 Task: In the  document log. Add the mentioned hyperlink after third sentence in main content 'in.pinterest.com' Insert the picture of  'Robot' with name   Robot.png  Change shape height to 2.4
Action: Mouse moved to (119, 369)
Screenshot: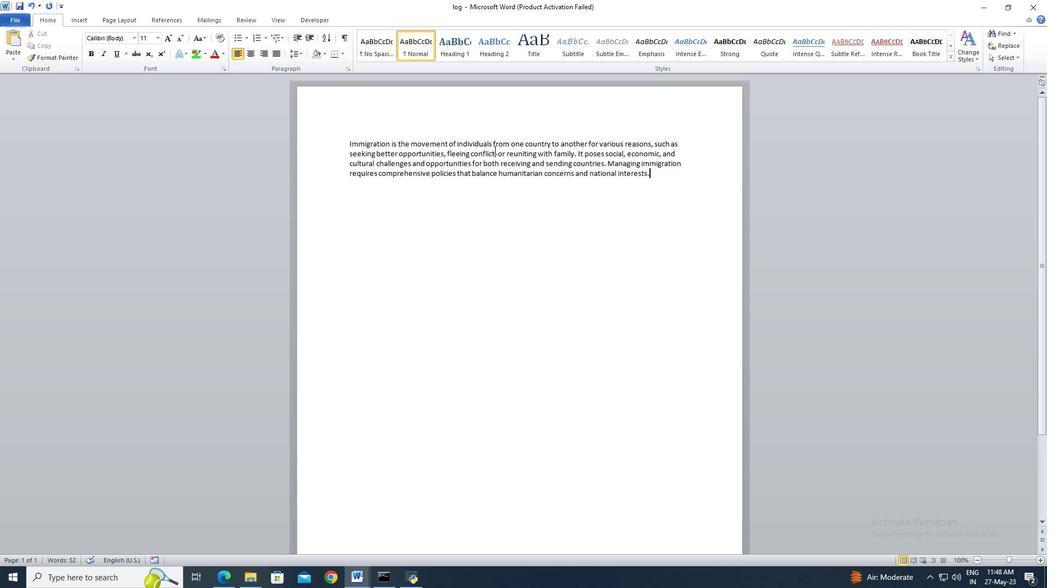 
Action: Mouse pressed left at (119, 369)
Screenshot: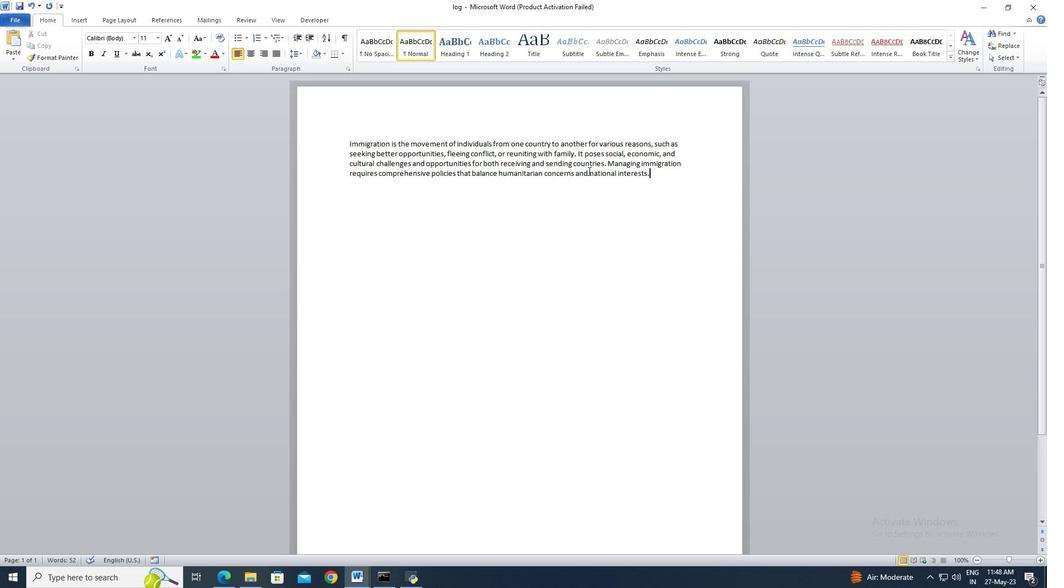 
Action: Mouse moved to (27, 89)
Screenshot: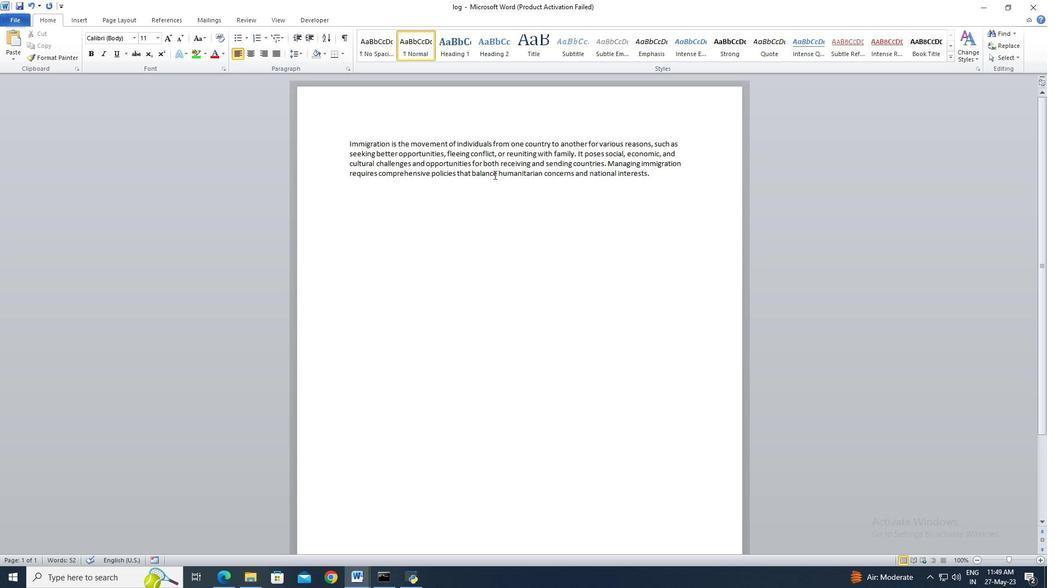 
Action: Mouse pressed left at (27, 89)
Screenshot: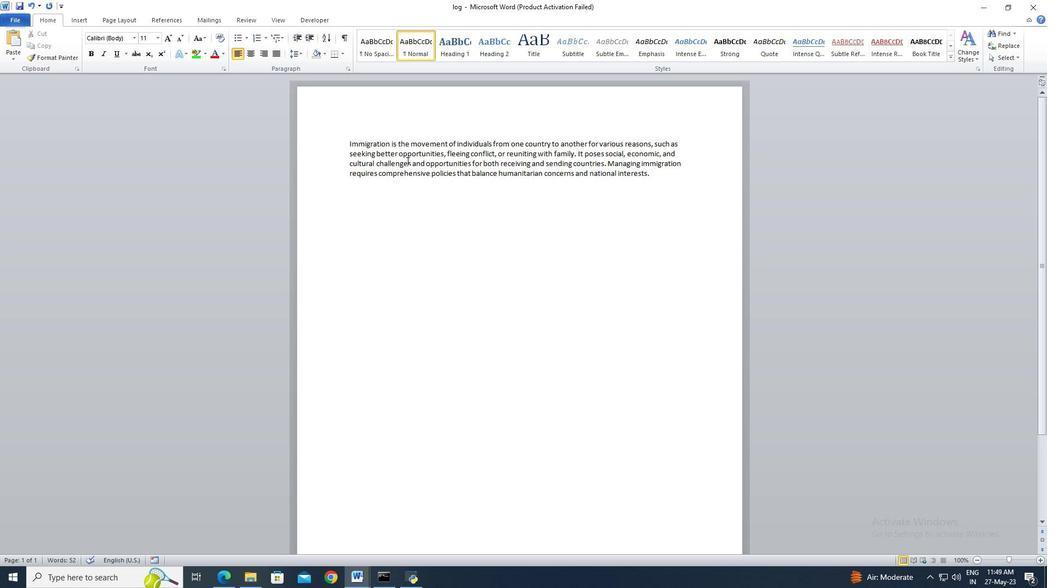 
Action: Mouse moved to (460, 227)
Screenshot: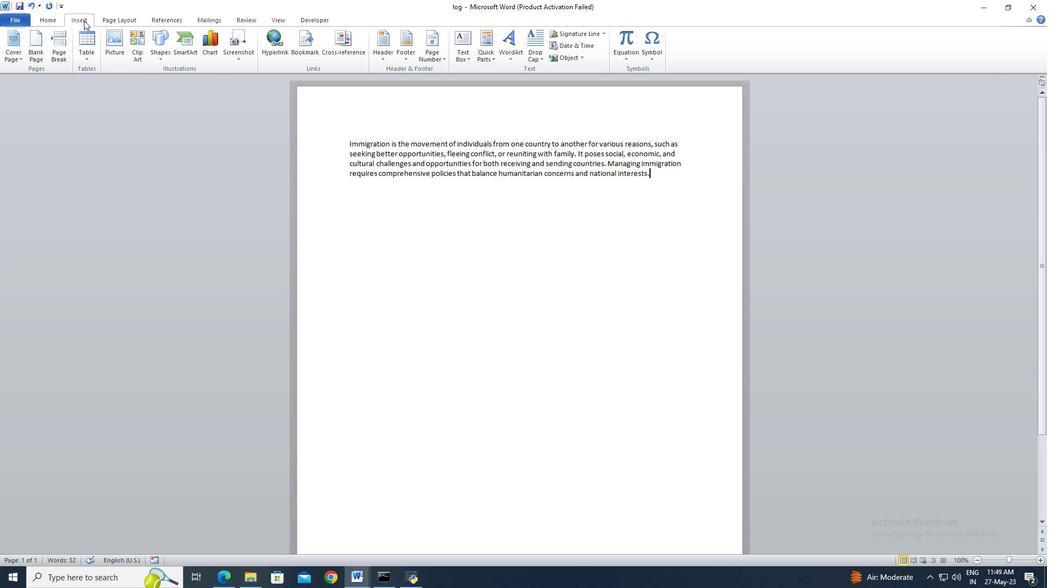 
Action: Mouse pressed left at (460, 227)
Screenshot: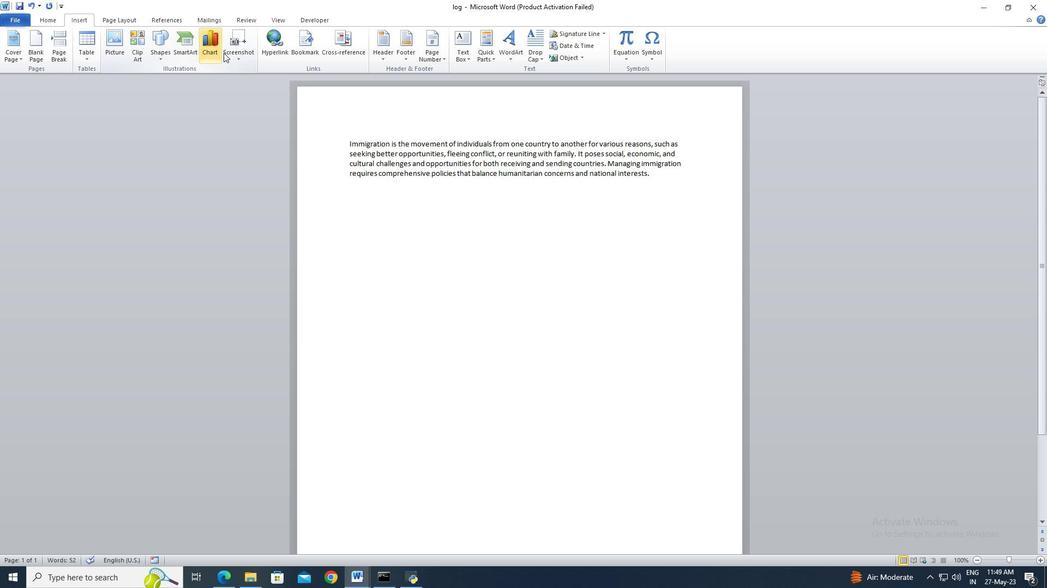 
Action: Mouse moved to (461, 229)
Screenshot: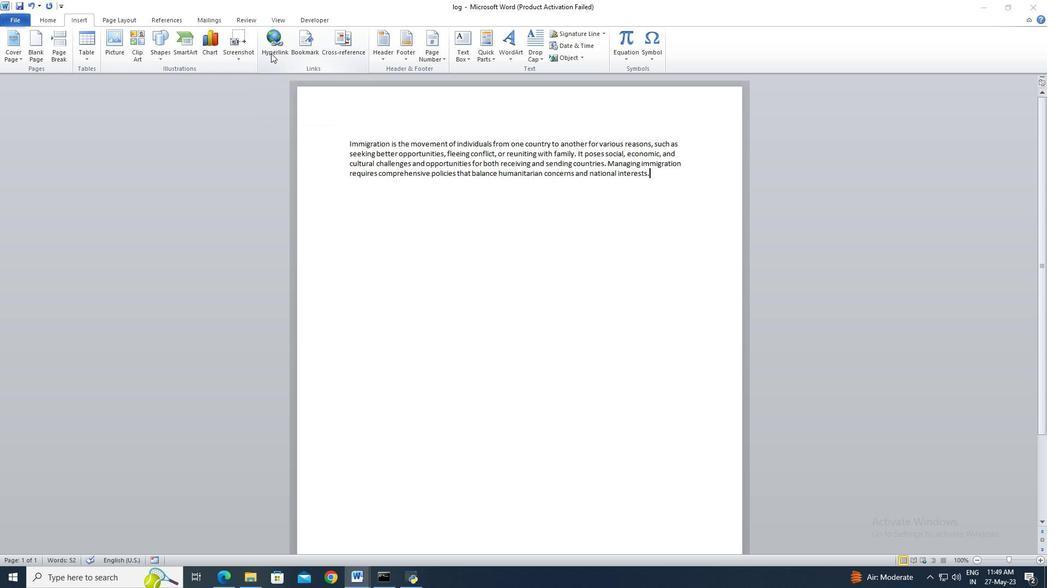 
Action: Key pressed ctrl+V
Screenshot: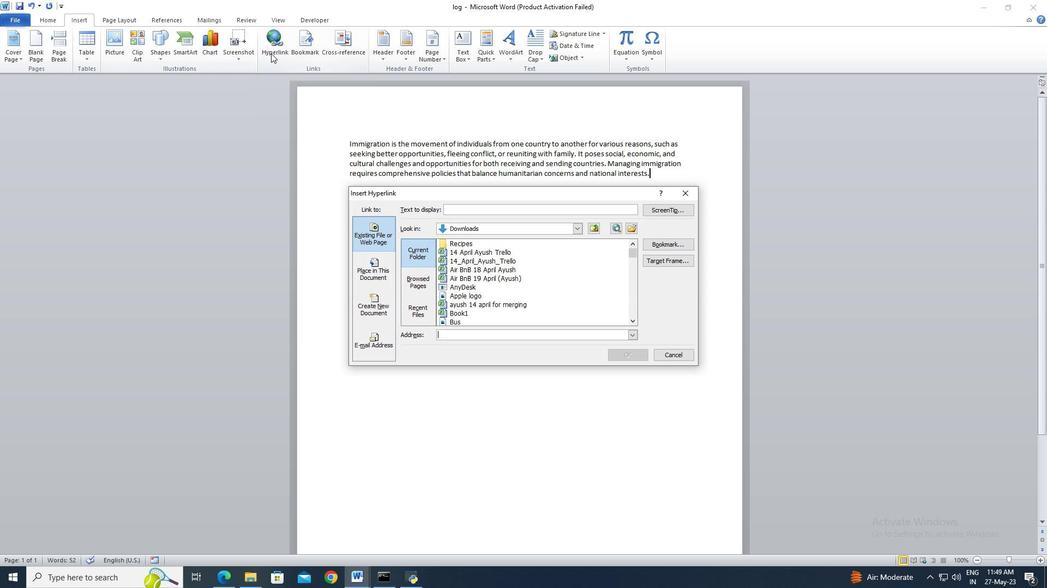 
Action: Mouse moved to (428, 149)
Screenshot: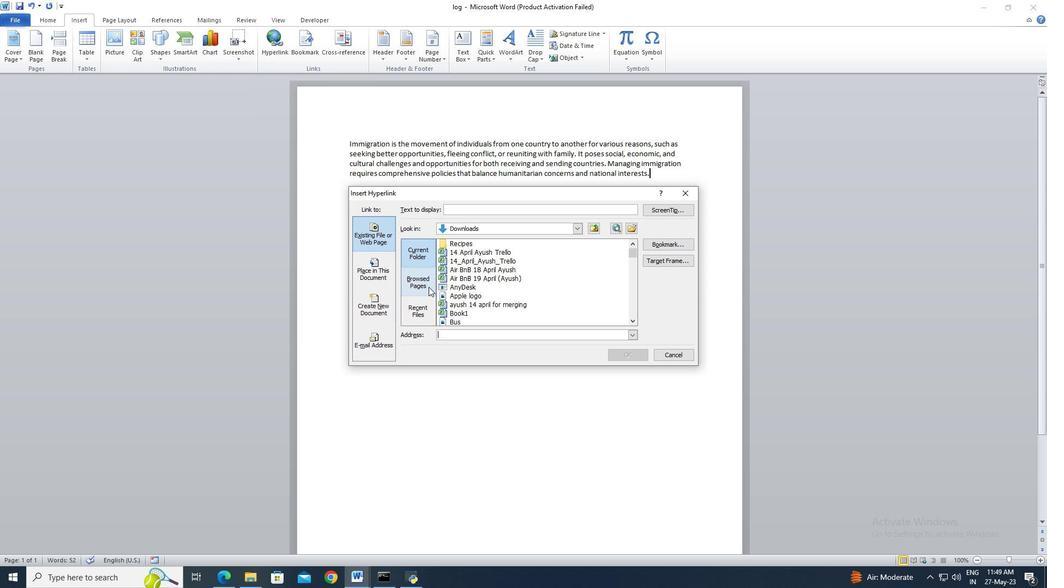 
Action: Mouse pressed left at (428, 149)
Screenshot: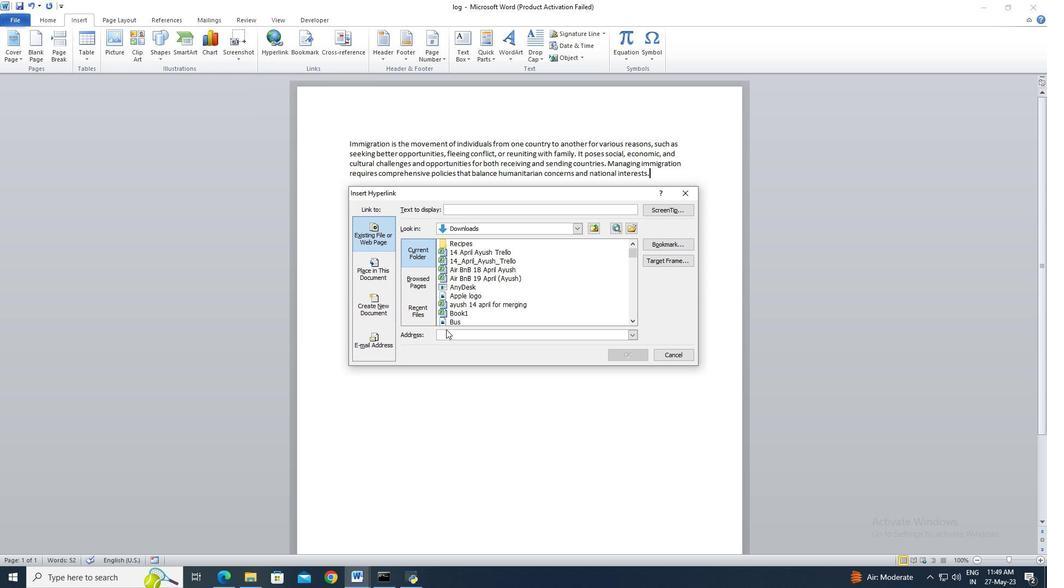 
Action: Mouse moved to (320, 57)
Screenshot: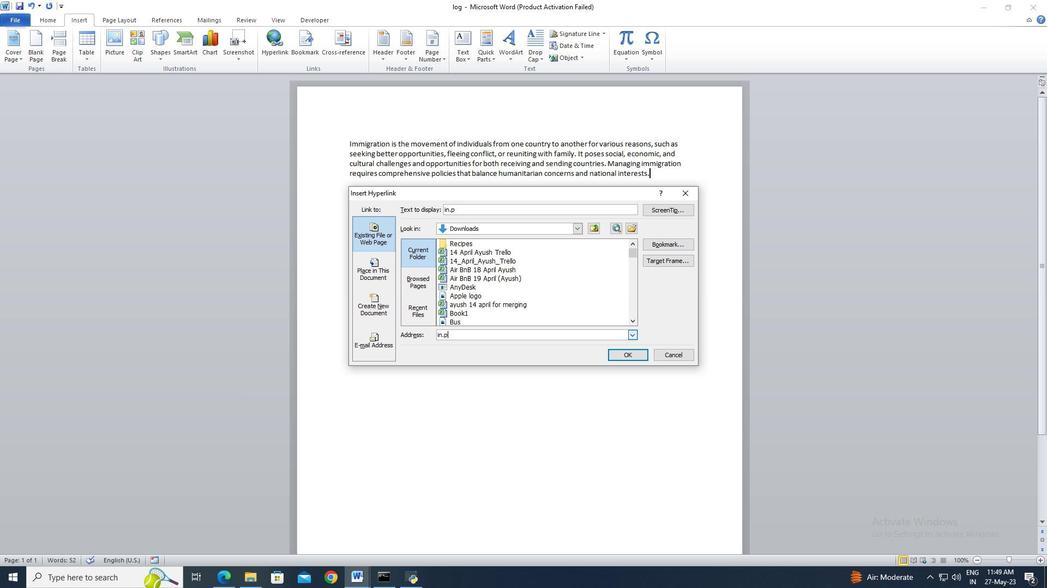 
Action: Mouse pressed left at (320, 57)
Screenshot: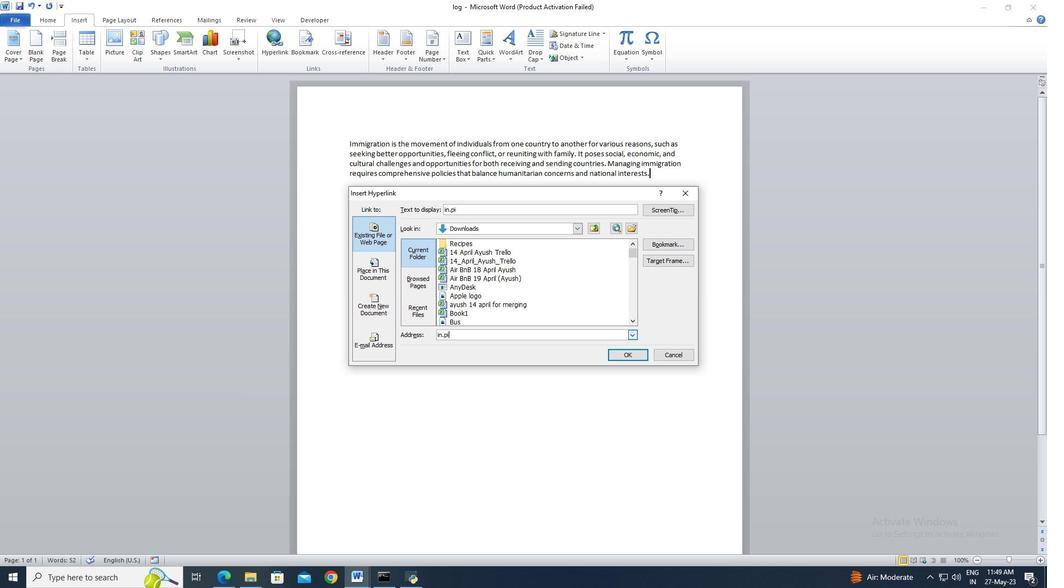 
Action: Mouse moved to (323, 81)
Screenshot: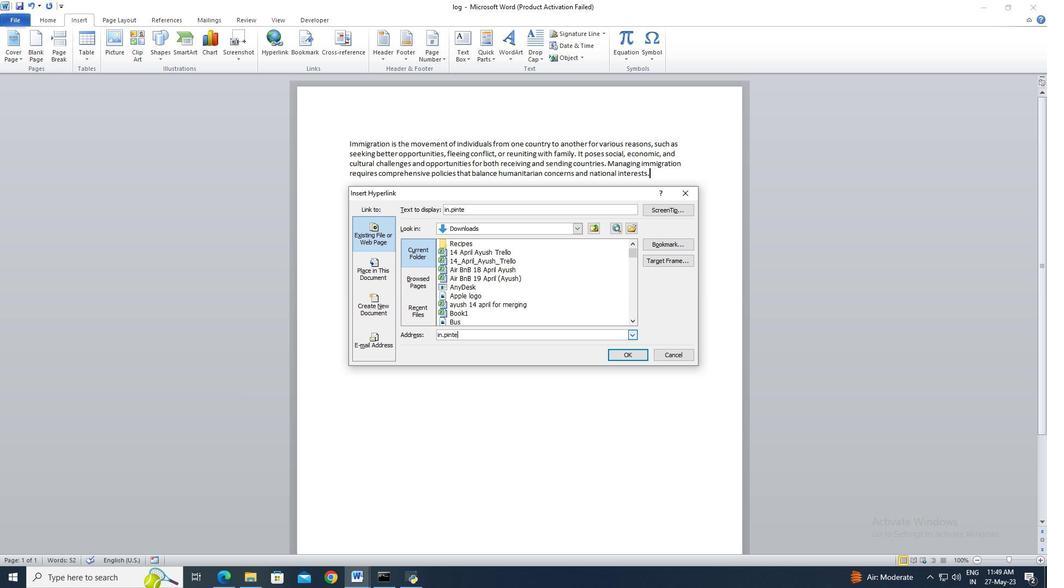 
Action: Mouse pressed left at (323, 81)
Screenshot: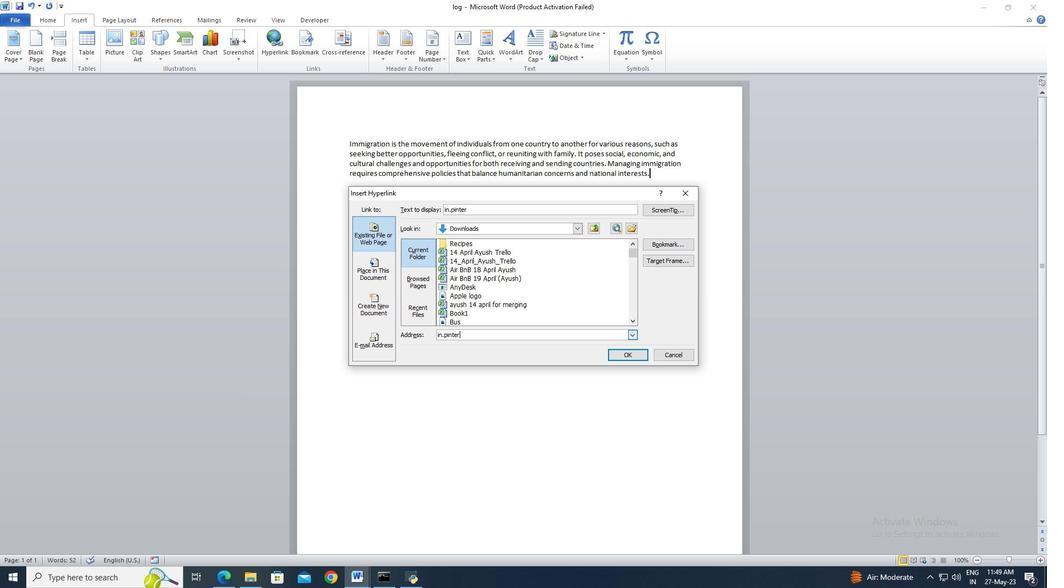 
Action: Mouse moved to (481, 280)
Screenshot: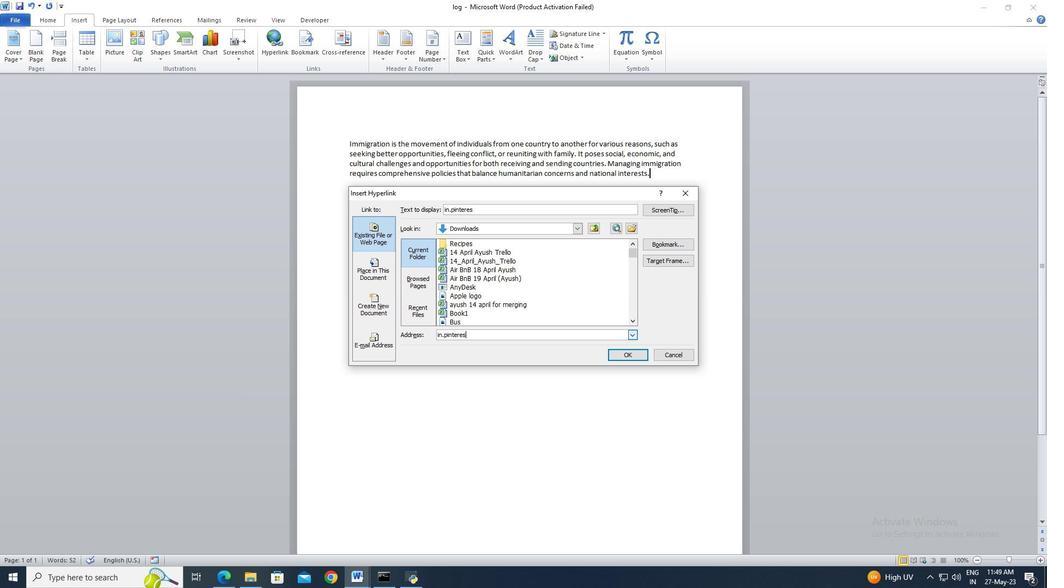 
Action: Mouse pressed left at (481, 280)
Screenshot: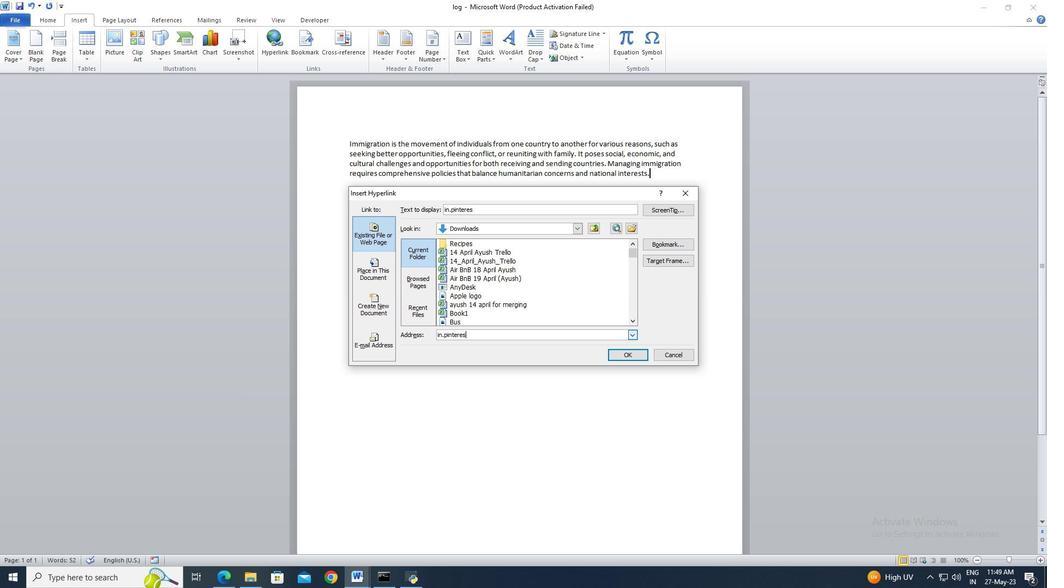 
Action: Mouse moved to (489, 323)
Screenshot: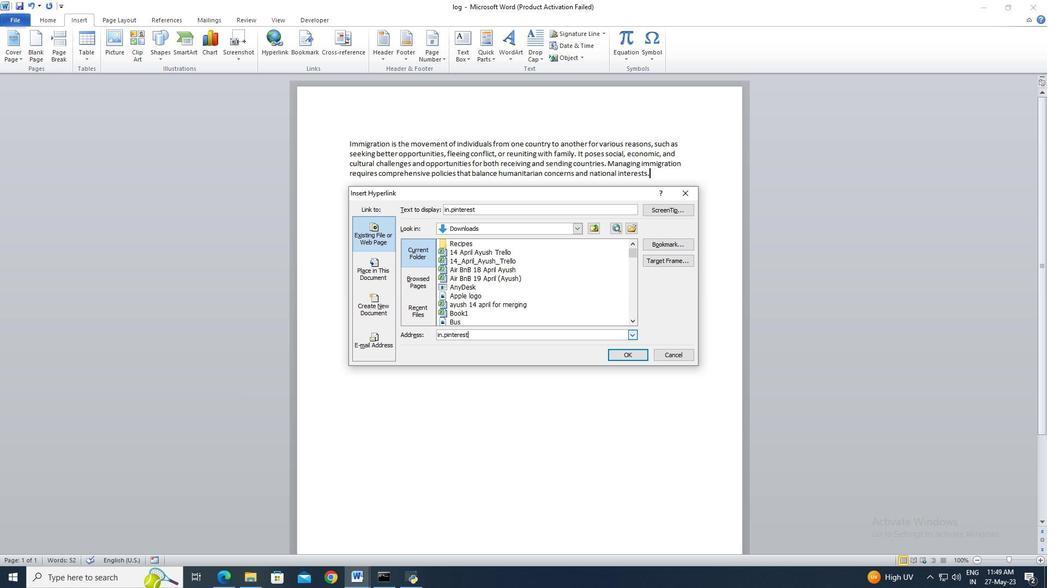 
Action: Mouse pressed left at (489, 323)
Screenshot: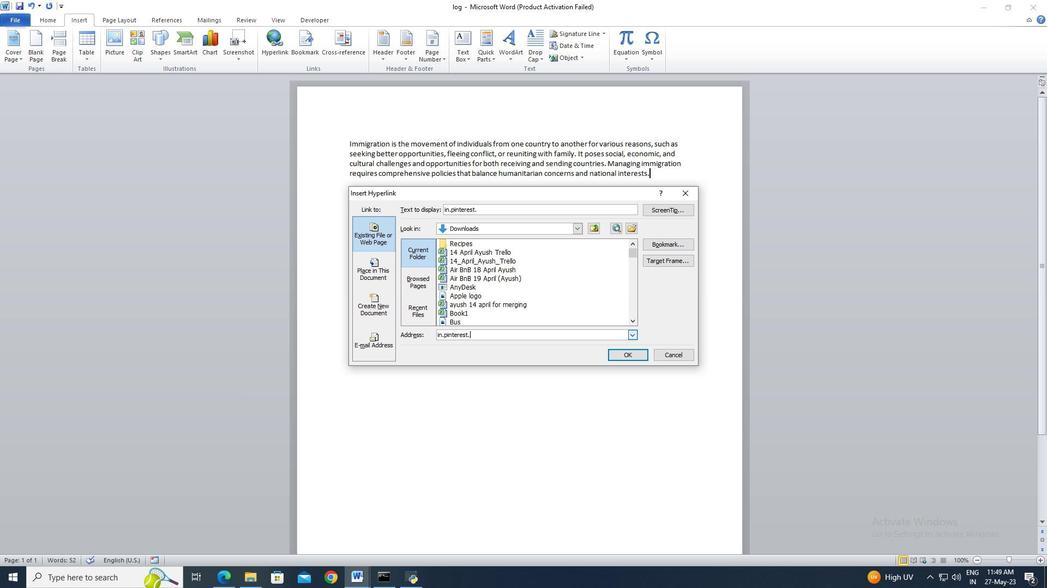 
Action: Mouse moved to (320, 57)
Screenshot: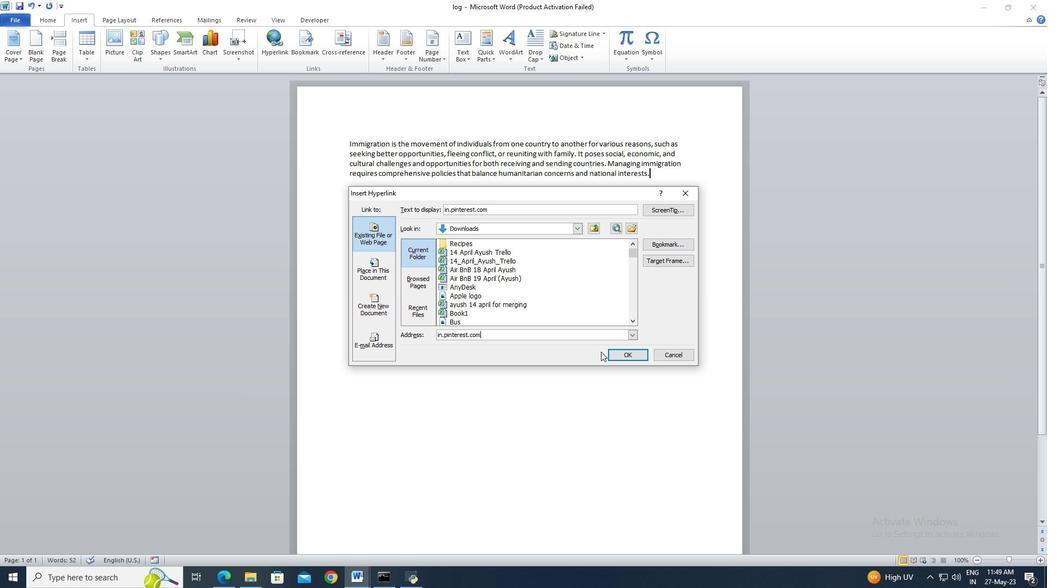 
Action: Mouse pressed left at (320, 57)
Screenshot: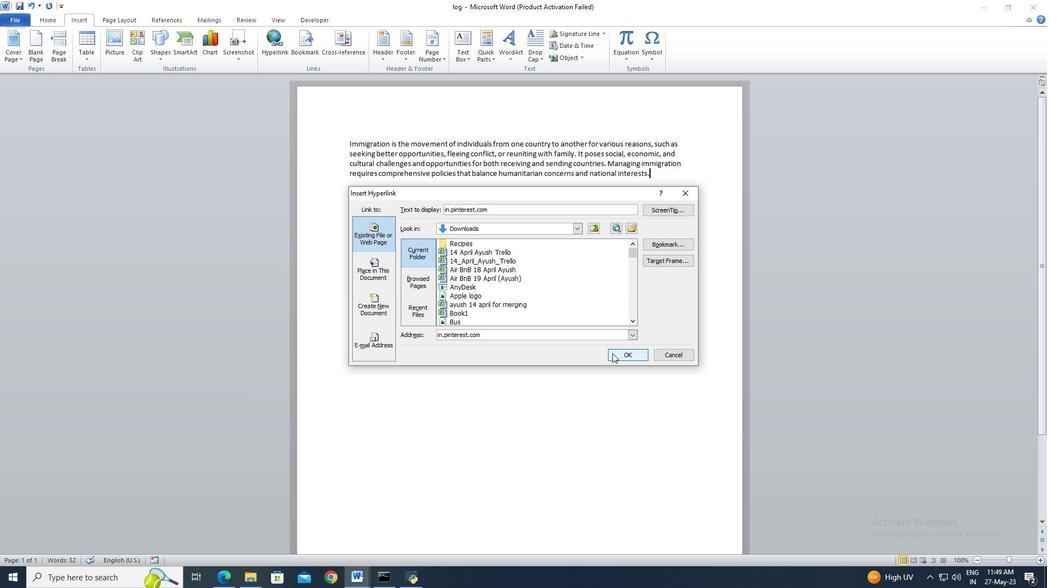 
Action: Mouse moved to (311, 82)
Screenshot: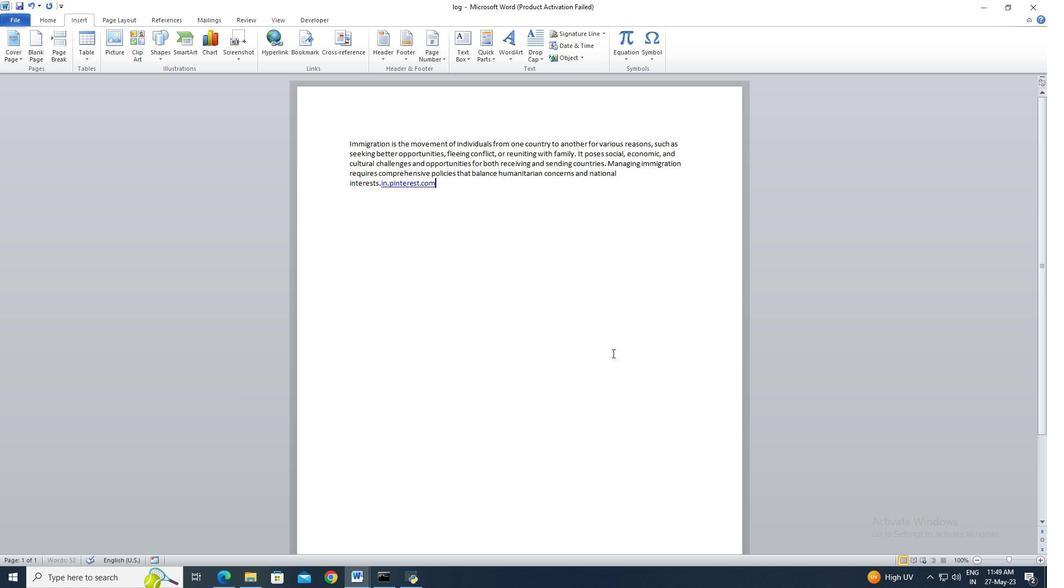 
Action: Mouse pressed left at (311, 82)
Screenshot: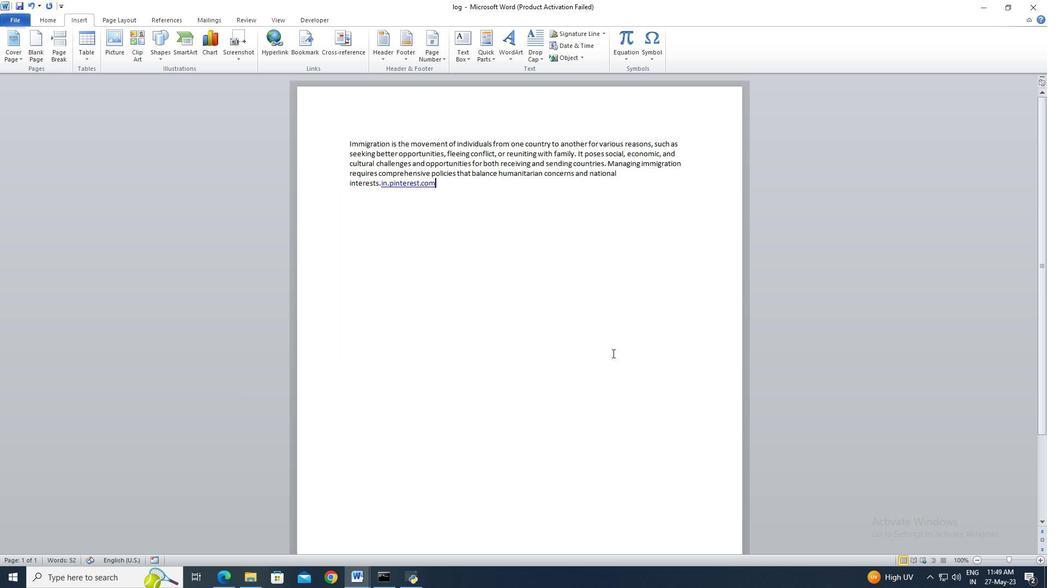 
Action: Mouse moved to (471, 319)
Screenshot: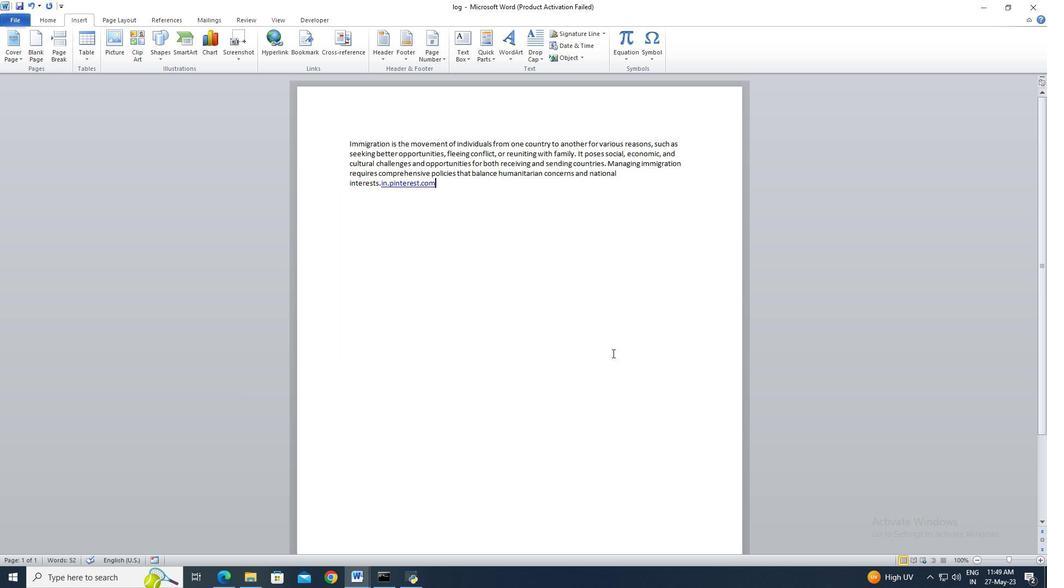
Action: Mouse pressed left at (471, 319)
Screenshot: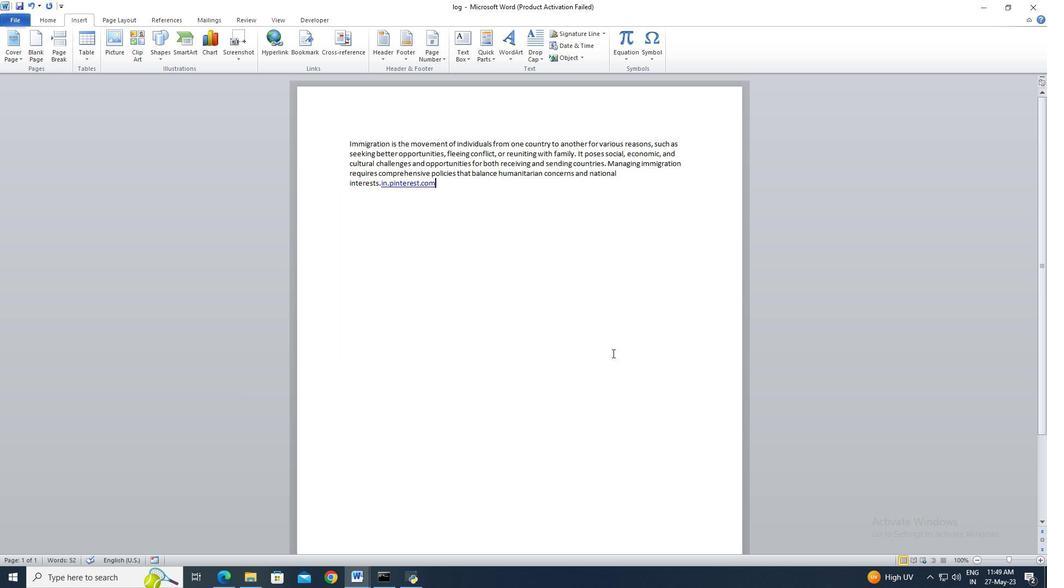 
Action: Mouse pressed left at (471, 319)
Screenshot: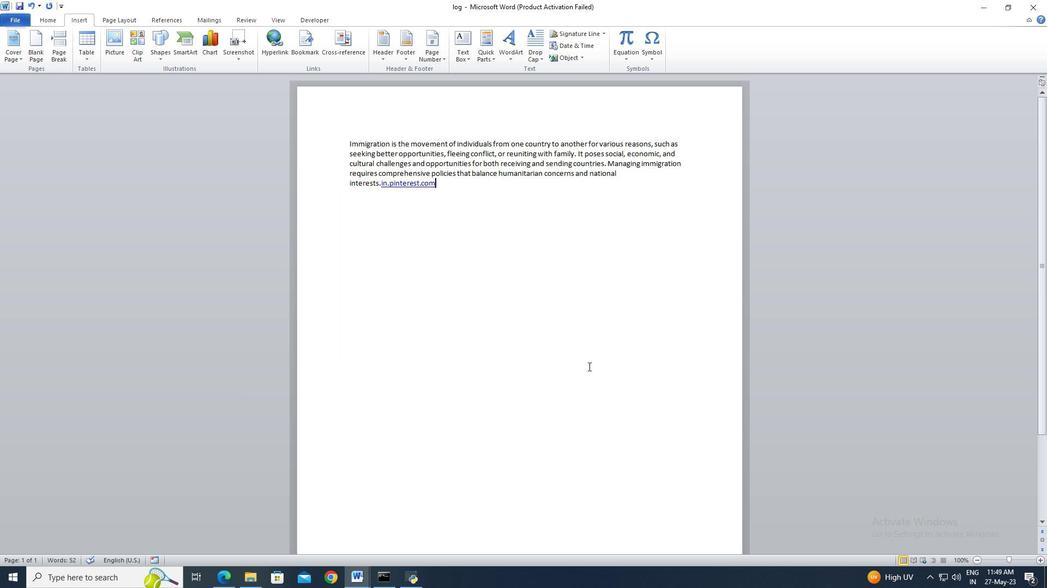 
Action: Mouse pressed left at (471, 319)
Screenshot: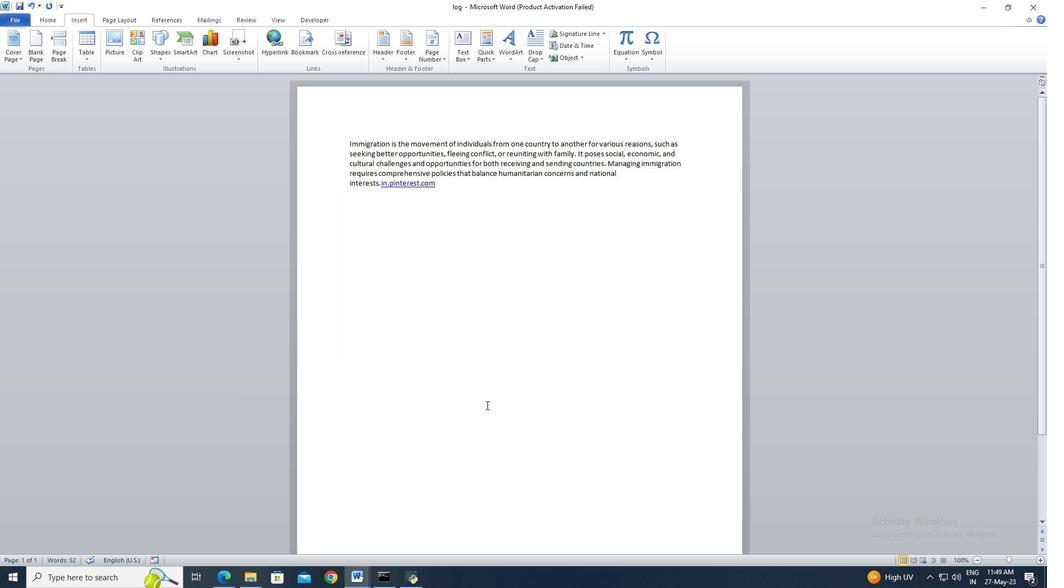 
Action: Mouse pressed left at (471, 319)
Screenshot: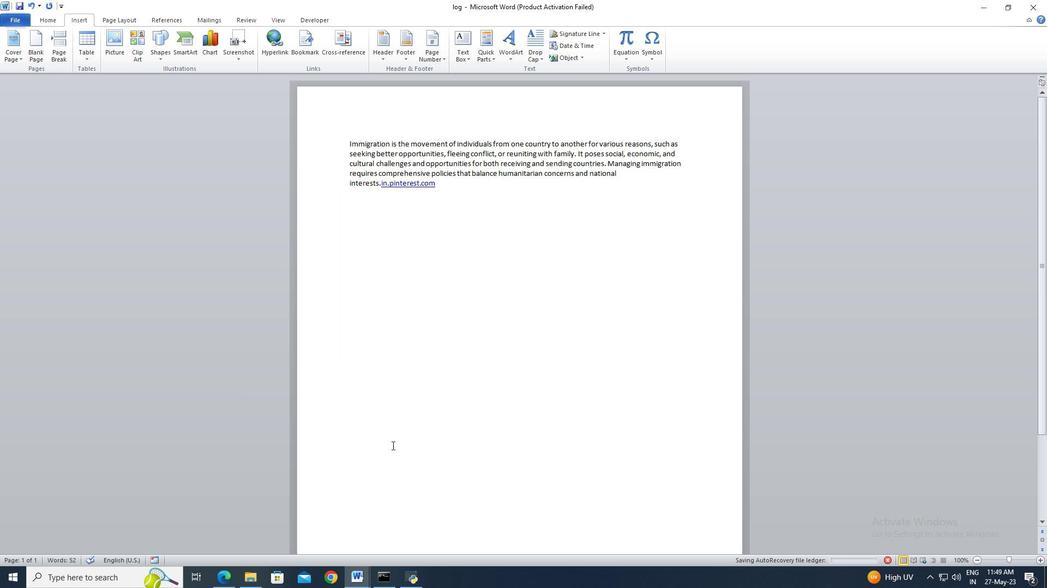 
Action: Mouse moved to (457, 297)
Screenshot: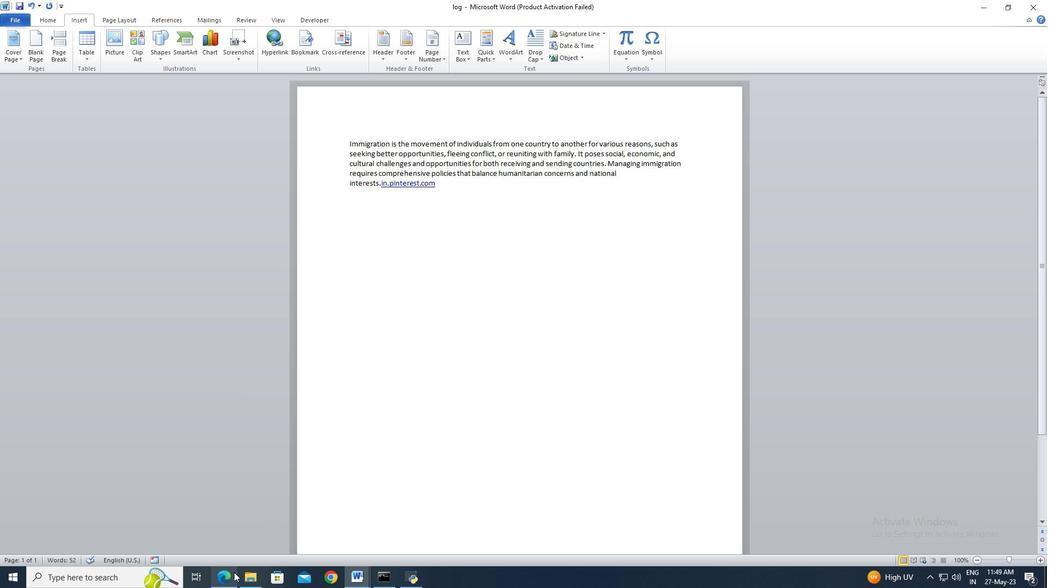 
Action: Key pressed ctrl+Z<'\x1a'>
Screenshot: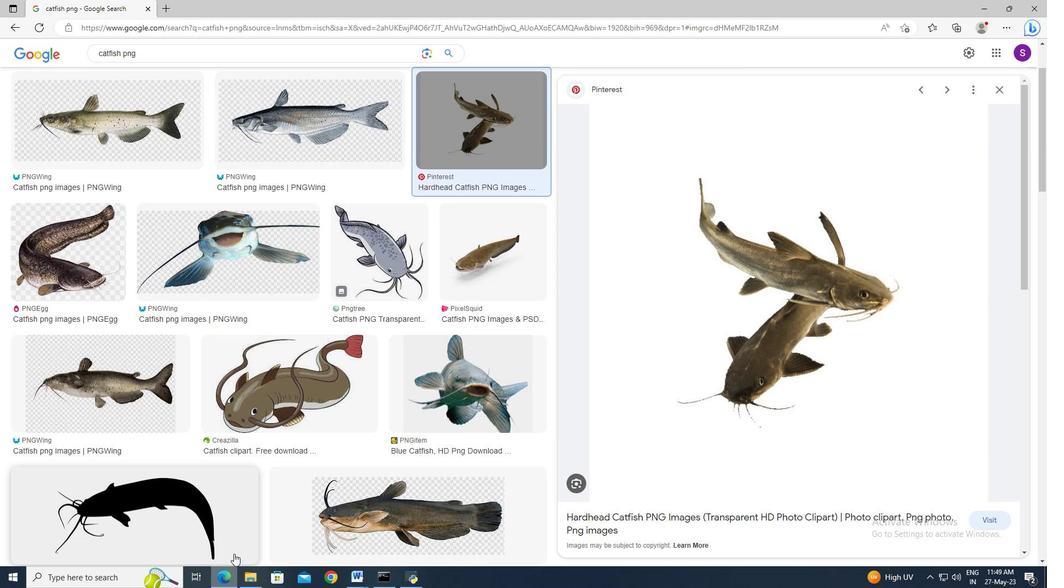 
Action: Mouse moved to (457, 296)
Screenshot: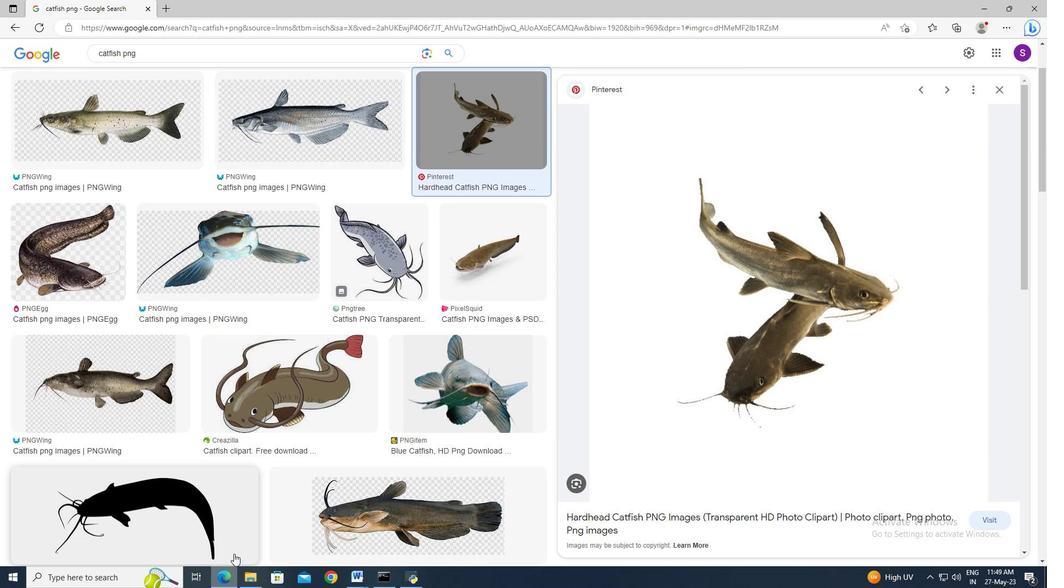 
Action: Key pressed <'\x1a'><'\x1a'>ctrl+V
Screenshot: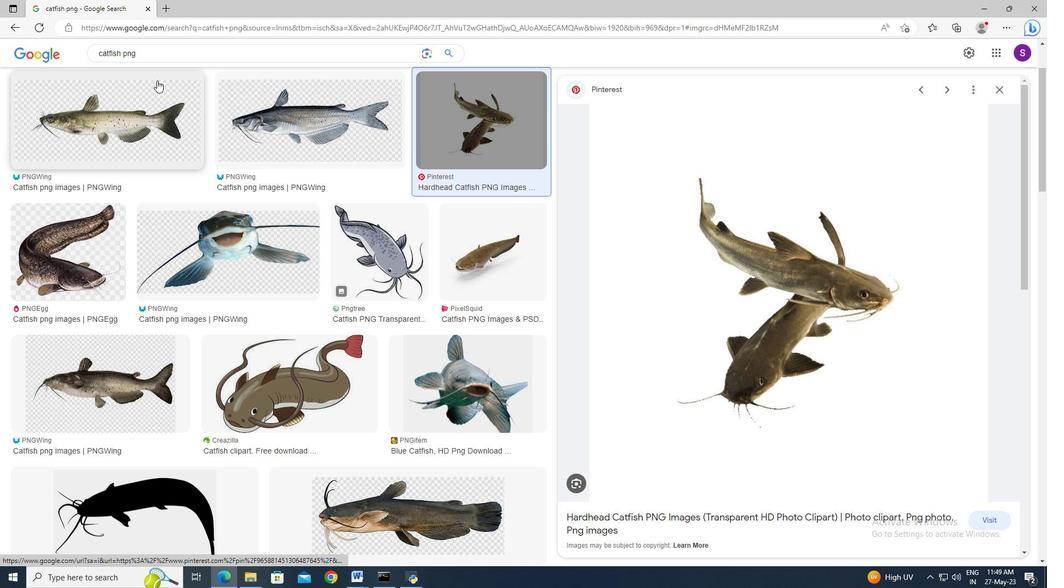 
Action: Mouse moved to (428, 147)
Screenshot: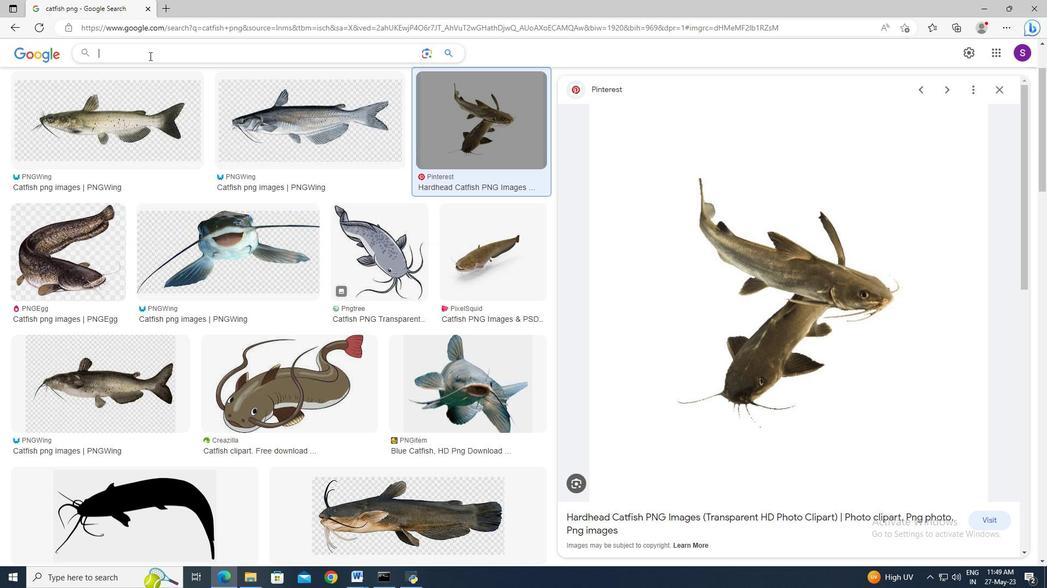 
Action: Mouse pressed left at (428, 147)
Screenshot: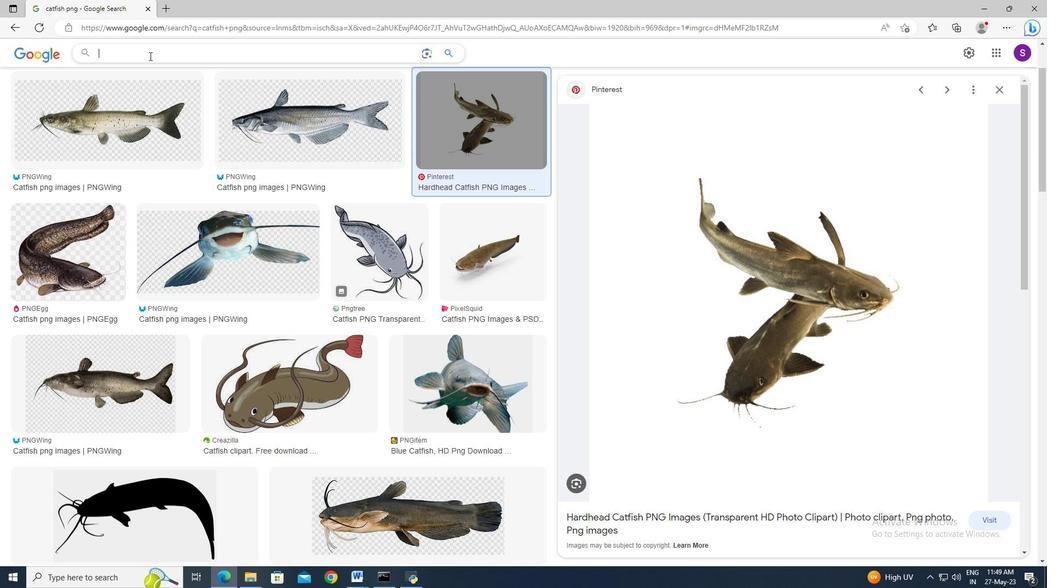 
Action: Mouse moved to (224, 60)
Screenshot: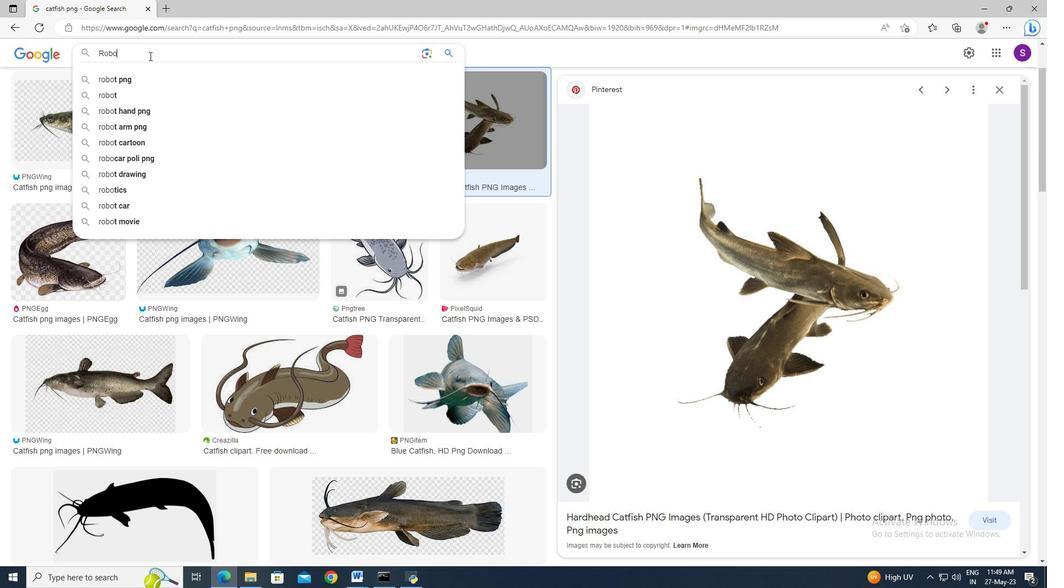
Action: Mouse pressed left at (224, 60)
Screenshot: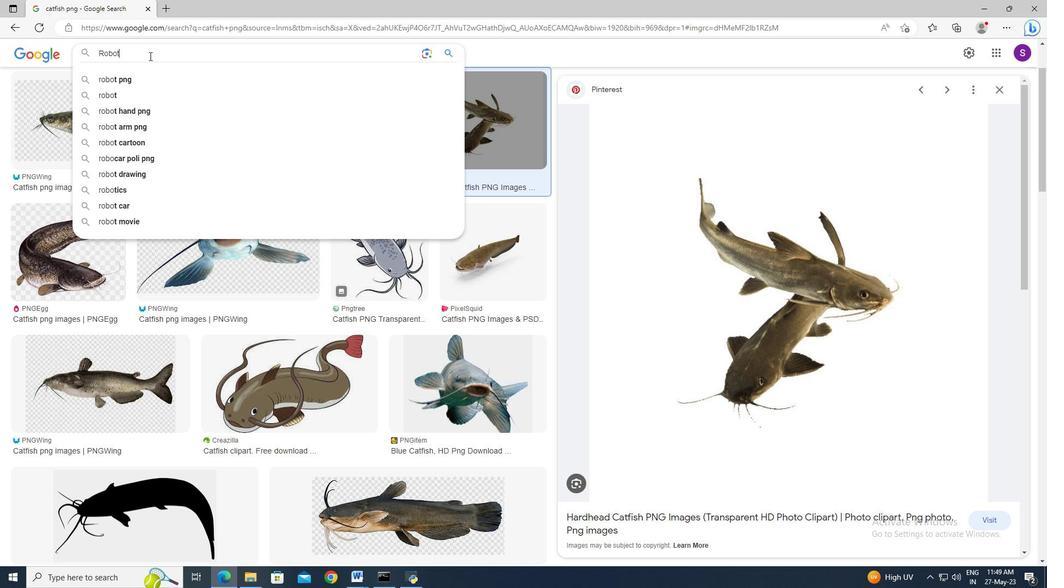 
Action: Mouse moved to (223, 94)
Screenshot: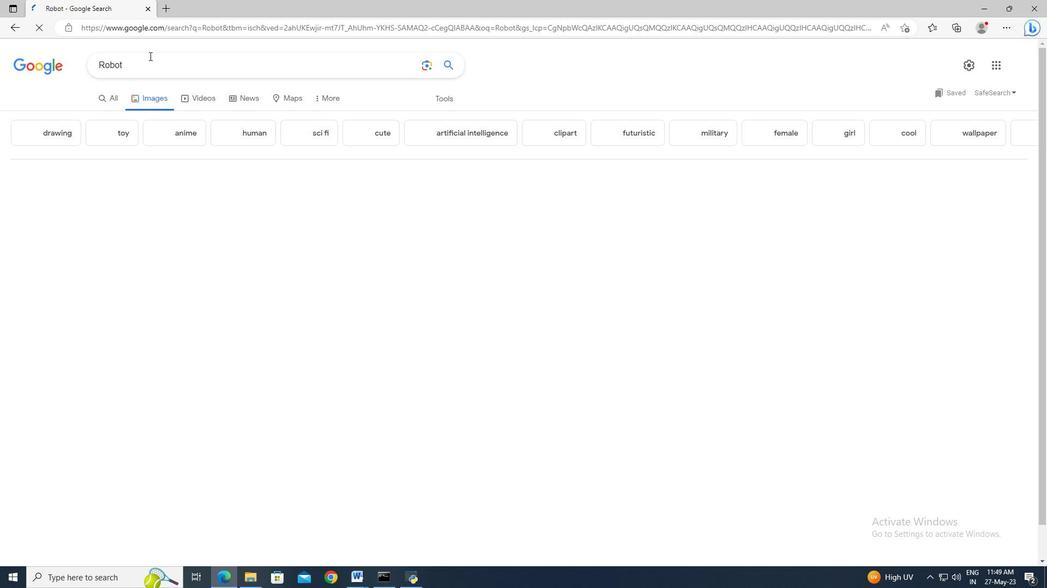 
Action: Mouse pressed left at (223, 94)
Screenshot: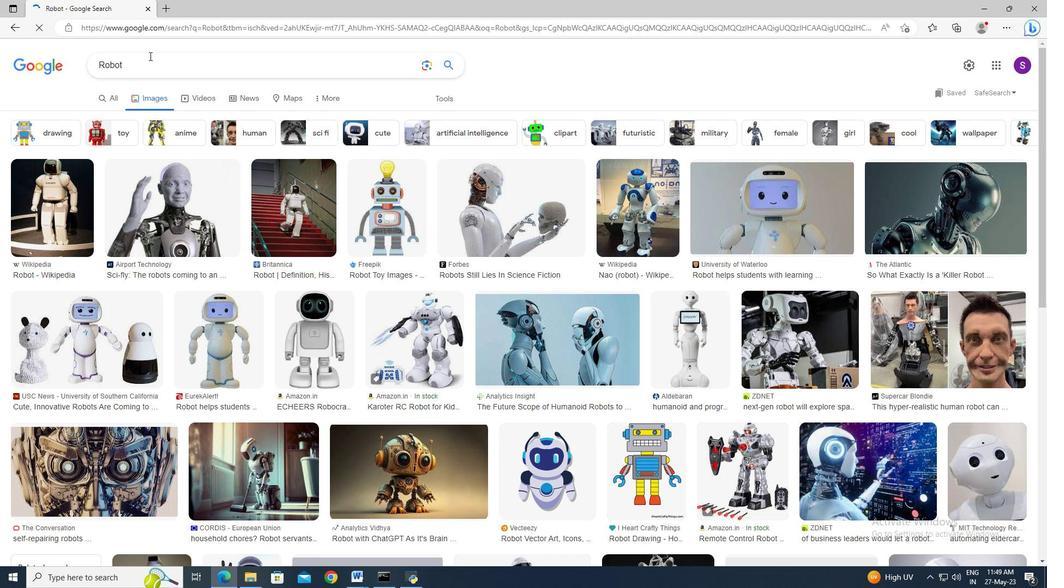 
Action: Mouse moved to (497, 314)
Screenshot: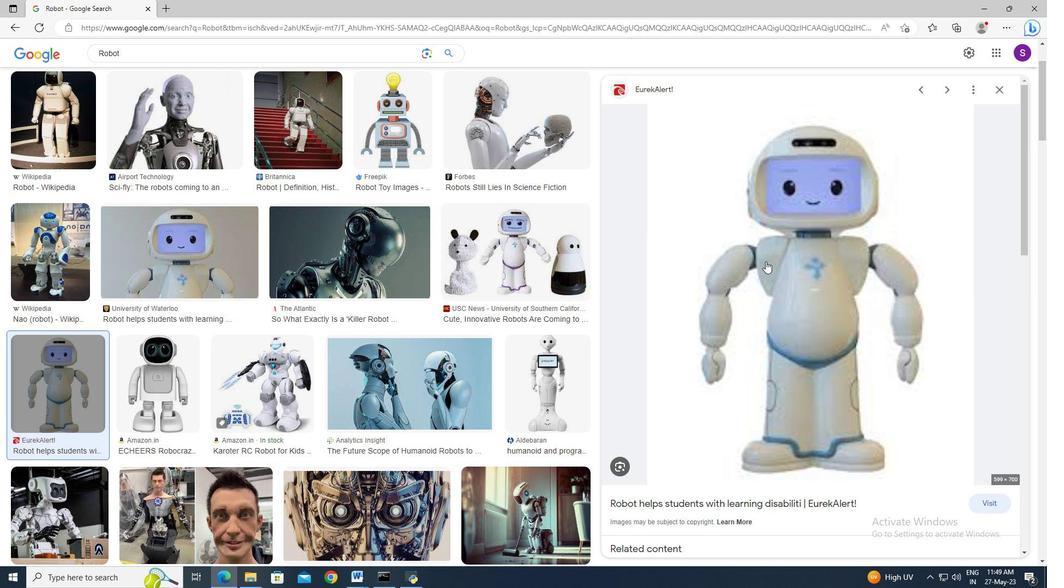 
Action: Mouse pressed left at (497, 314)
Screenshot: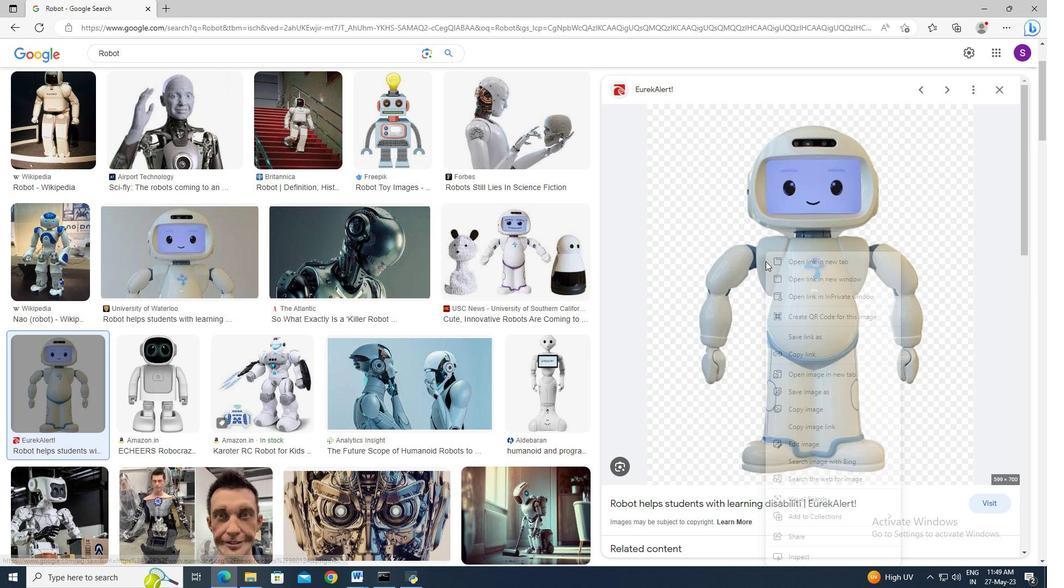 
Action: Mouse moved to (522, 206)
Screenshot: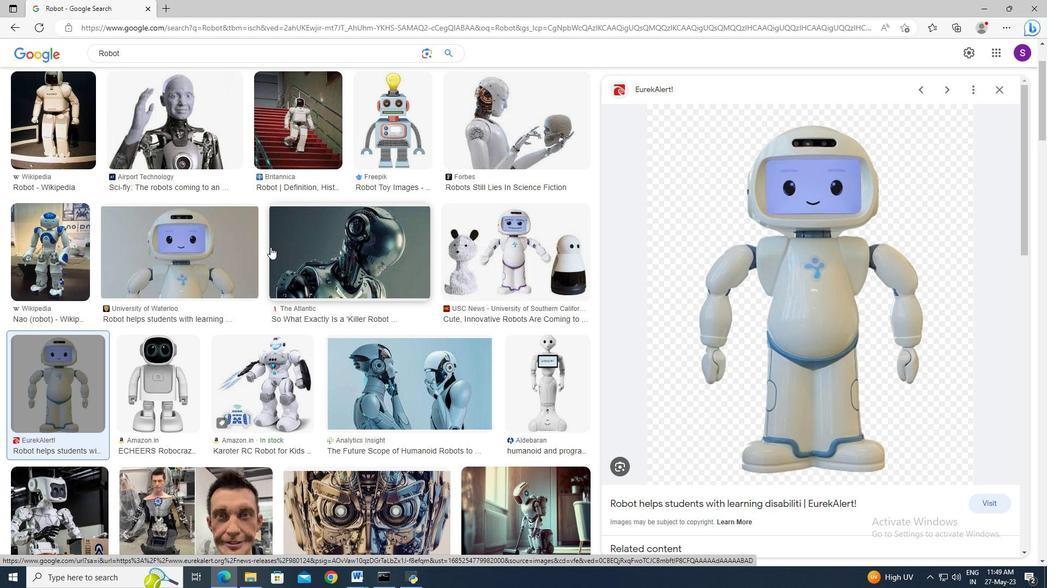 
Action: Mouse pressed right at (522, 206)
Screenshot: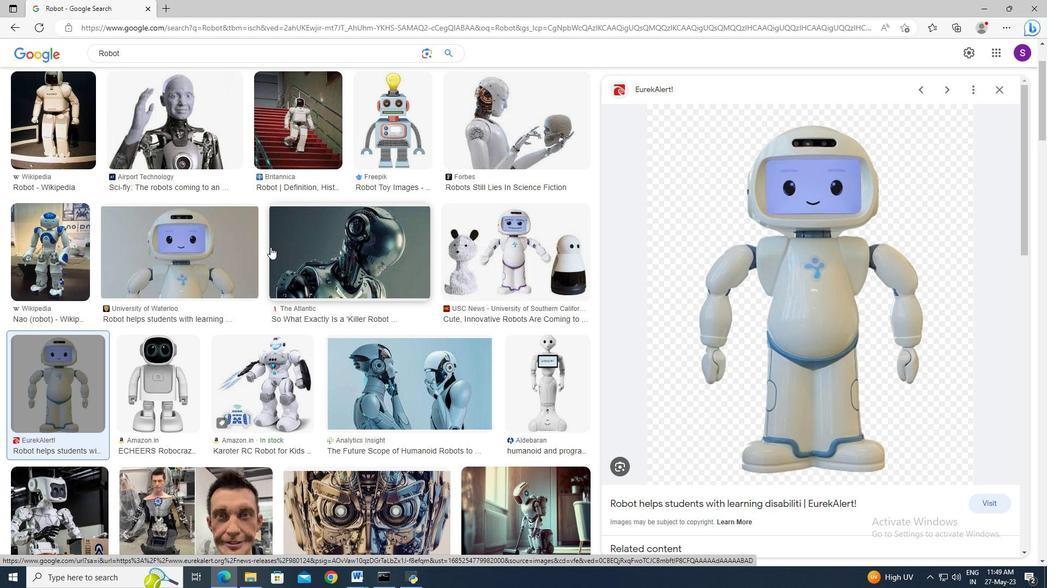 
Action: Mouse moved to (567, 229)
Screenshot: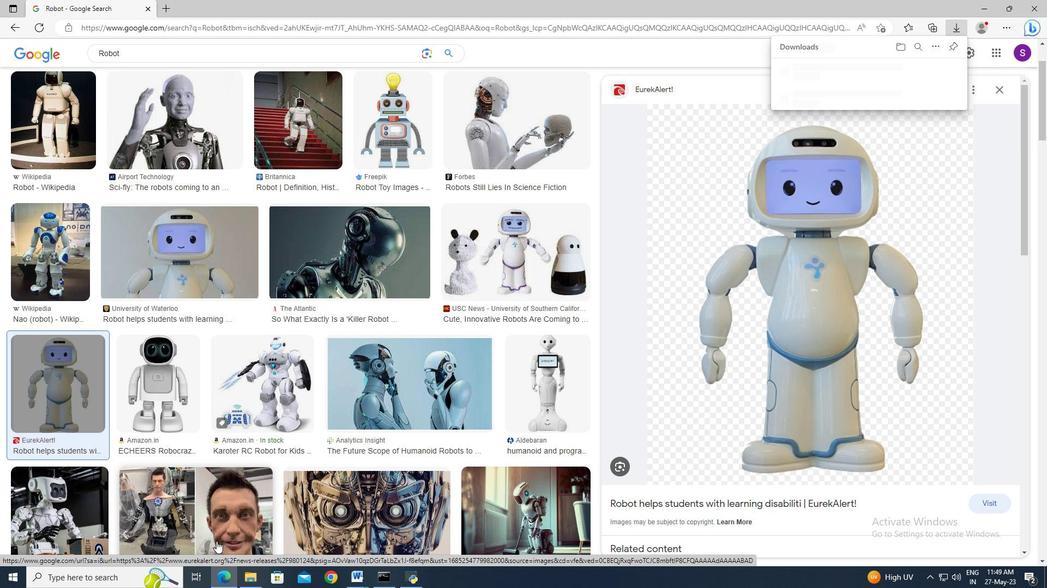 
Action: Mouse pressed left at (567, 229)
Screenshot: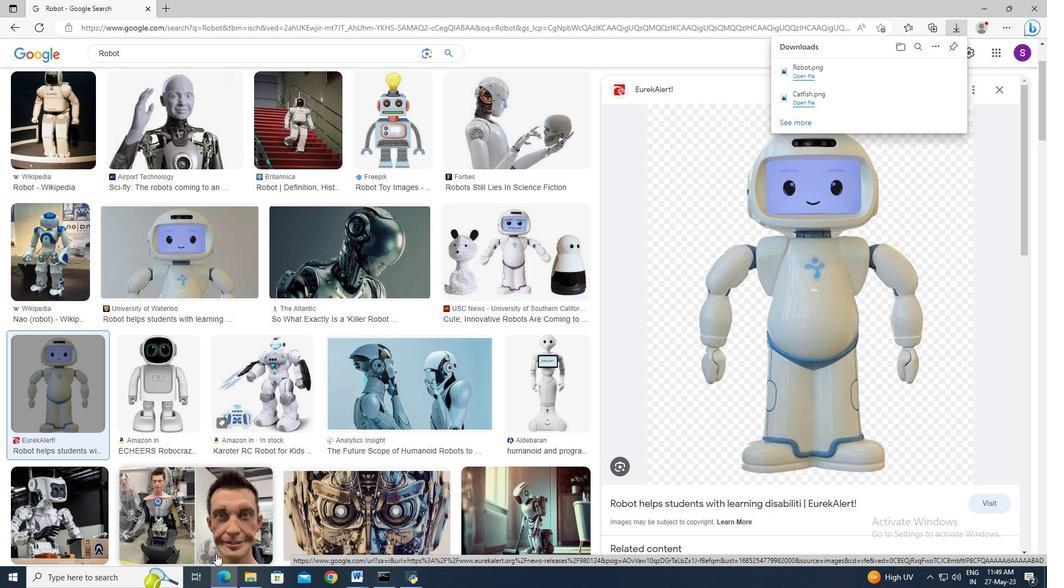 
Action: Mouse moved to (463, 232)
Screenshot: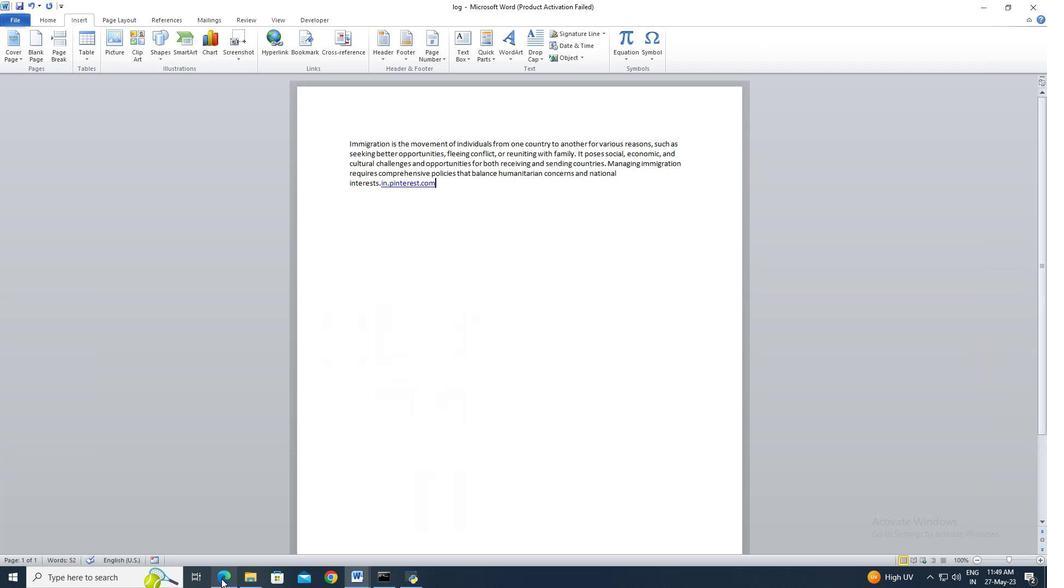 
Action: Mouse pressed right at (463, 232)
Screenshot: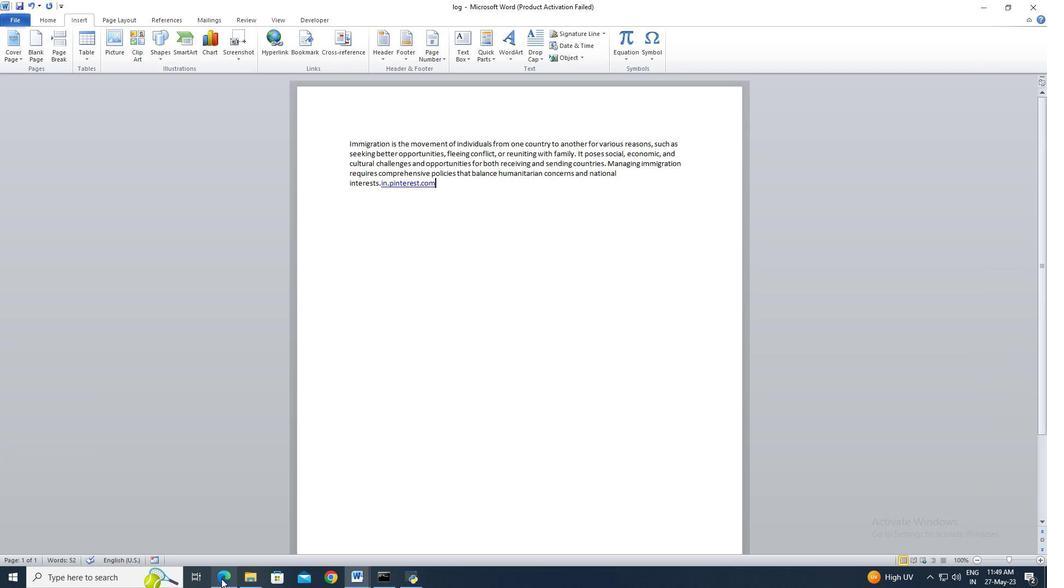 
Action: Mouse moved to (504, 256)
Screenshot: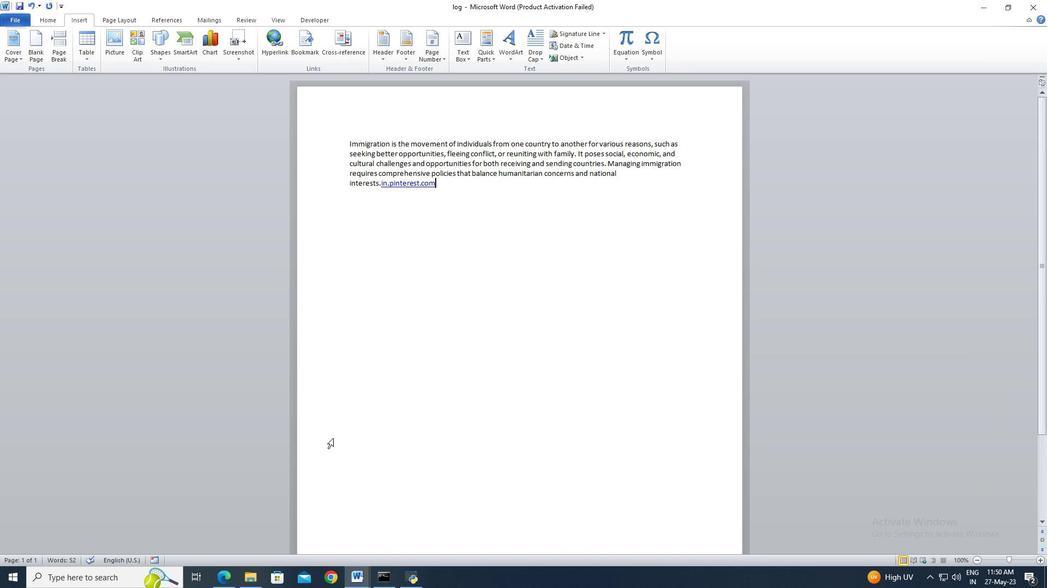 
Action: Mouse pressed left at (504, 256)
Screenshot: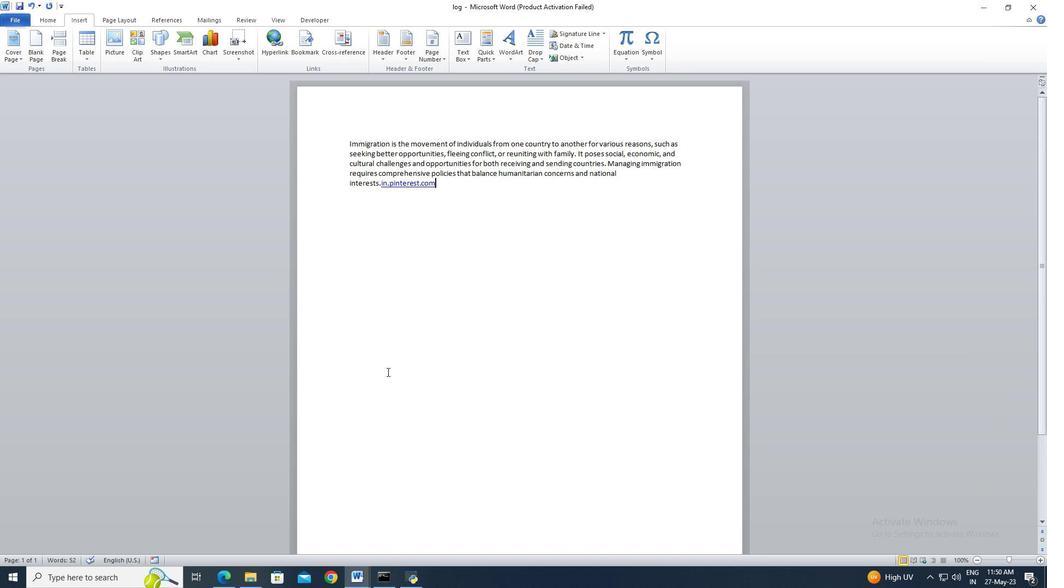
Action: Mouse moved to (635, 251)
Screenshot: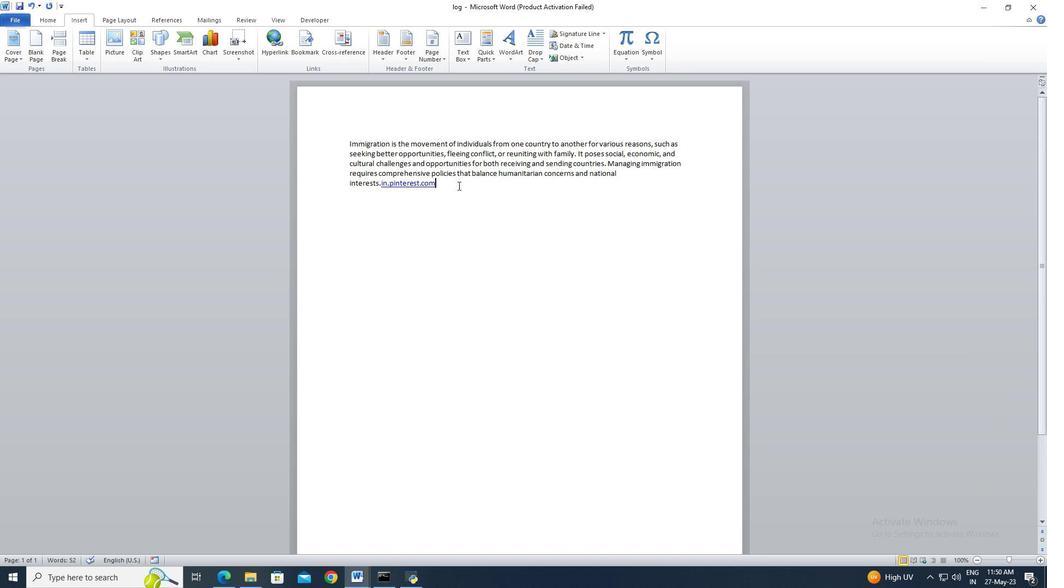 
Action: Mouse pressed right at (635, 251)
Screenshot: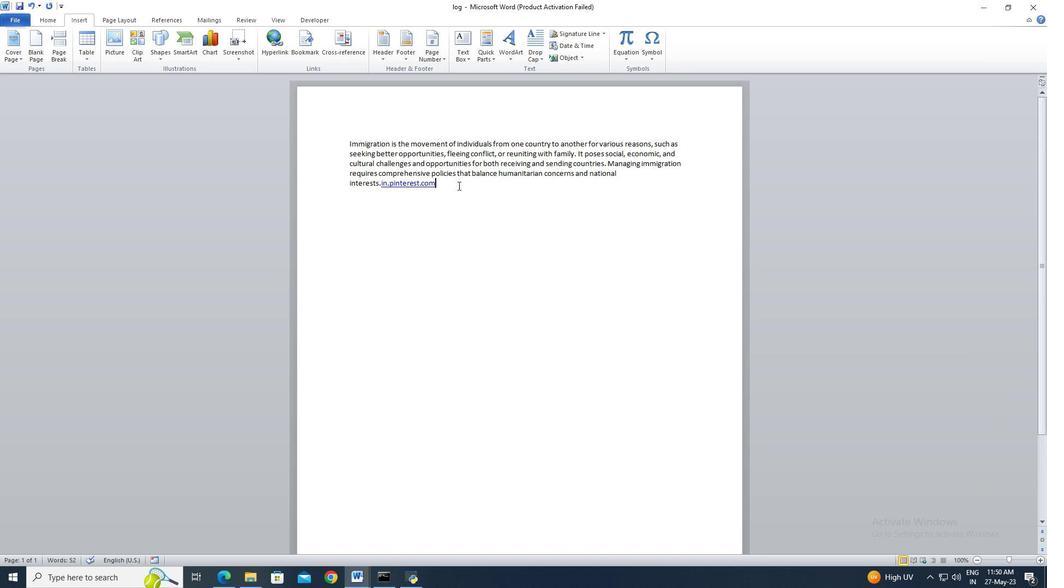 
Action: Mouse moved to (674, 277)
Screenshot: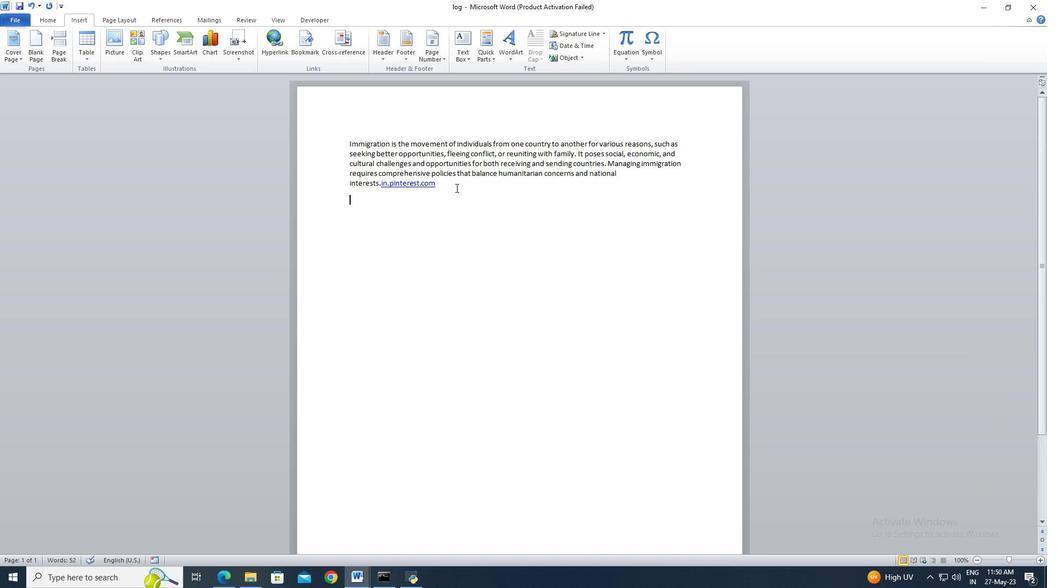
Action: Mouse pressed left at (674, 277)
Screenshot: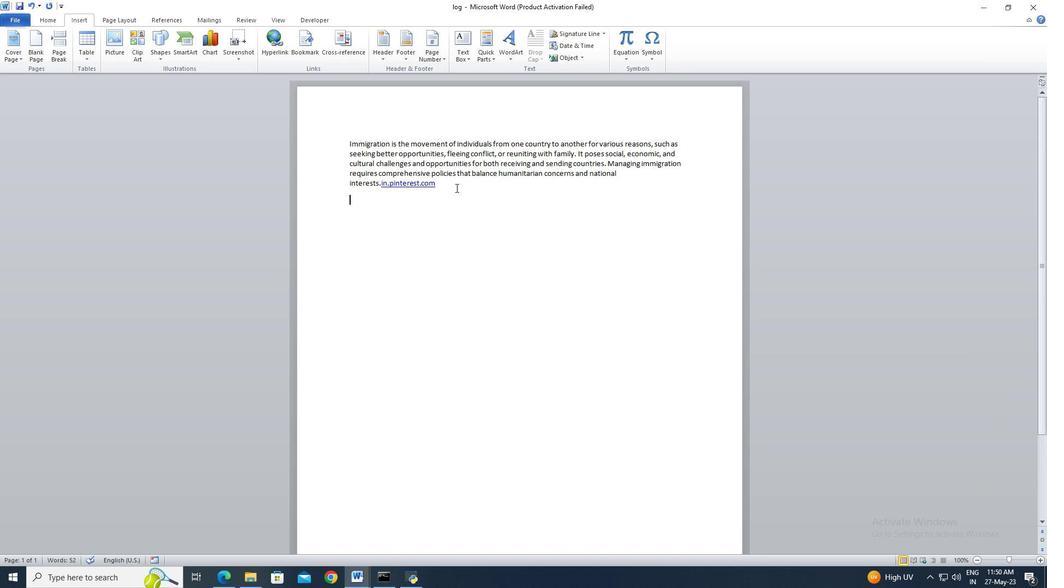 
Action: Mouse moved to (700, 223)
Screenshot: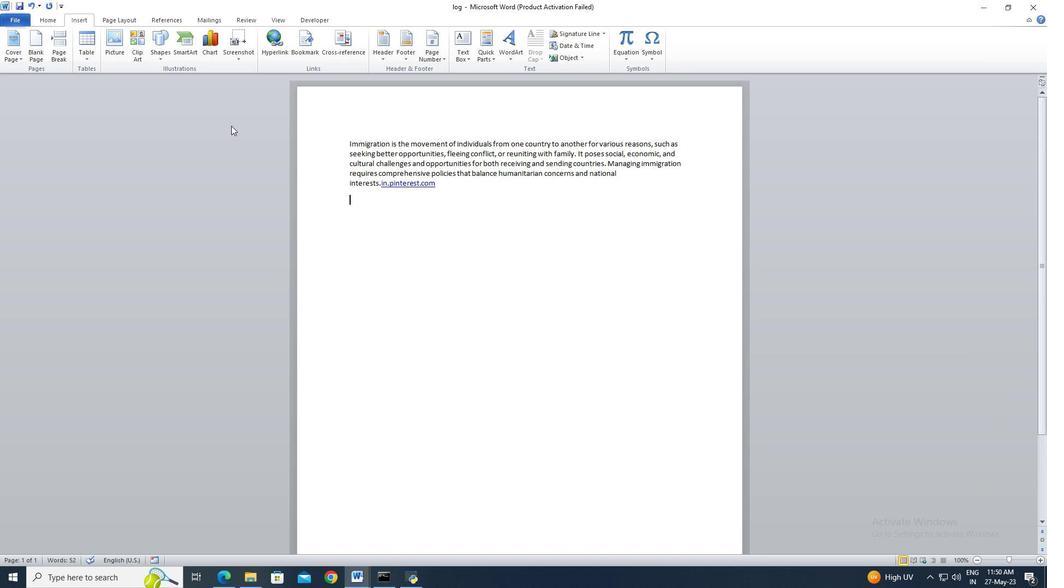 
Action: Mouse pressed right at (700, 223)
Screenshot: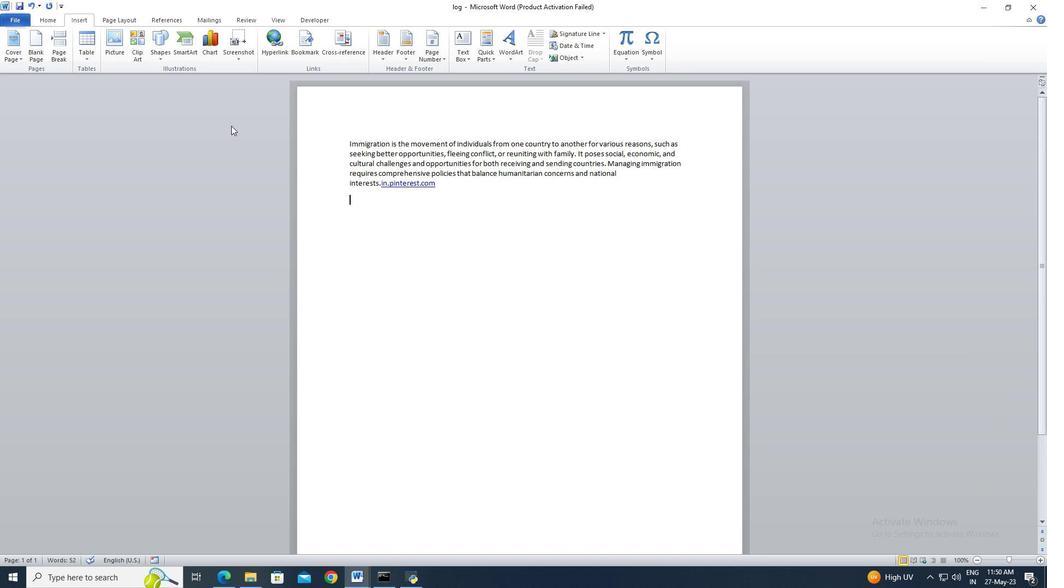
Action: Mouse moved to (725, 247)
Screenshot: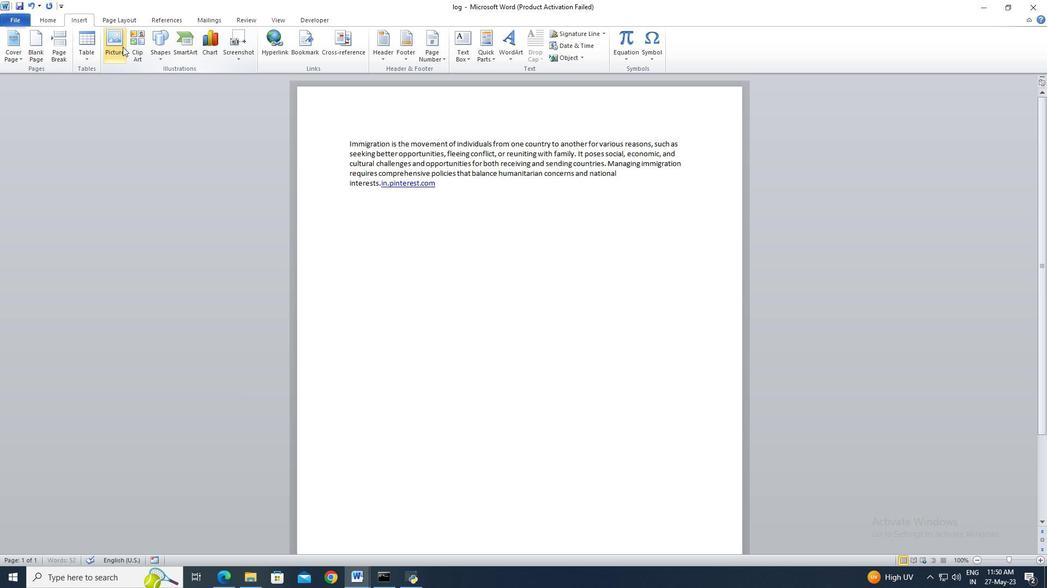 
Action: Mouse pressed left at (725, 247)
Screenshot: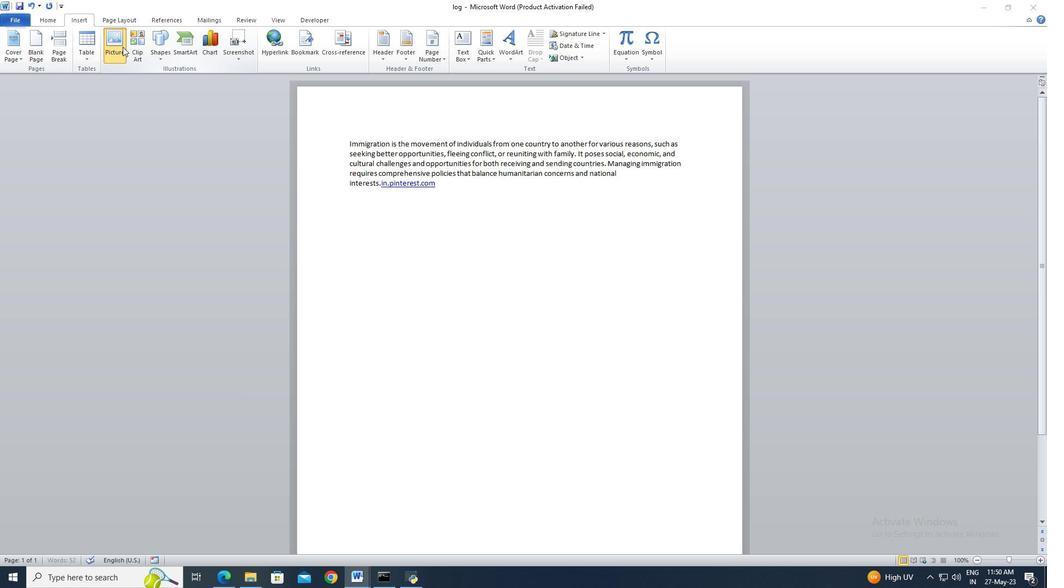
Action: Mouse moved to (564, 174)
Screenshot: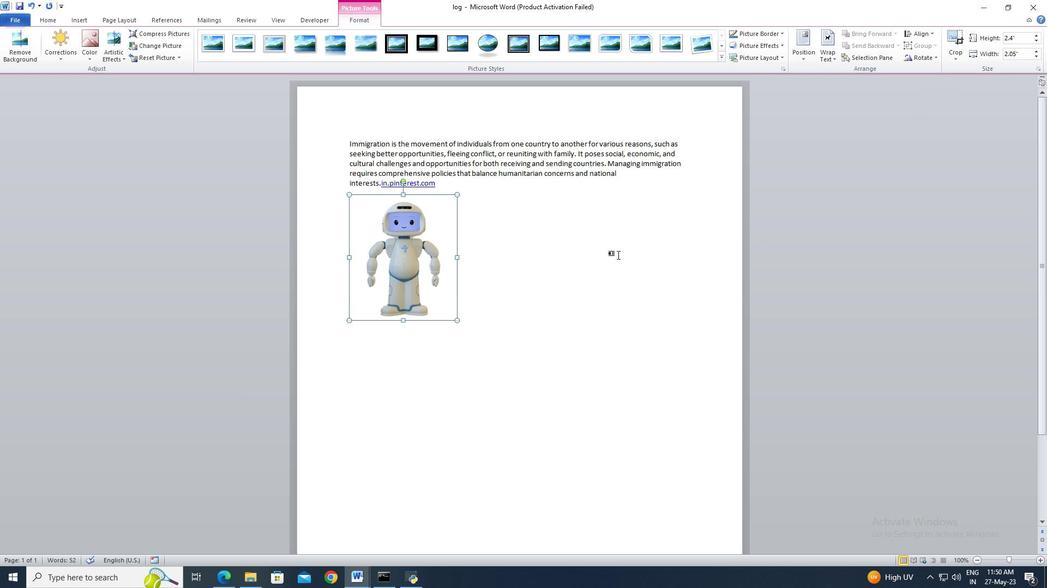 
Action: Mouse pressed left at (564, 174)
Screenshot: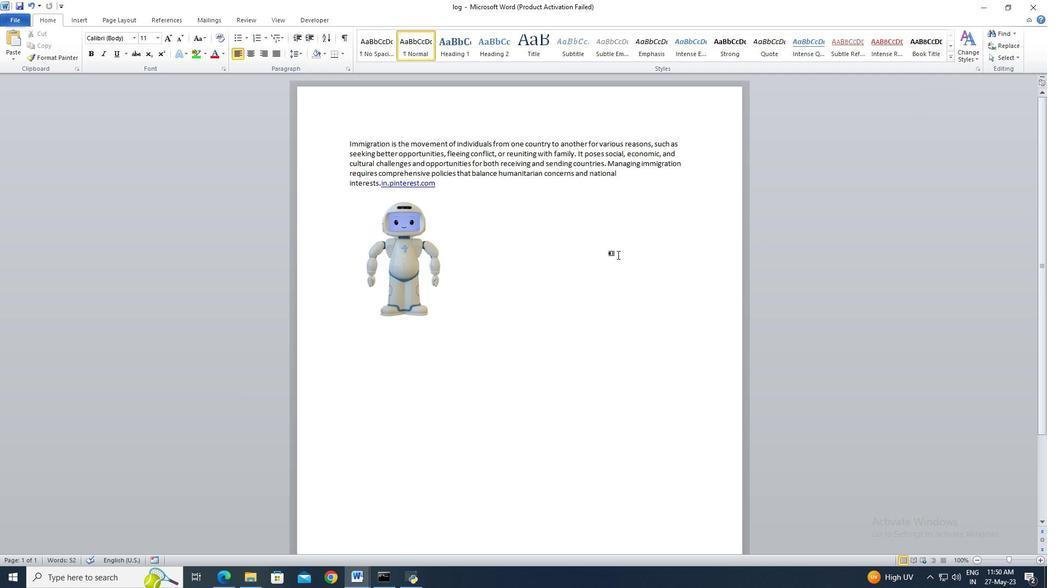 
Action: Mouse moved to (544, 184)
Screenshot: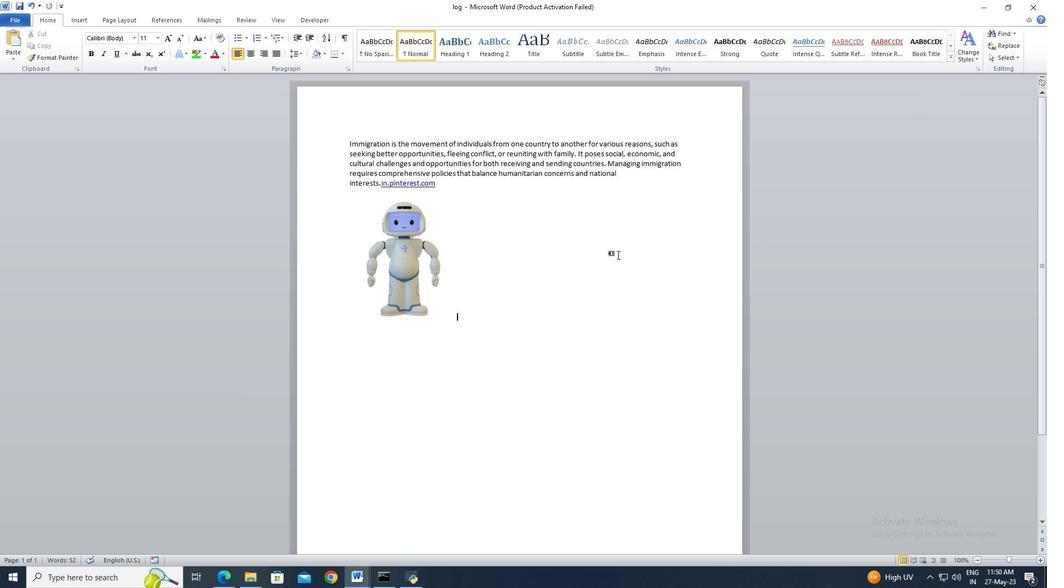 
Action: Mouse pressed left at (544, 184)
Screenshot: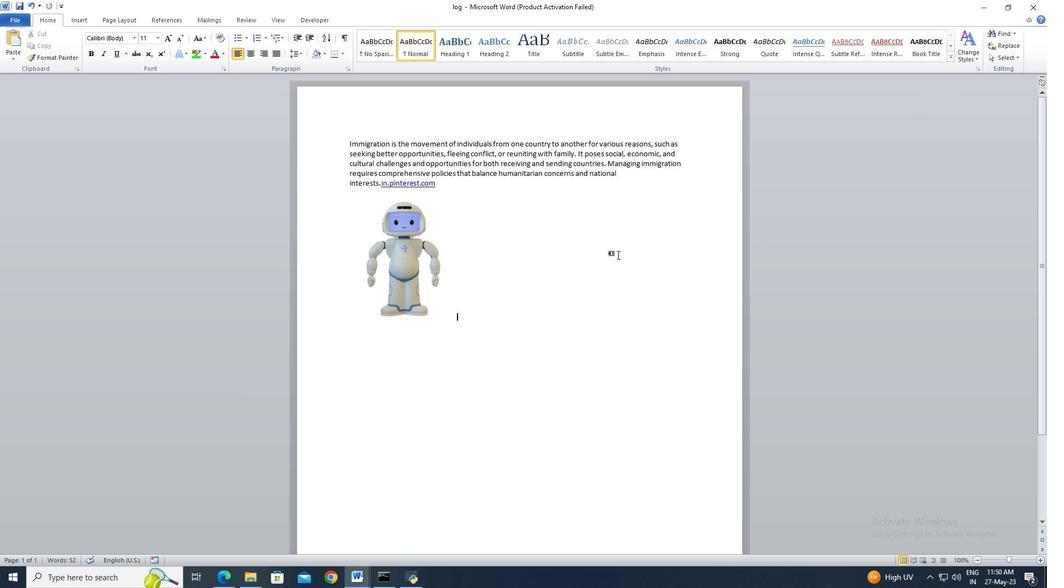 
Action: Mouse moved to (548, 183)
Screenshot: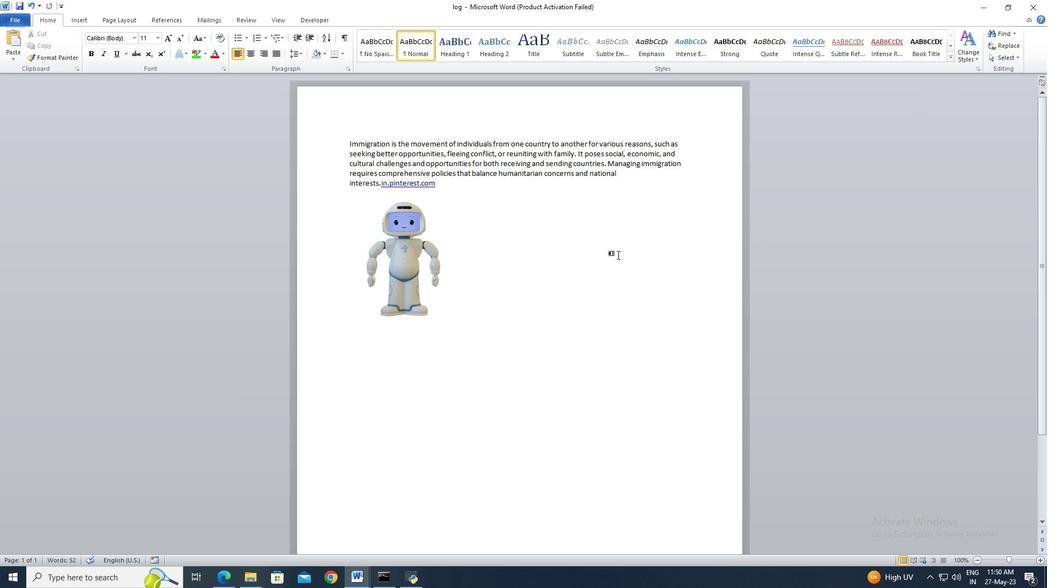 
Action: Key pressed <Key.backspace><Key.backspace><Key.backspace><Key.backspace>
Screenshot: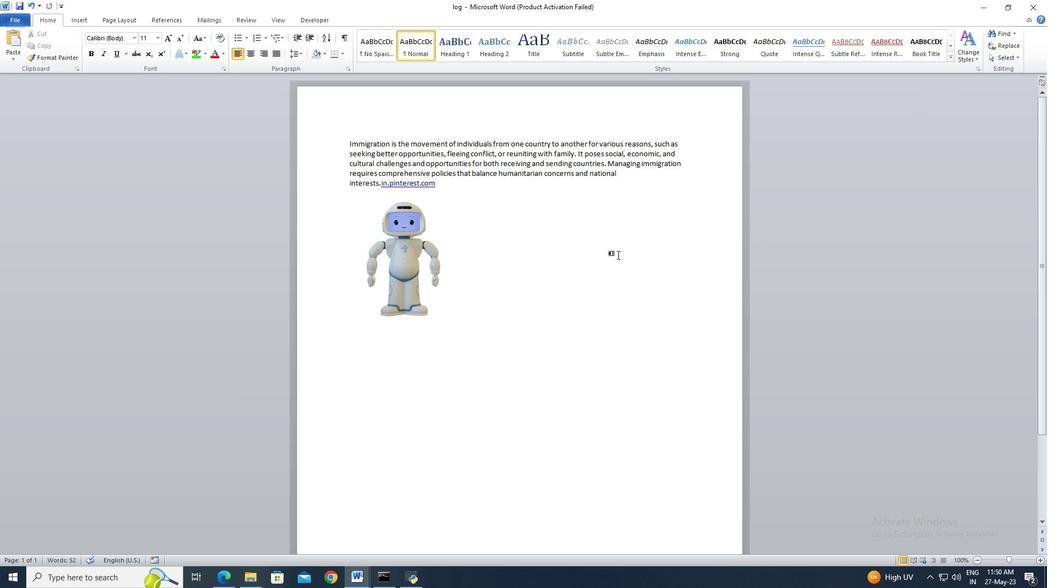 
Action: Mouse moved to (548, 184)
Screenshot: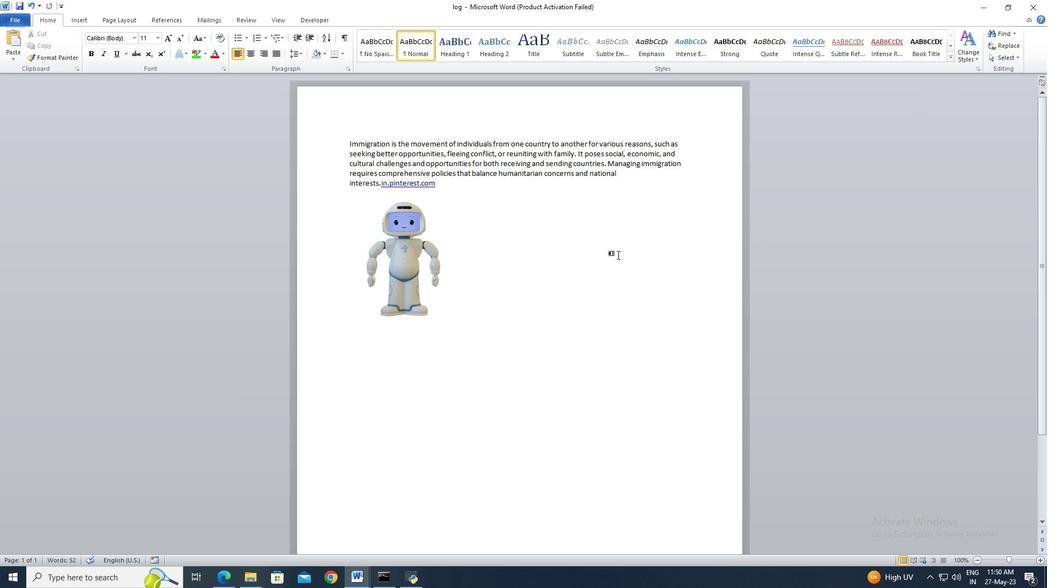 
Action: Key pressed <Key.backspace>
Screenshot: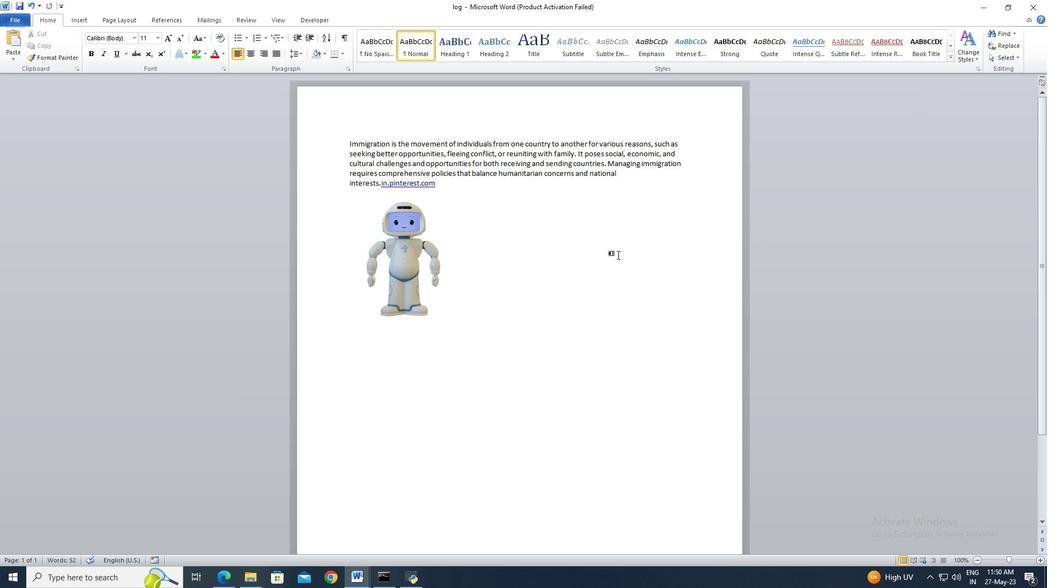 
Action: Mouse moved to (550, 185)
Screenshot: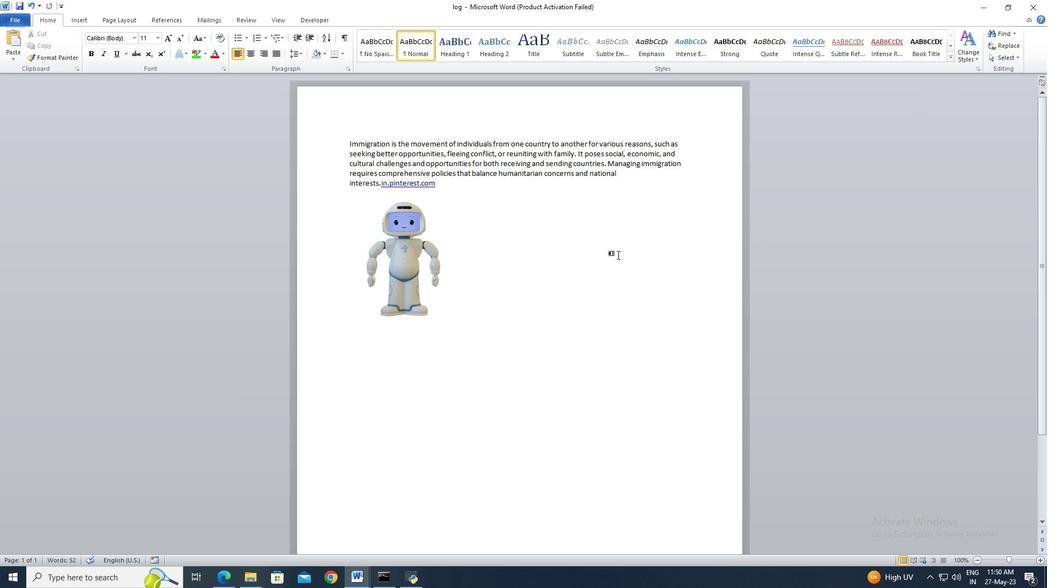 
Action: Key pressed .ctrl+S
Screenshot: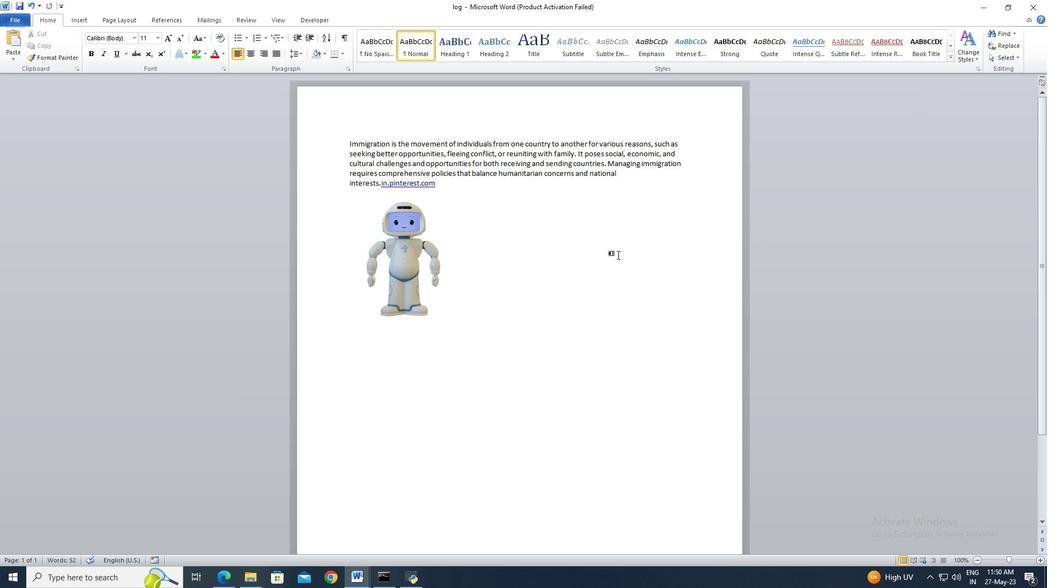 
Action: Mouse moved to (88, 21)
Screenshot: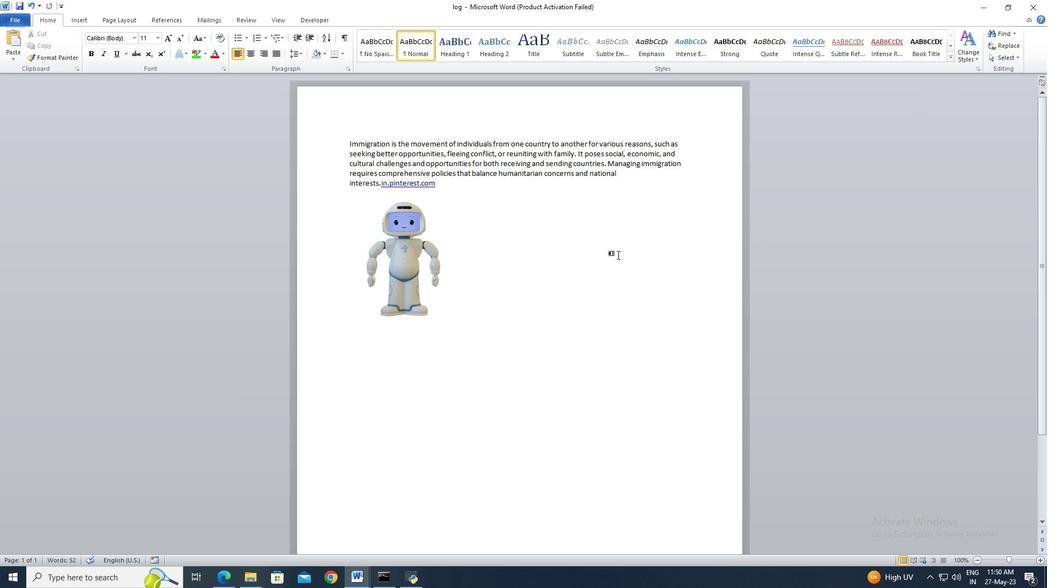 
Action: Mouse pressed left at (88, 21)
Screenshot: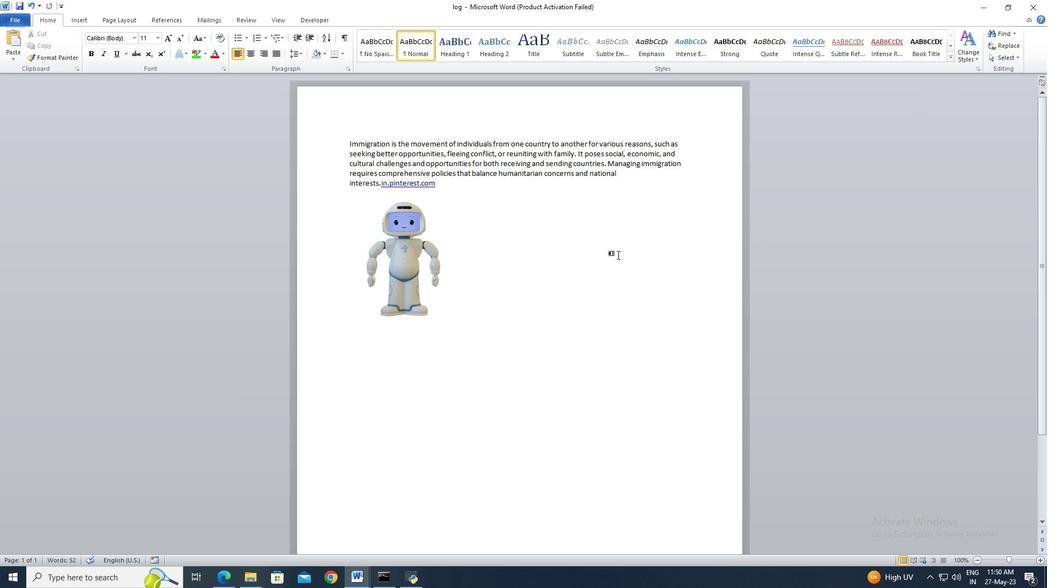 
Action: Mouse moved to (338, 49)
Screenshot: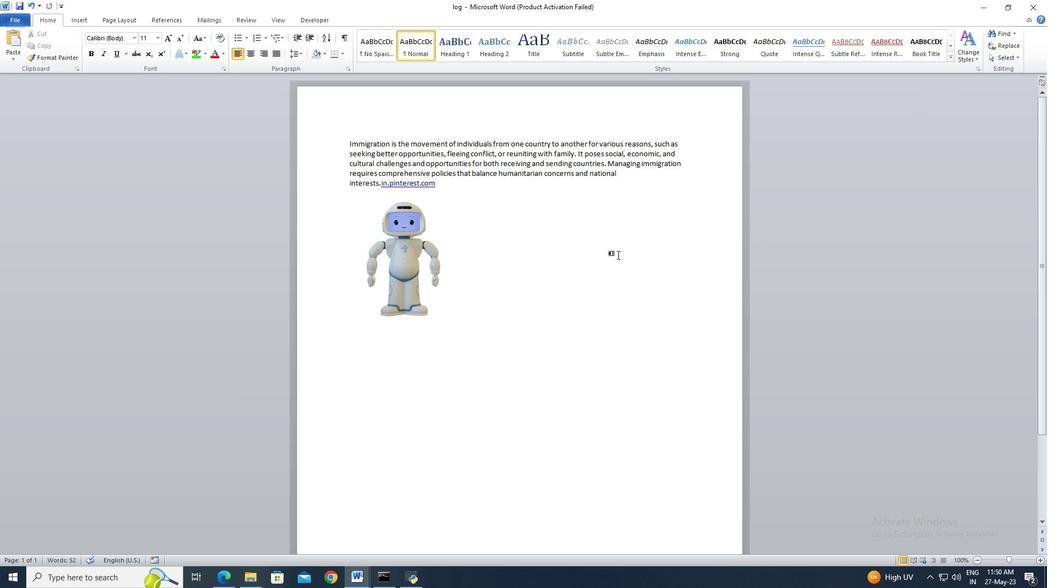 
Action: Mouse pressed left at (338, 49)
Screenshot: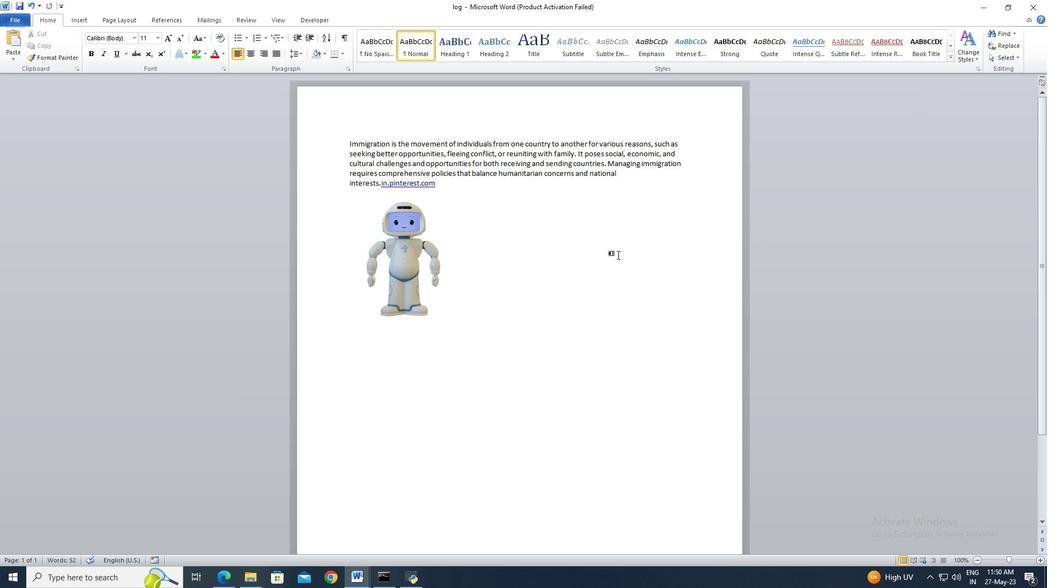 
Action: Mouse moved to (480, 204)
Screenshot: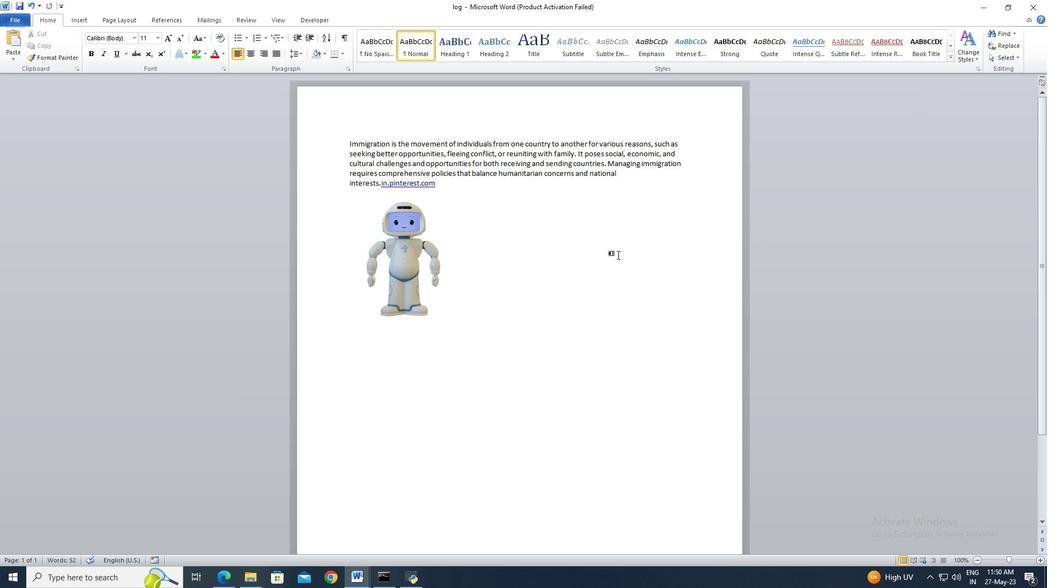 
Action: Mouse pressed left at (480, 204)
Screenshot: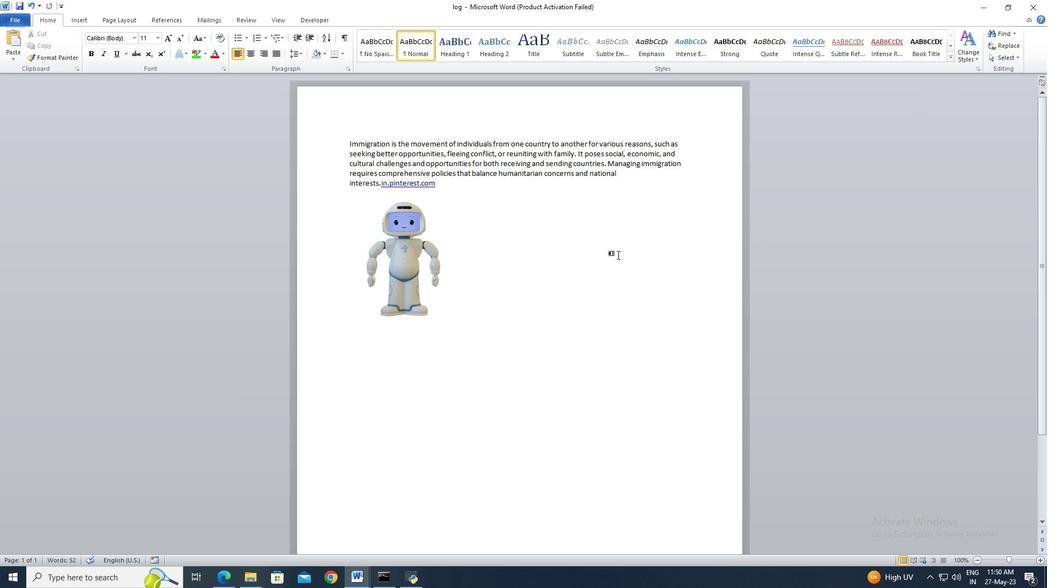 
Action: Mouse moved to (480, 211)
Screenshot: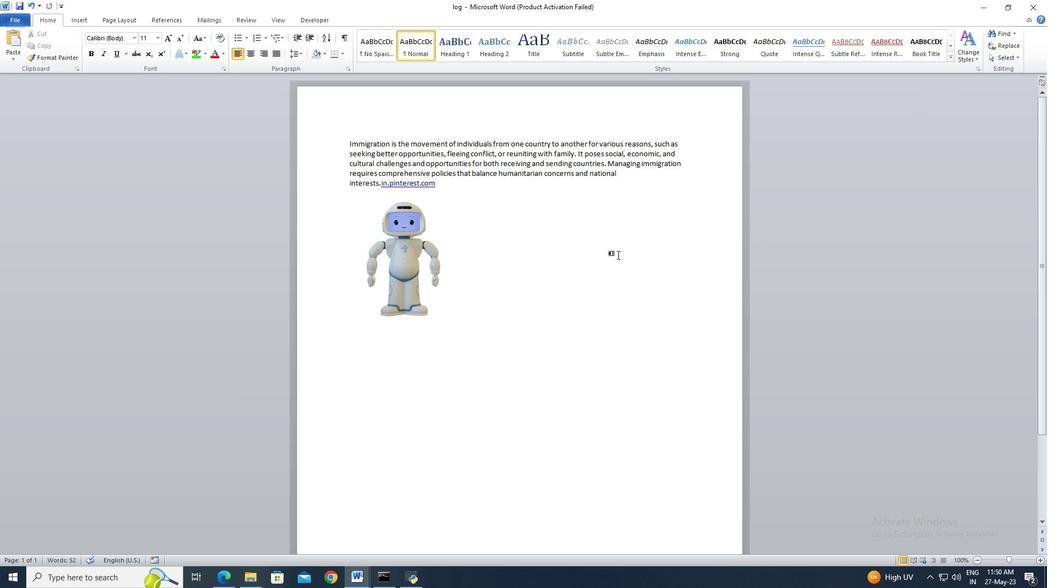 
Action: Mouse pressed left at (480, 211)
Screenshot: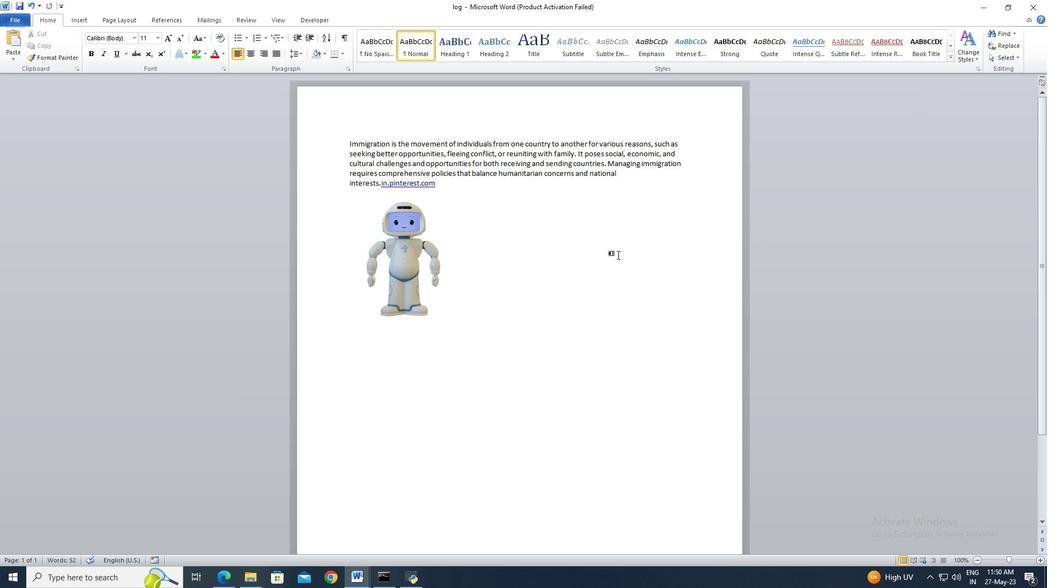 
Action: Key pressed in.pinterest.com
Screenshot: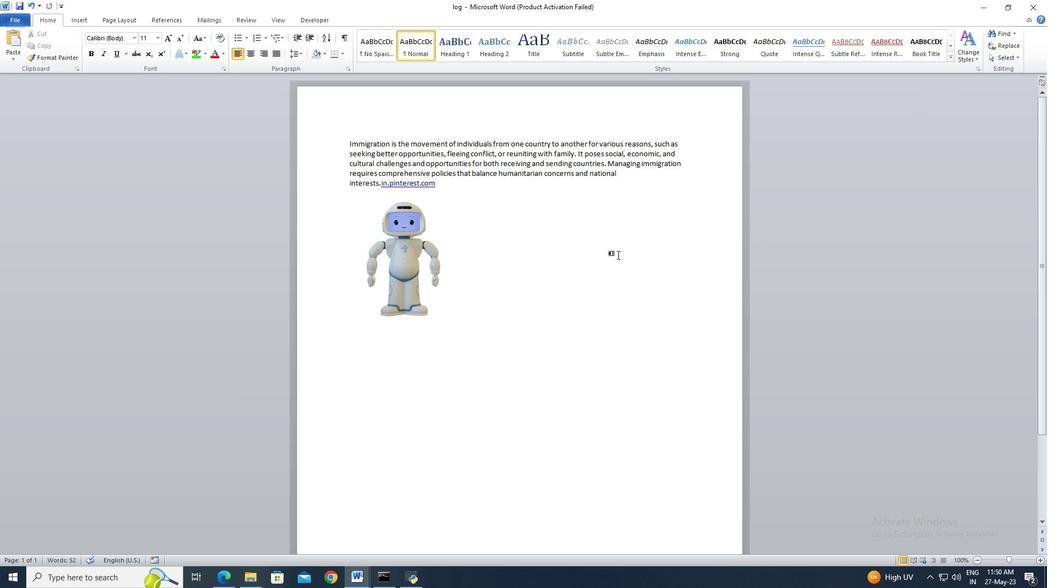 
Action: Mouse moved to (659, 212)
Screenshot: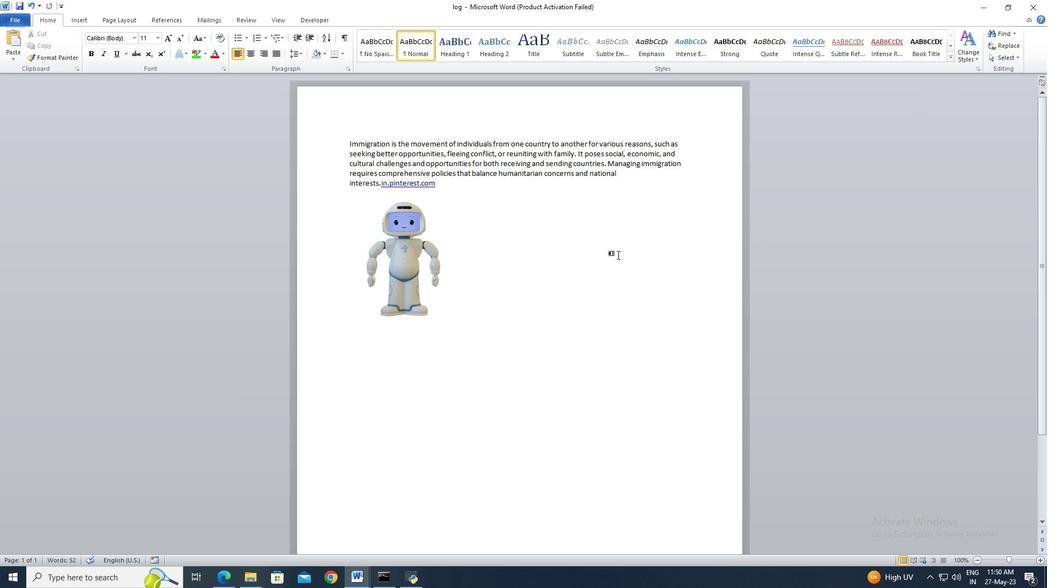 
Action: Mouse pressed left at (659, 212)
Screenshot: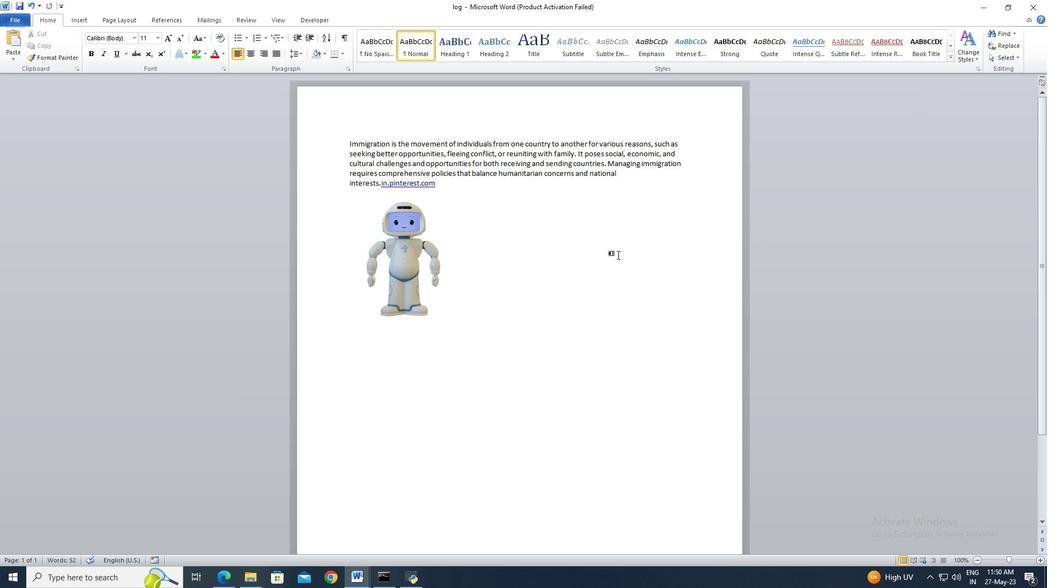 
Action: Mouse moved to (509, 273)
Screenshot: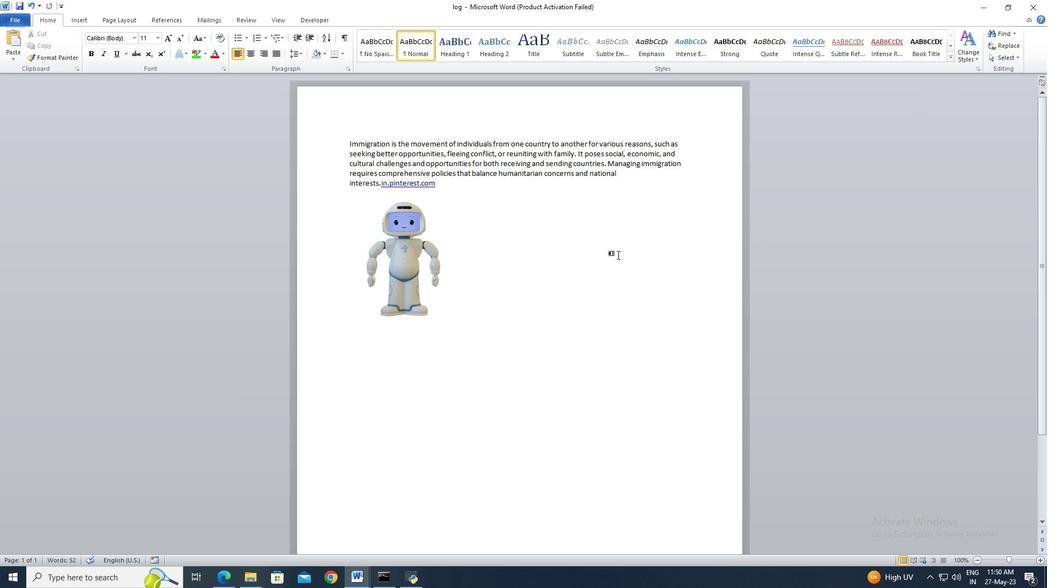 
Action: Key pressed s
Screenshot: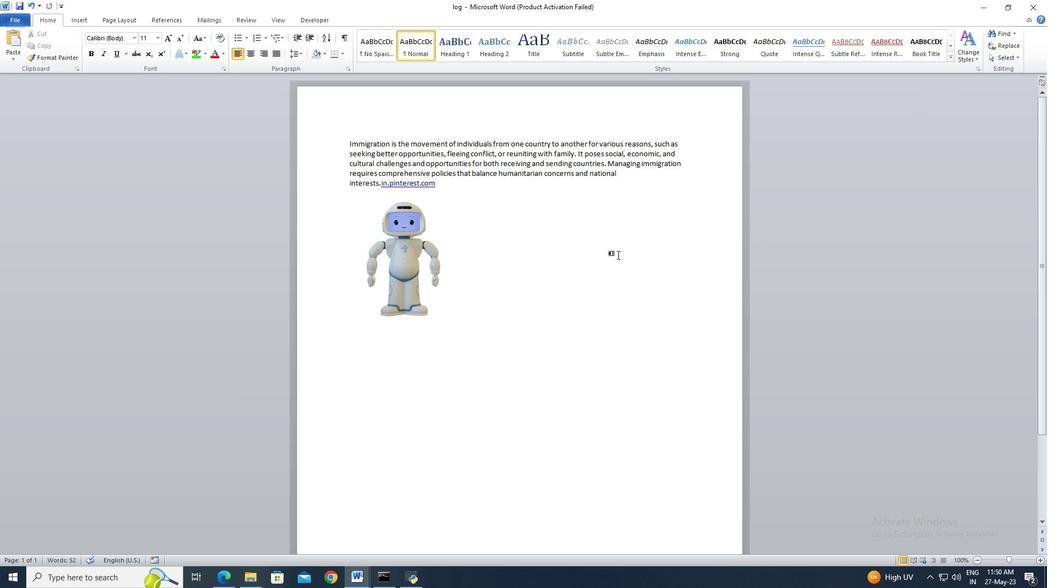 
Action: Mouse moved to (509, 272)
Screenshot: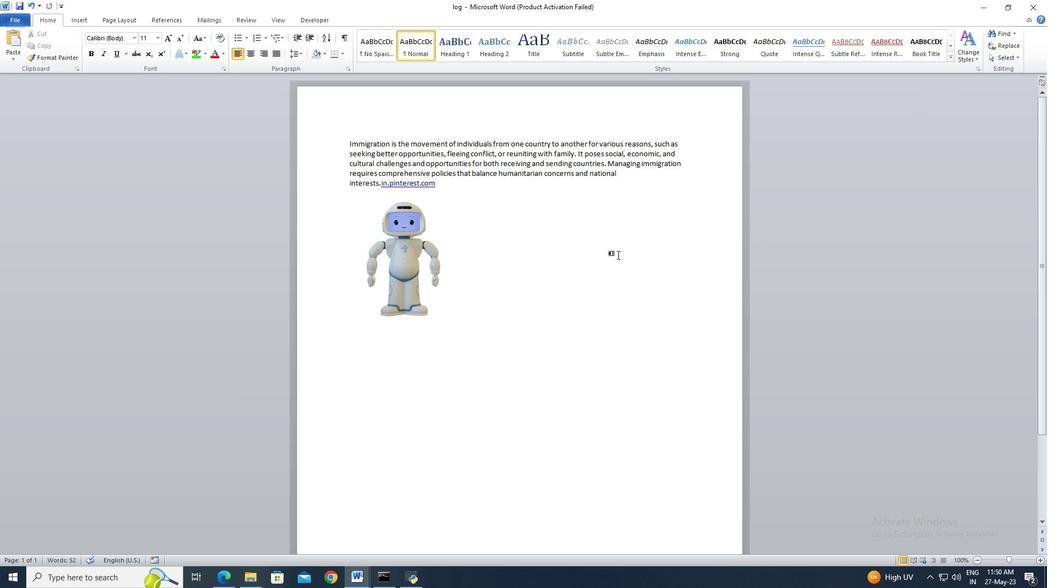 
Action: Key pressed f
Screenshot: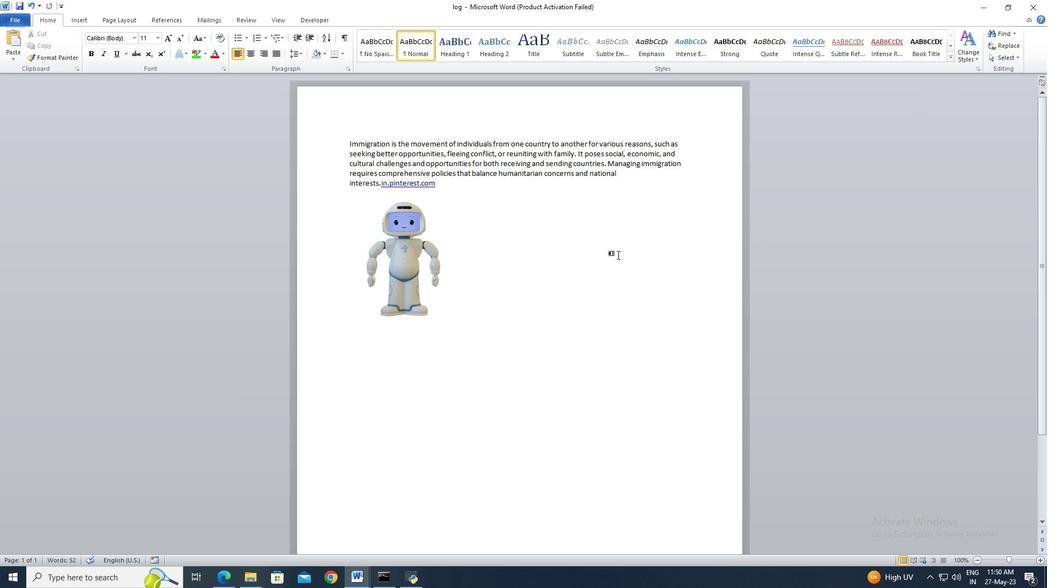 
Action: Mouse moved to (508, 271)
Screenshot: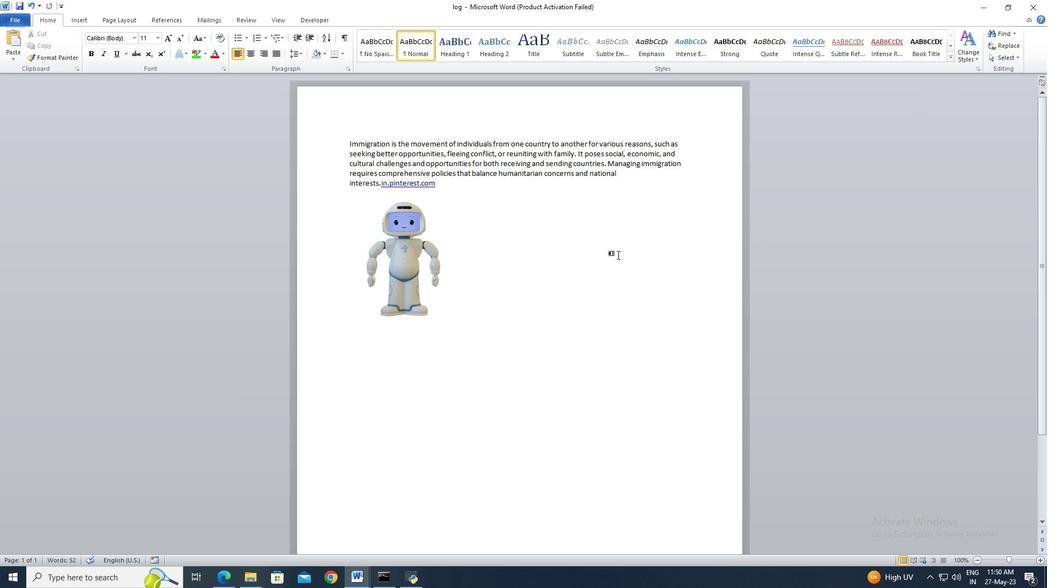 
Action: Key pressed dfhgh
Screenshot: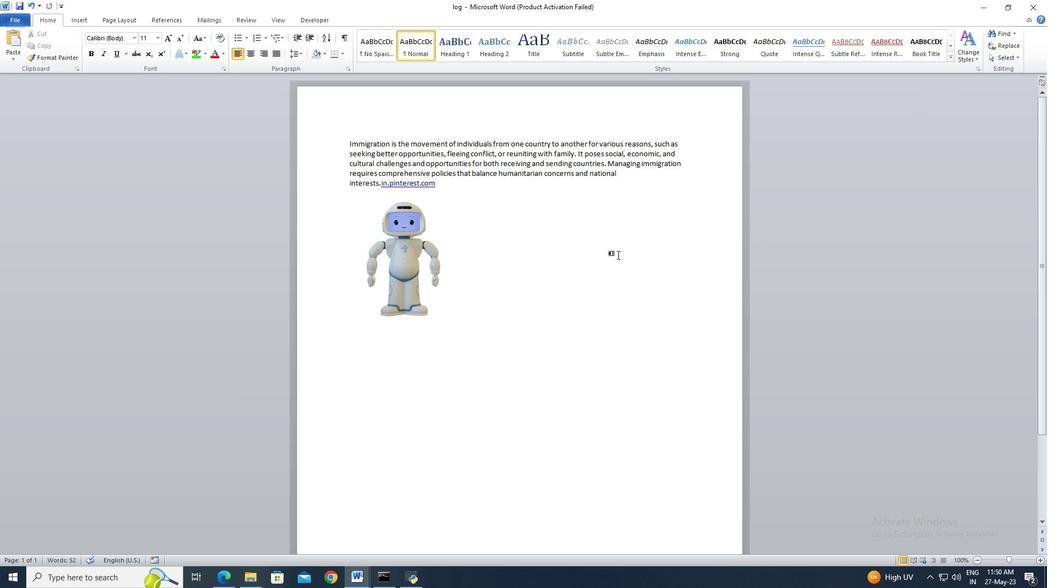 
Action: Mouse moved to (545, 296)
Screenshot: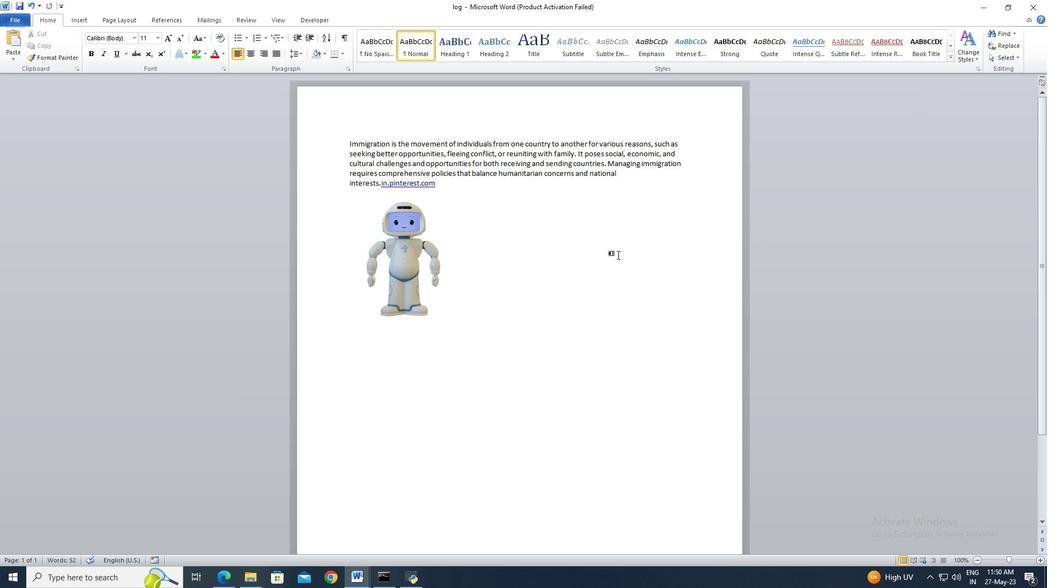 
Action: Mouse pressed left at (545, 296)
Screenshot: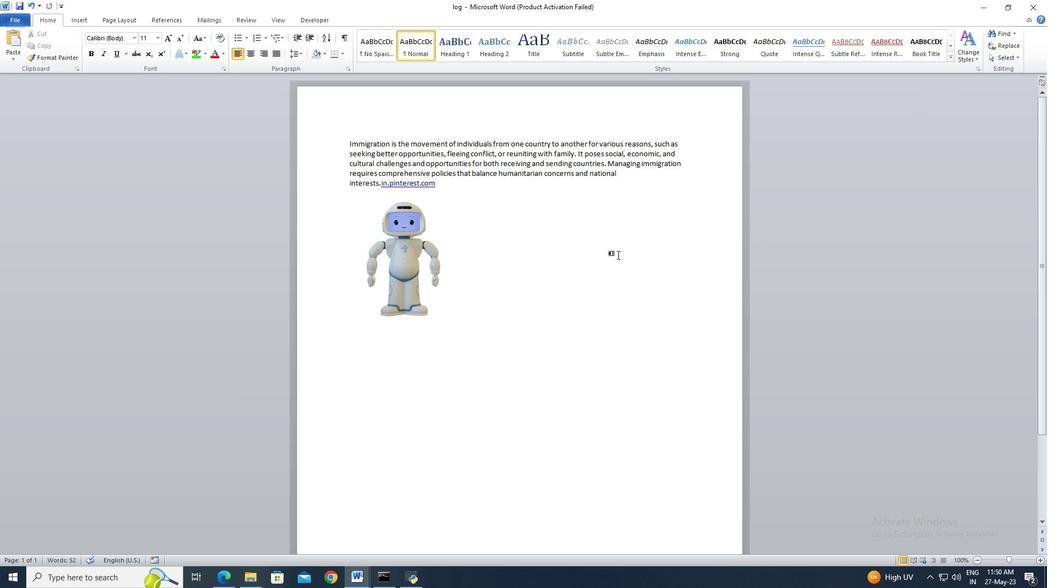 
Action: Mouse moved to (542, 338)
Screenshot: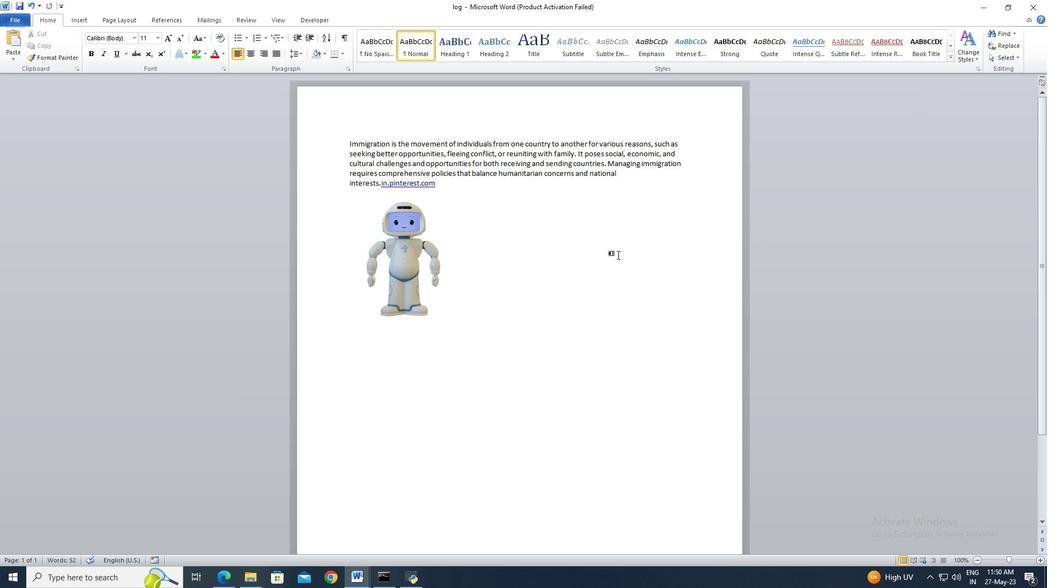 
Action: Key pressed pinterest
Screenshot: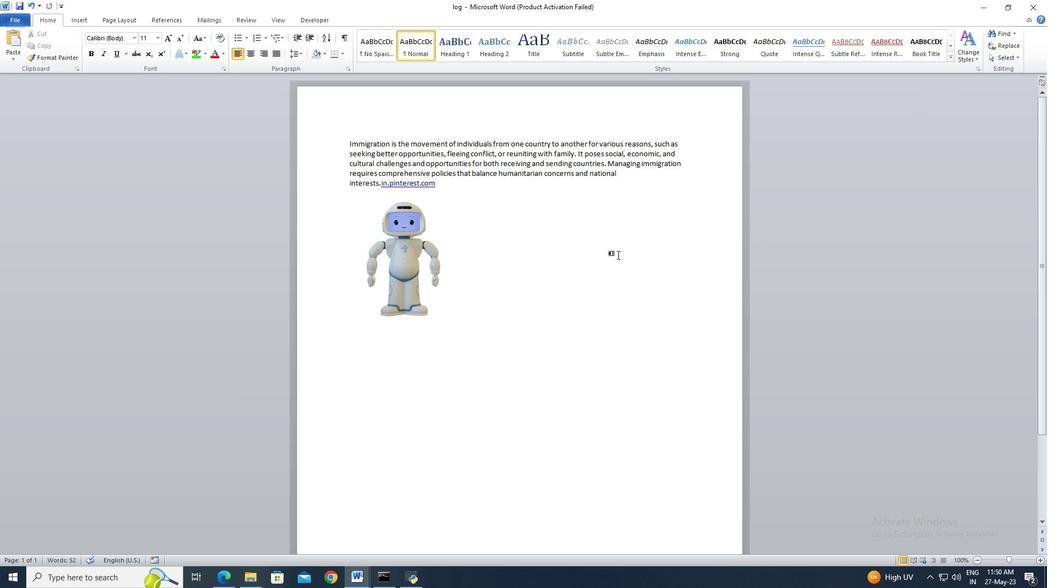 
Action: Mouse moved to (628, 356)
Screenshot: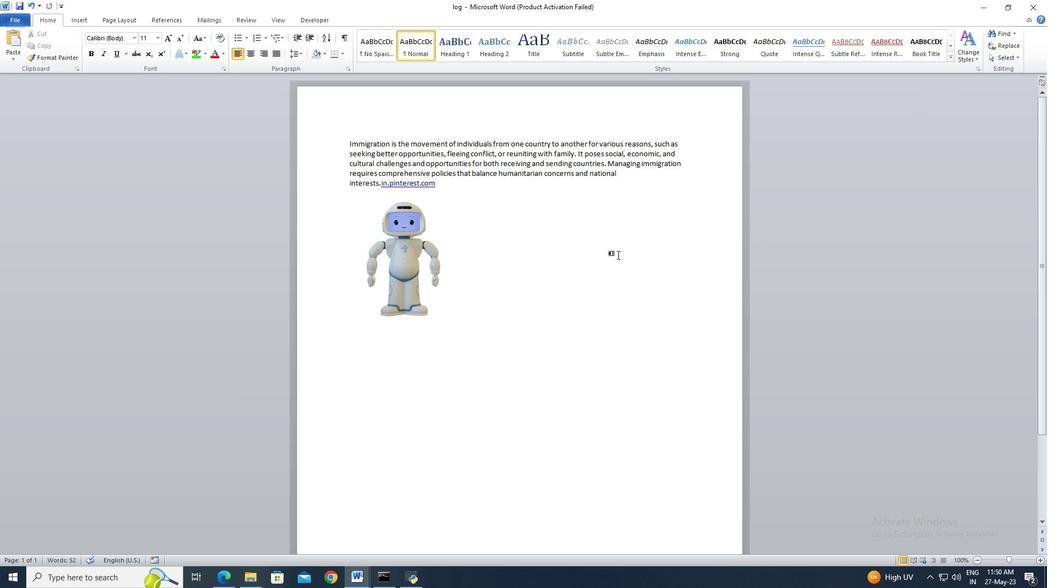 
Action: Mouse pressed left at (628, 356)
Screenshot: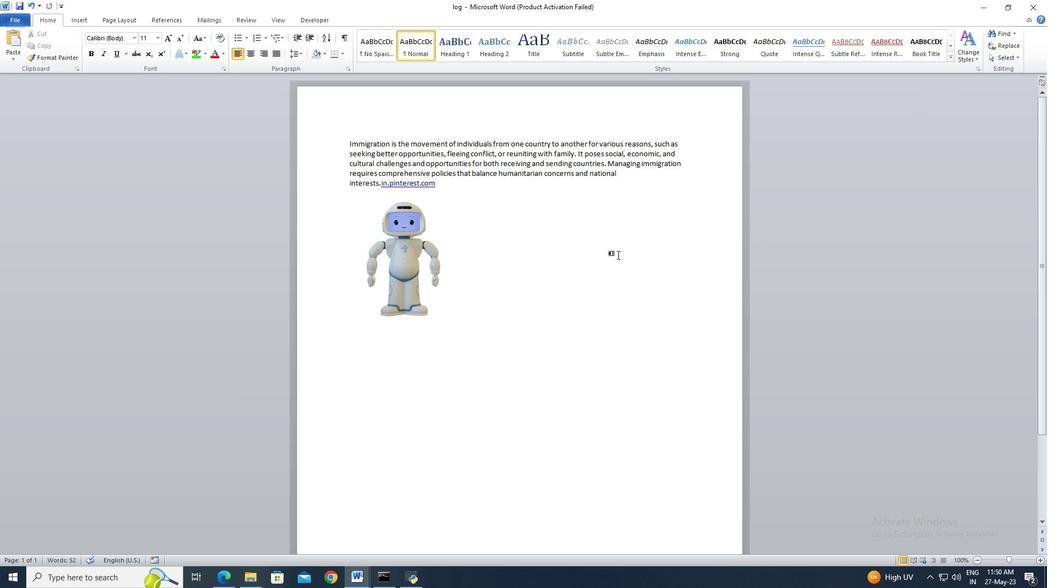 
Action: Mouse moved to (1012, 4)
Screenshot: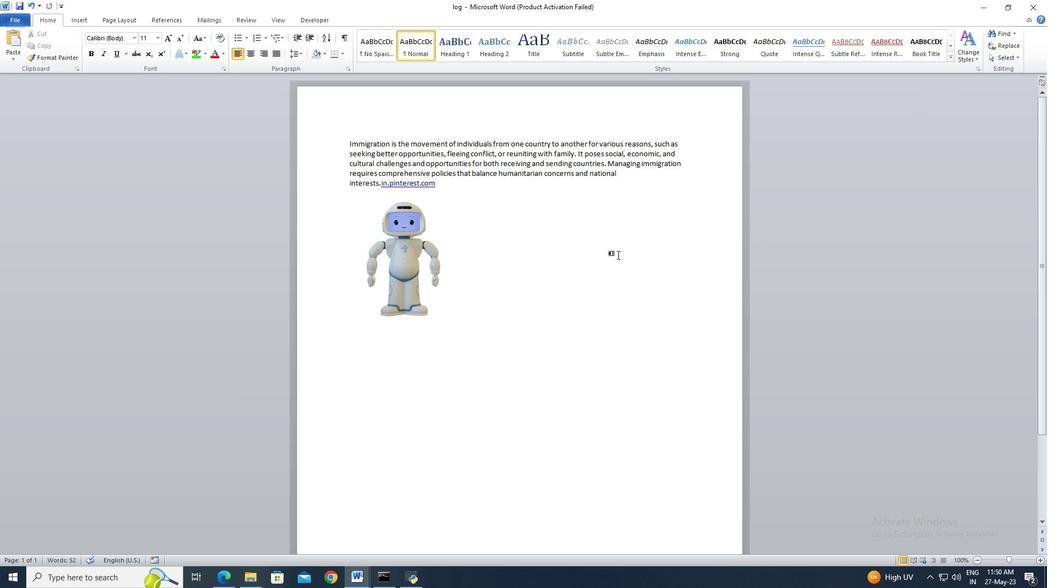 
Action: Mouse pressed left at (1012, 4)
Screenshot: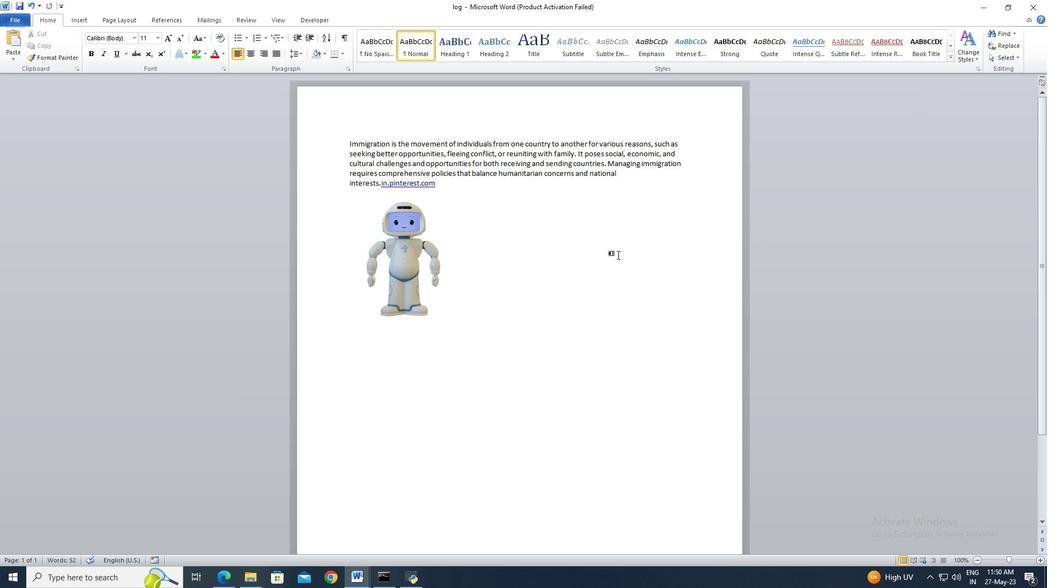 
Action: Mouse moved to (351, 579)
Screenshot: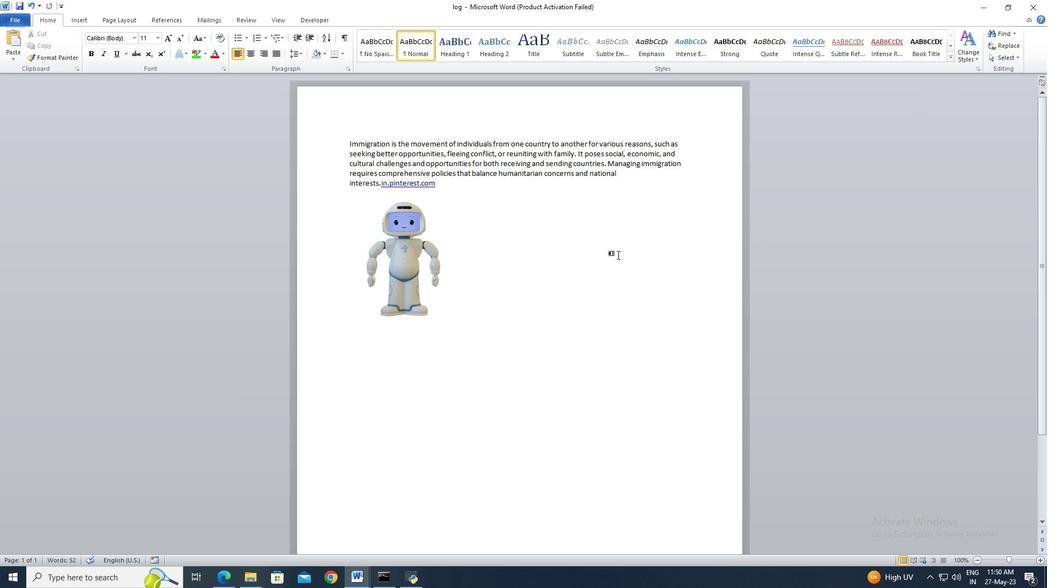 
Action: Mouse pressed left at (351, 579)
Screenshot: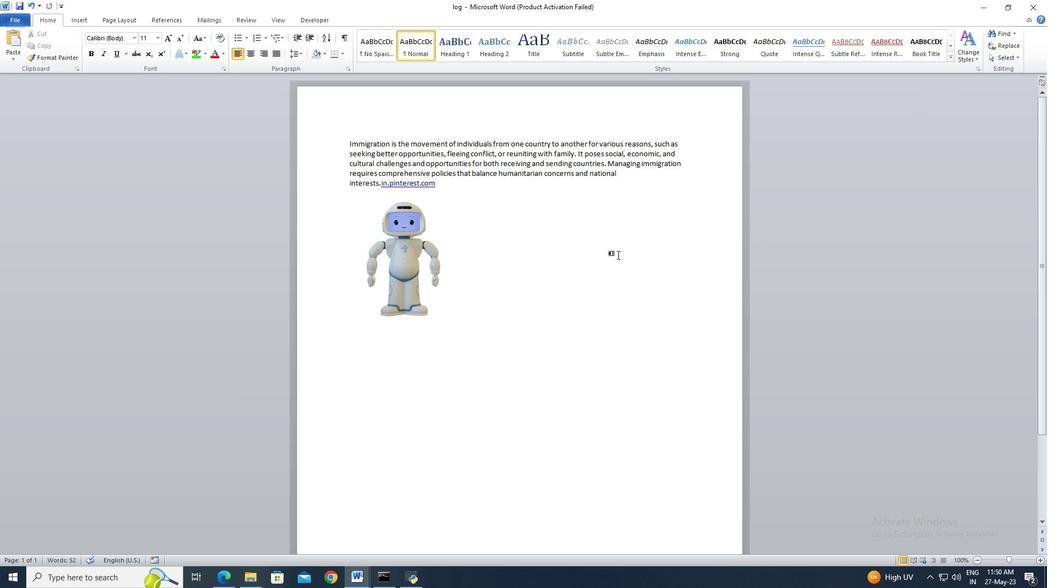 
Action: Mouse moved to (382, 334)
Screenshot: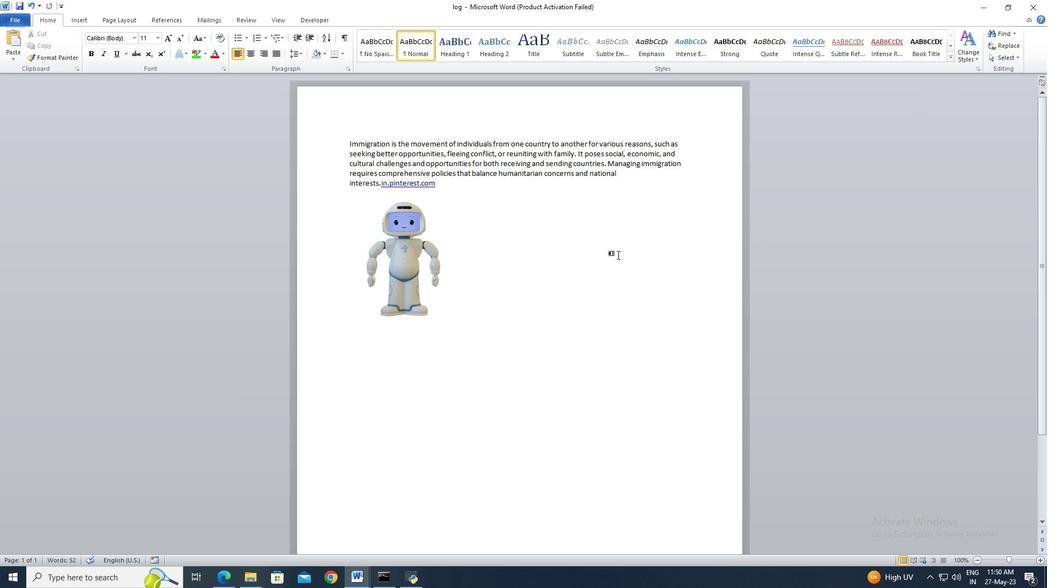 
Action: Mouse pressed left at (382, 334)
Screenshot: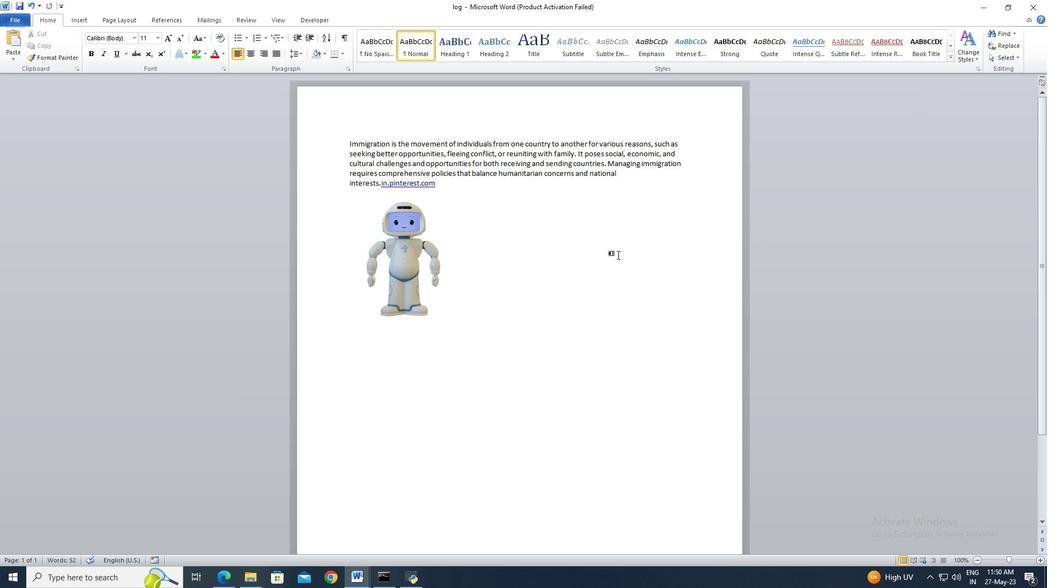 
Action: Mouse moved to (137, 22)
Screenshot: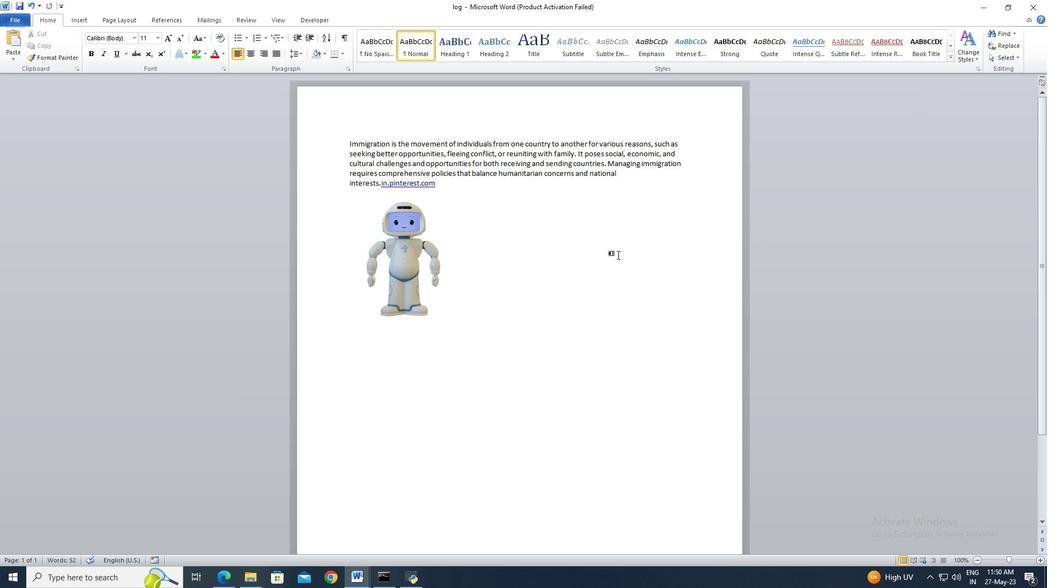 
Action: Mouse pressed left at (137, 22)
Screenshot: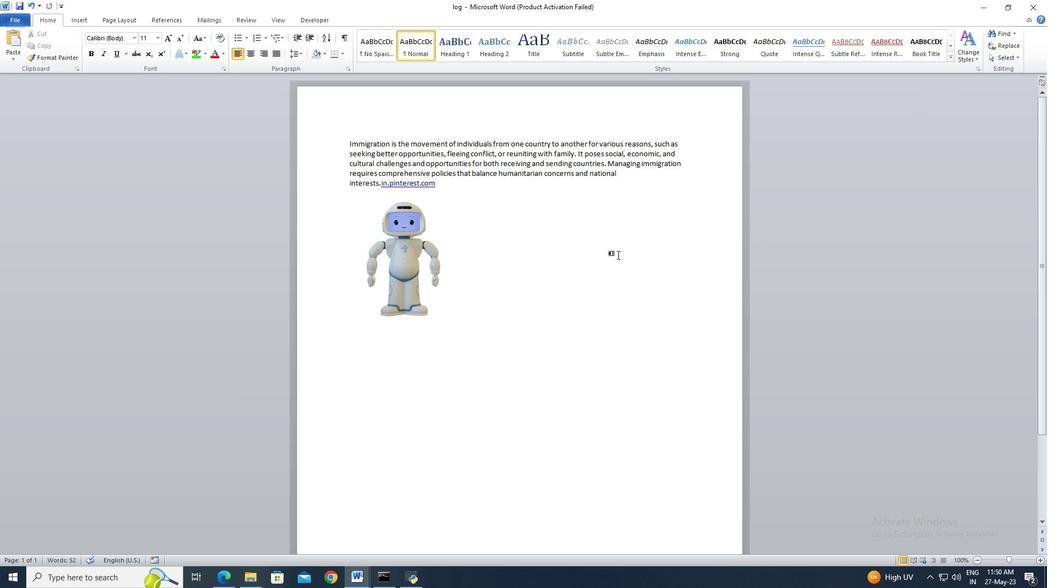 
Action: Mouse moved to (413, 325)
Screenshot: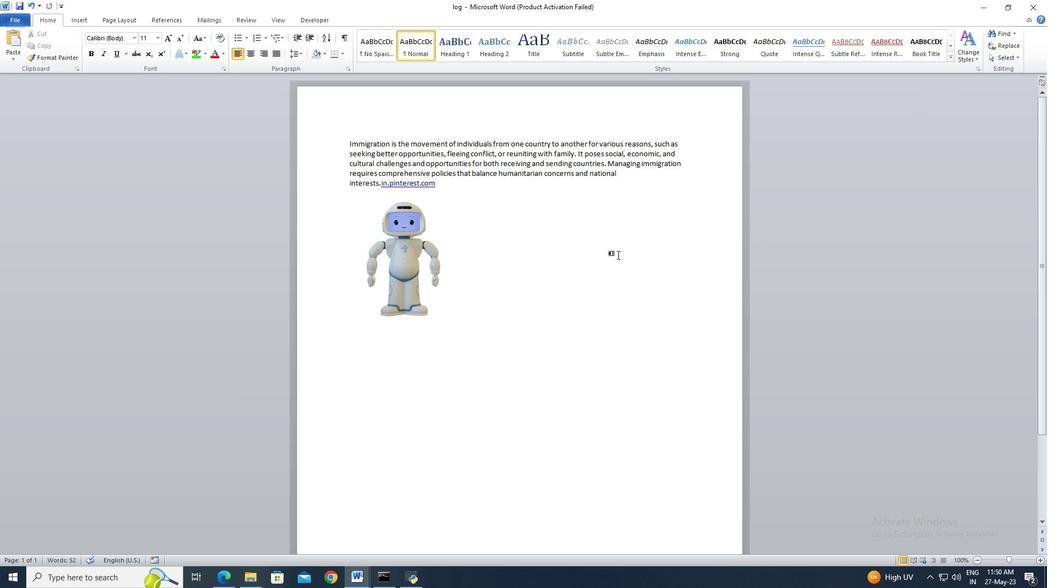 
Action: Key pressed <Key.shift>Robot<Key.enter>
Screenshot: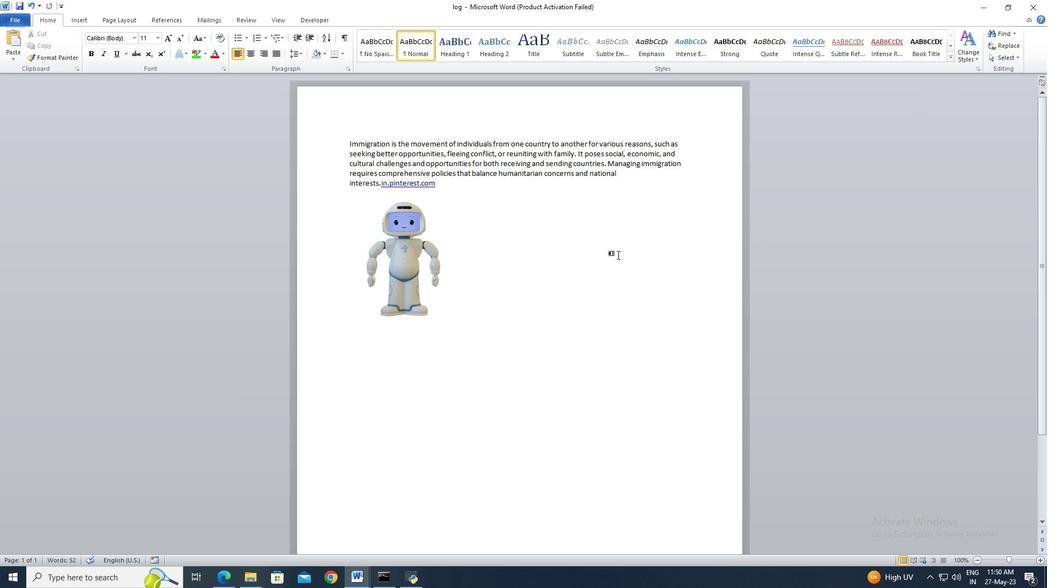 
Action: Mouse moved to (181, 95)
Screenshot: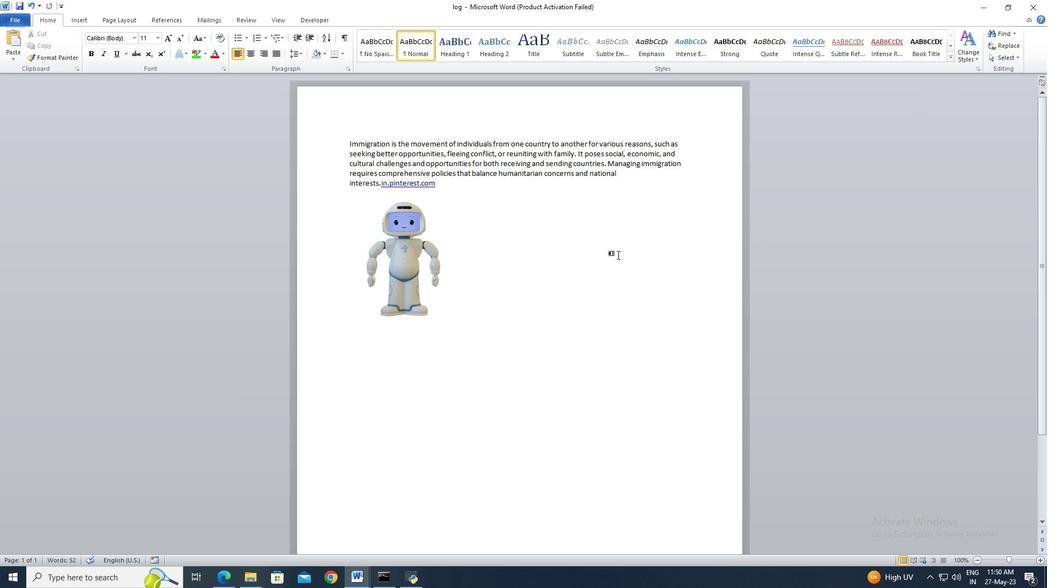 
Action: Mouse pressed left at (181, 95)
Screenshot: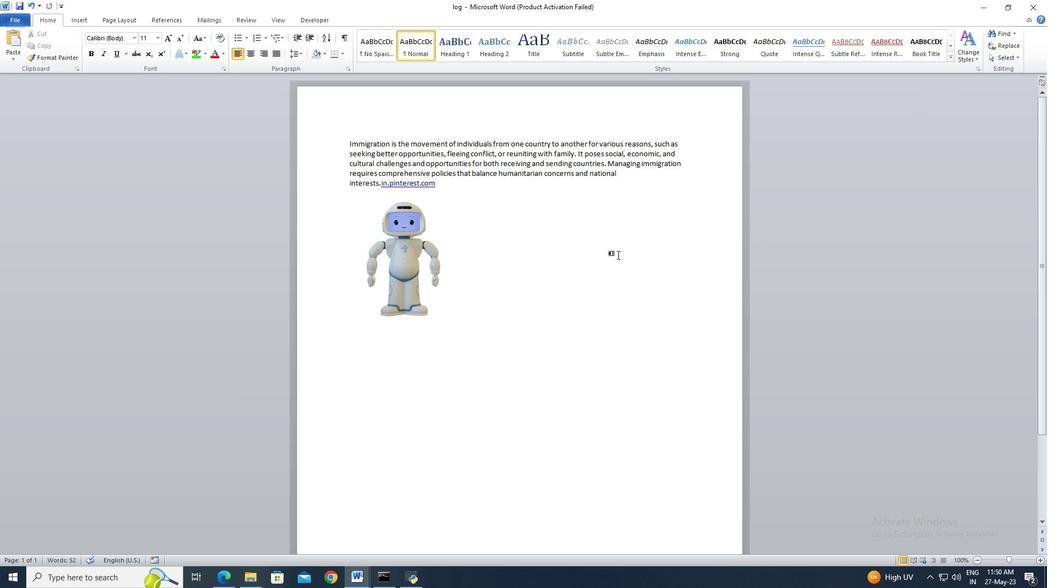 
Action: Mouse moved to (522, 240)
Screenshot: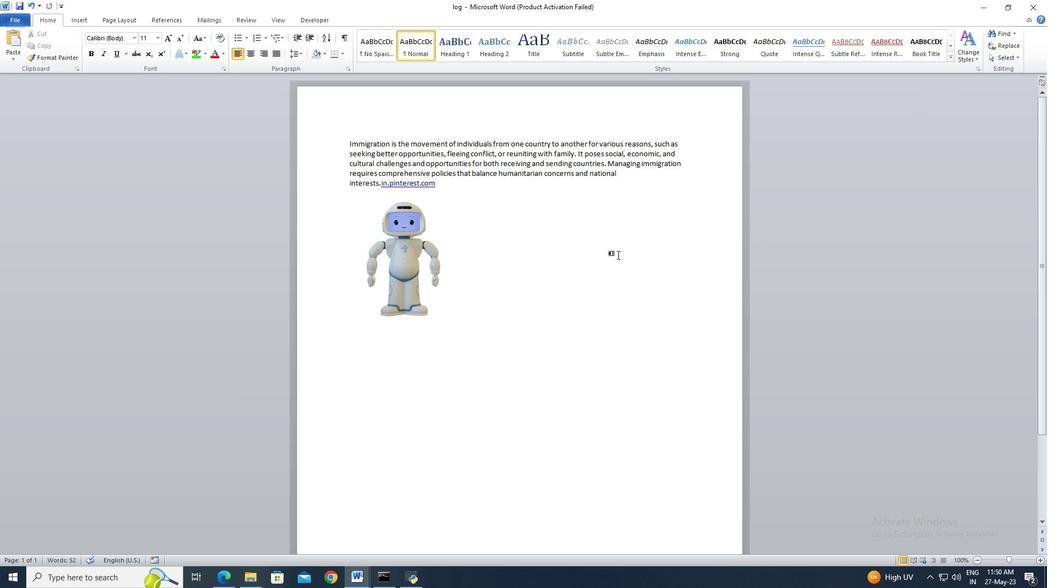 
Action: Mouse scrolled (522, 239) with delta (0, 0)
Screenshot: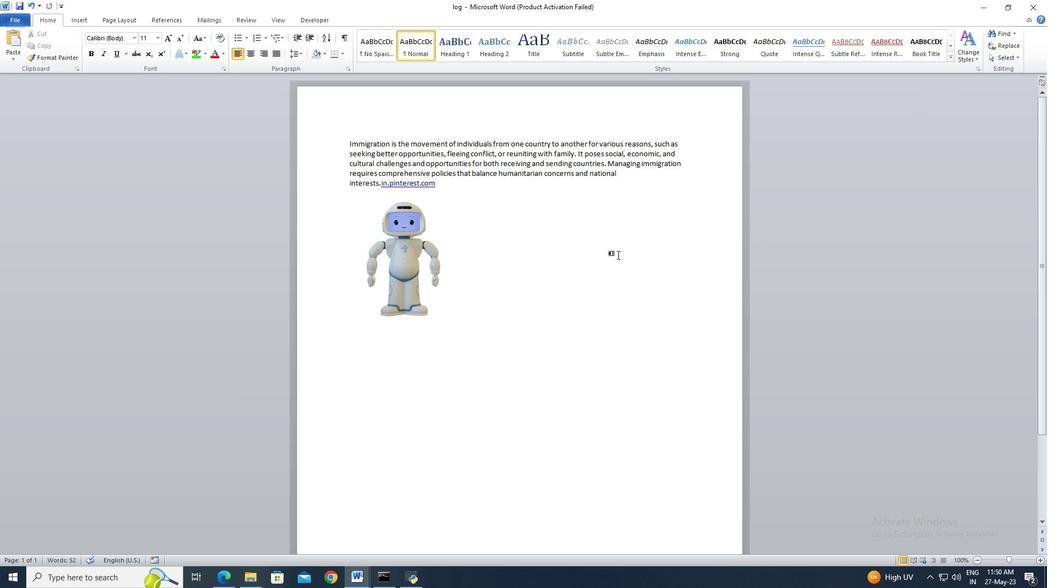 
Action: Mouse scrolled (522, 239) with delta (0, 0)
Screenshot: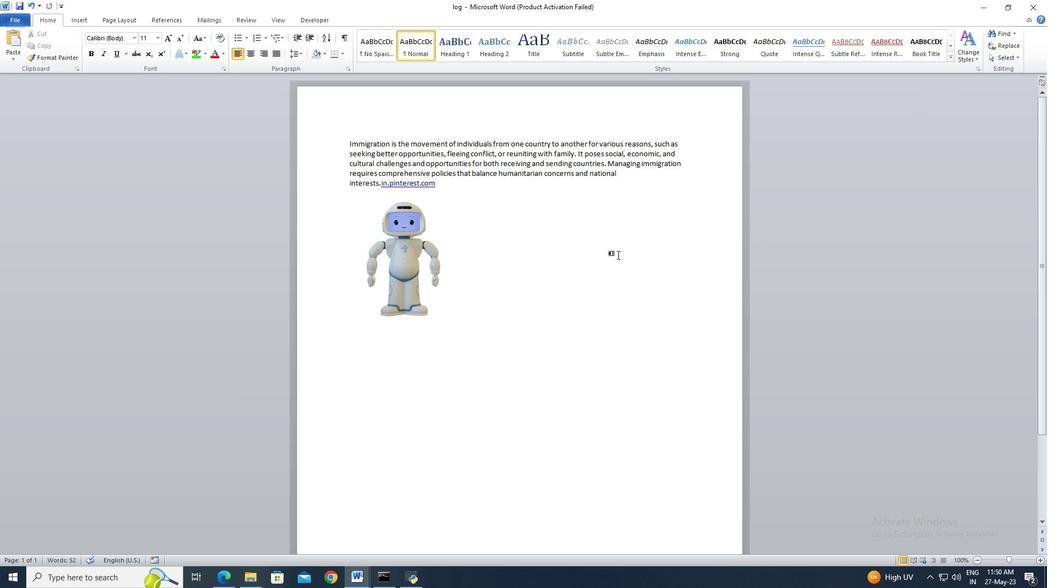 
Action: Mouse scrolled (522, 239) with delta (0, 0)
Screenshot: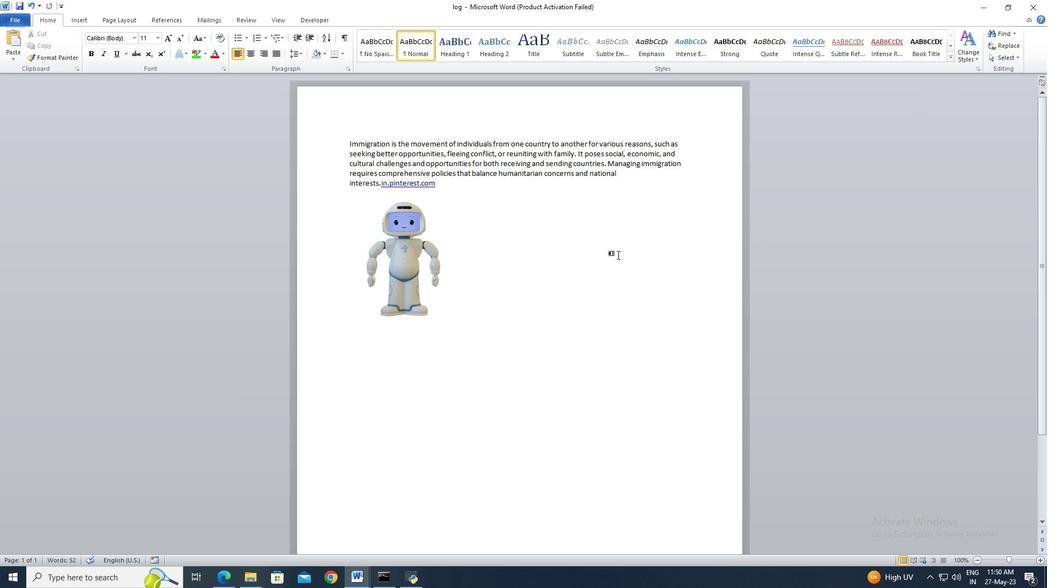 
Action: Mouse moved to (522, 240)
Screenshot: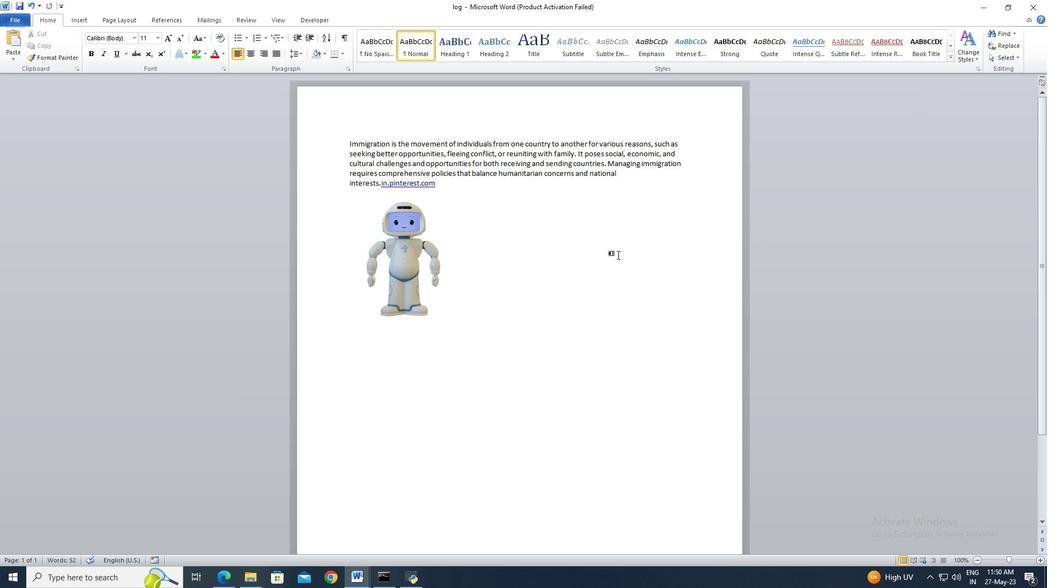 
Action: Mouse scrolled (522, 239) with delta (0, 0)
Screenshot: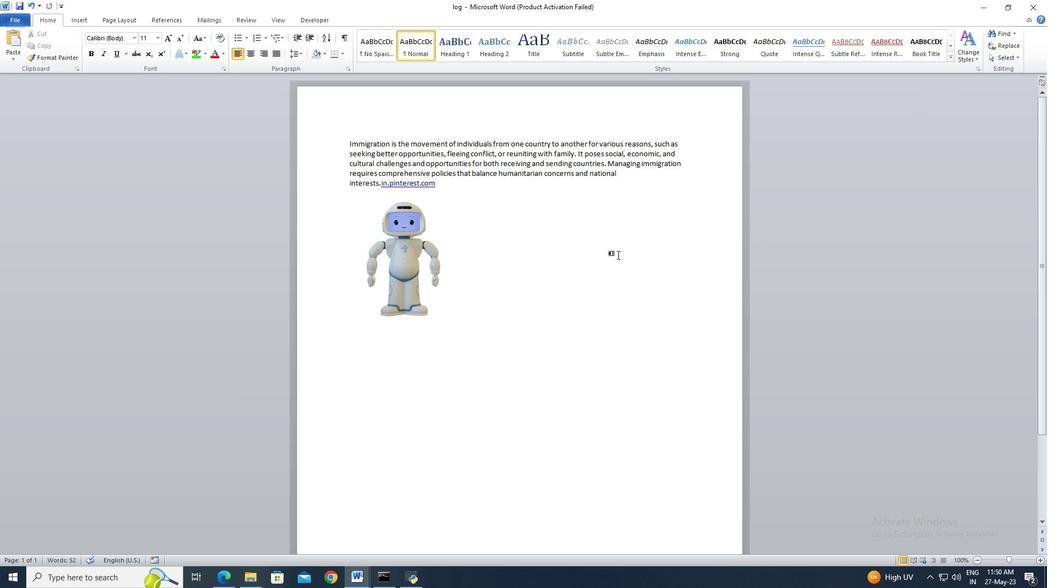 
Action: Mouse moved to (523, 240)
Screenshot: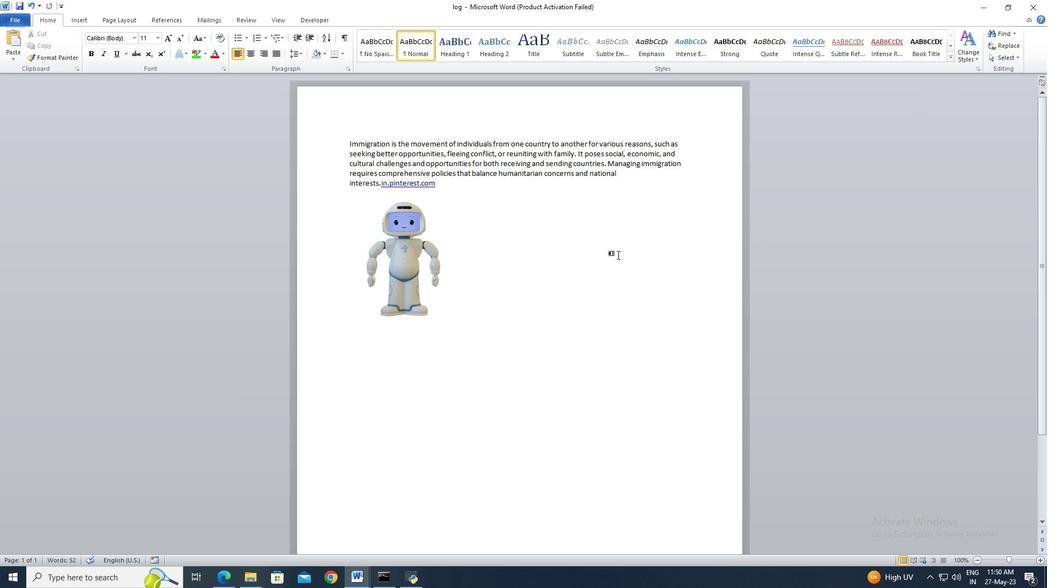 
Action: Mouse scrolled (523, 239) with delta (0, 0)
Screenshot: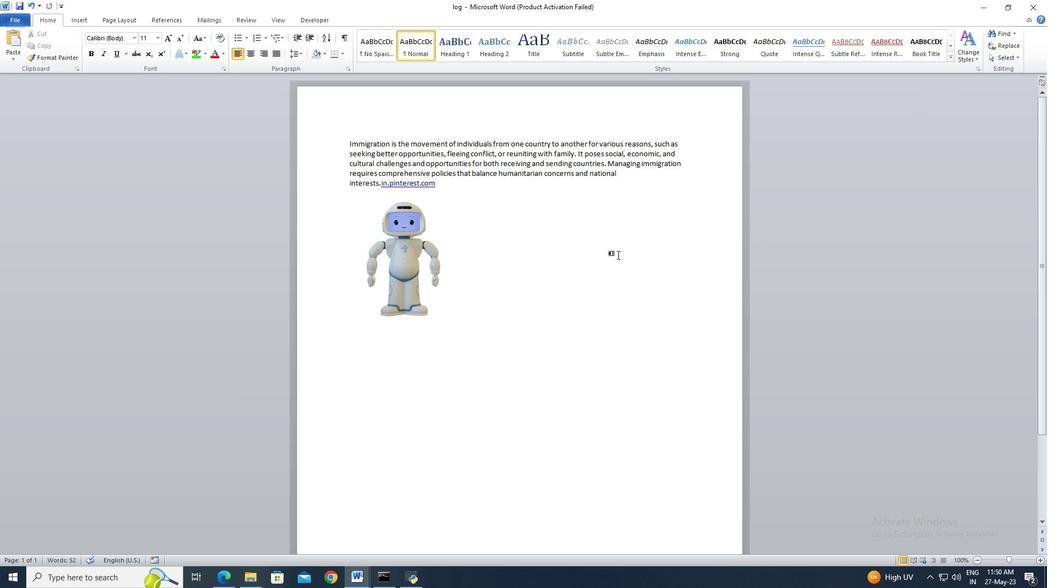 
Action: Mouse moved to (523, 239)
Screenshot: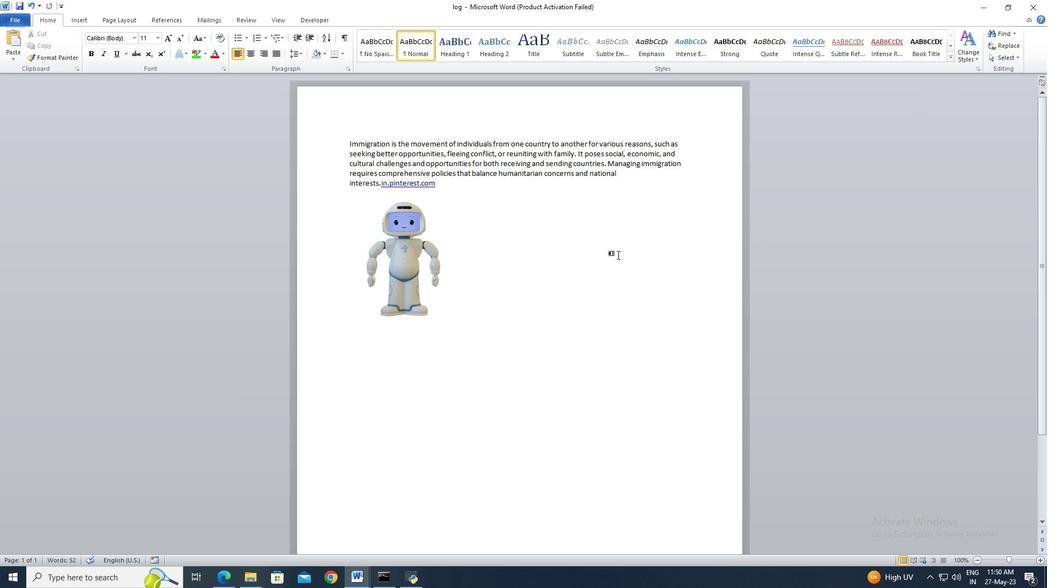 
Action: Mouse scrolled (523, 238) with delta (0, 0)
Screenshot: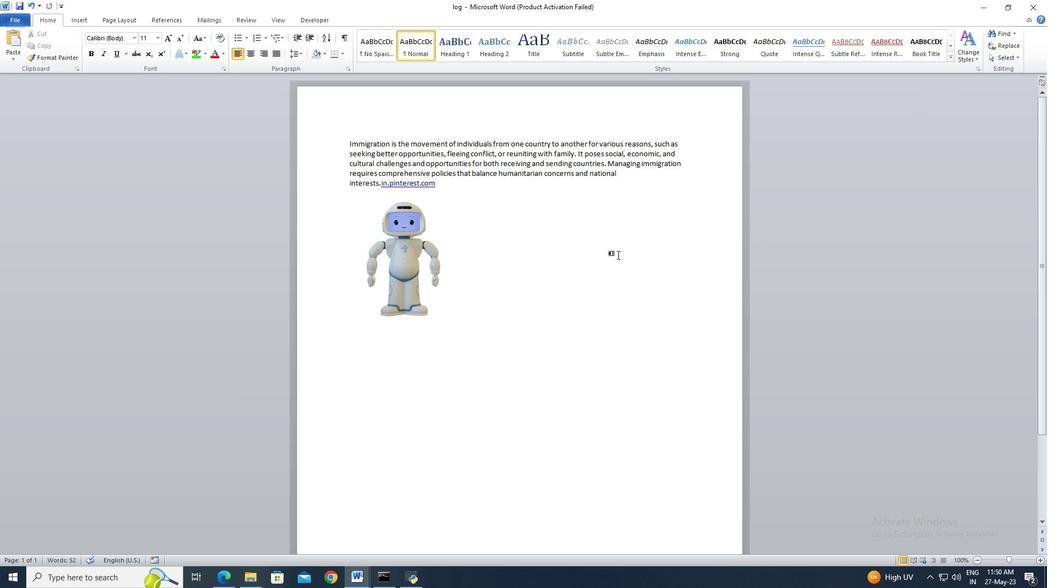 
Action: Mouse scrolled (523, 238) with delta (0, 0)
Screenshot: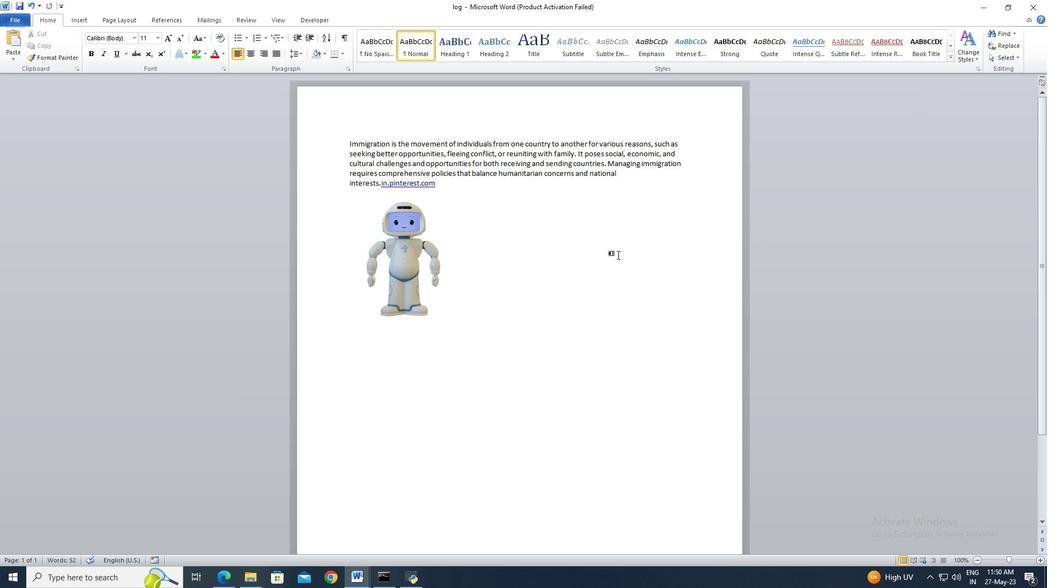 
Action: Mouse scrolled (523, 238) with delta (0, 0)
Screenshot: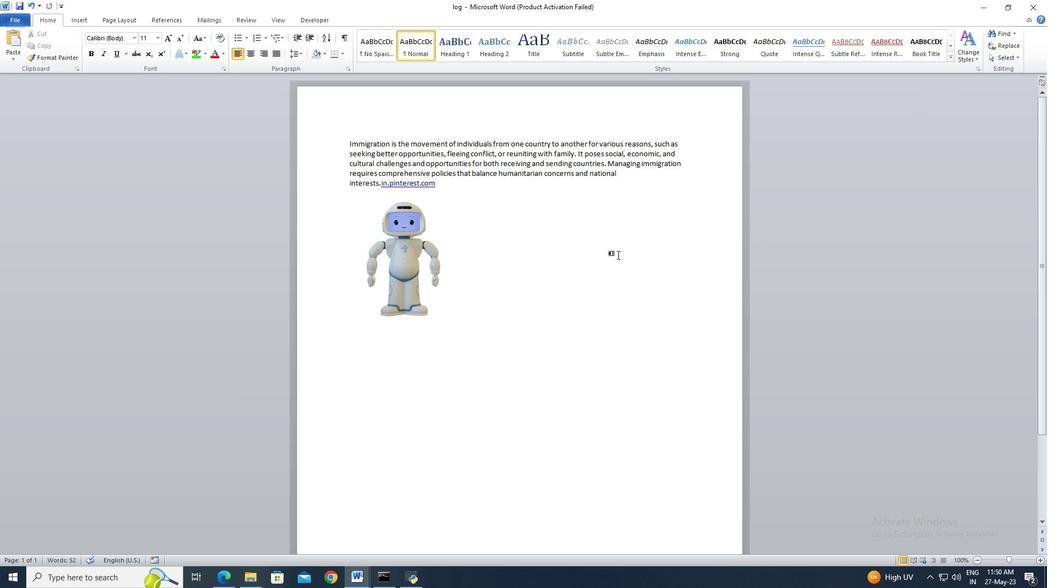 
Action: Mouse scrolled (523, 238) with delta (0, 0)
Screenshot: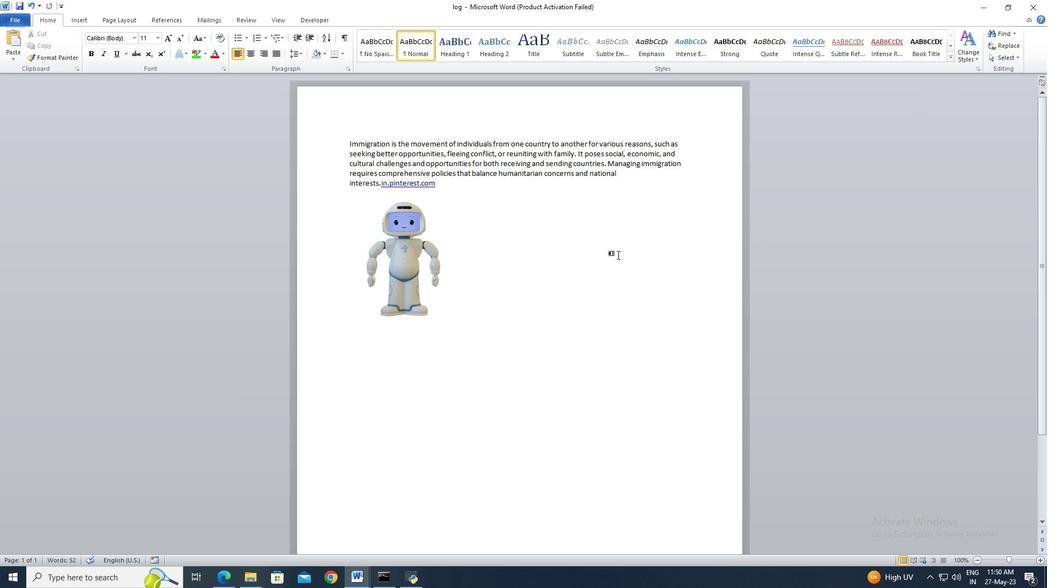 
Action: Mouse scrolled (523, 238) with delta (0, 0)
Screenshot: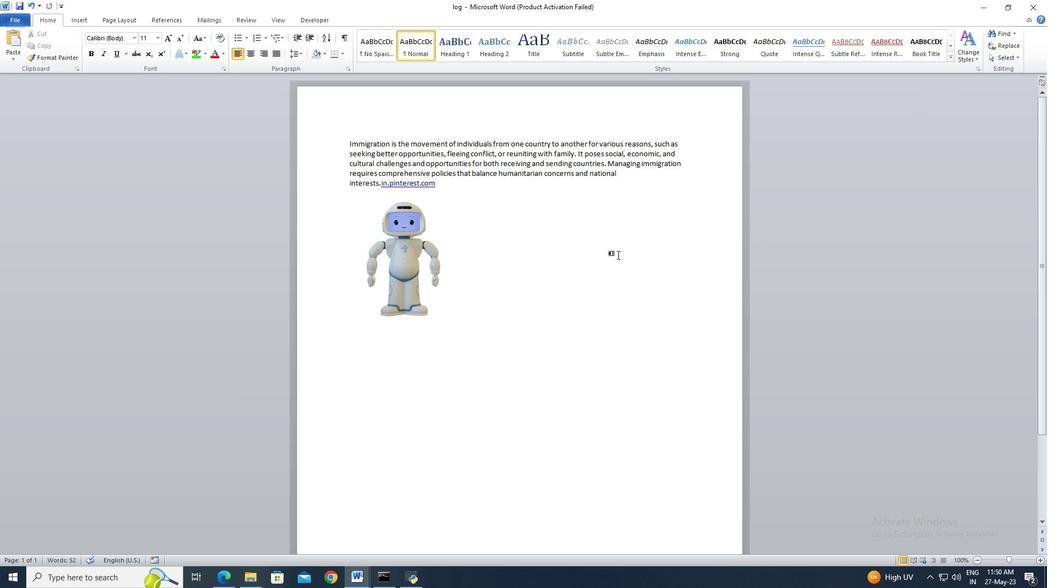 
Action: Mouse scrolled (523, 238) with delta (0, 0)
Screenshot: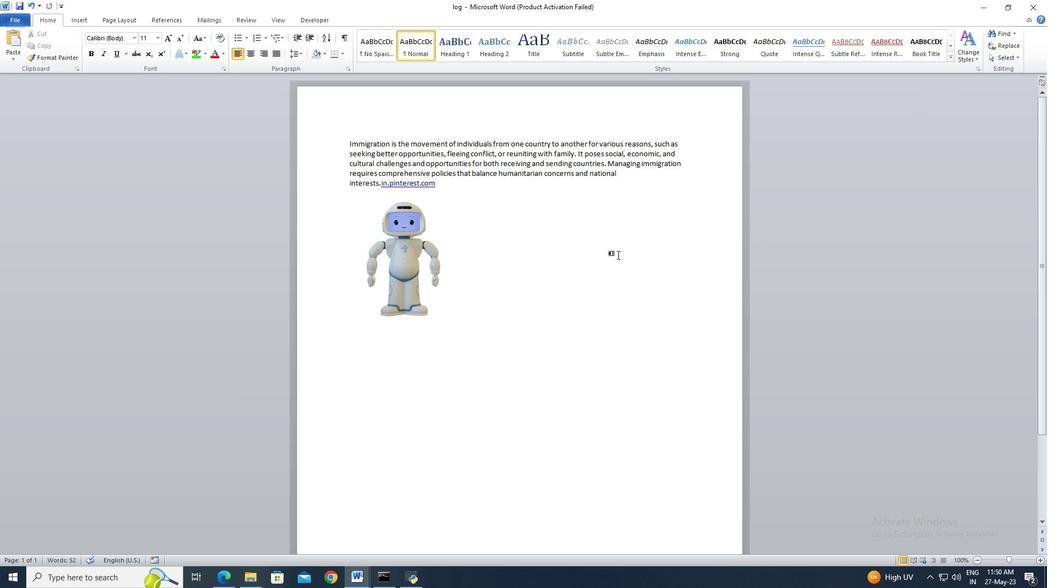 
Action: Mouse scrolled (523, 238) with delta (0, 0)
Screenshot: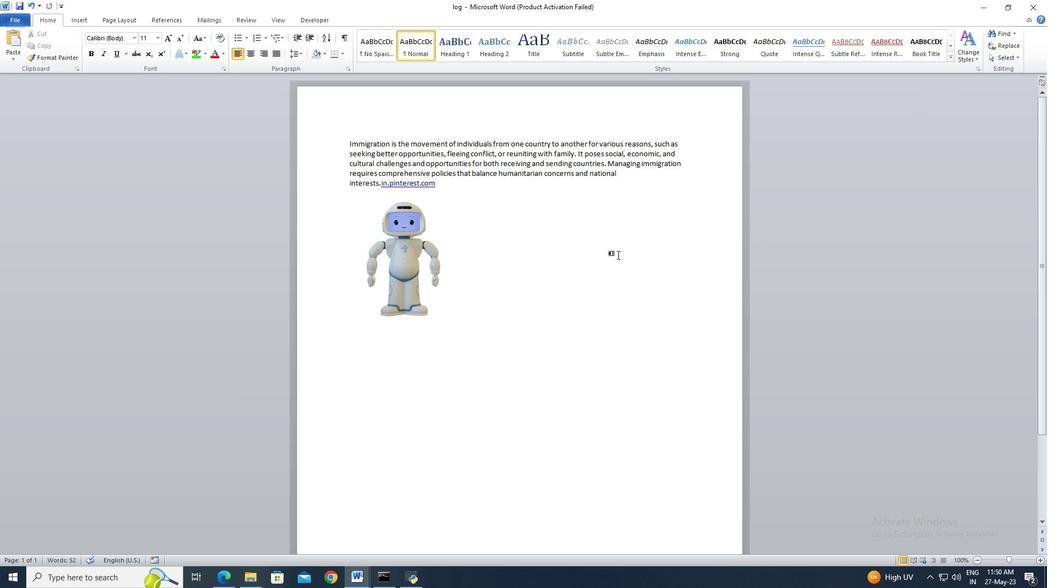 
Action: Mouse scrolled (523, 238) with delta (0, 0)
Screenshot: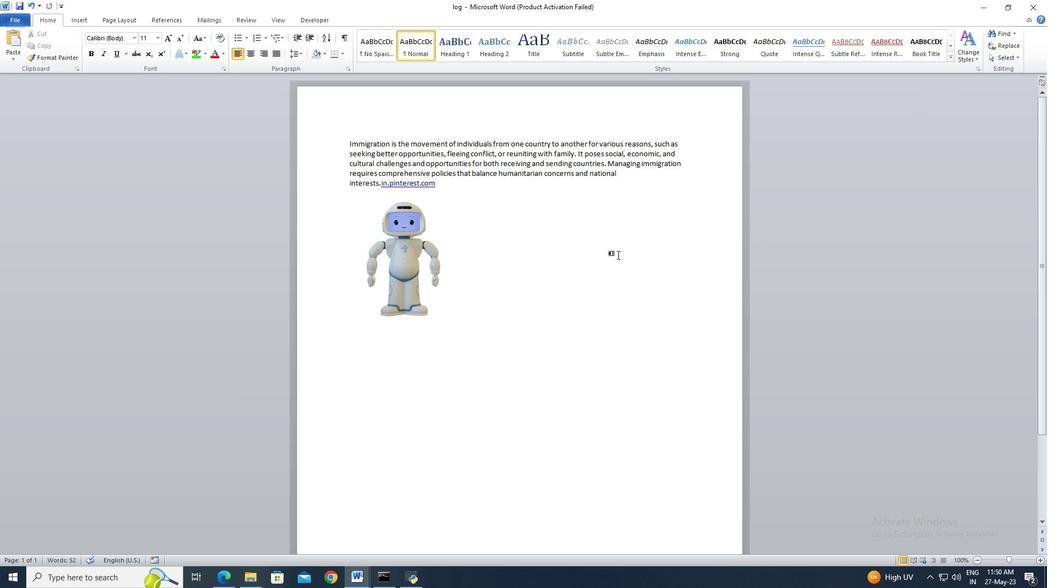 
Action: Mouse moved to (522, 236)
Screenshot: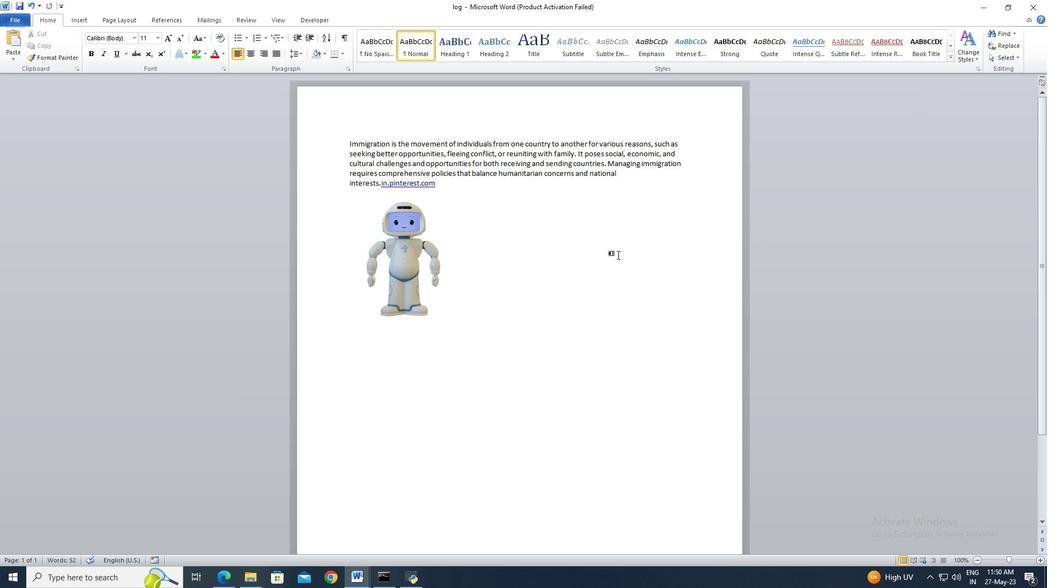 
Action: Mouse scrolled (522, 236) with delta (0, 0)
Screenshot: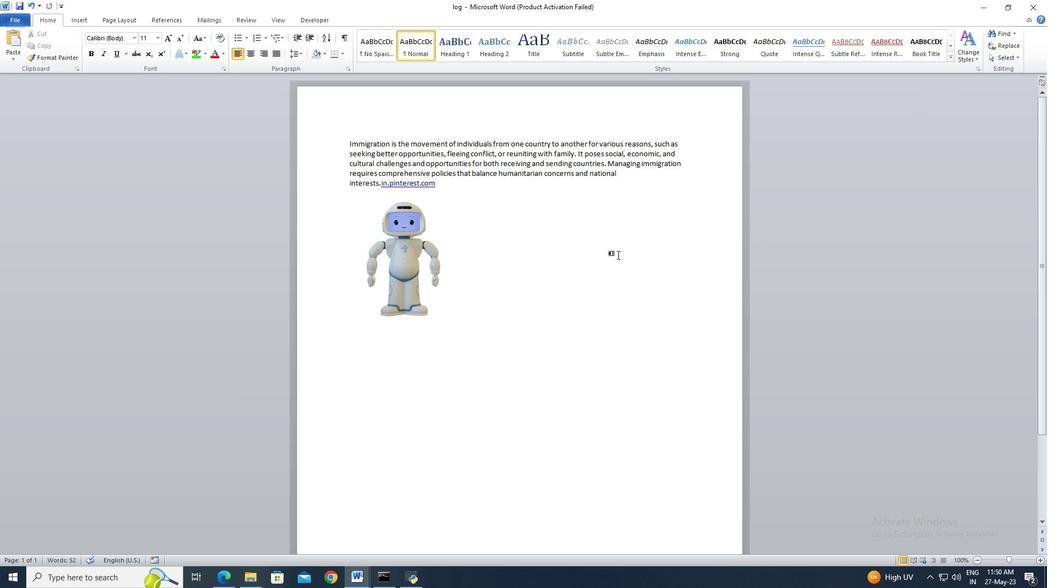 
Action: Mouse moved to (520, 233)
Screenshot: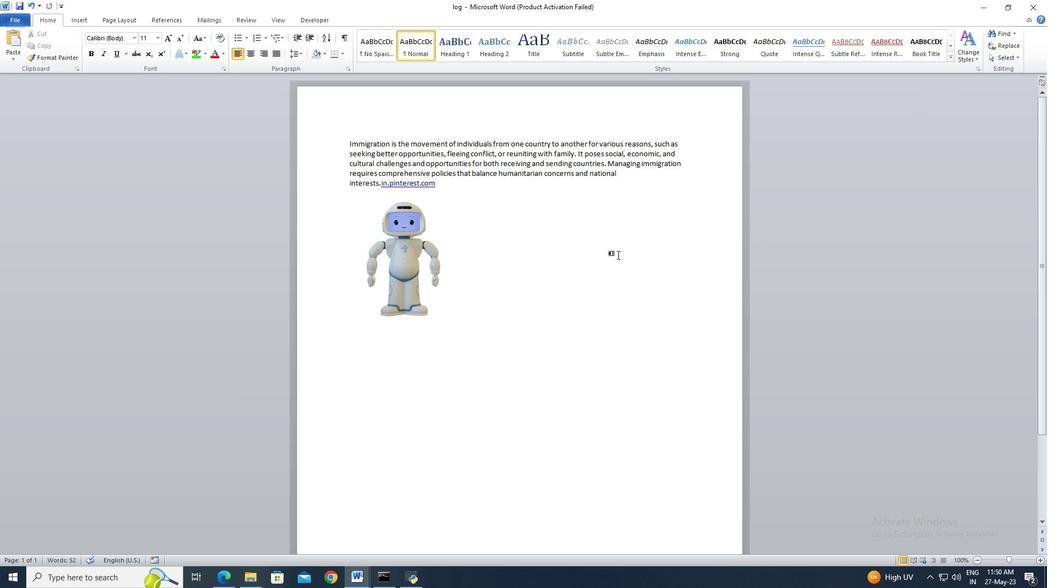 
Action: Mouse scrolled (520, 232) with delta (0, 0)
Screenshot: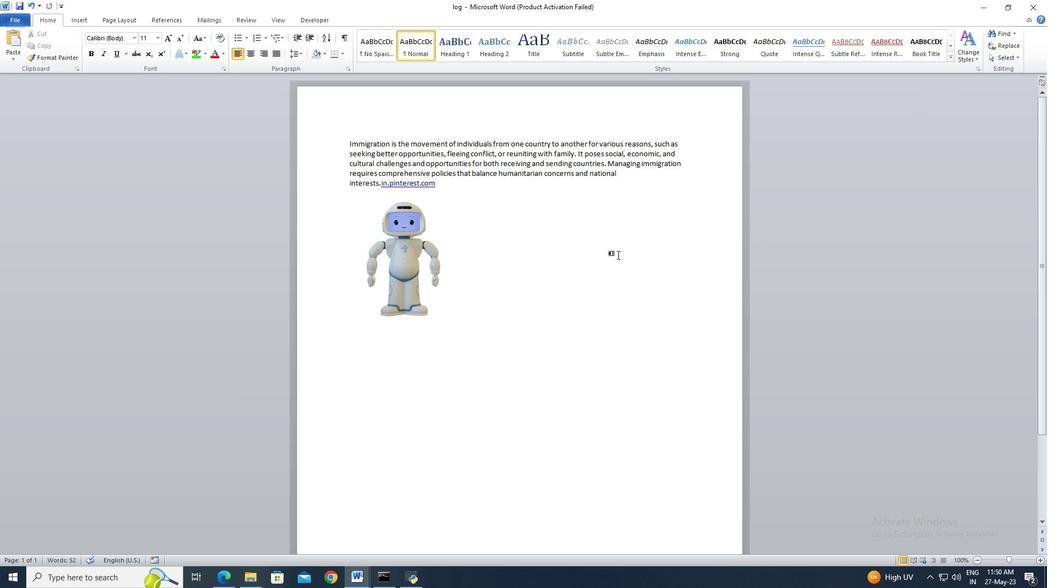 
Action: Mouse moved to (519, 232)
Screenshot: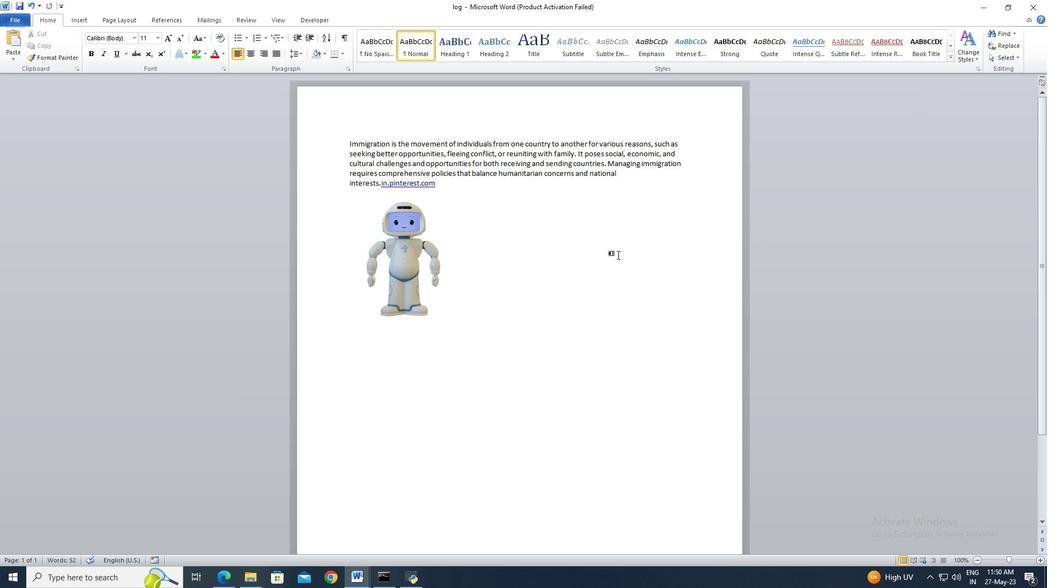 
Action: Mouse scrolled (519, 231) with delta (0, 0)
Screenshot: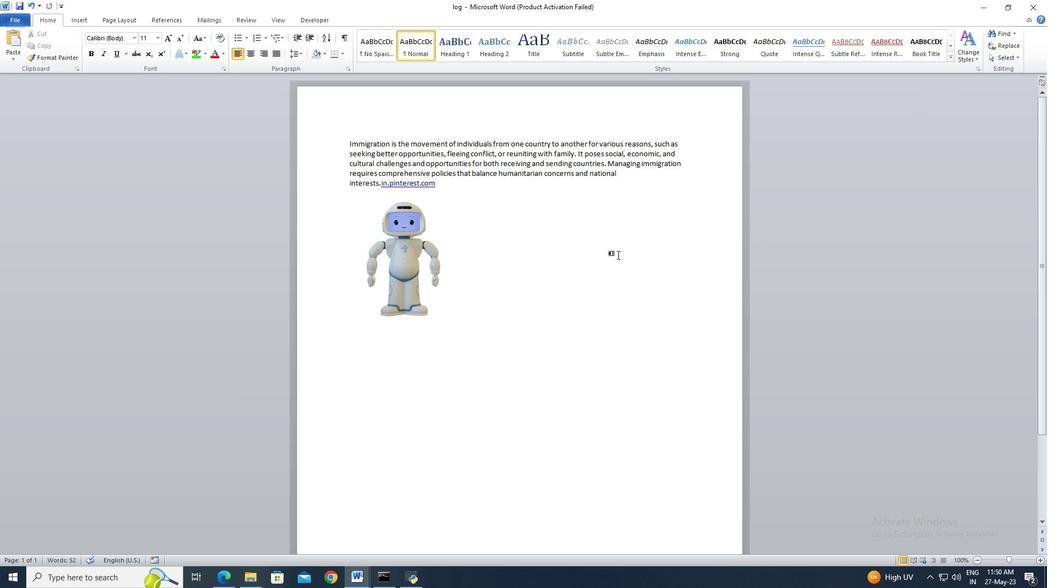 
Action: Mouse scrolled (519, 231) with delta (0, 0)
Screenshot: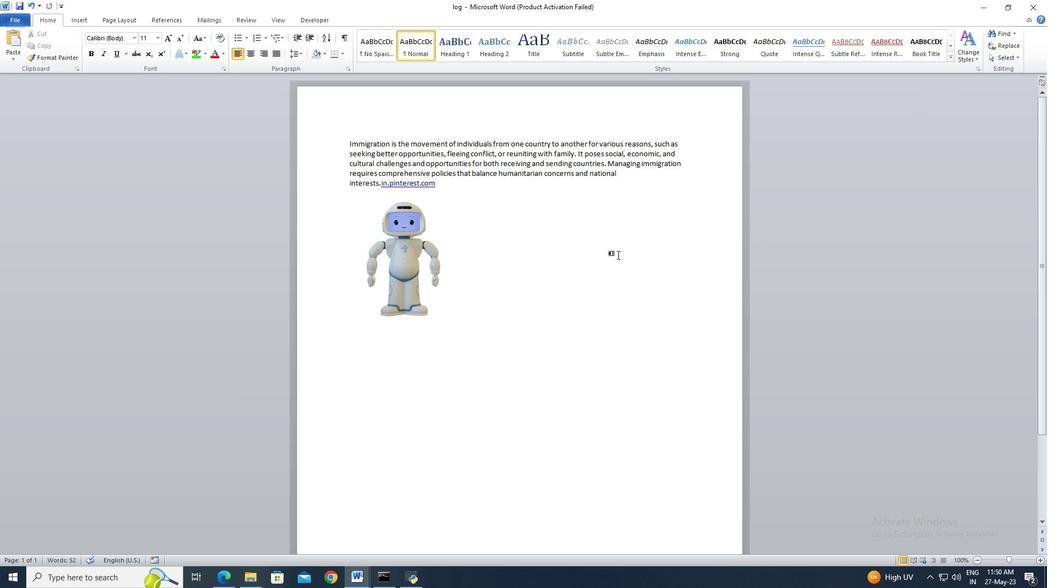 
Action: Mouse scrolled (519, 231) with delta (0, 0)
Screenshot: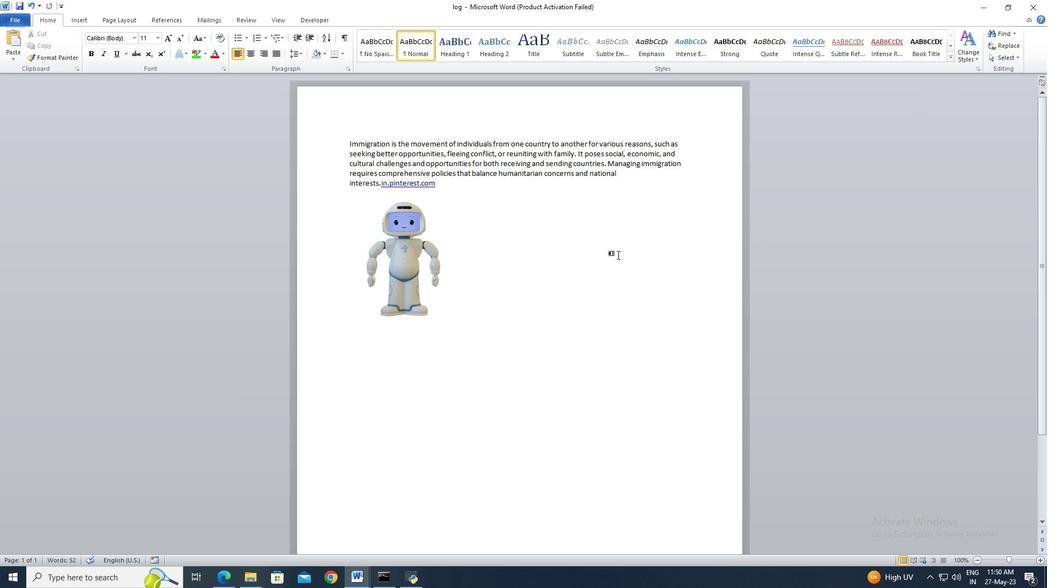 
Action: Mouse moved to (511, 226)
Screenshot: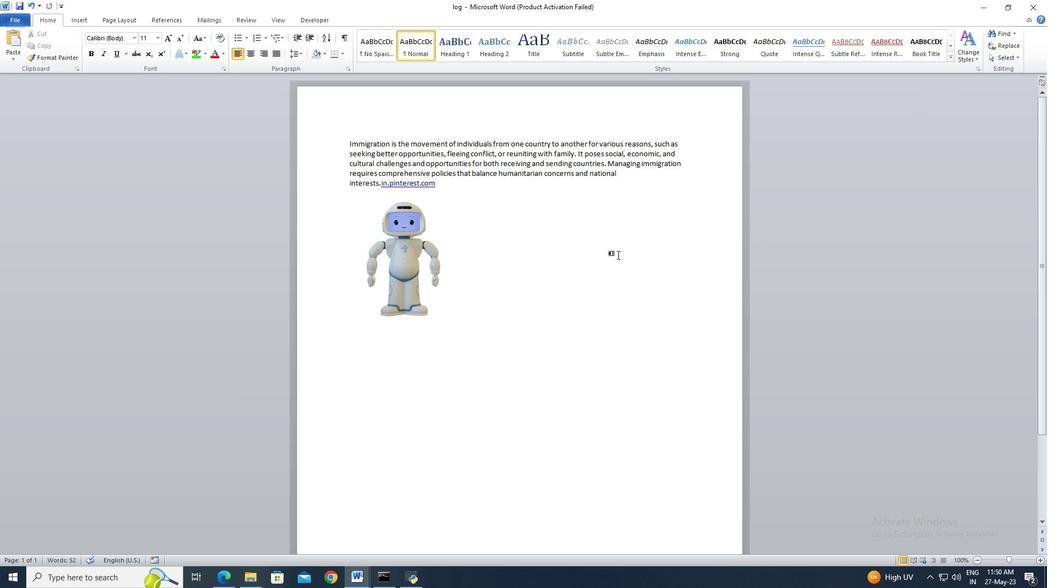 
Action: Mouse scrolled (511, 226) with delta (0, 0)
Screenshot: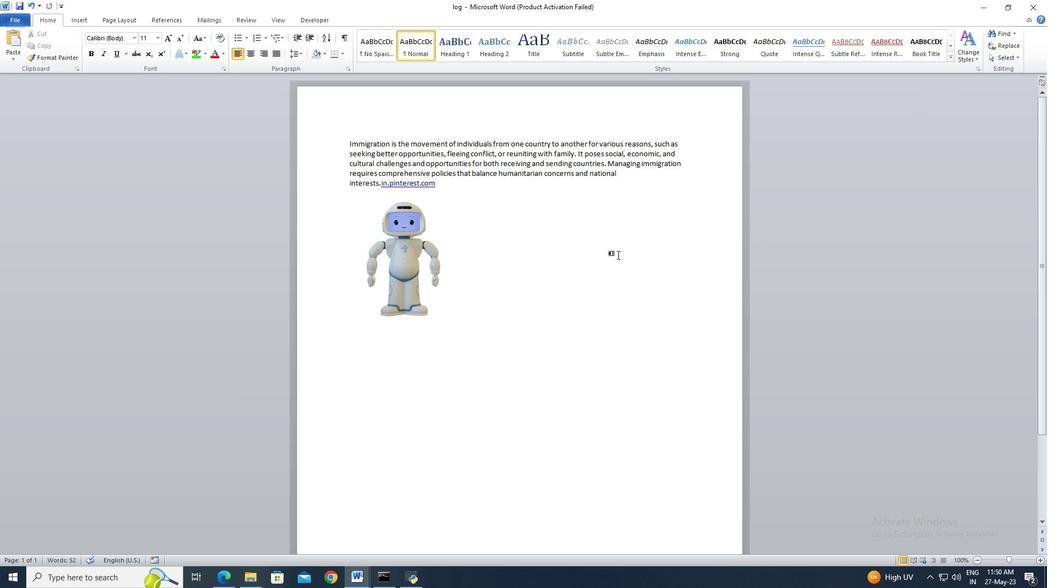 
Action: Mouse moved to (507, 228)
Screenshot: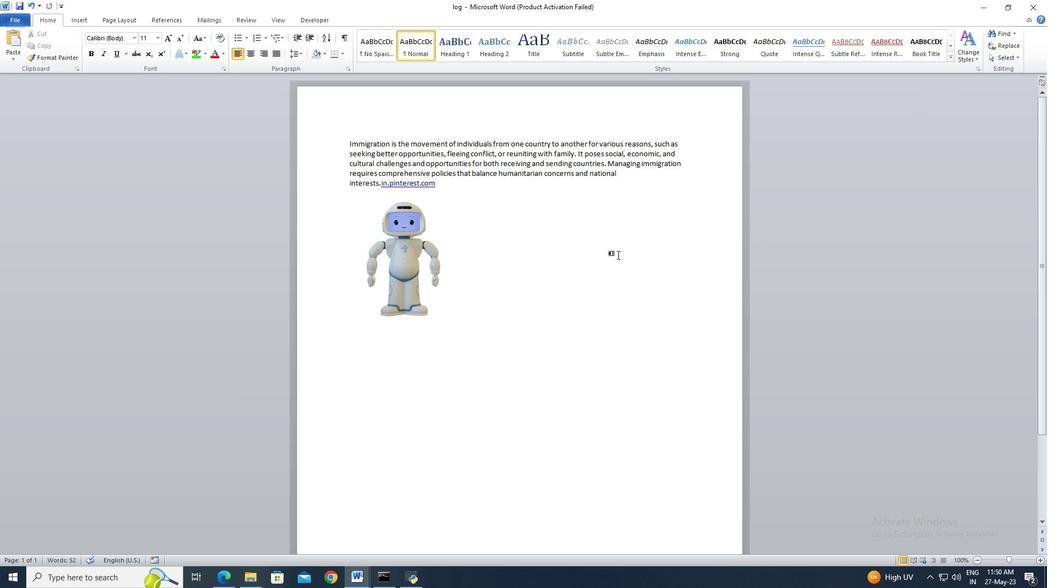 
Action: Mouse scrolled (507, 227) with delta (0, 0)
Screenshot: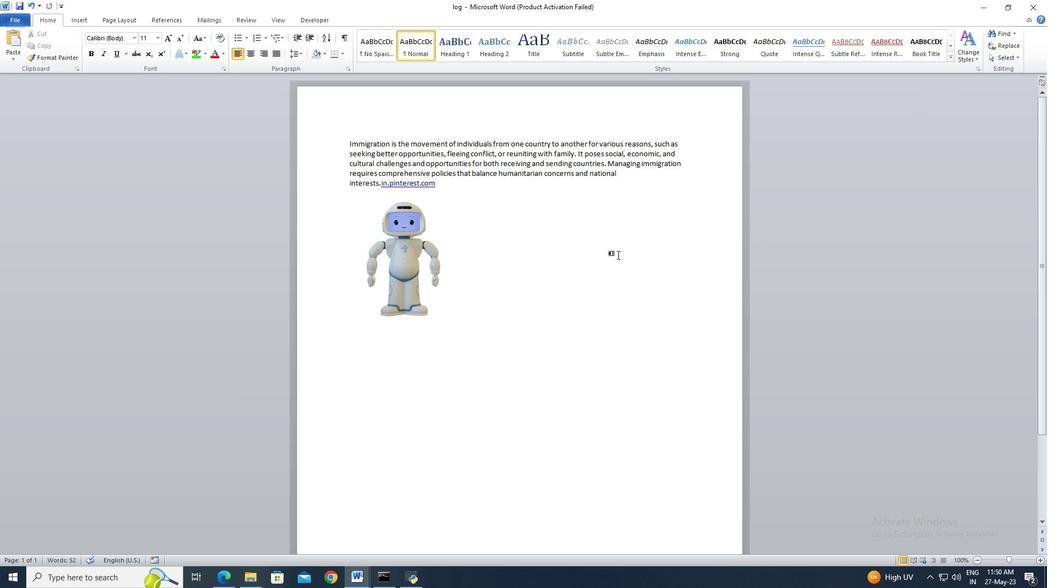 
Action: Mouse moved to (479, 237)
Screenshot: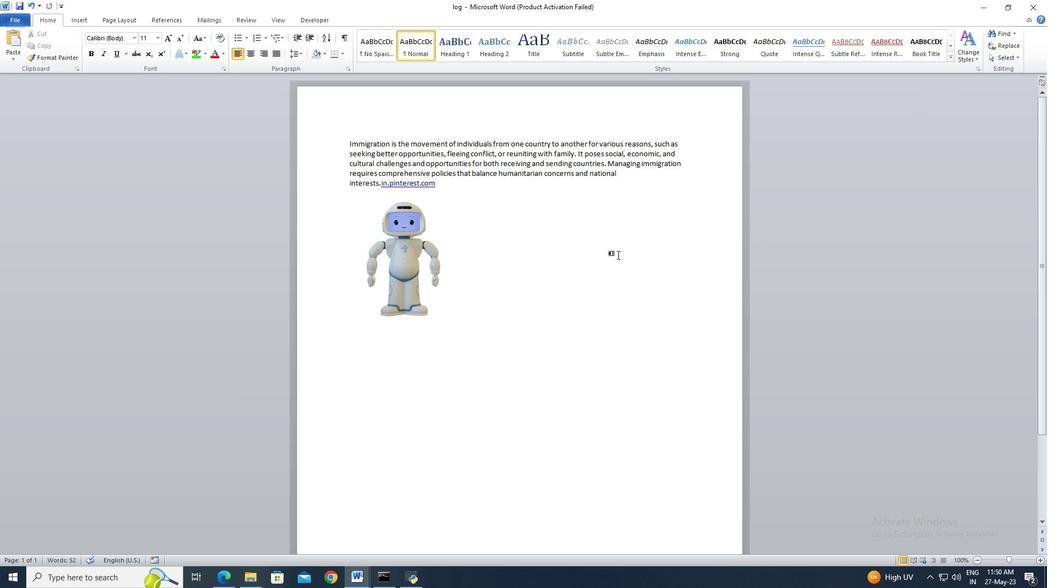 
Action: Mouse scrolled (479, 236) with delta (0, 0)
Screenshot: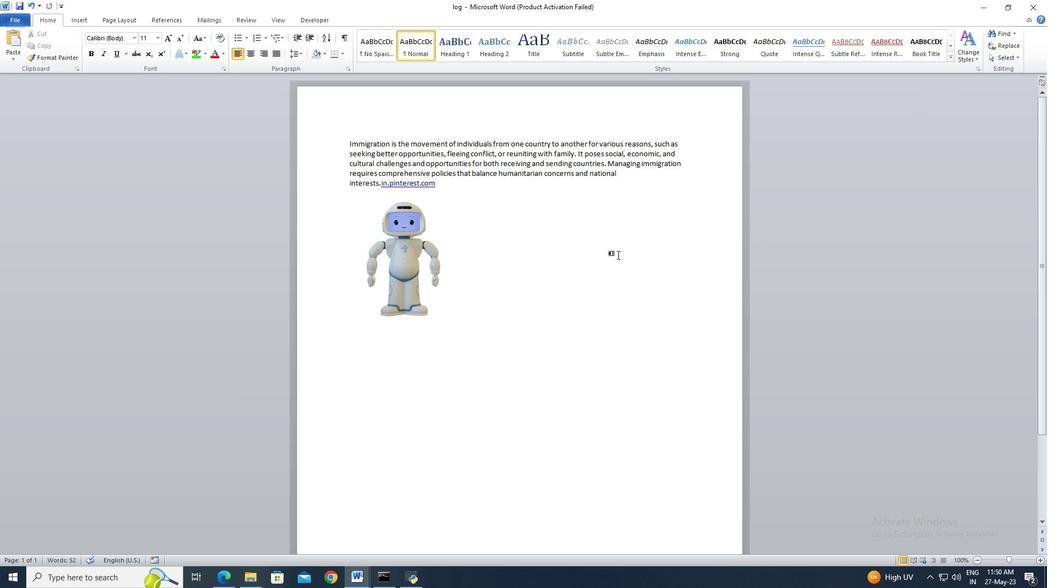 
Action: Mouse moved to (471, 228)
Screenshot: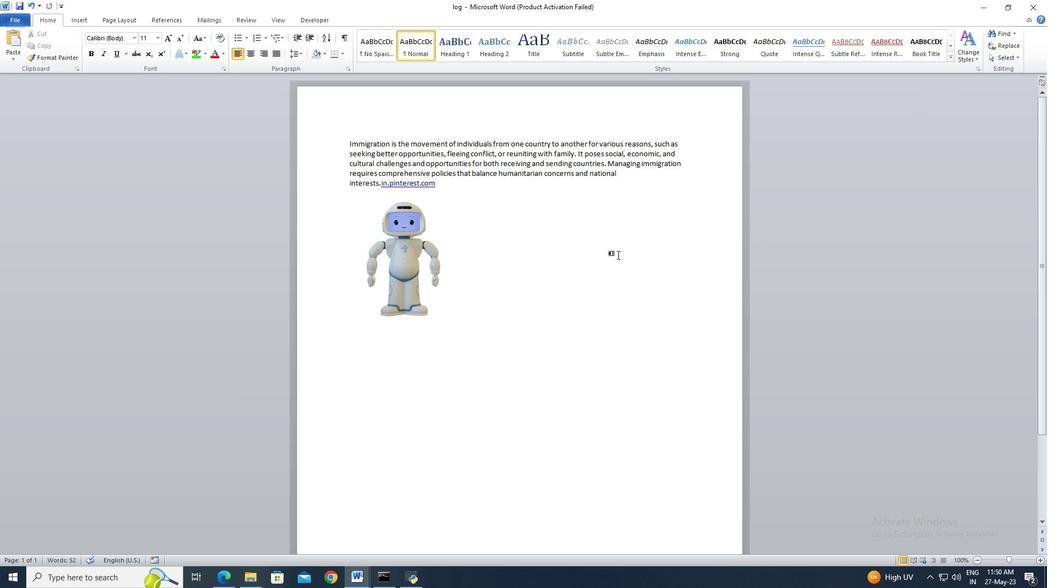 
Action: Mouse scrolled (471, 227) with delta (0, 0)
Screenshot: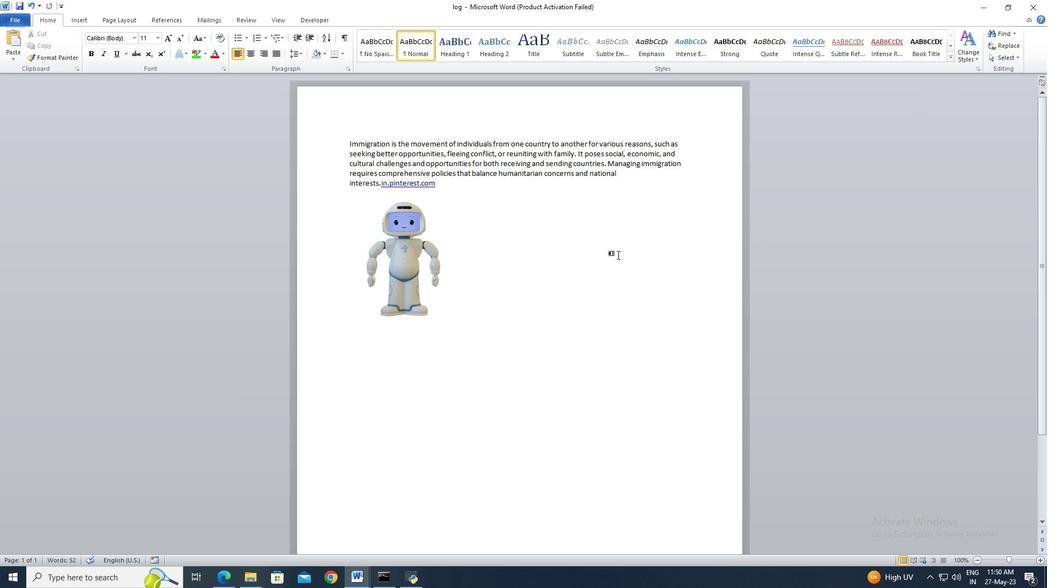 
Action: Mouse scrolled (471, 227) with delta (0, 0)
Screenshot: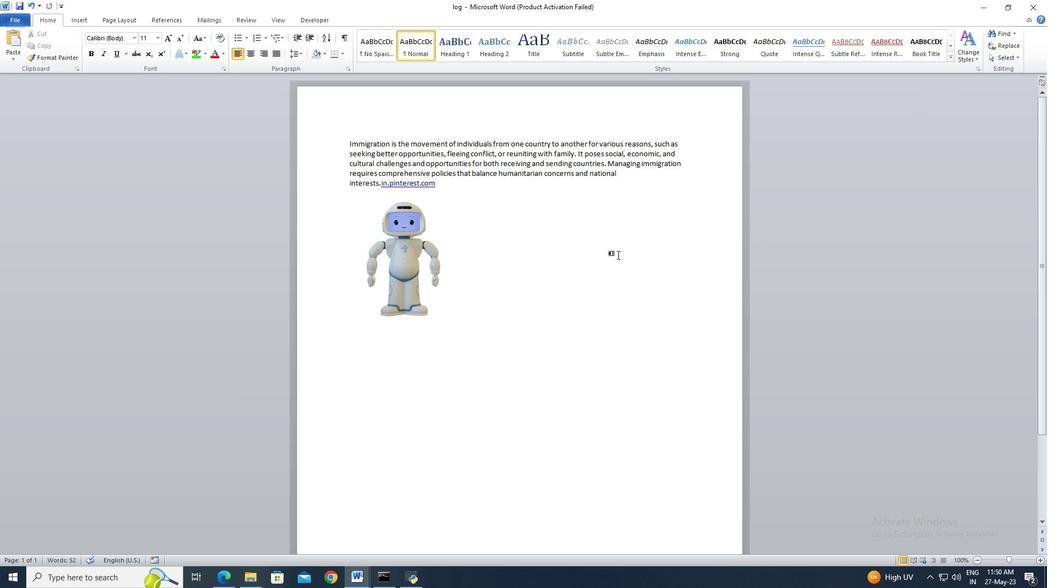 
Action: Mouse scrolled (471, 227) with delta (0, 0)
Screenshot: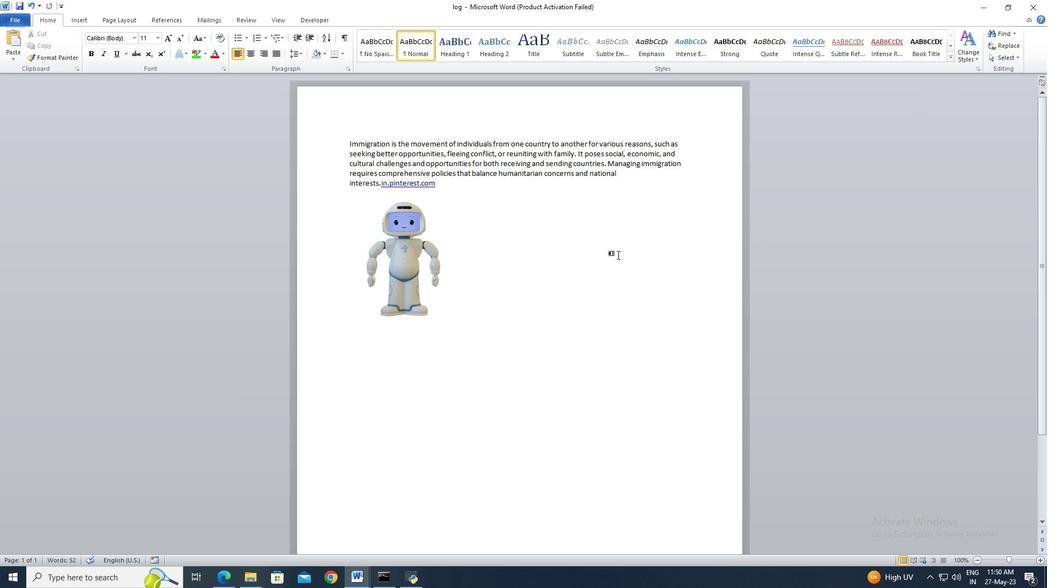 
Action: Mouse moved to (470, 226)
Screenshot: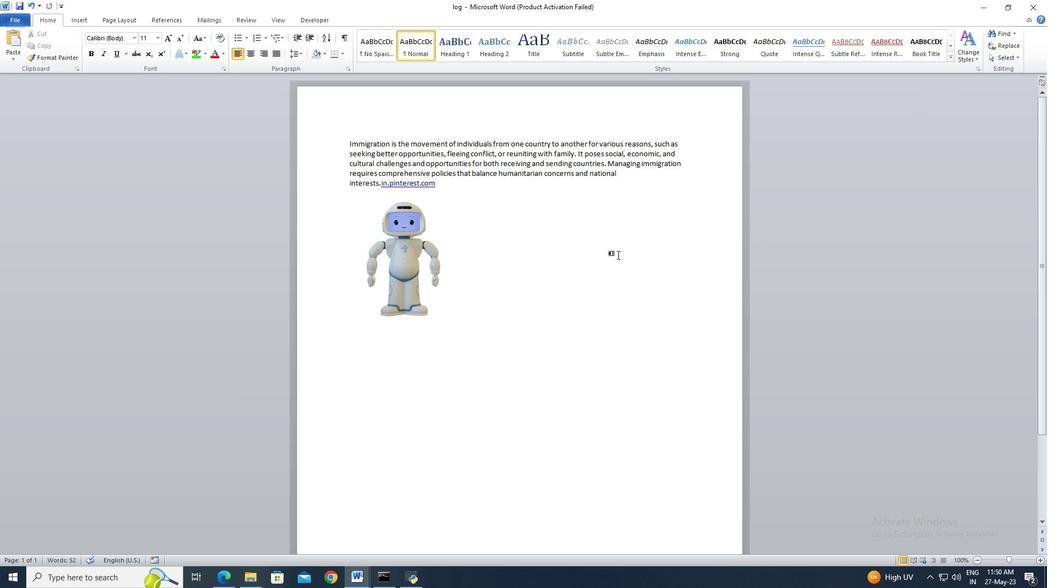
Action: Mouse scrolled (470, 225) with delta (0, 0)
Screenshot: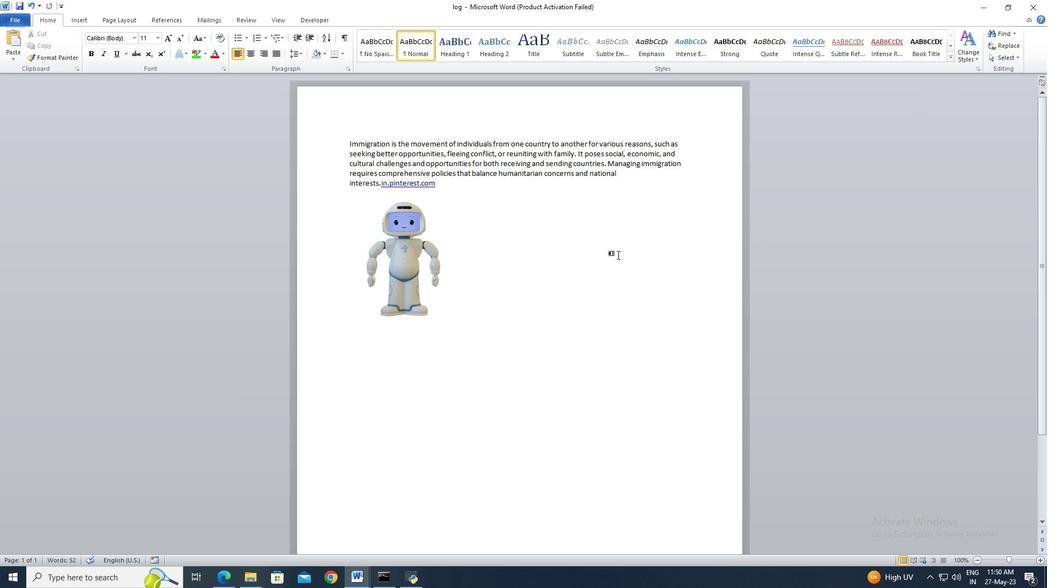 
Action: Mouse scrolled (470, 225) with delta (0, 0)
Screenshot: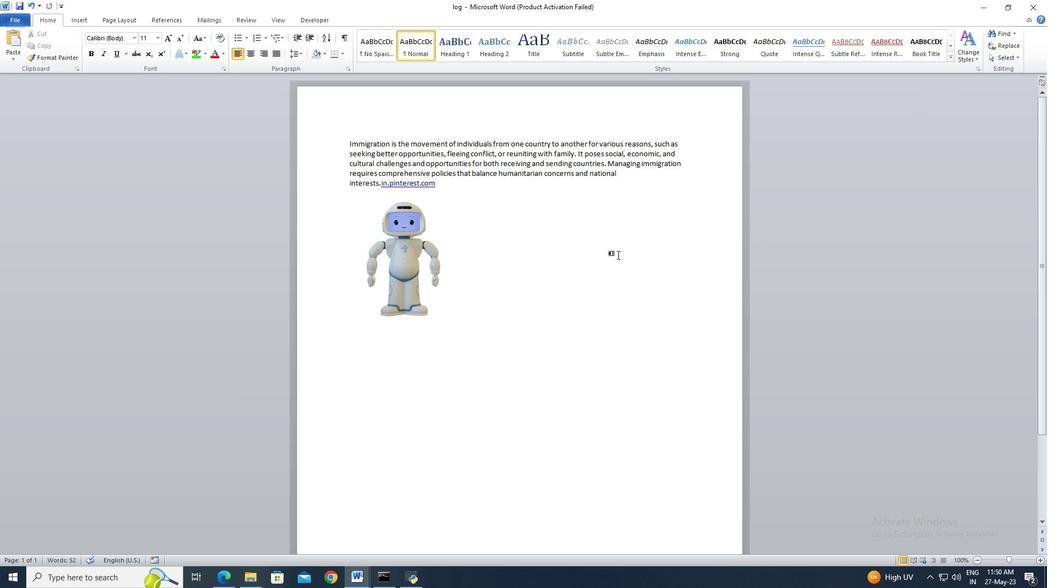 
Action: Mouse scrolled (470, 225) with delta (0, 0)
Screenshot: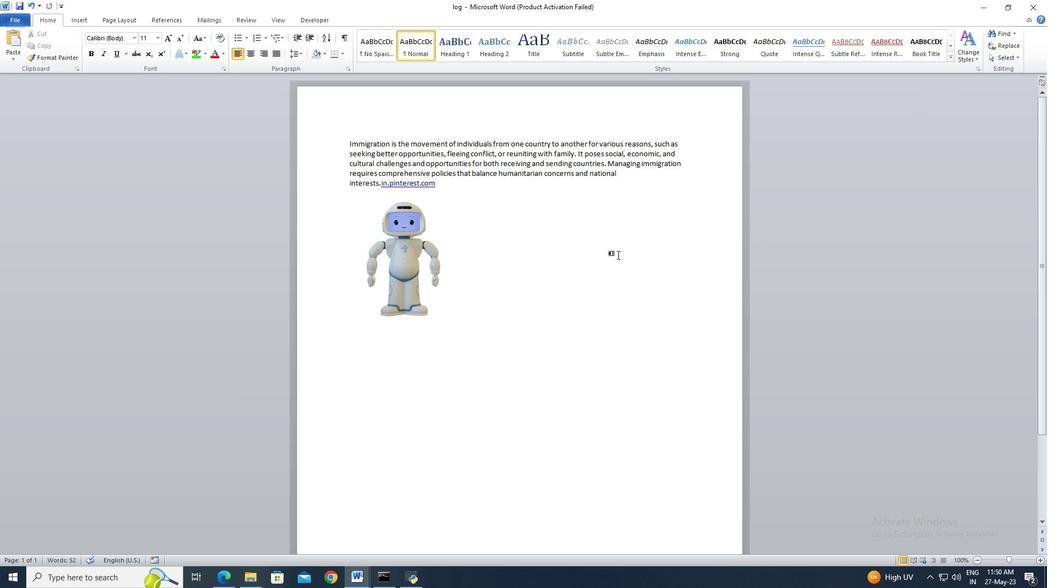 
Action: Mouse scrolled (470, 225) with delta (0, 0)
Screenshot: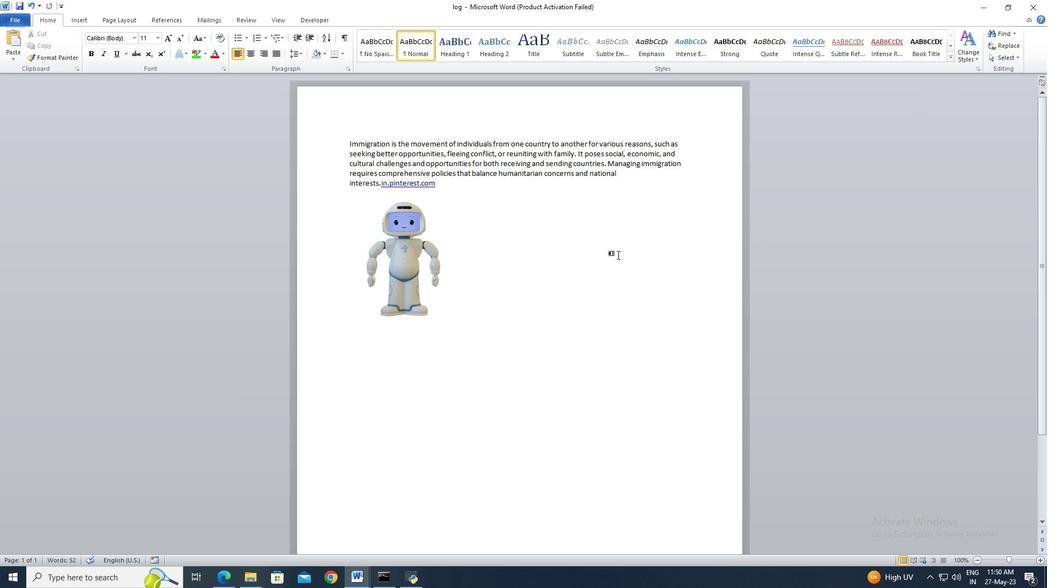 
Action: Mouse scrolled (470, 225) with delta (0, 0)
Screenshot: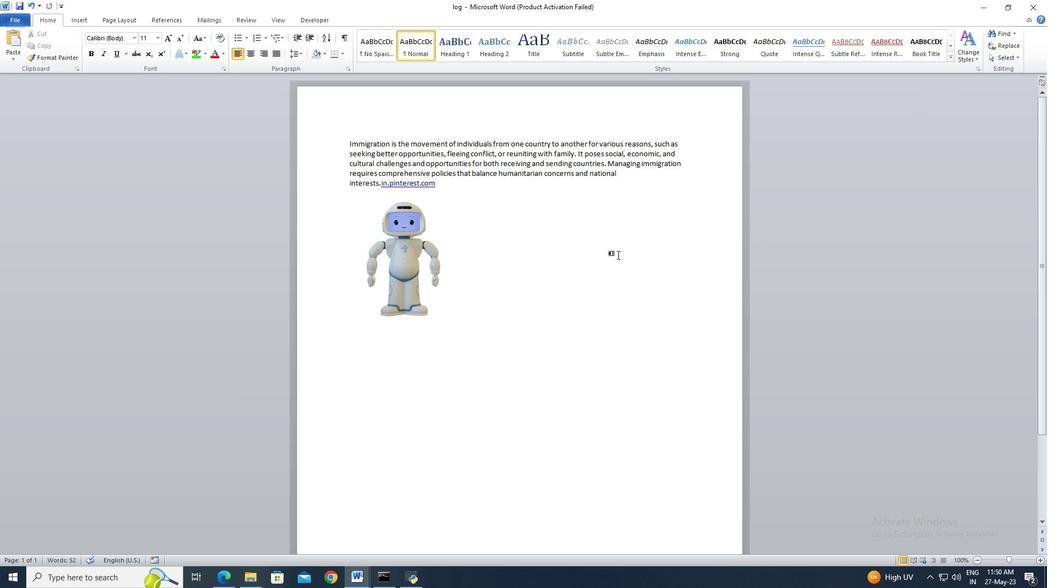 
Action: Mouse scrolled (470, 225) with delta (0, 0)
Screenshot: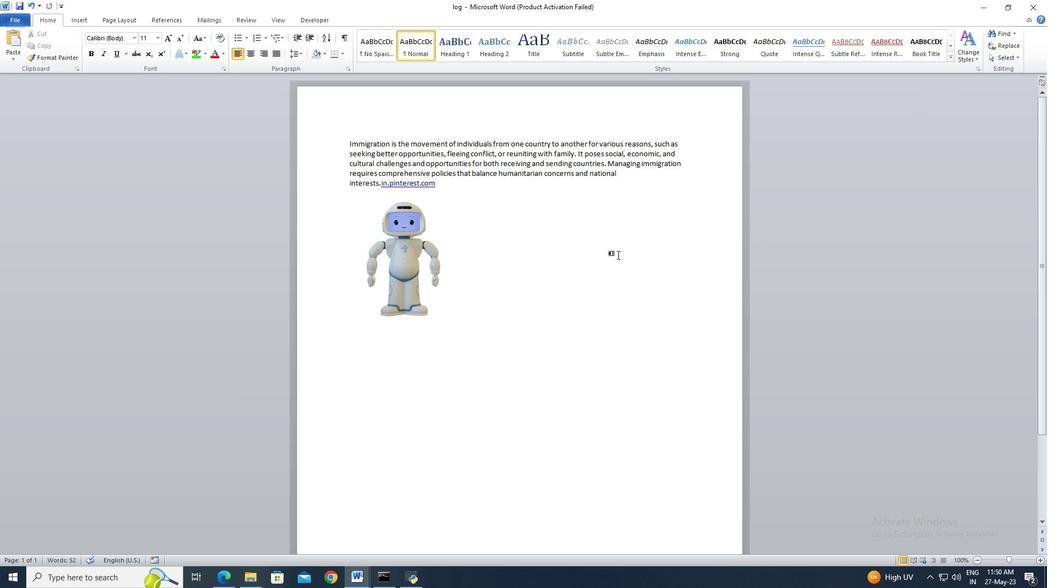 
Action: Mouse moved to (470, 226)
Screenshot: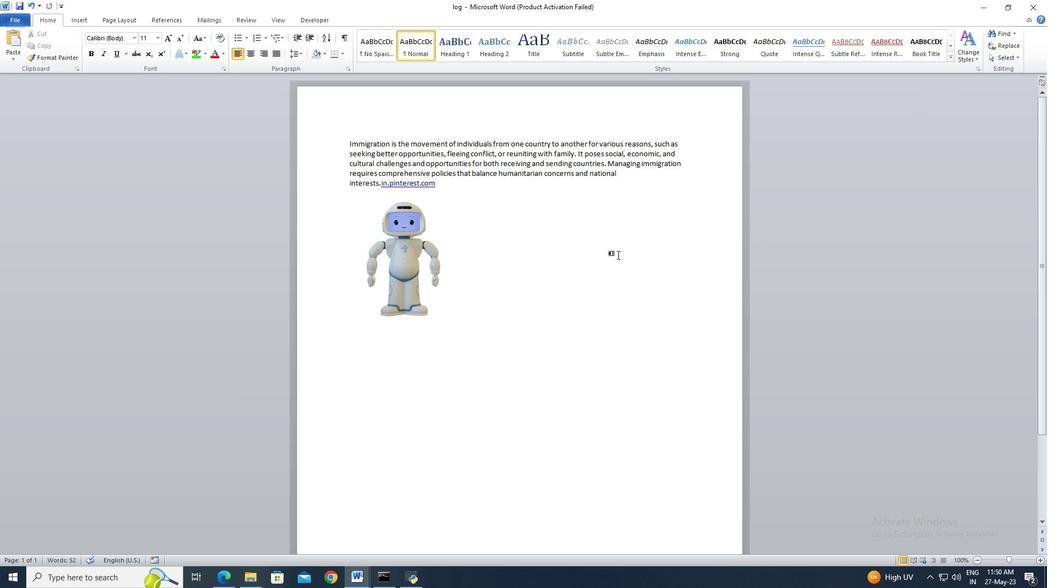 
Action: Mouse scrolled (470, 225) with delta (0, 0)
Screenshot: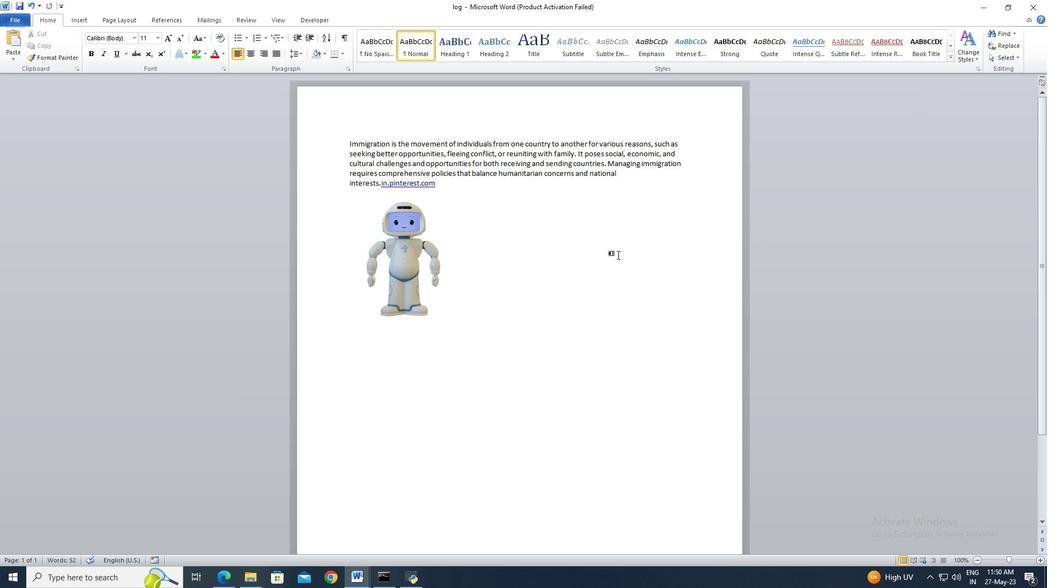 
Action: Mouse scrolled (470, 225) with delta (0, 0)
Screenshot: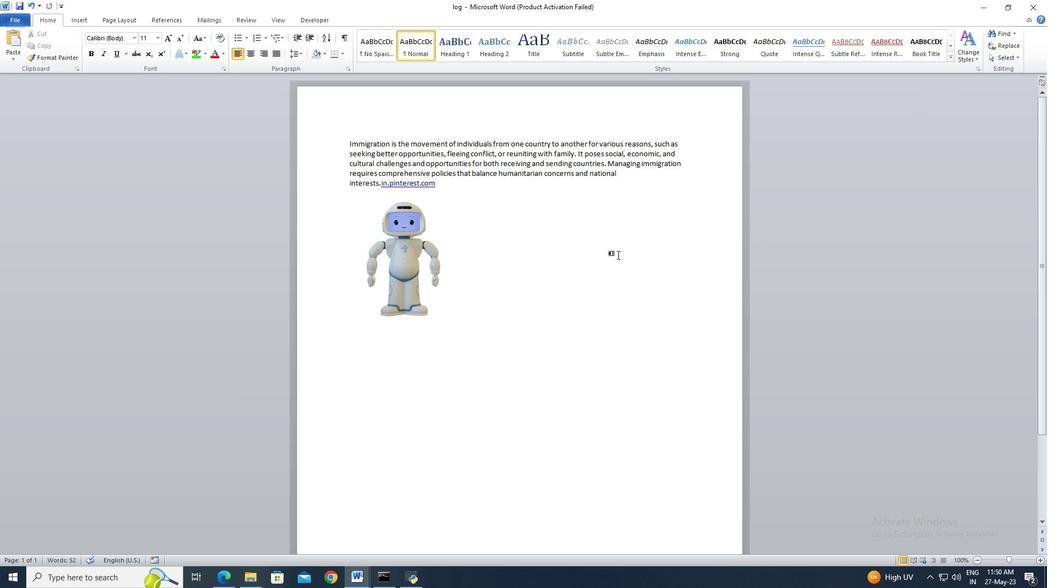 
Action: Mouse moved to (470, 225)
Screenshot: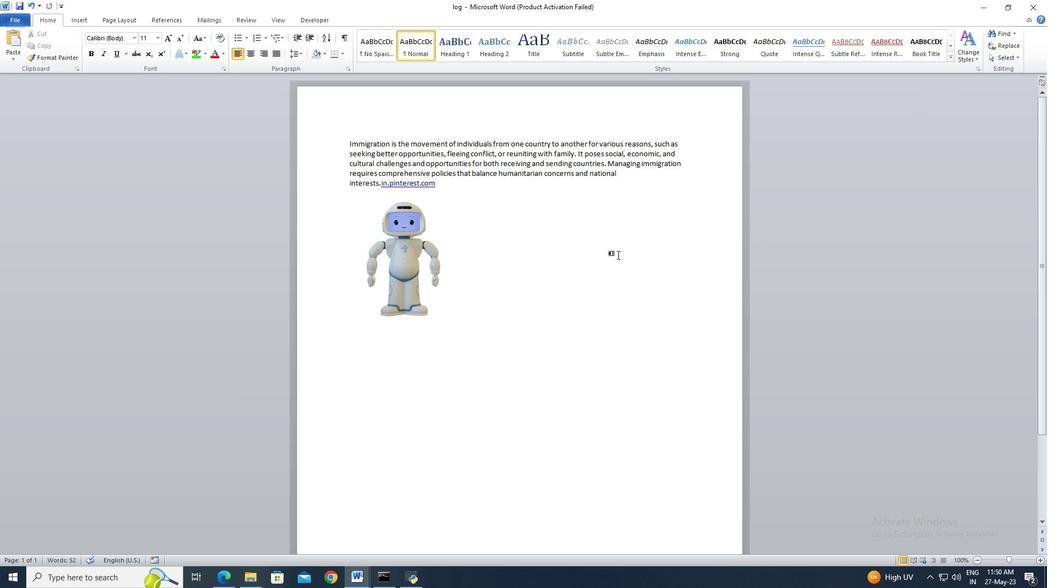 
Action: Mouse scrolled (470, 225) with delta (0, 0)
Screenshot: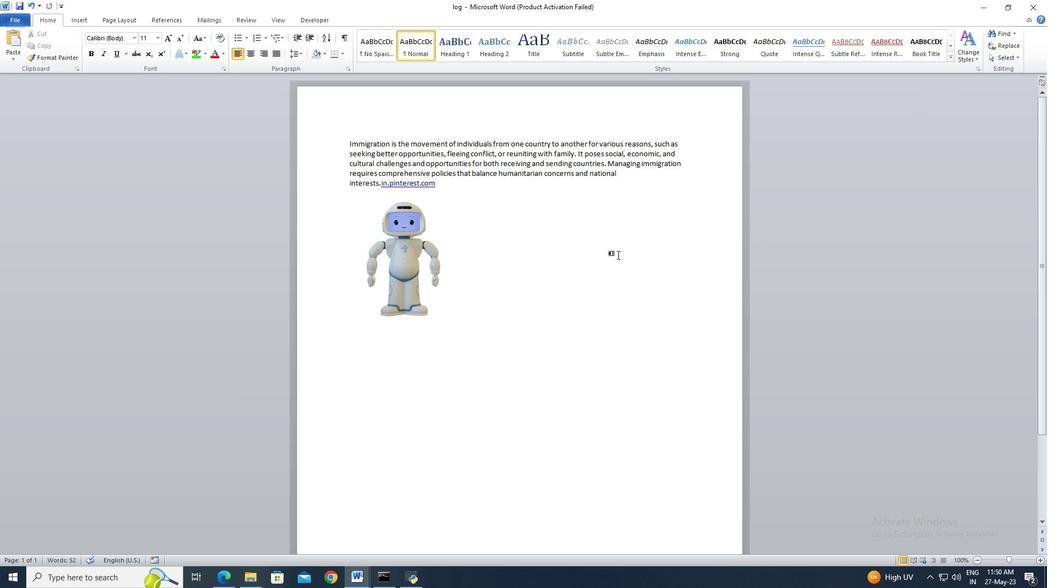 
Action: Mouse moved to (469, 225)
Screenshot: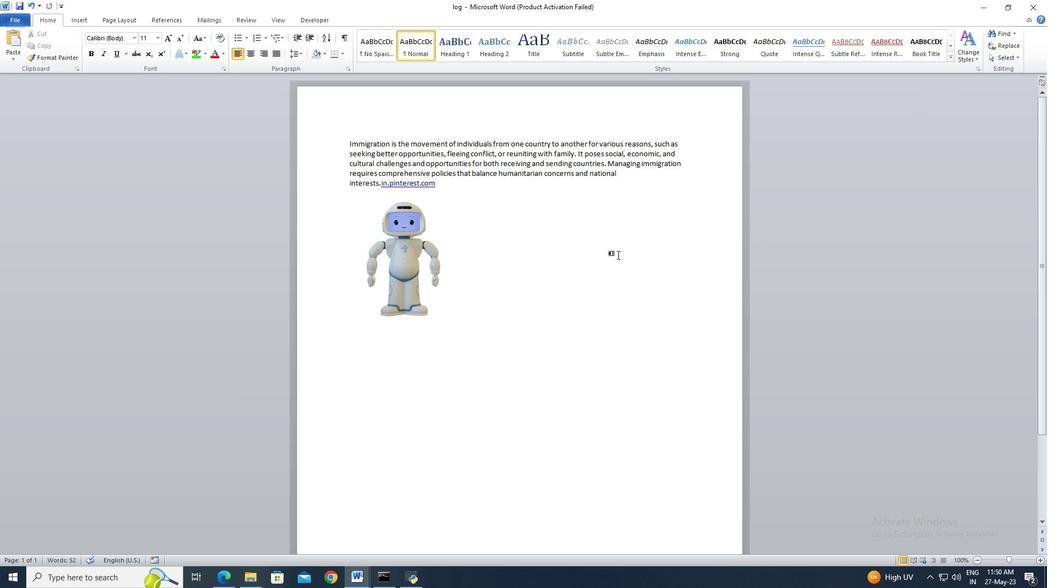 
Action: Mouse scrolled (469, 225) with delta (0, 0)
Screenshot: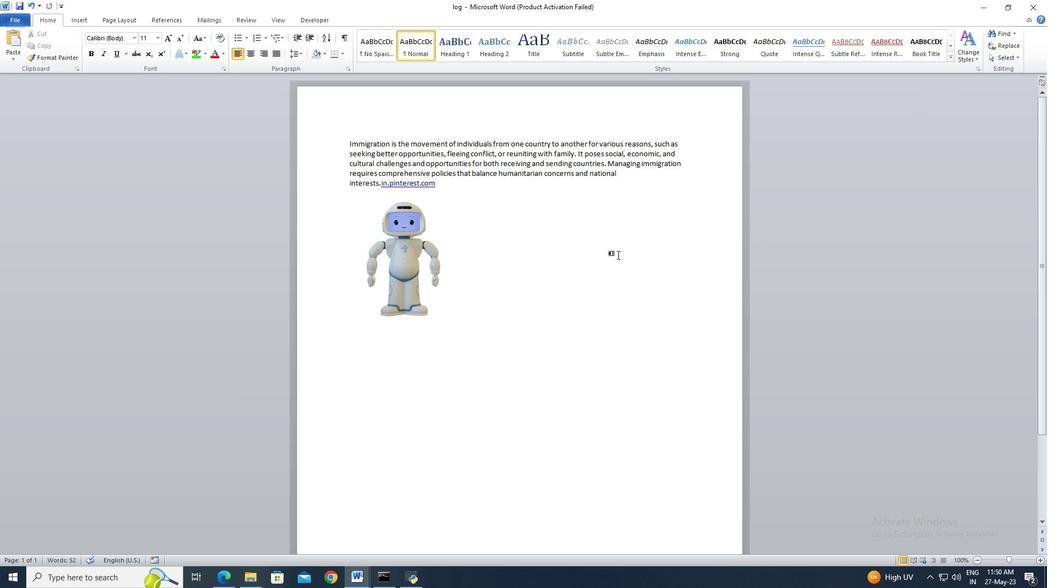 
Action: Mouse scrolled (469, 225) with delta (0, 0)
Screenshot: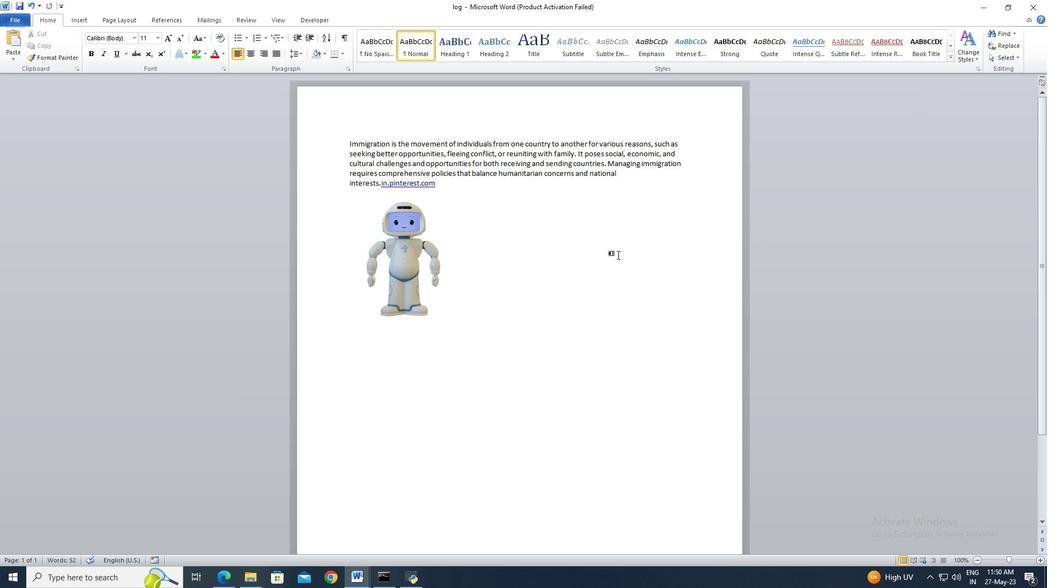 
Action: Mouse scrolled (469, 225) with delta (0, 0)
Screenshot: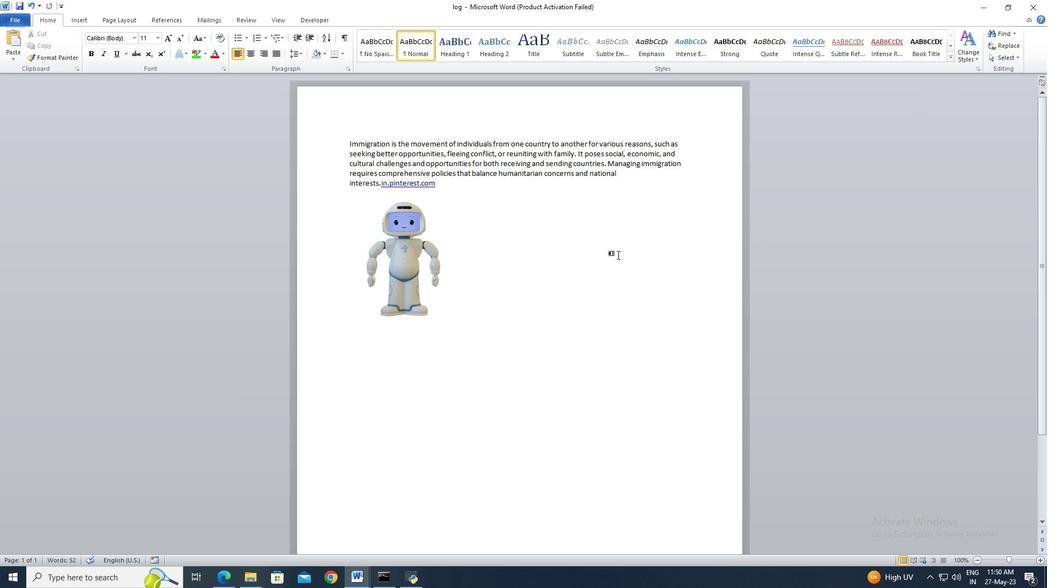 
Action: Mouse moved to (468, 225)
Screenshot: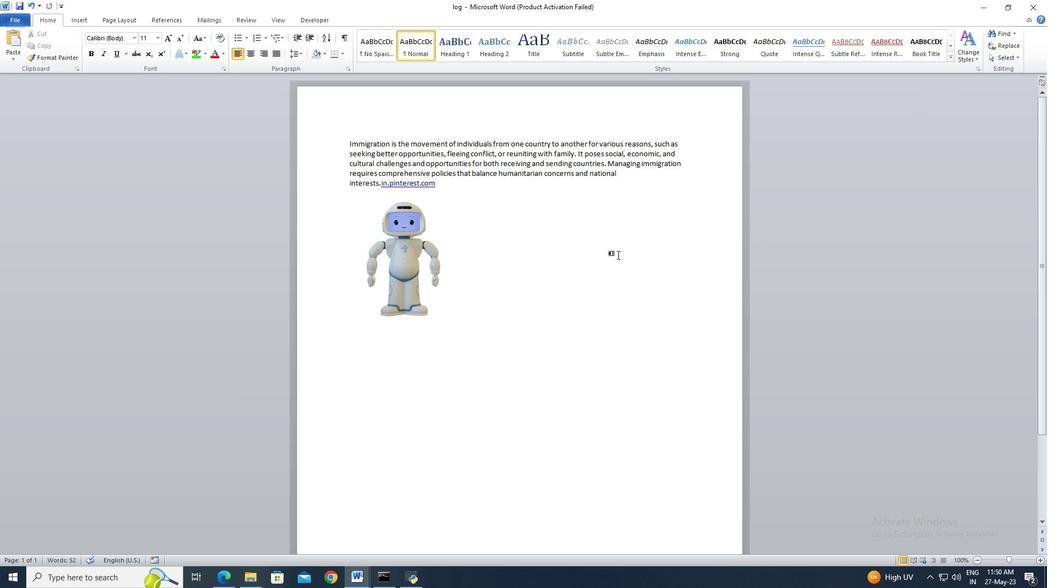 
Action: Mouse scrolled (468, 225) with delta (0, 0)
Screenshot: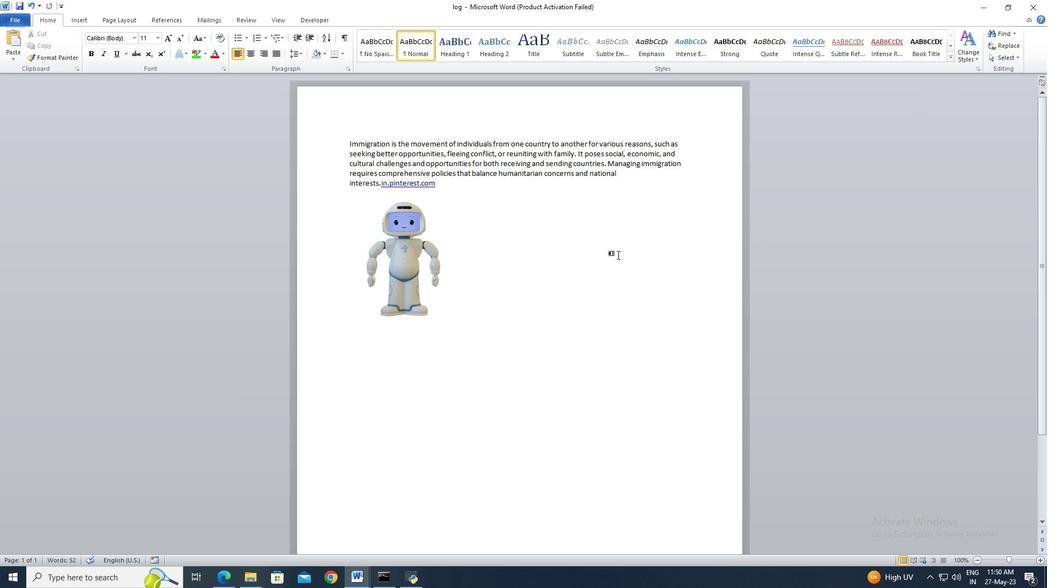 
Action: Mouse scrolled (468, 225) with delta (0, 0)
Screenshot: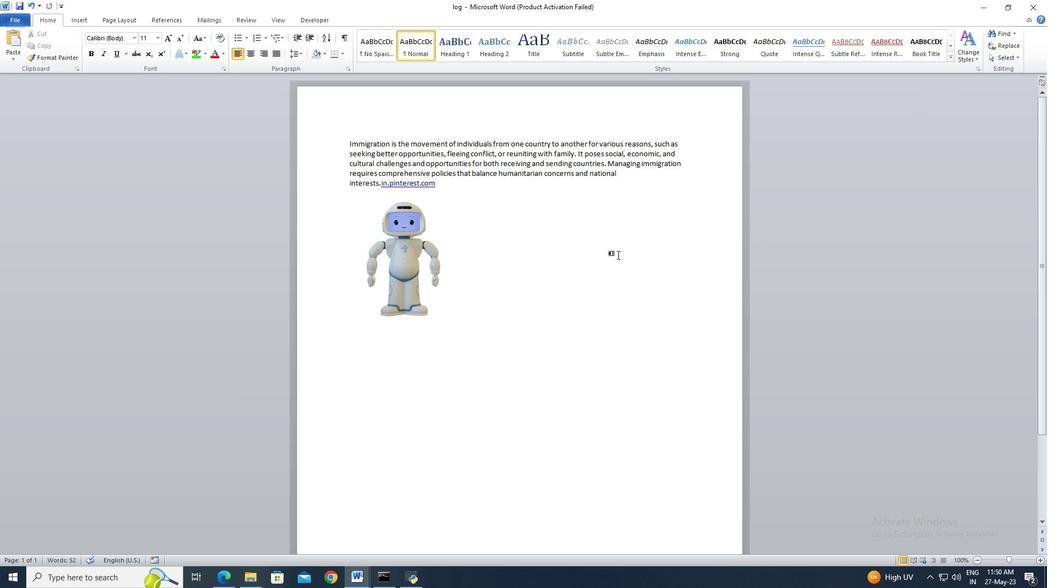 
Action: Mouse moved to (467, 226)
Screenshot: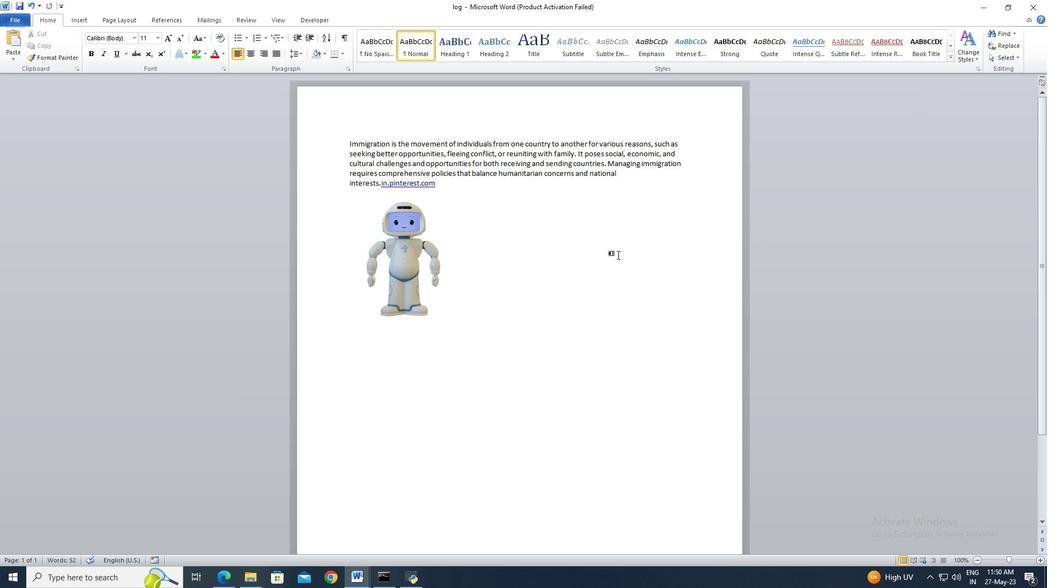 
Action: Mouse scrolled (467, 226) with delta (0, 0)
Screenshot: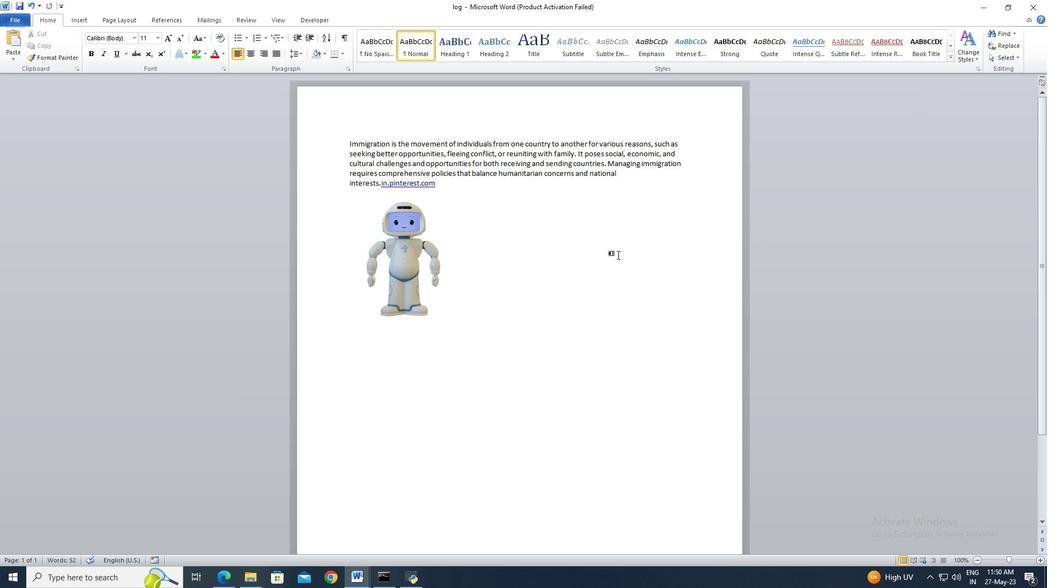 
Action: Mouse scrolled (467, 226) with delta (0, 0)
Screenshot: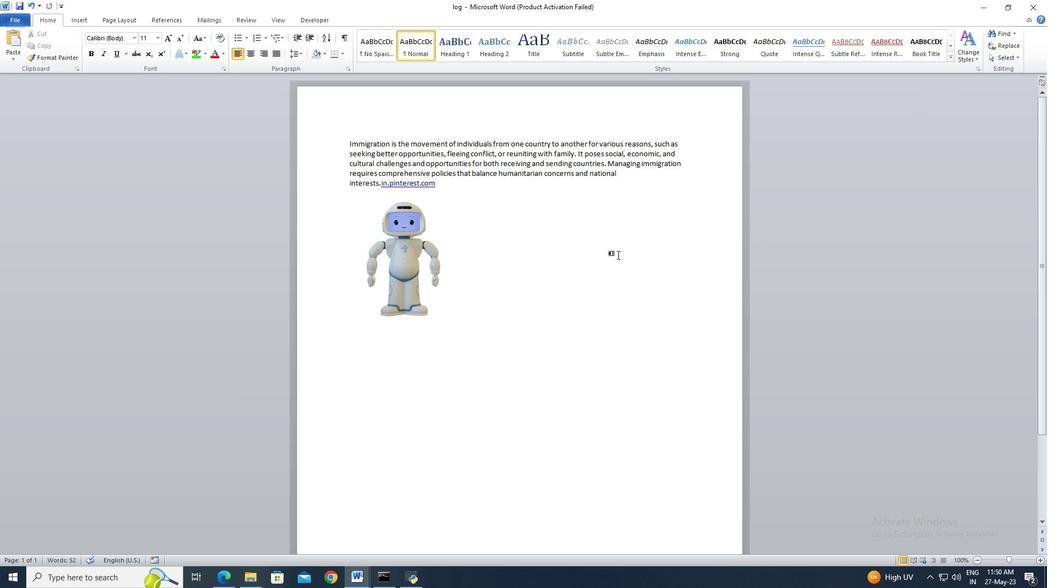 
Action: Mouse scrolled (467, 226) with delta (0, 0)
Screenshot: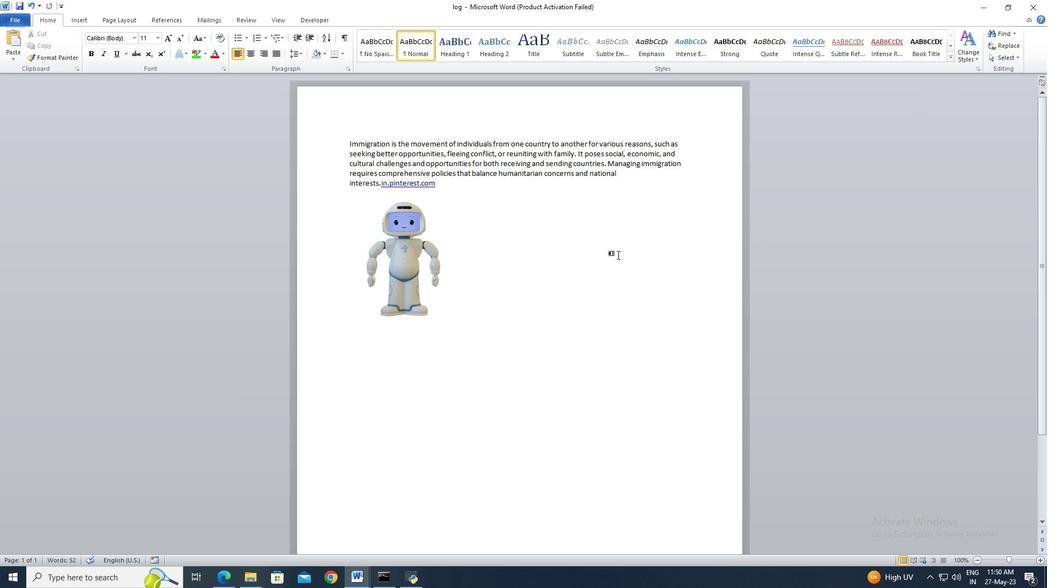 
Action: Mouse scrolled (467, 226) with delta (0, 0)
Screenshot: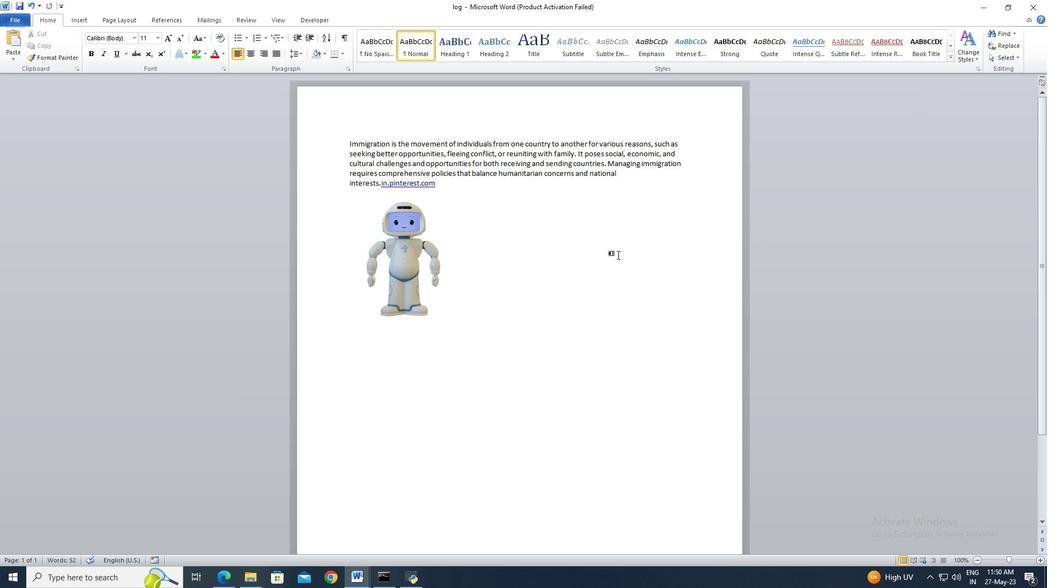 
Action: Mouse scrolled (467, 226) with delta (0, 0)
Screenshot: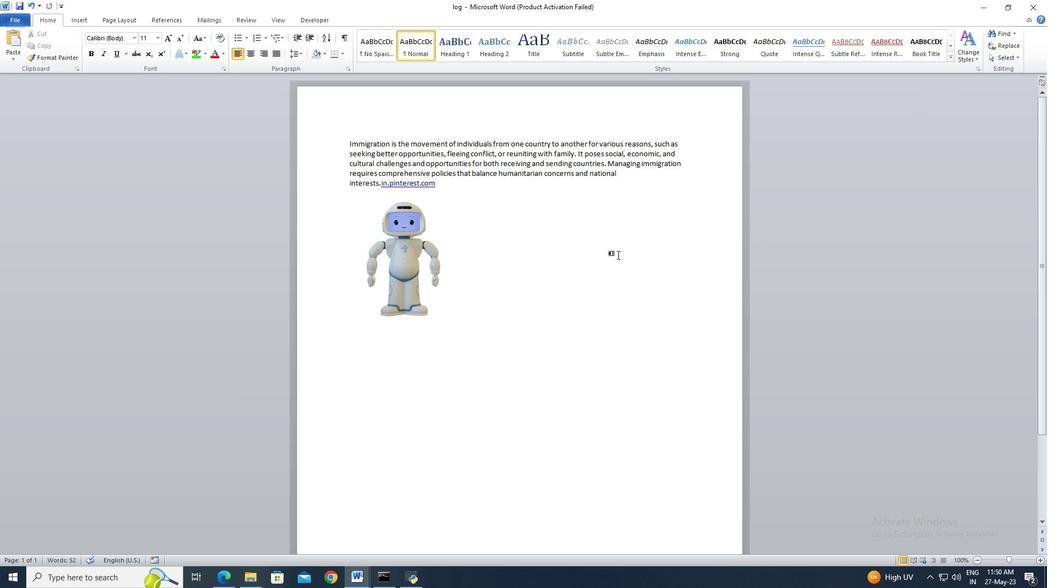 
Action: Mouse scrolled (467, 226) with delta (0, 0)
Screenshot: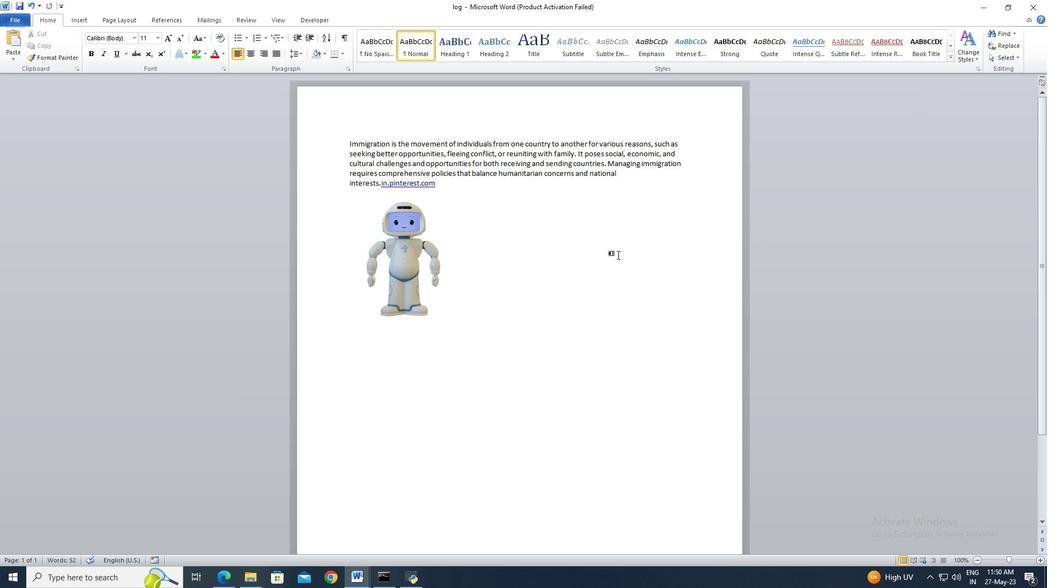 
Action: Mouse scrolled (467, 226) with delta (0, 0)
Screenshot: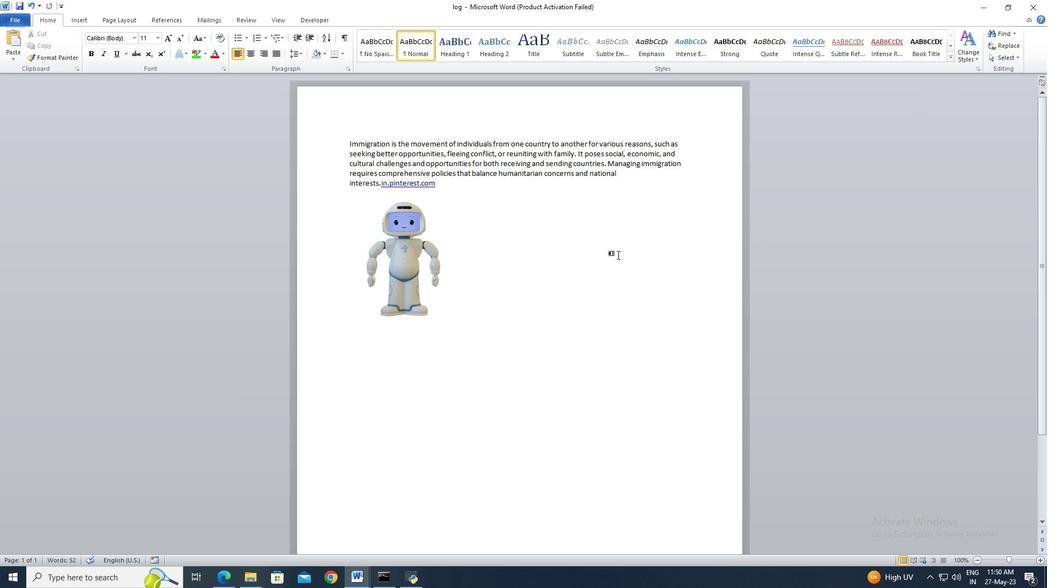 
Action: Mouse scrolled (467, 226) with delta (0, 0)
Screenshot: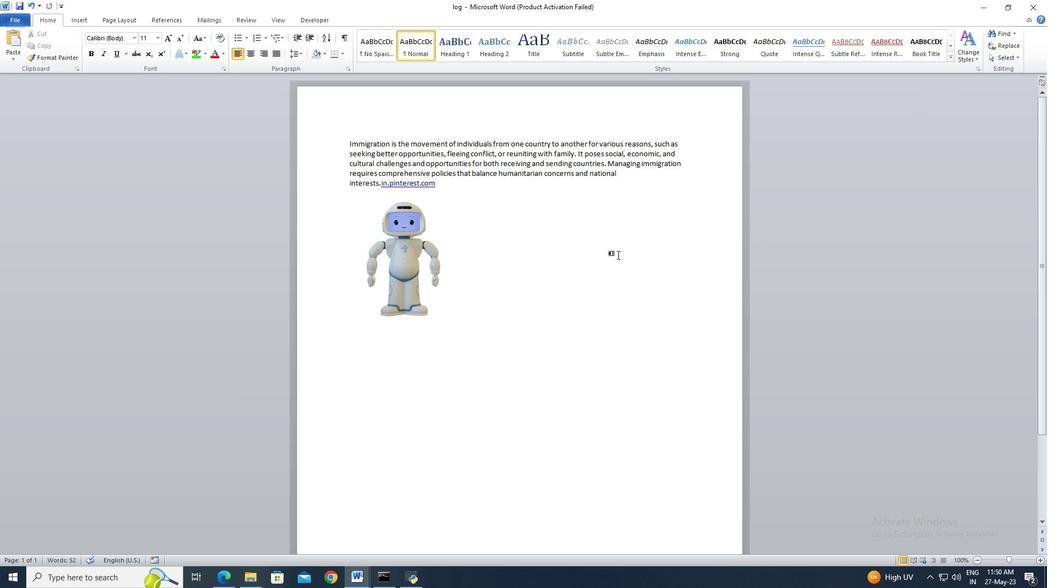 
Action: Mouse scrolled (467, 226) with delta (0, 0)
Screenshot: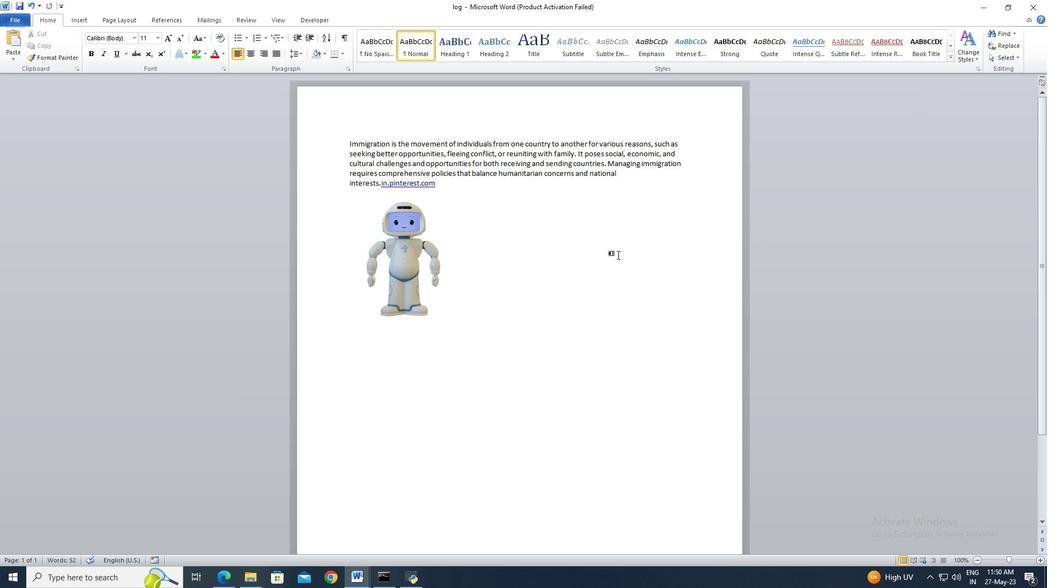 
Action: Mouse scrolled (467, 226) with delta (0, 0)
Screenshot: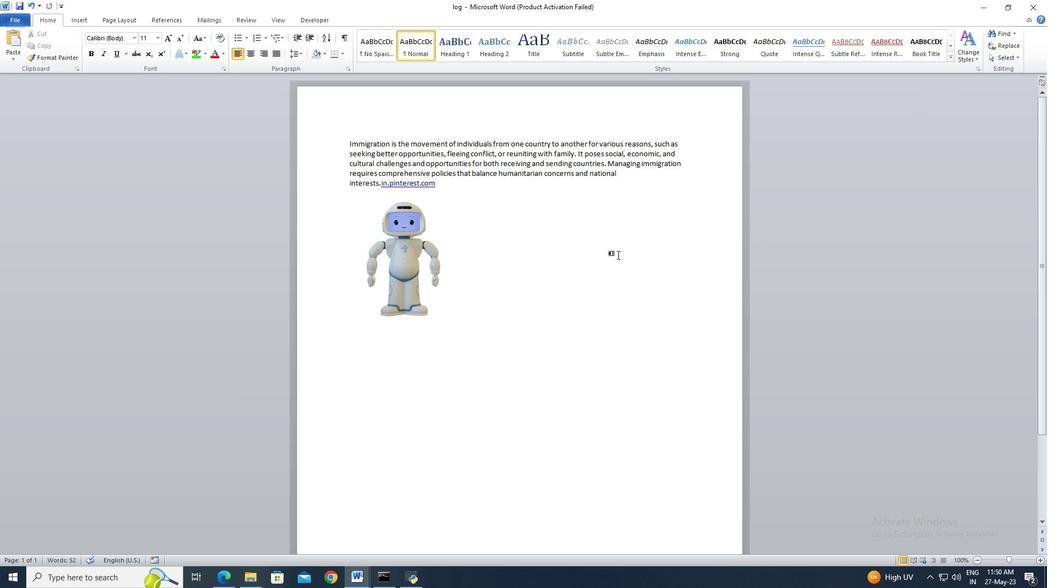 
Action: Mouse scrolled (467, 226) with delta (0, 0)
Screenshot: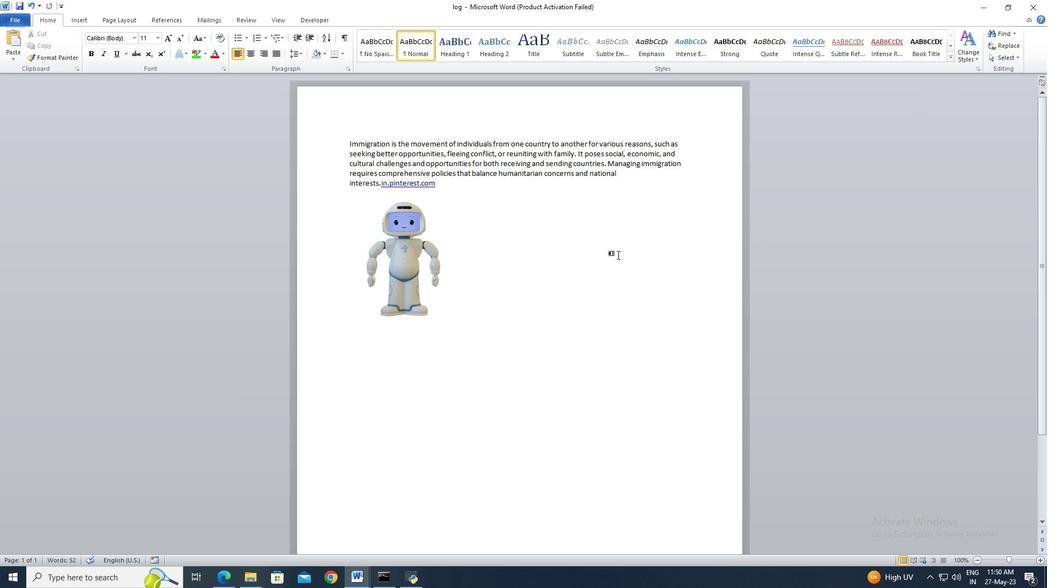 
Action: Mouse scrolled (467, 226) with delta (0, 0)
Screenshot: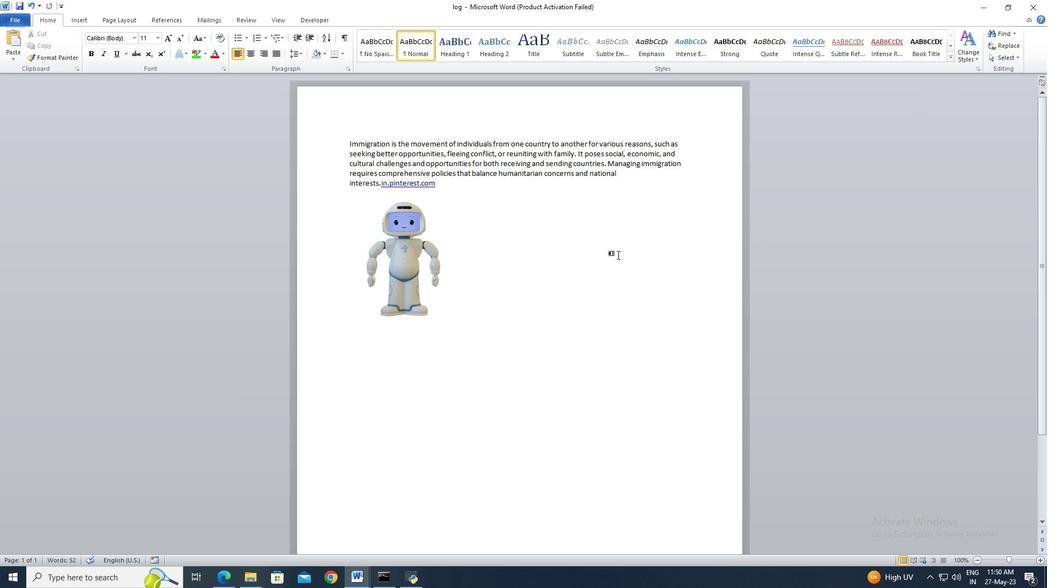 
Action: Mouse scrolled (467, 226) with delta (0, 0)
Screenshot: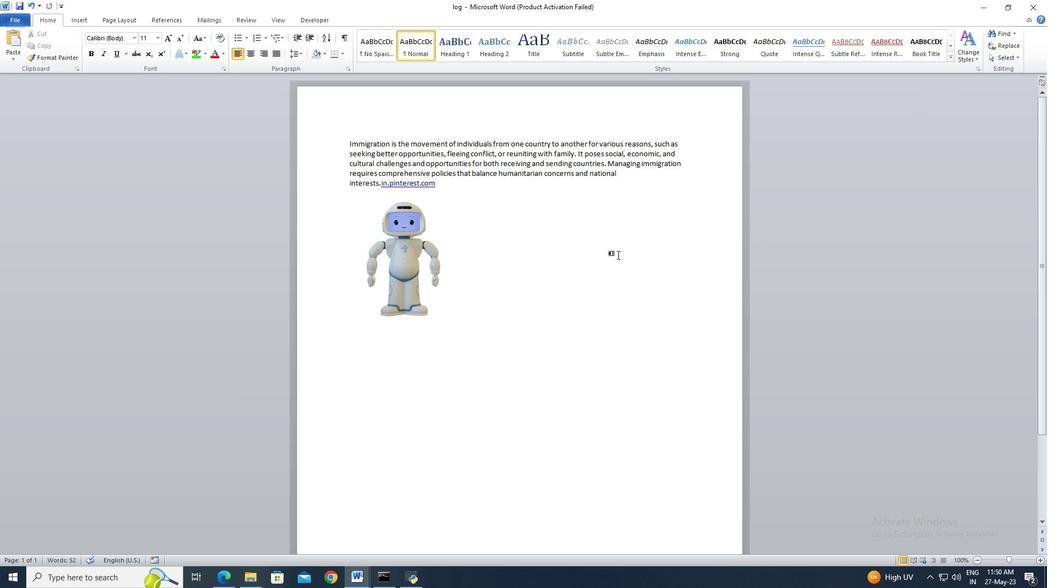 
Action: Mouse scrolled (467, 226) with delta (0, 0)
Screenshot: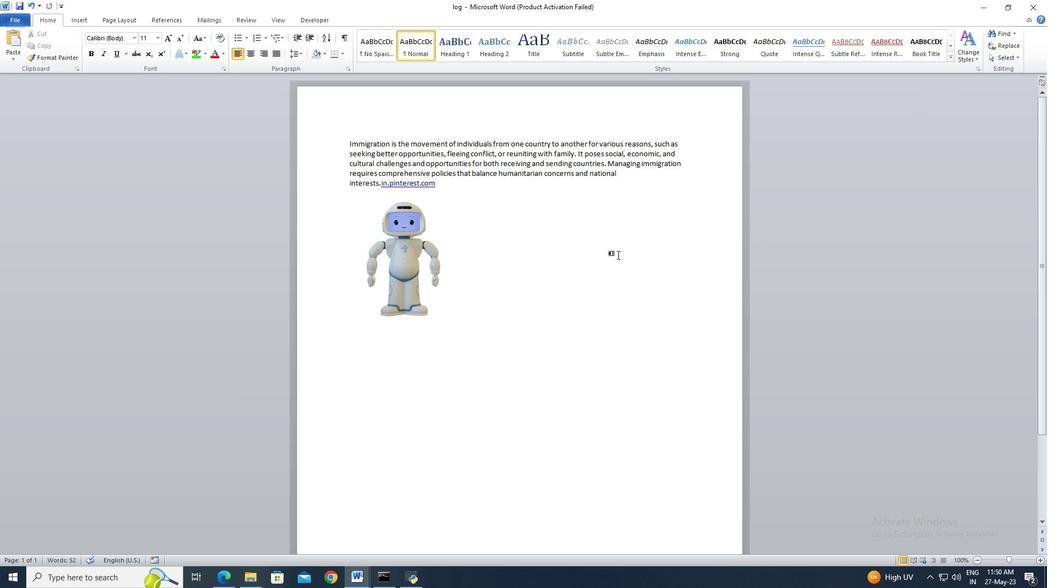 
Action: Mouse scrolled (467, 226) with delta (0, 0)
Screenshot: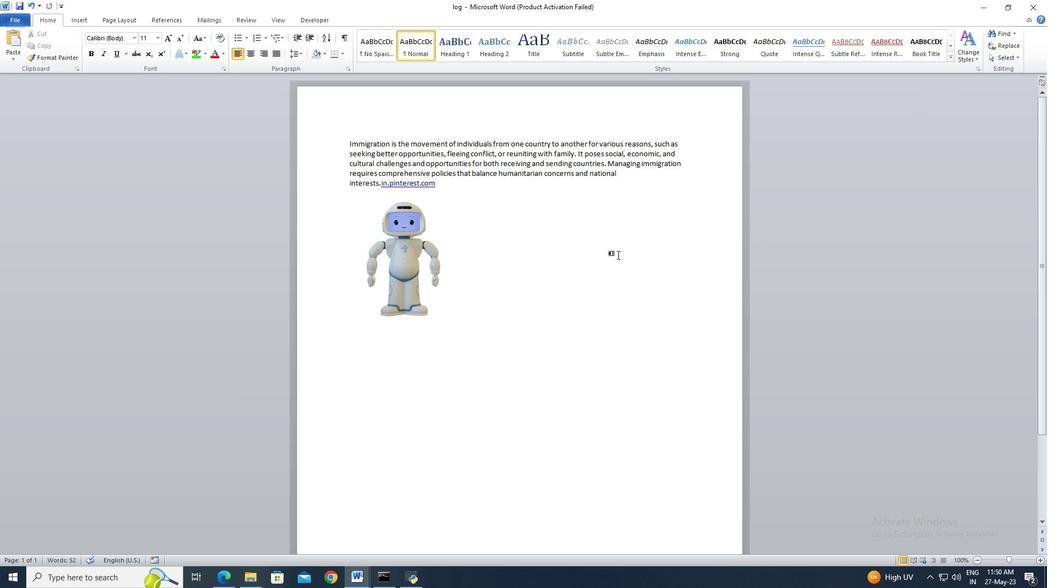 
Action: Mouse scrolled (467, 226) with delta (0, 0)
Screenshot: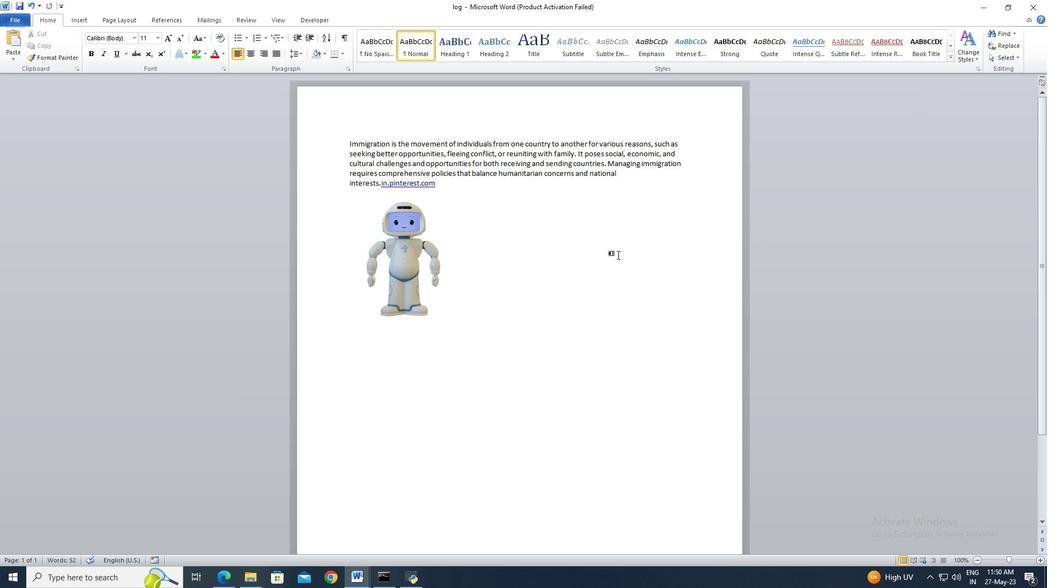 
Action: Mouse scrolled (467, 226) with delta (0, 0)
Screenshot: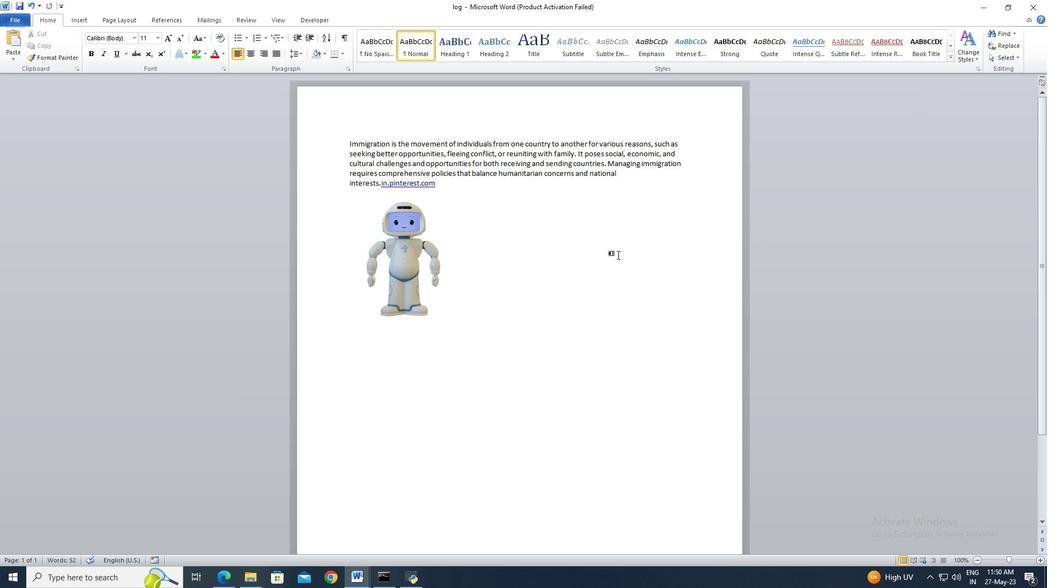 
Action: Mouse scrolled (467, 226) with delta (0, 0)
Screenshot: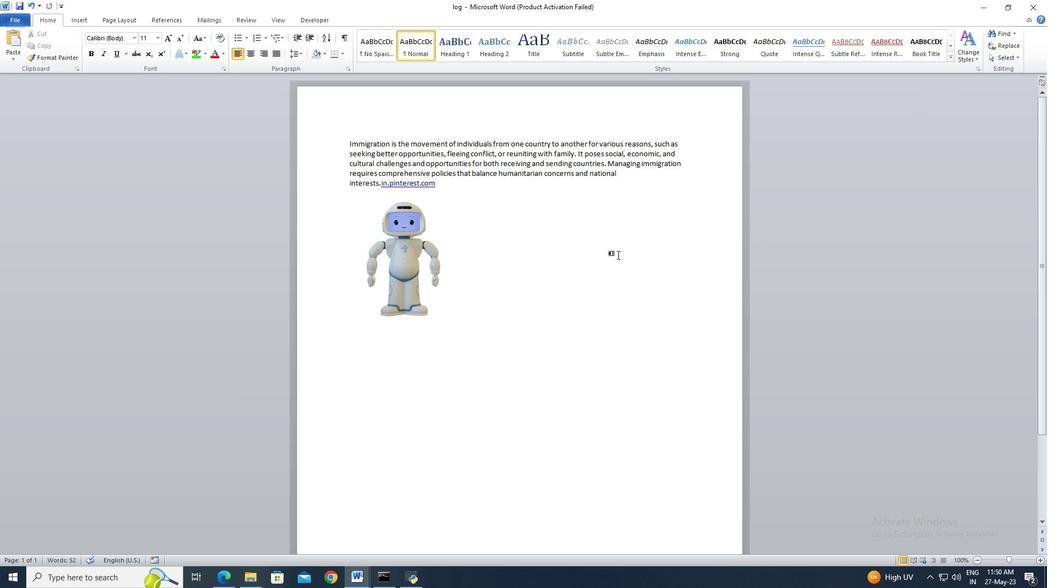
Action: Mouse moved to (469, 225)
Screenshot: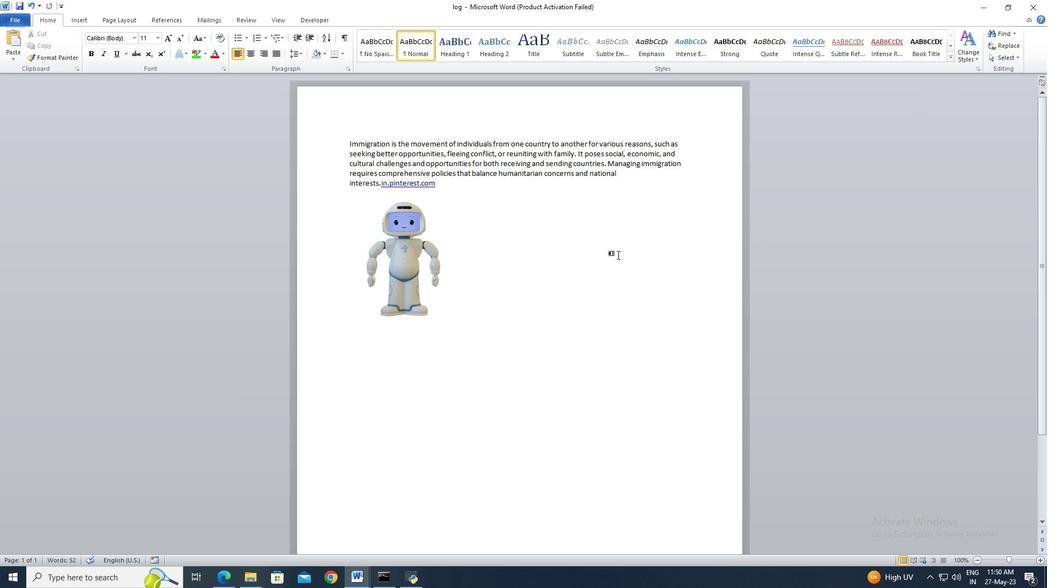 
Action: Mouse scrolled (469, 225) with delta (0, 0)
Screenshot: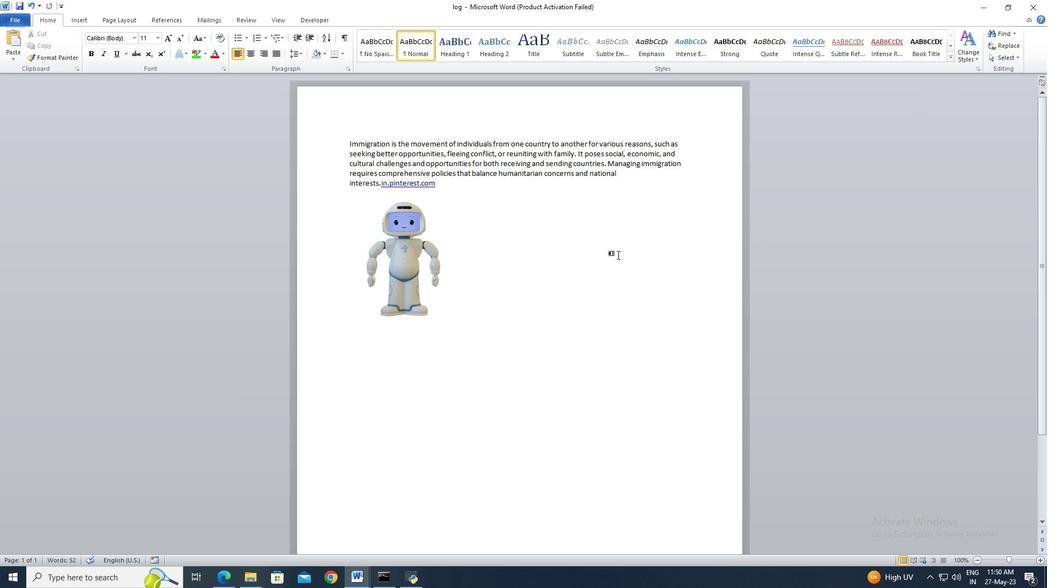 
Action: Mouse scrolled (469, 225) with delta (0, 0)
Screenshot: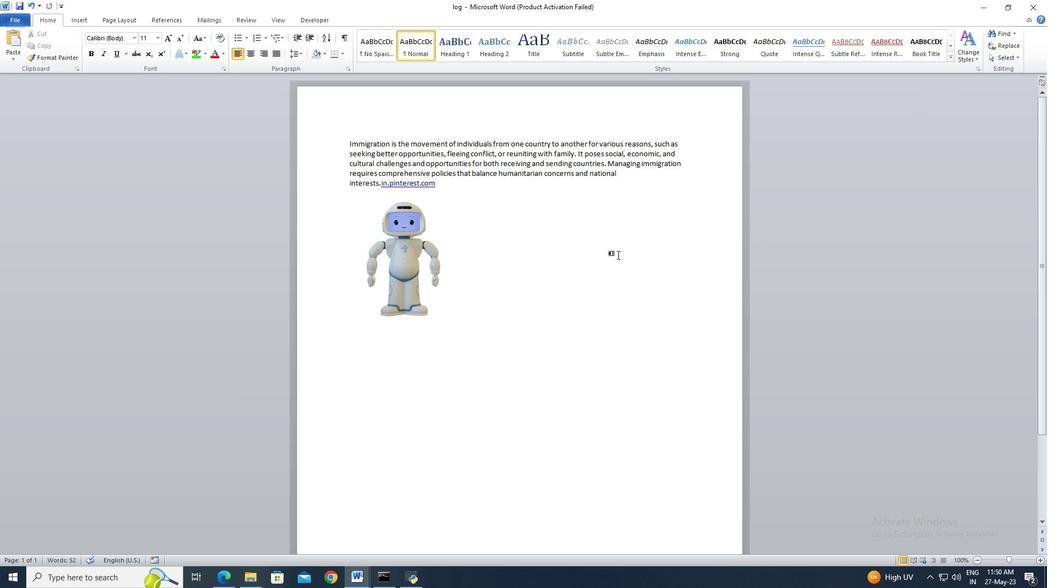 
Action: Mouse moved to (470, 224)
Screenshot: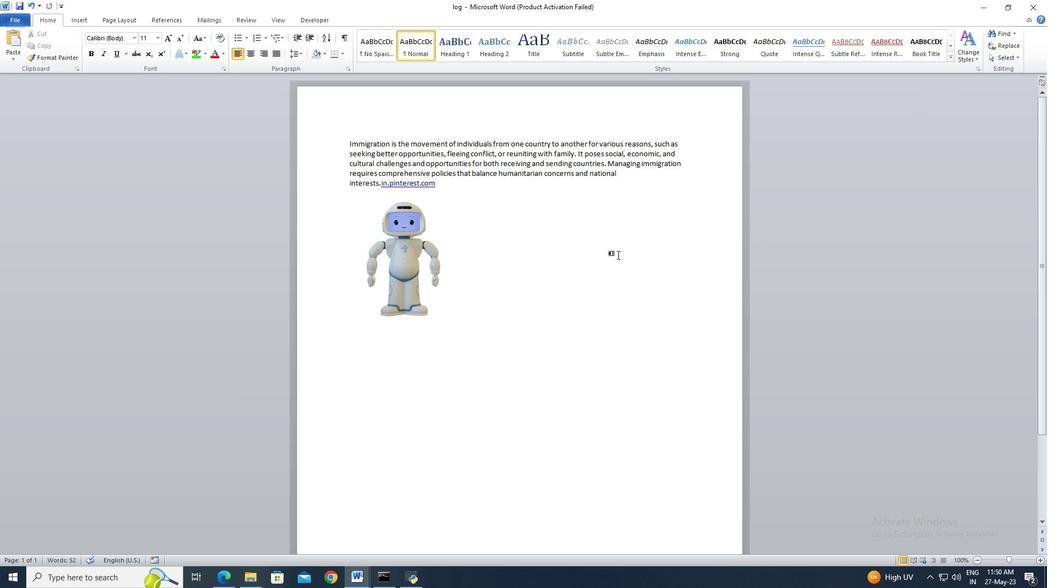
Action: Mouse scrolled (470, 224) with delta (0, 0)
Screenshot: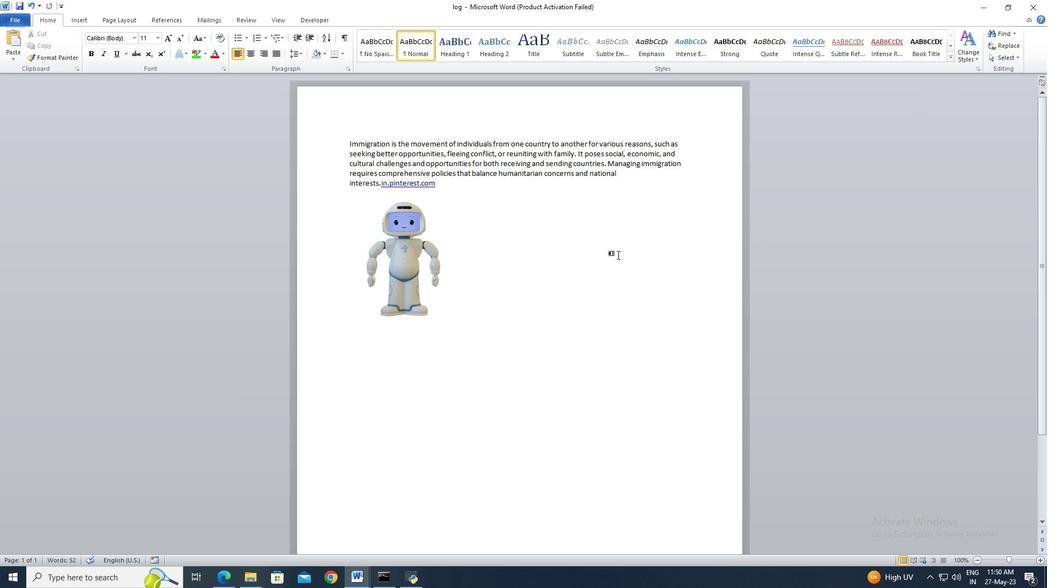 
Action: Mouse scrolled (470, 224) with delta (0, 0)
Screenshot: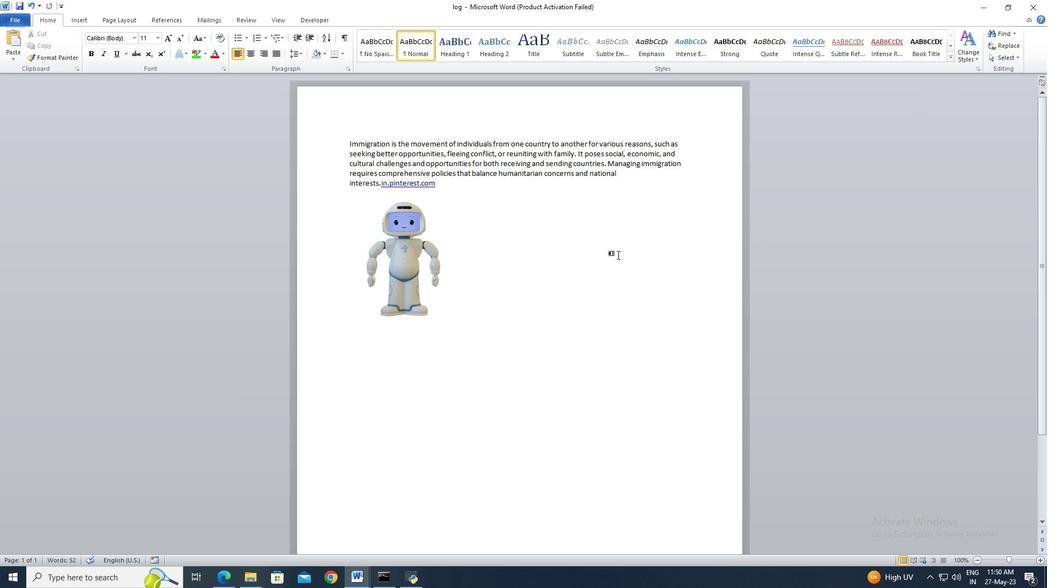 
Action: Mouse moved to (469, 224)
Screenshot: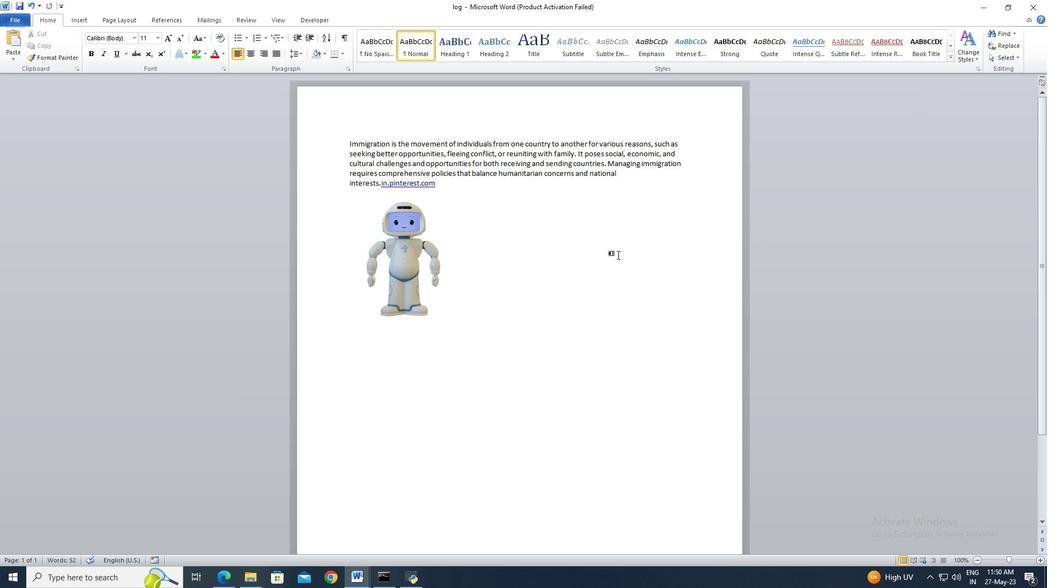 
Action: Mouse scrolled (469, 224) with delta (0, 0)
Screenshot: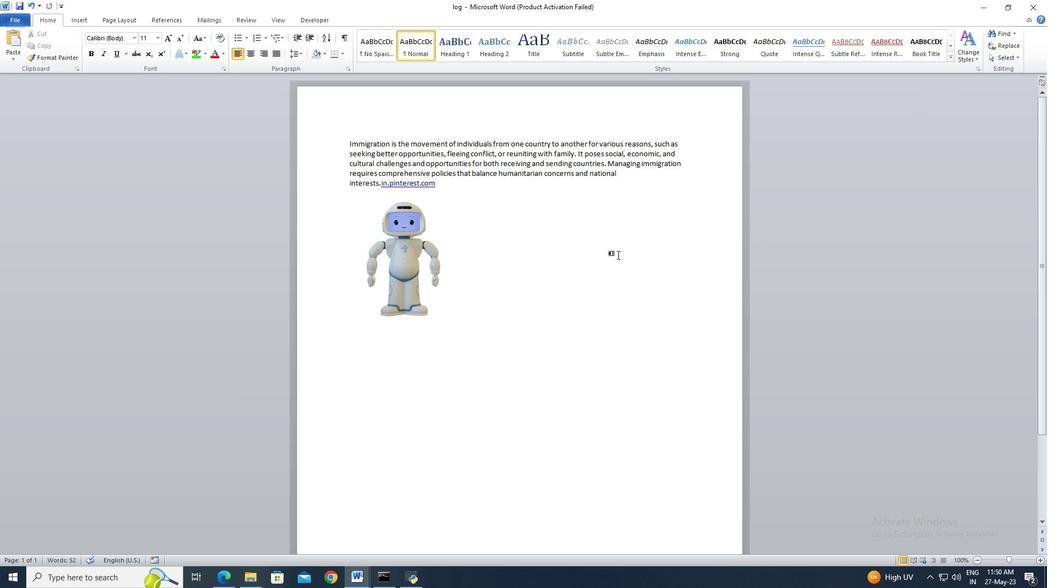
Action: Mouse scrolled (469, 224) with delta (0, 0)
Screenshot: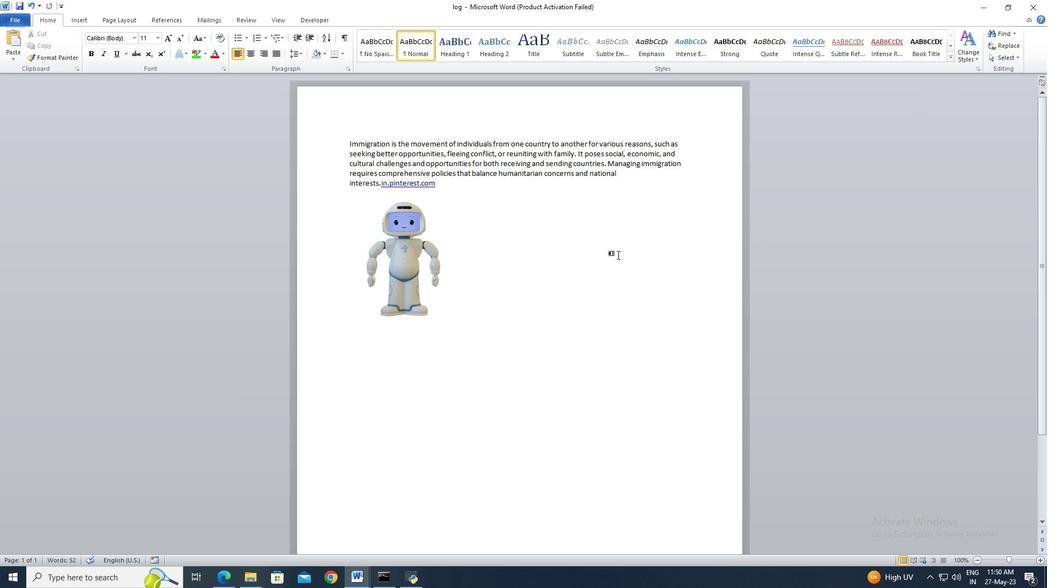 
Action: Mouse scrolled (469, 224) with delta (0, 0)
Screenshot: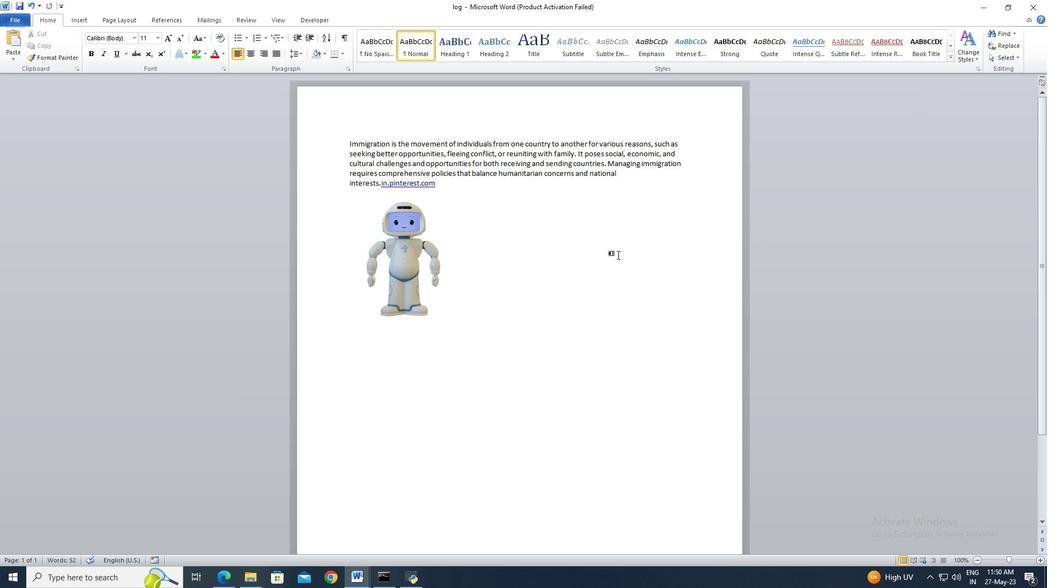 
Action: Mouse scrolled (469, 224) with delta (0, 0)
Screenshot: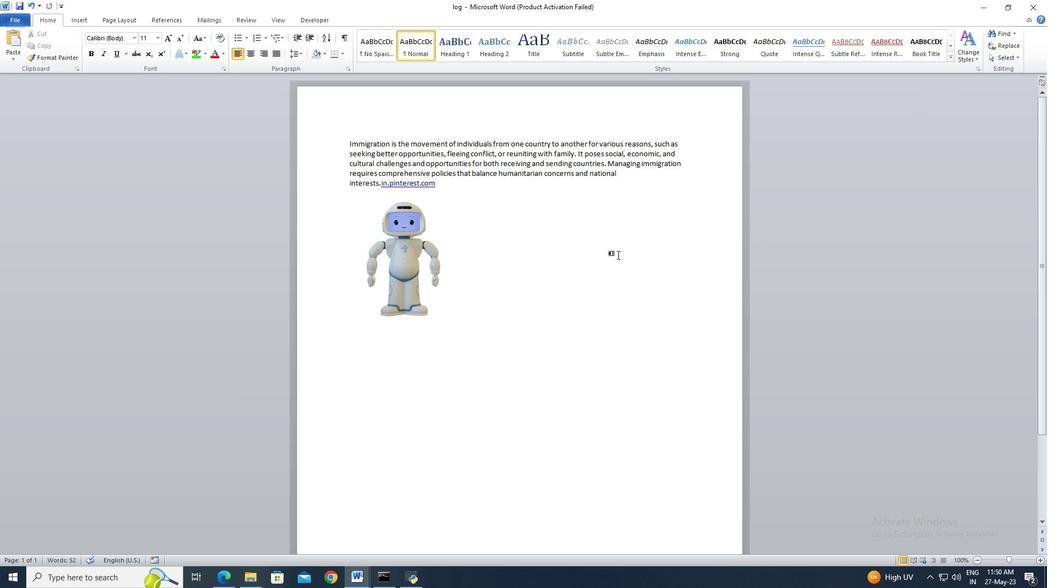 
Action: Mouse scrolled (469, 224) with delta (0, 0)
Screenshot: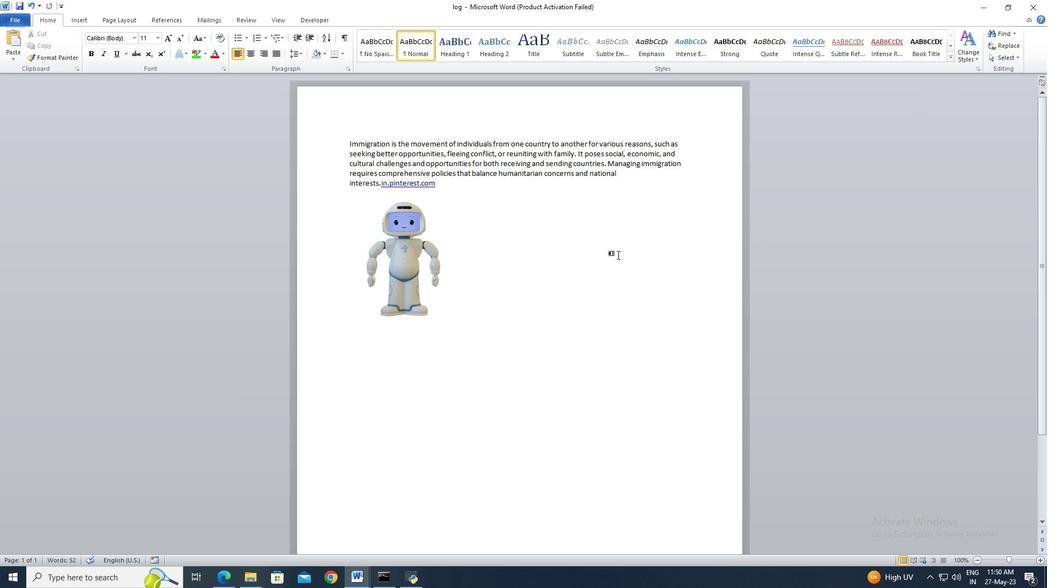
Action: Mouse scrolled (469, 224) with delta (0, 0)
Screenshot: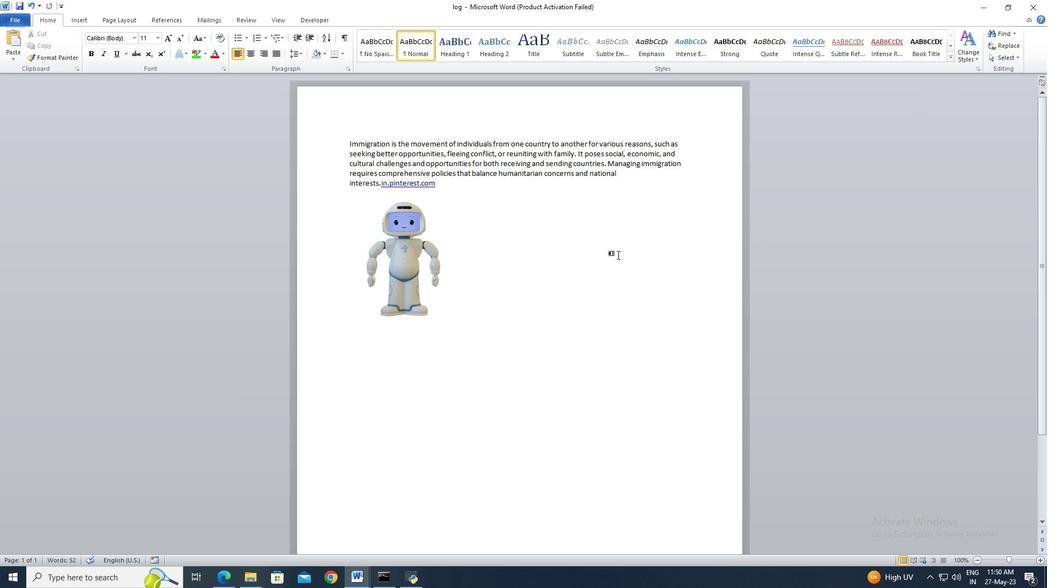 
Action: Mouse scrolled (469, 224) with delta (0, 0)
Screenshot: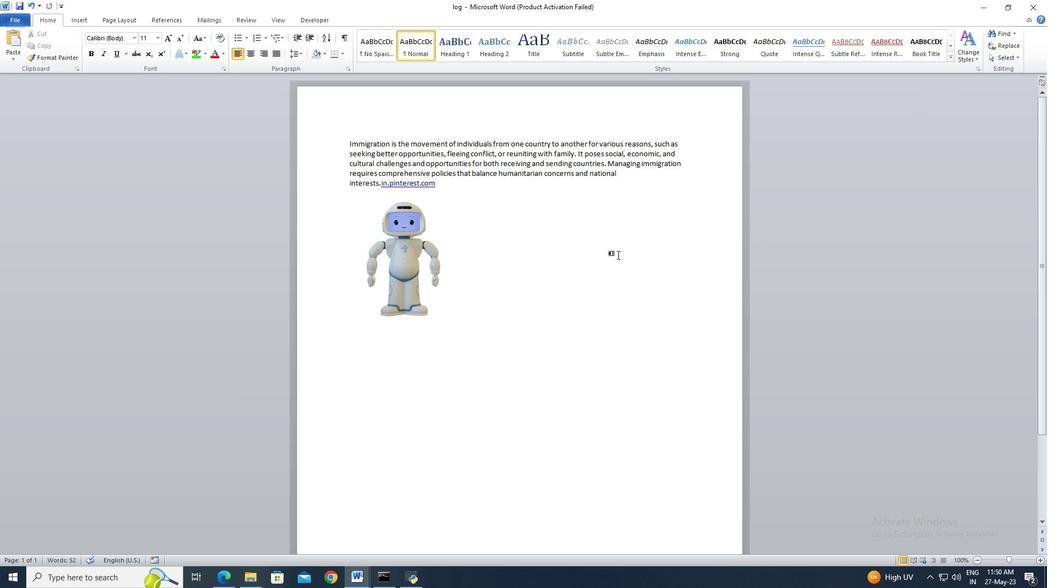 
Action: Mouse scrolled (469, 224) with delta (0, 0)
Screenshot: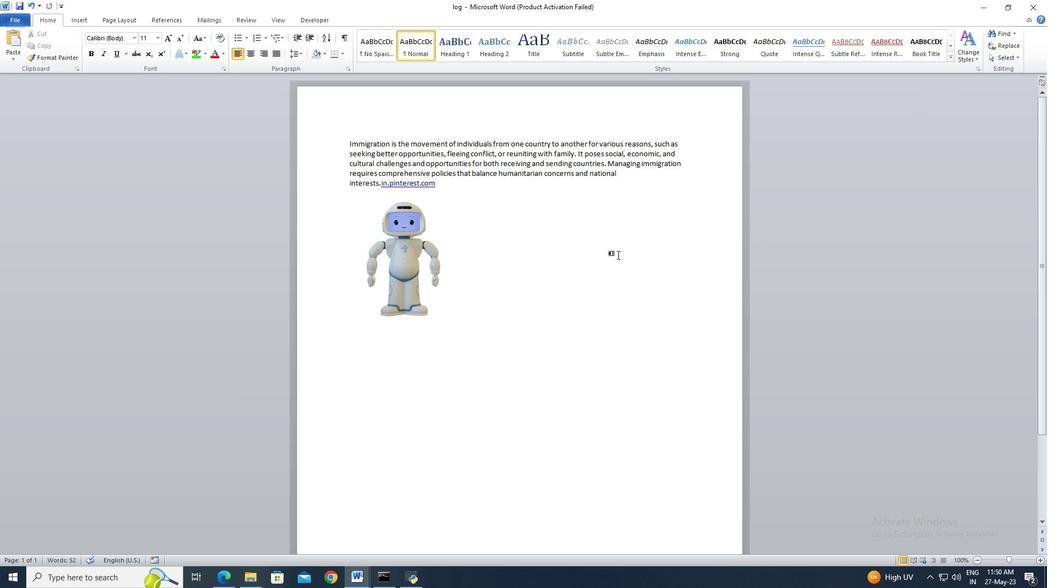 
Action: Mouse scrolled (469, 224) with delta (0, 0)
Screenshot: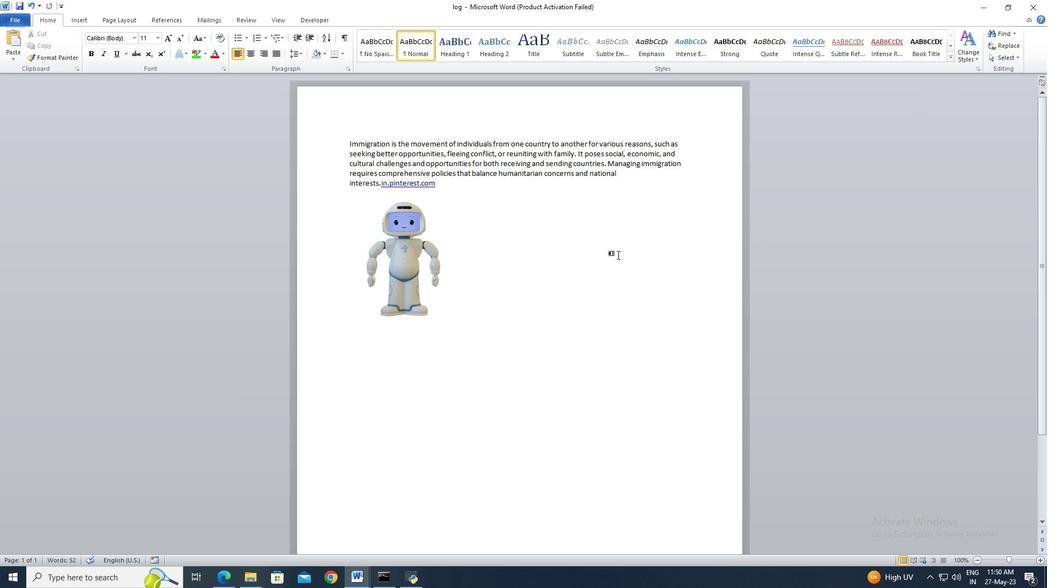
Action: Mouse scrolled (469, 224) with delta (0, 0)
Screenshot: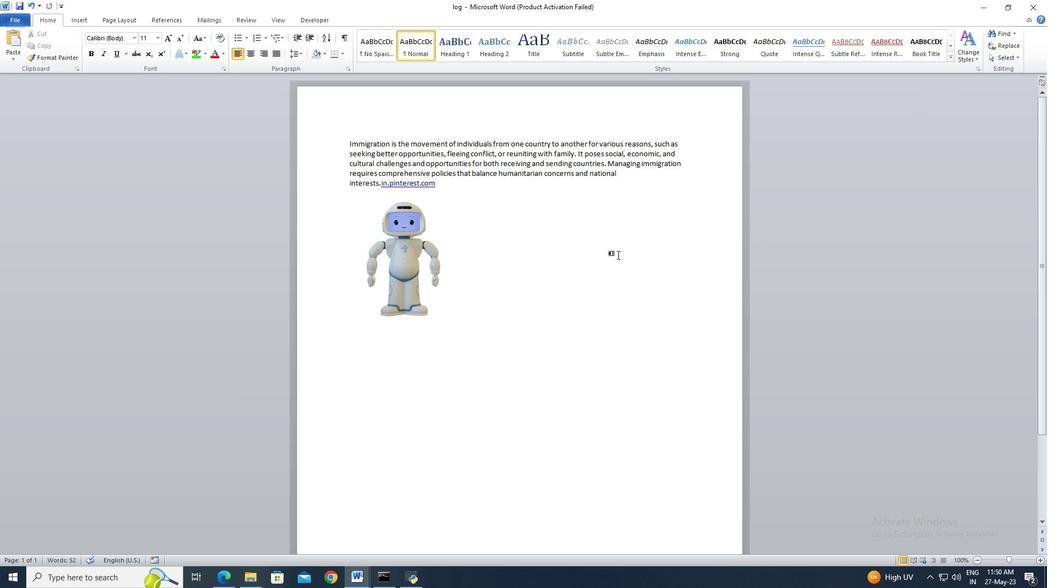 
Action: Mouse scrolled (469, 224) with delta (0, 0)
Screenshot: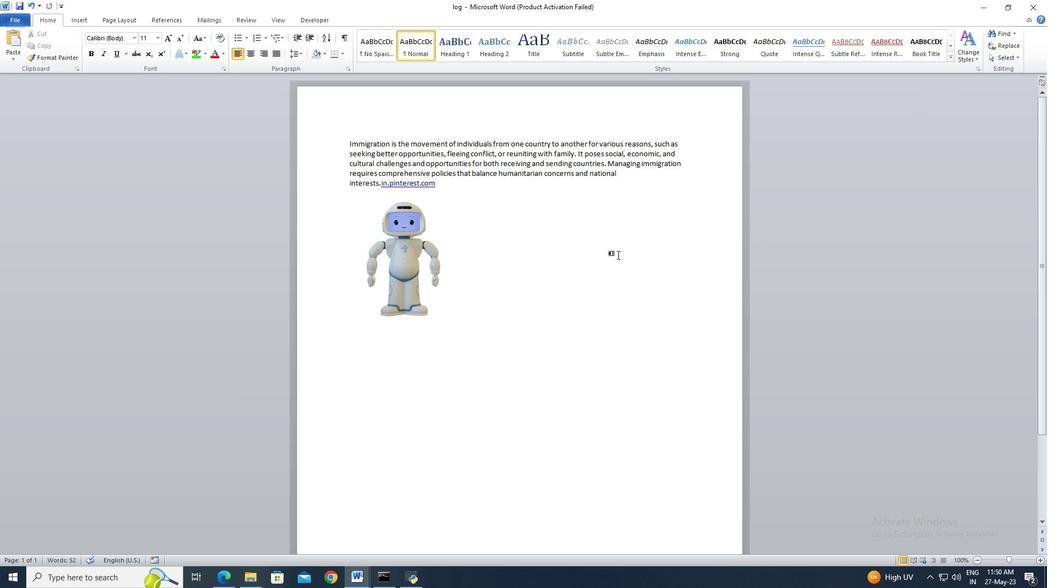 
Action: Mouse moved to (469, 225)
Screenshot: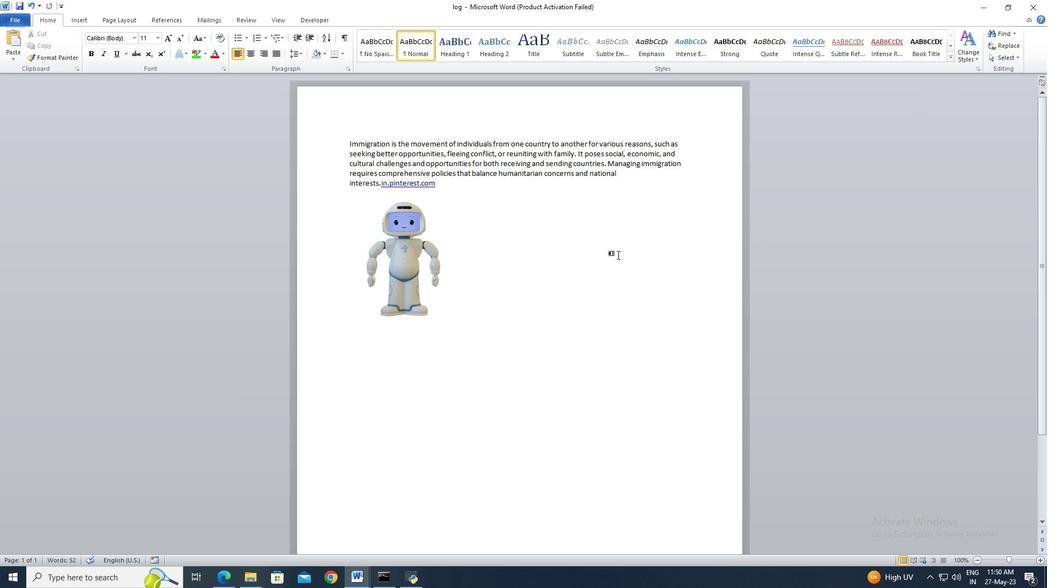 
Action: Mouse scrolled (469, 224) with delta (0, 0)
Screenshot: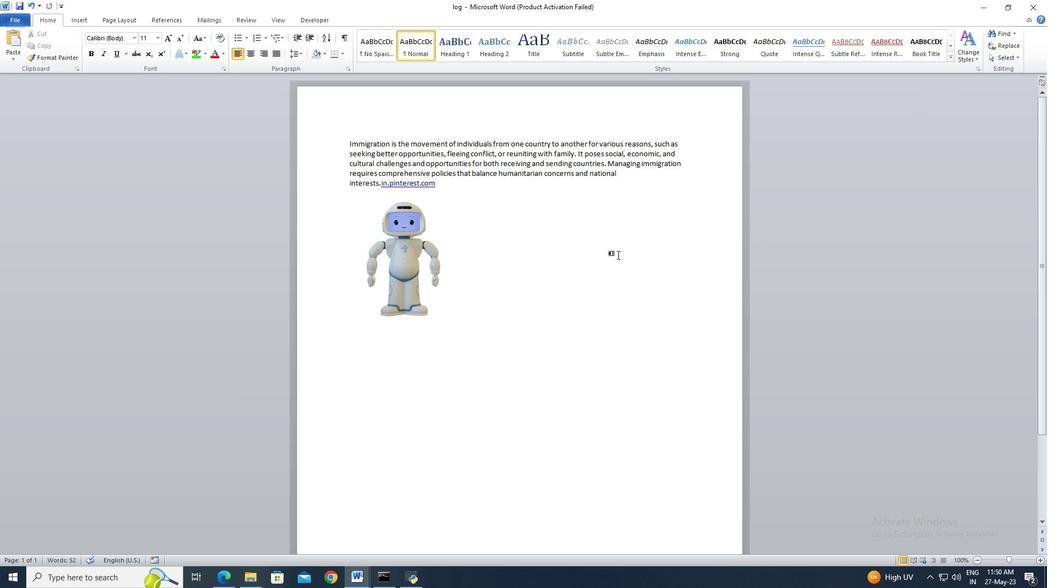 
Action: Mouse scrolled (469, 224) with delta (0, 0)
Screenshot: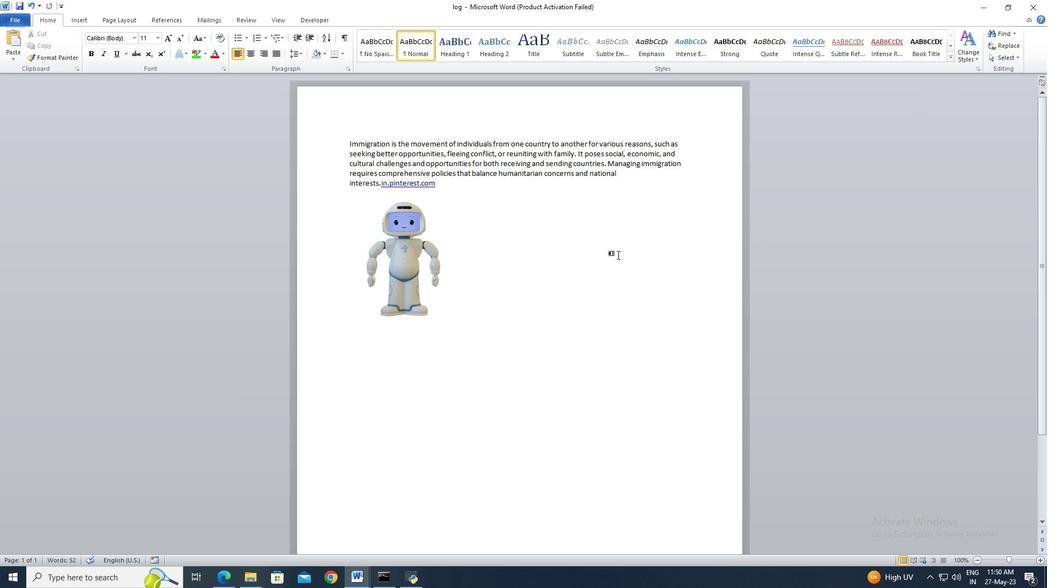 
Action: Mouse scrolled (469, 224) with delta (0, 0)
Screenshot: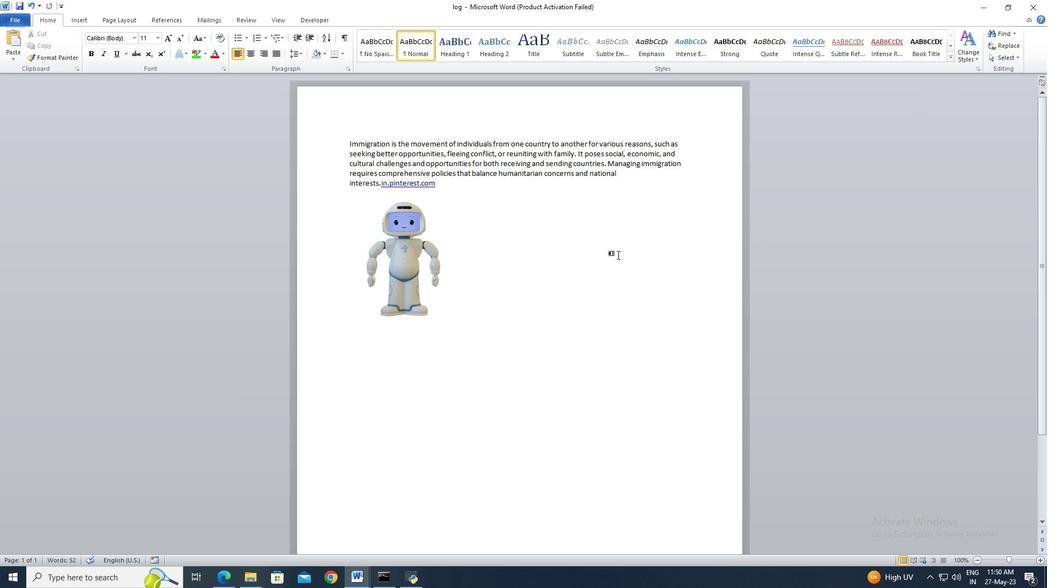 
Action: Mouse scrolled (469, 224) with delta (0, 0)
Screenshot: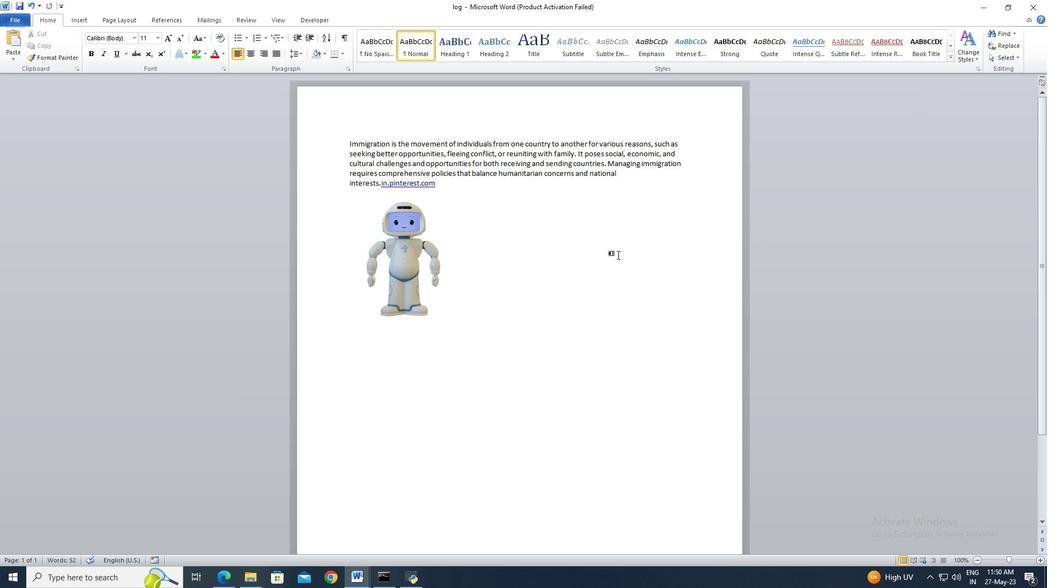 
Action: Mouse scrolled (469, 224) with delta (0, 0)
Screenshot: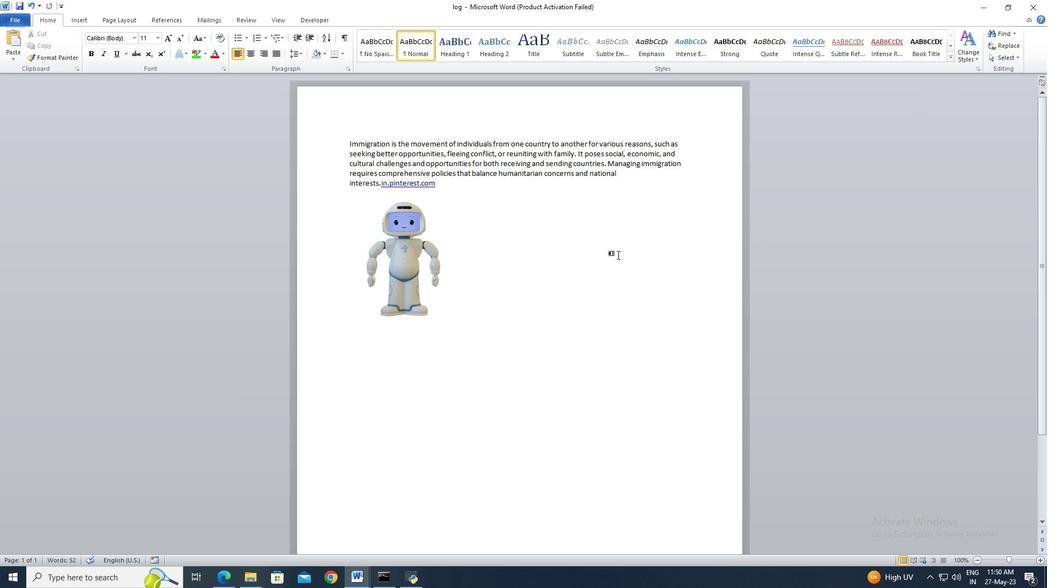 
Action: Mouse moved to (468, 225)
Screenshot: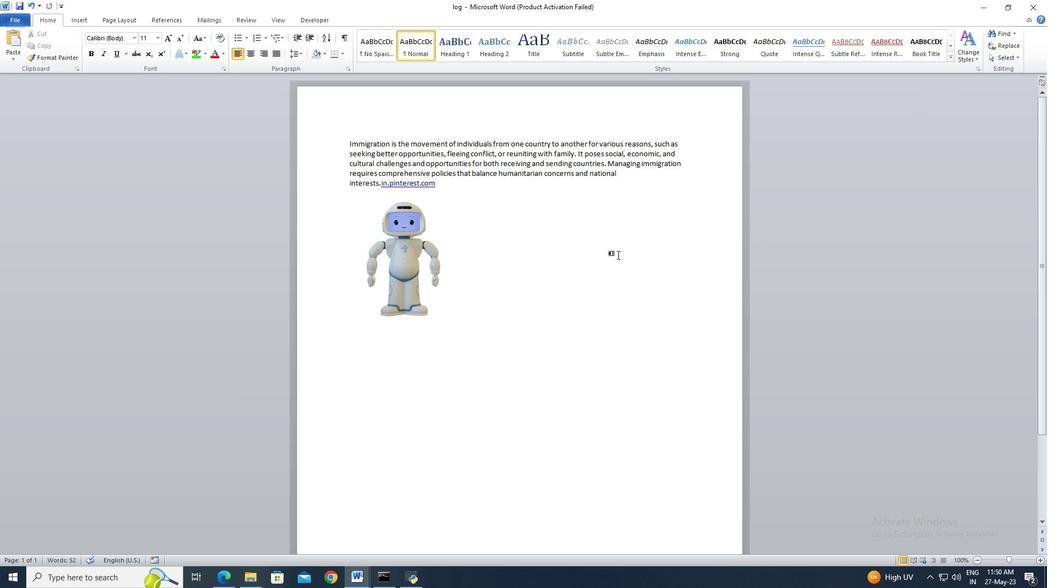 
Action: Mouse scrolled (468, 225) with delta (0, 0)
Screenshot: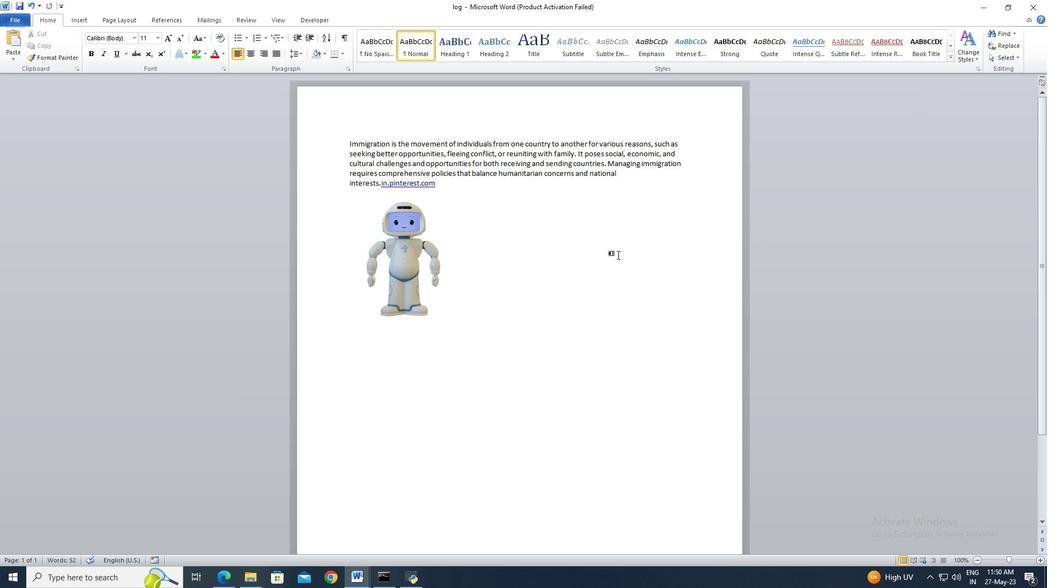 
Action: Mouse scrolled (468, 225) with delta (0, 0)
Screenshot: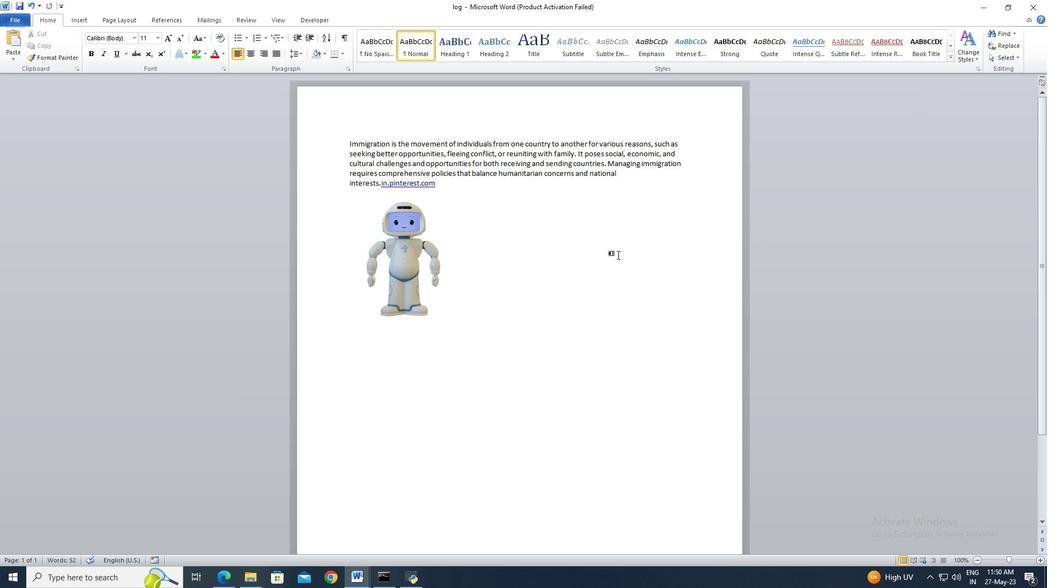 
Action: Mouse moved to (467, 226)
Screenshot: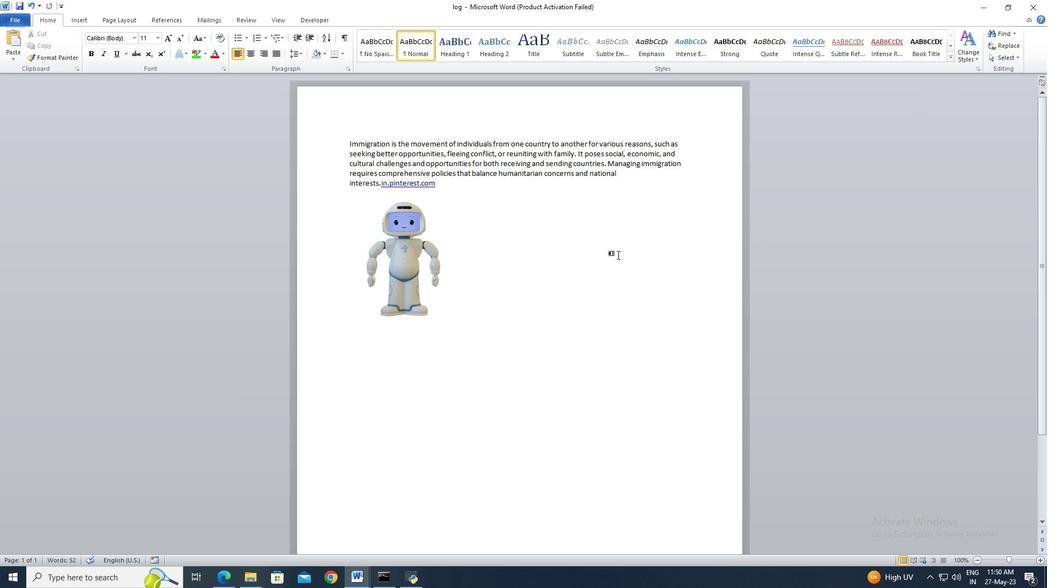 
Action: Mouse scrolled (467, 225) with delta (0, 0)
Screenshot: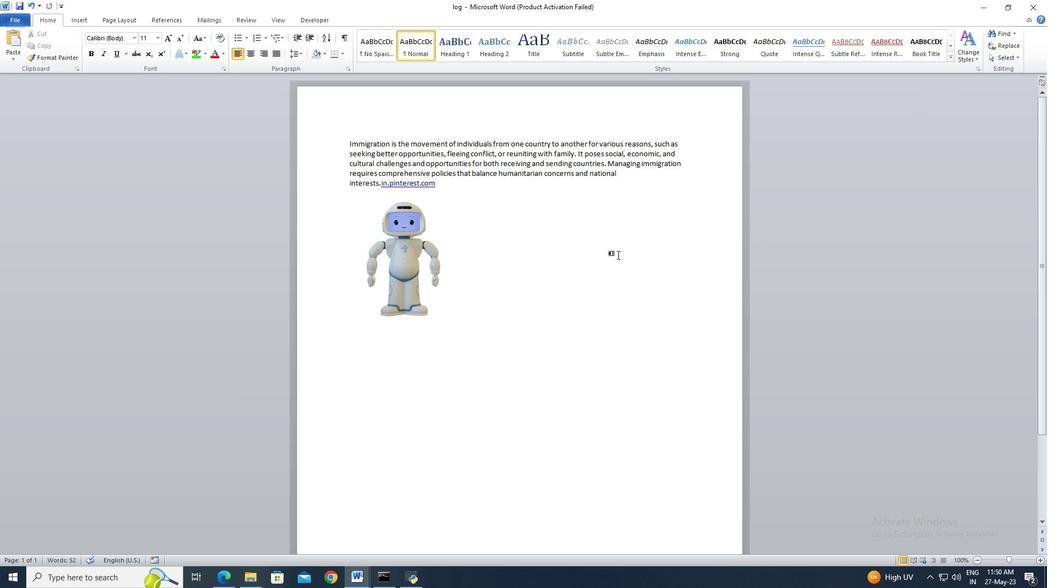 
Action: Mouse moved to (467, 226)
Screenshot: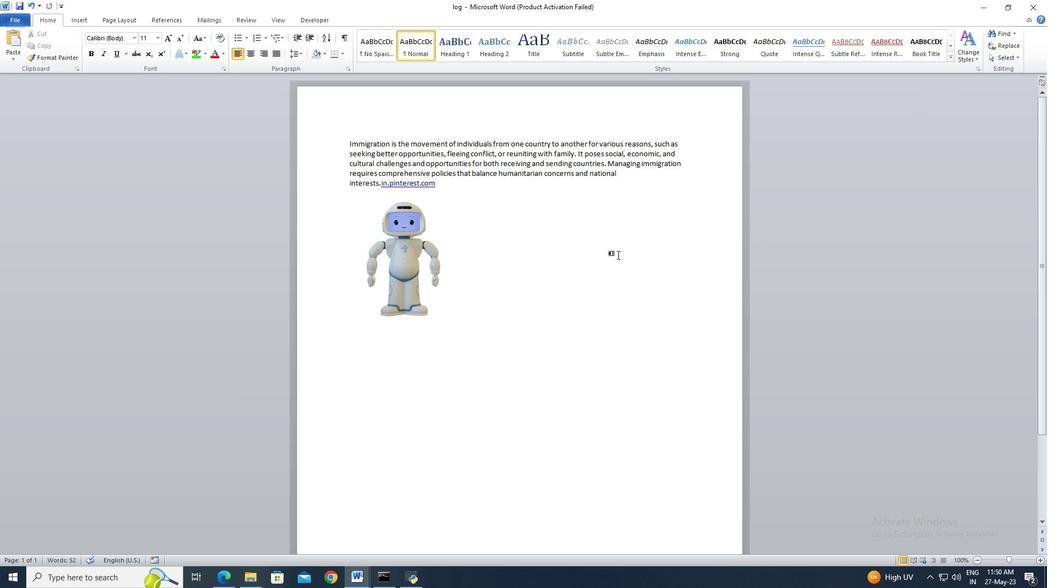 
Action: Mouse scrolled (467, 226) with delta (0, 0)
Screenshot: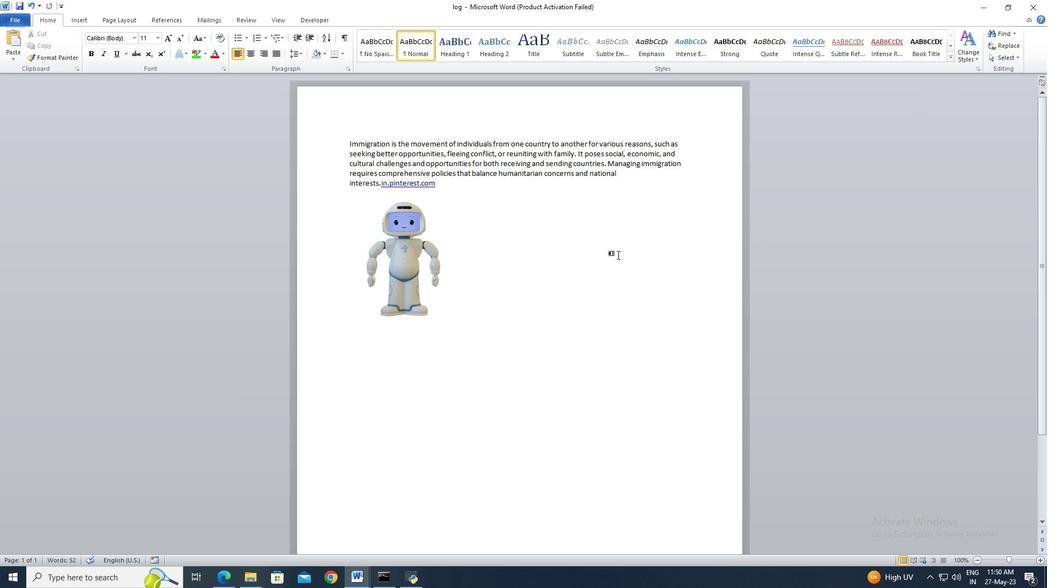 
Action: Mouse scrolled (467, 226) with delta (0, 0)
Screenshot: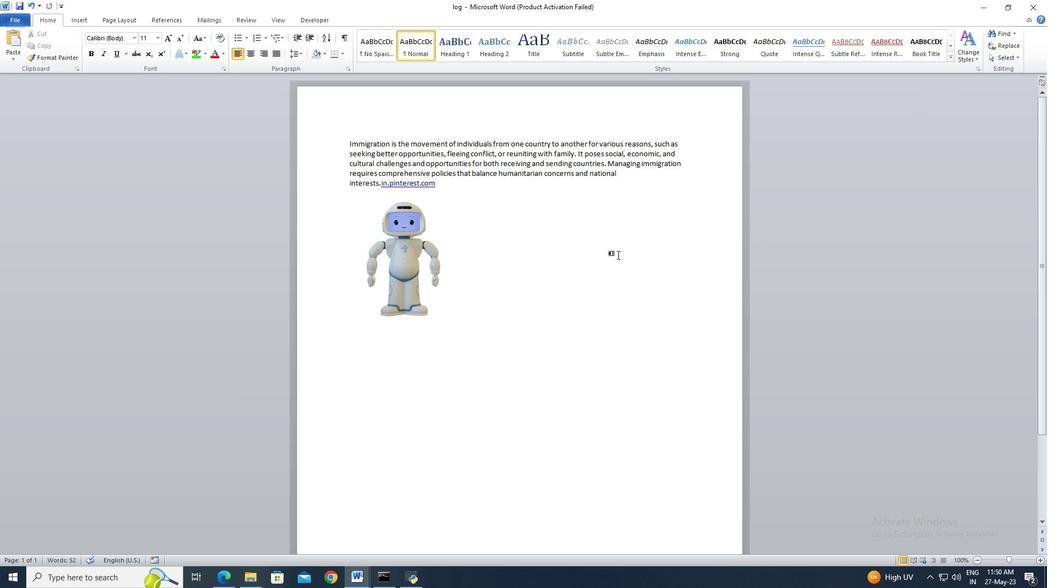
Action: Mouse scrolled (467, 226) with delta (0, 0)
Screenshot: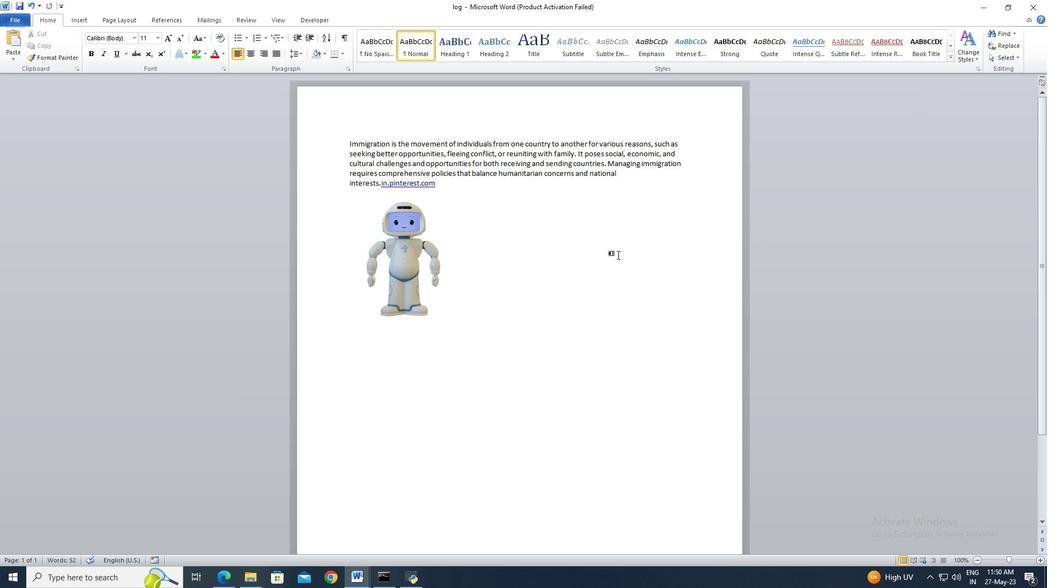 
Action: Mouse scrolled (467, 226) with delta (0, 0)
Screenshot: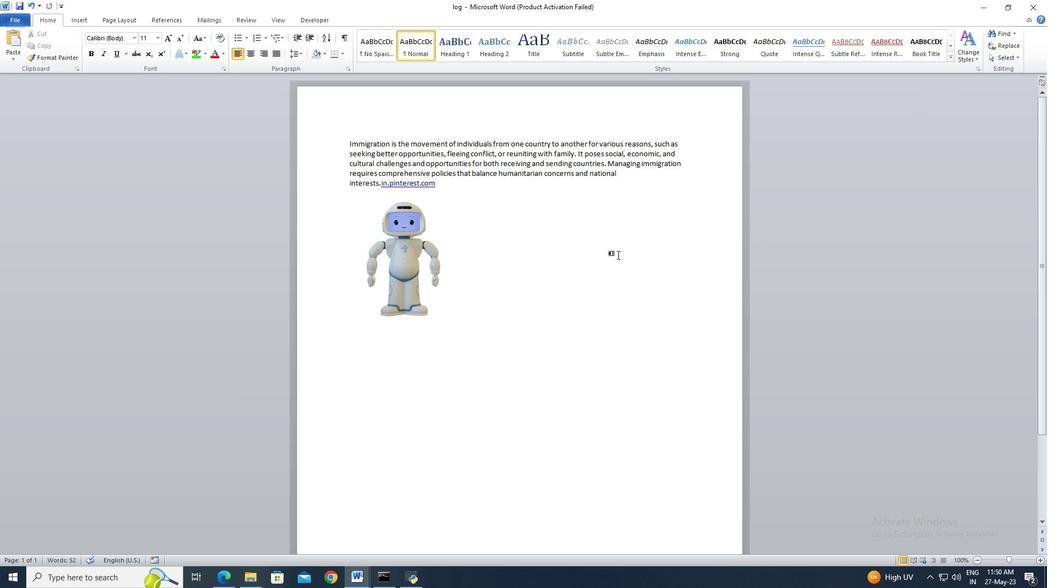 
Action: Mouse moved to (469, 211)
Screenshot: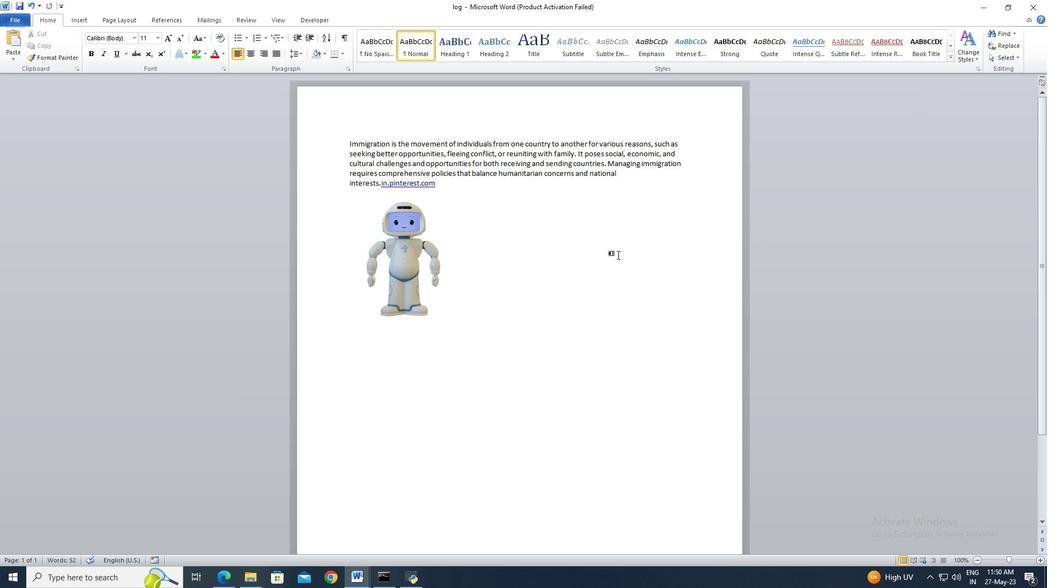 
Action: Mouse scrolled (469, 210) with delta (0, 0)
Screenshot: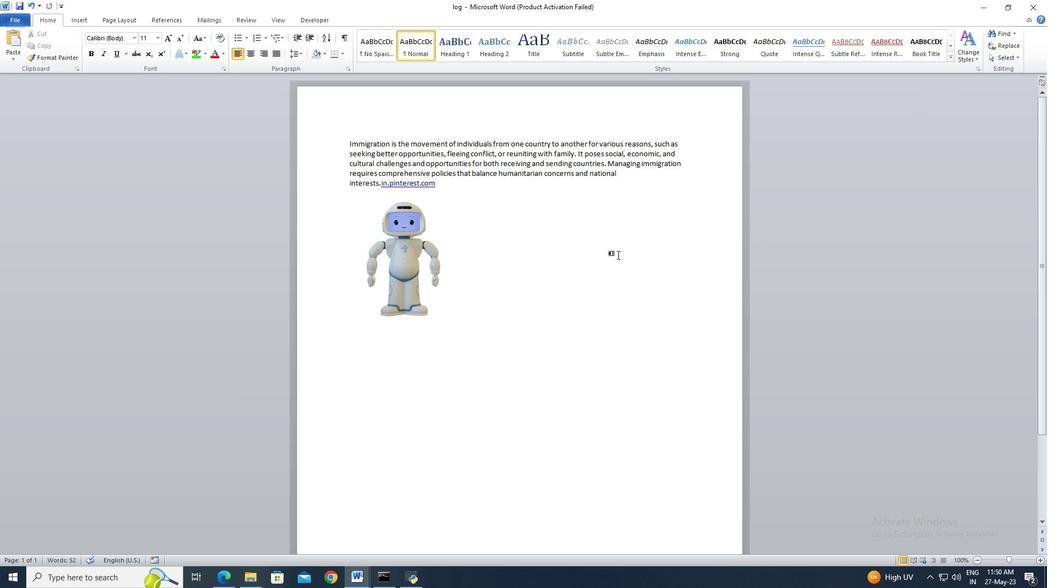 
Action: Mouse moved to (468, 211)
Screenshot: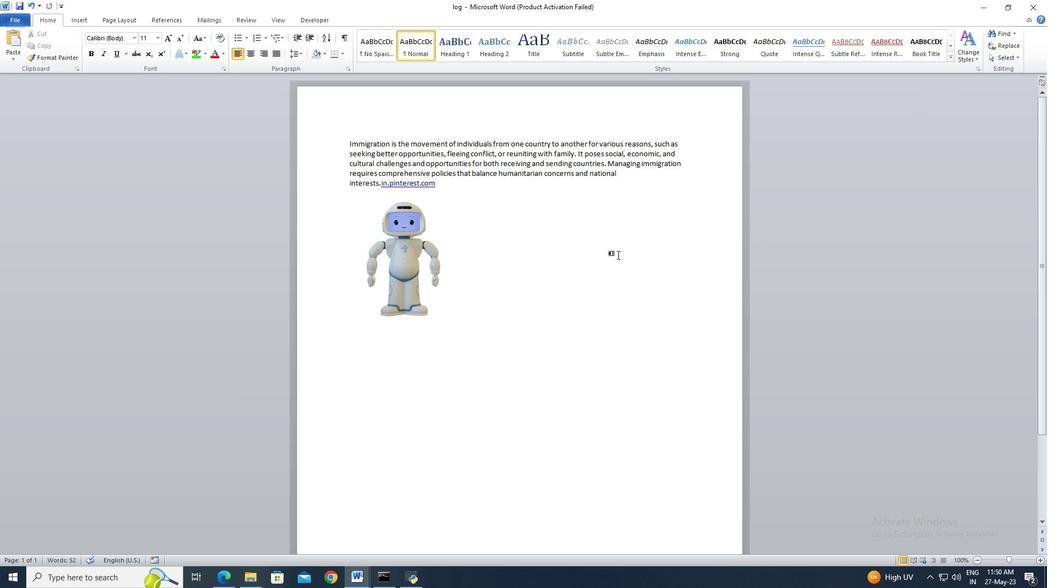 
Action: Mouse scrolled (468, 210) with delta (0, 0)
Screenshot: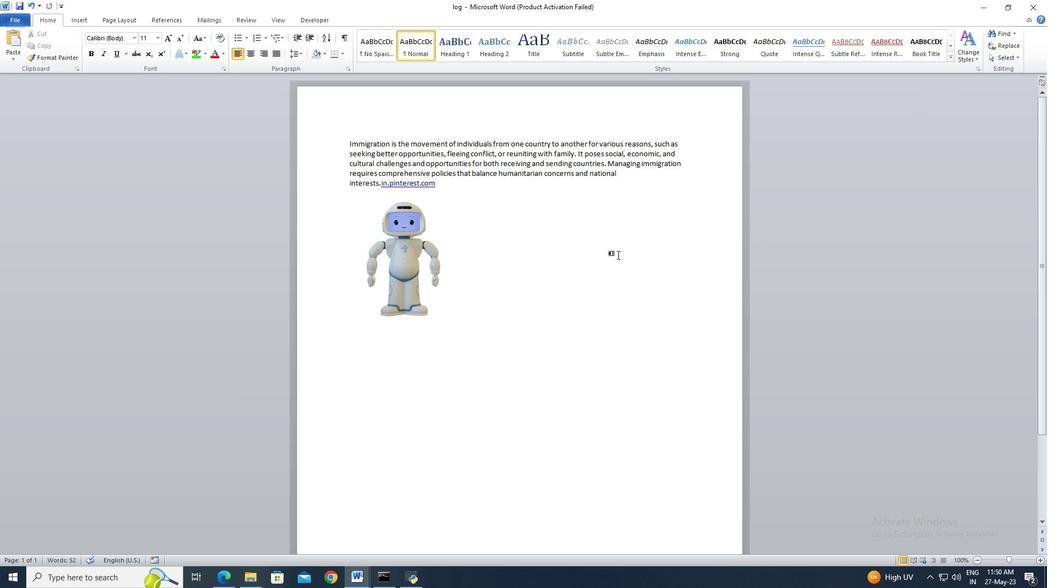 
Action: Mouse moved to (467, 208)
Screenshot: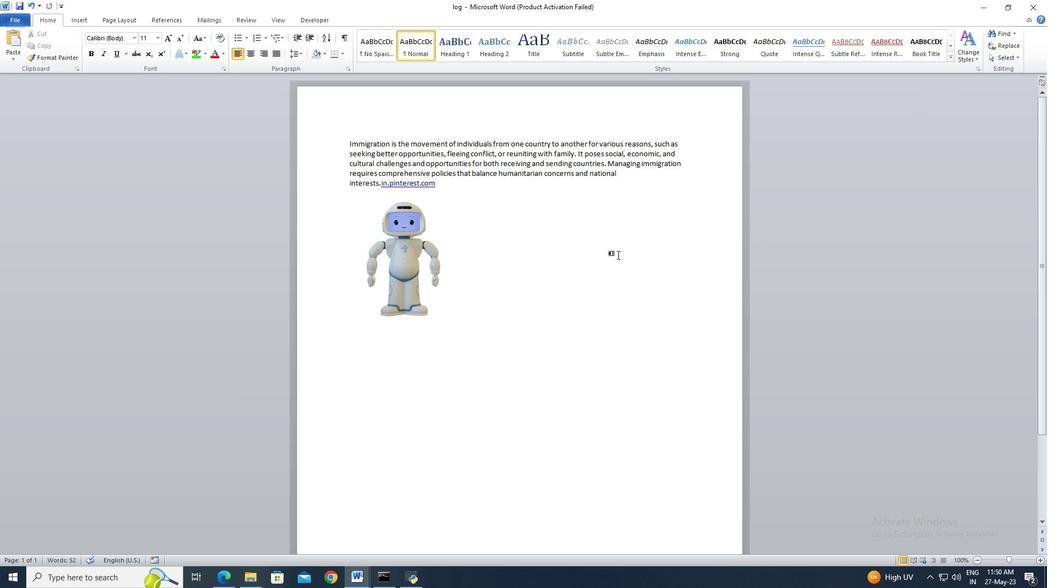 
Action: Mouse scrolled (467, 207) with delta (0, 0)
Screenshot: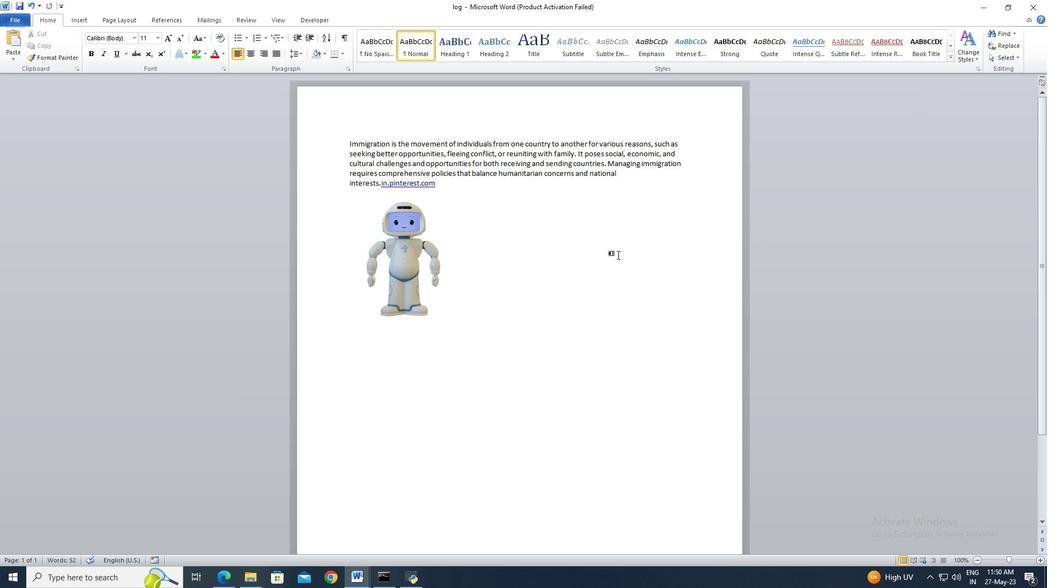 
Action: Mouse scrolled (467, 207) with delta (0, 0)
Screenshot: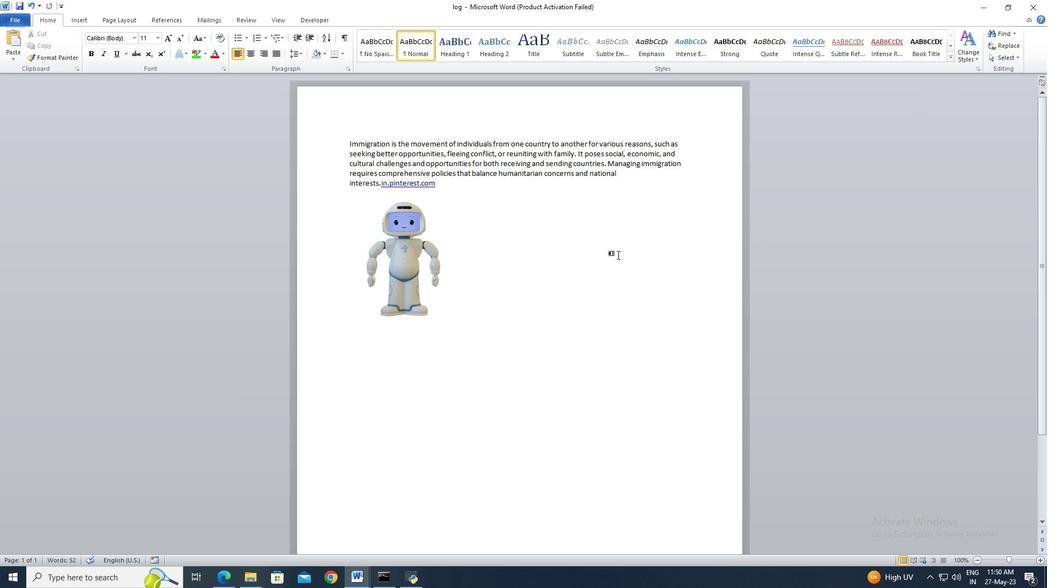 
Action: Mouse scrolled (467, 207) with delta (0, 0)
Screenshot: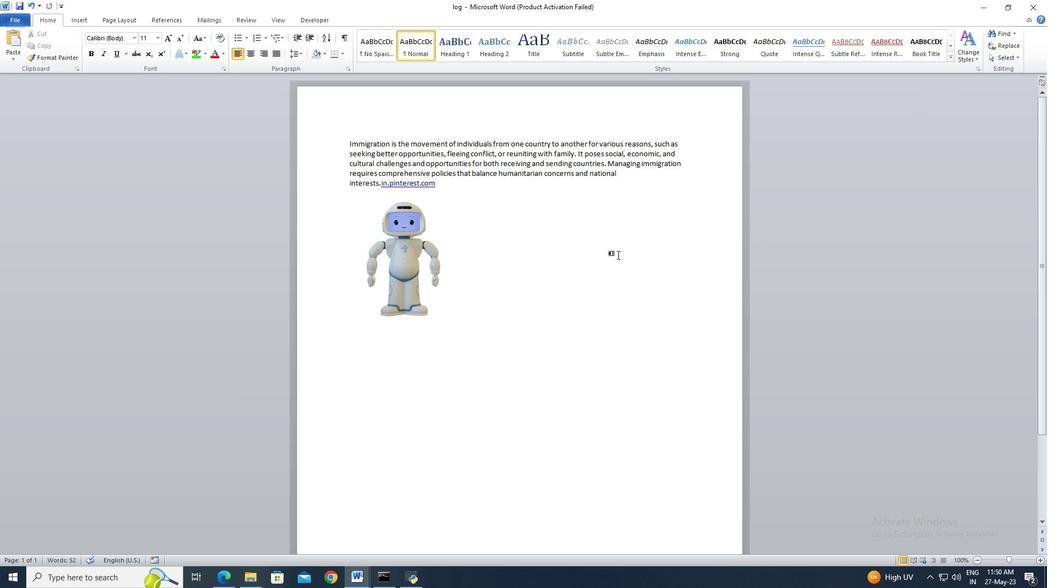 
Action: Mouse moved to (470, 206)
Screenshot: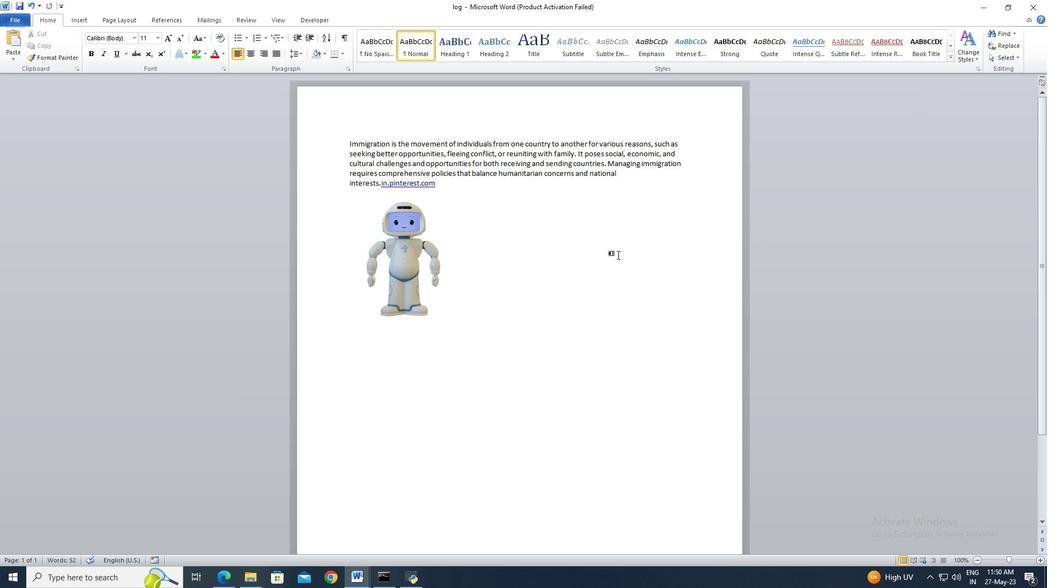 
Action: Mouse scrolled (470, 206) with delta (0, 0)
Screenshot: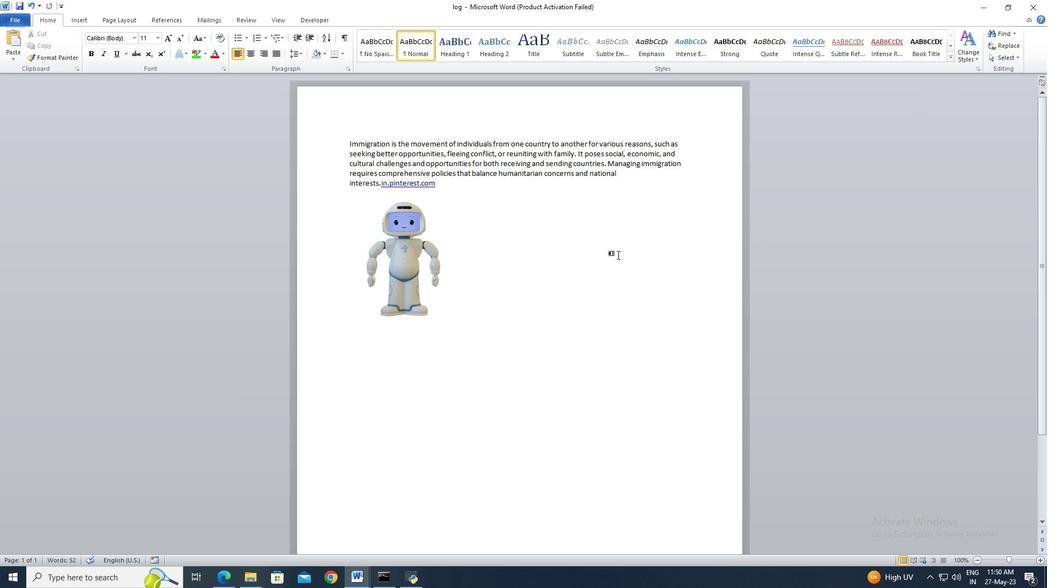 
Action: Mouse scrolled (470, 206) with delta (0, 0)
Screenshot: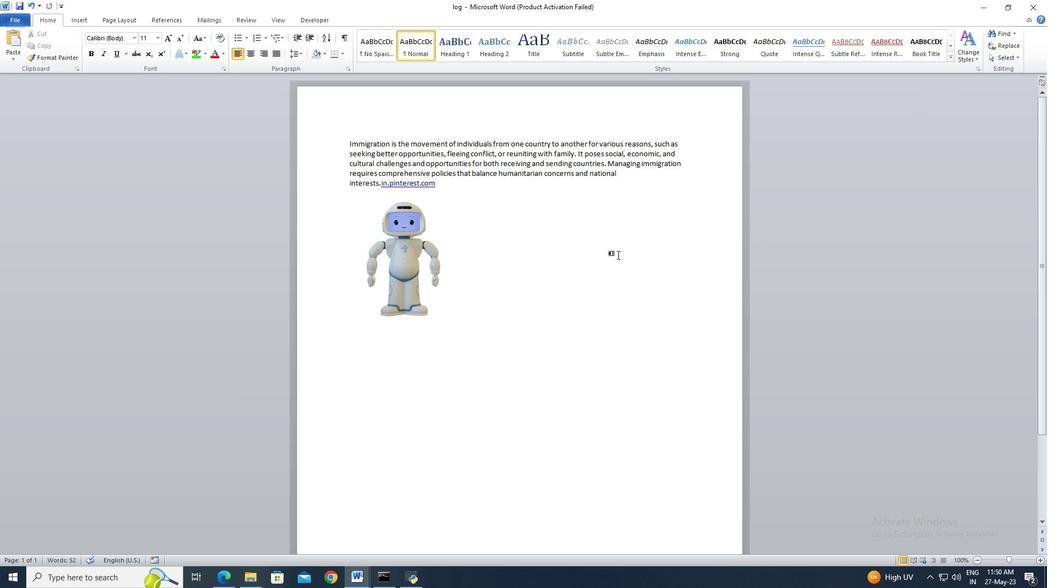 
Action: Mouse moved to (265, 326)
Screenshot: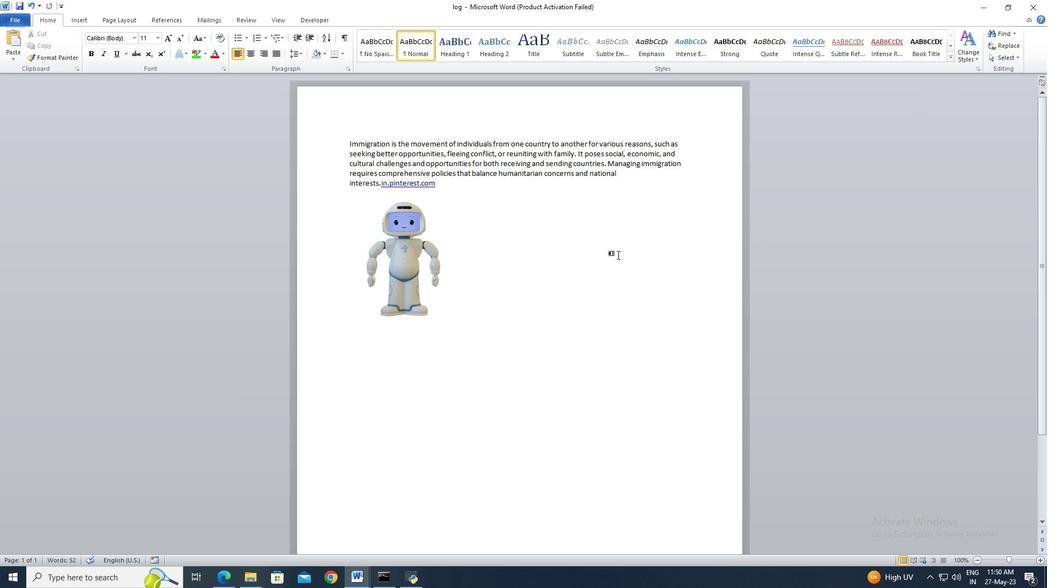 
Action: Mouse scrolled (265, 326) with delta (0, 0)
Screenshot: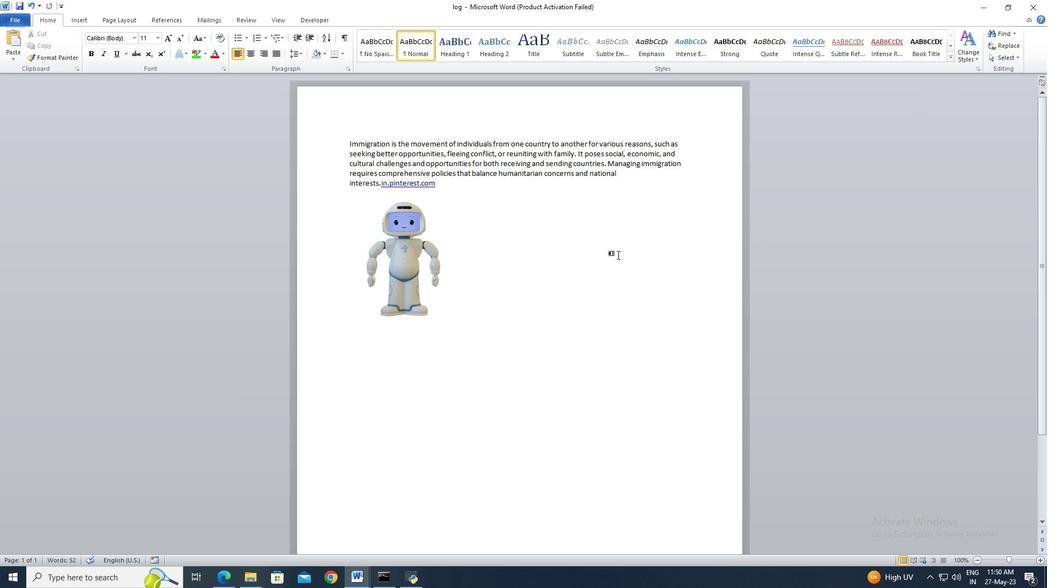 
Action: Mouse scrolled (265, 326) with delta (0, 0)
Screenshot: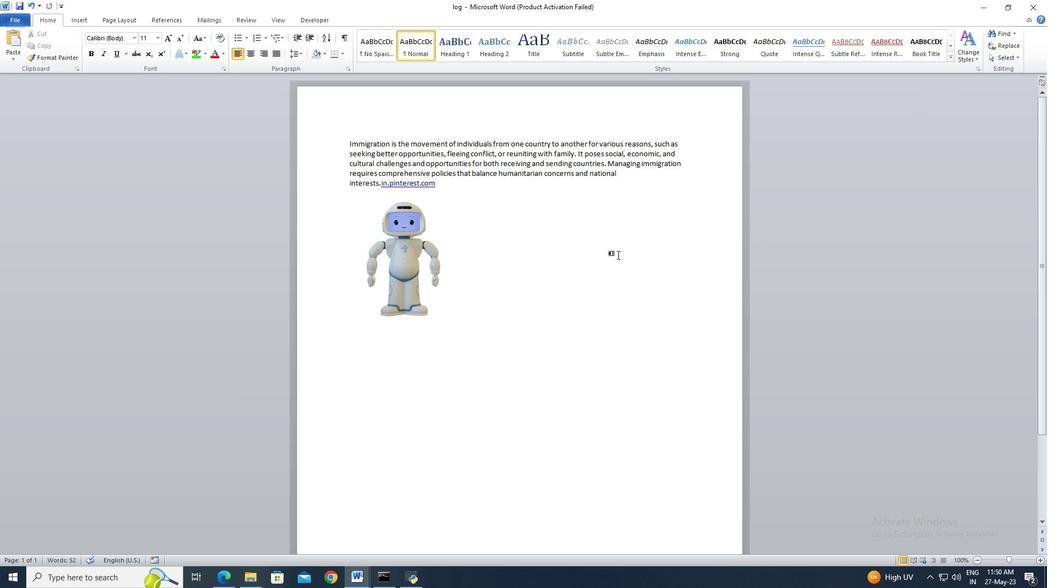 
Action: Mouse moved to (272, 327)
Screenshot: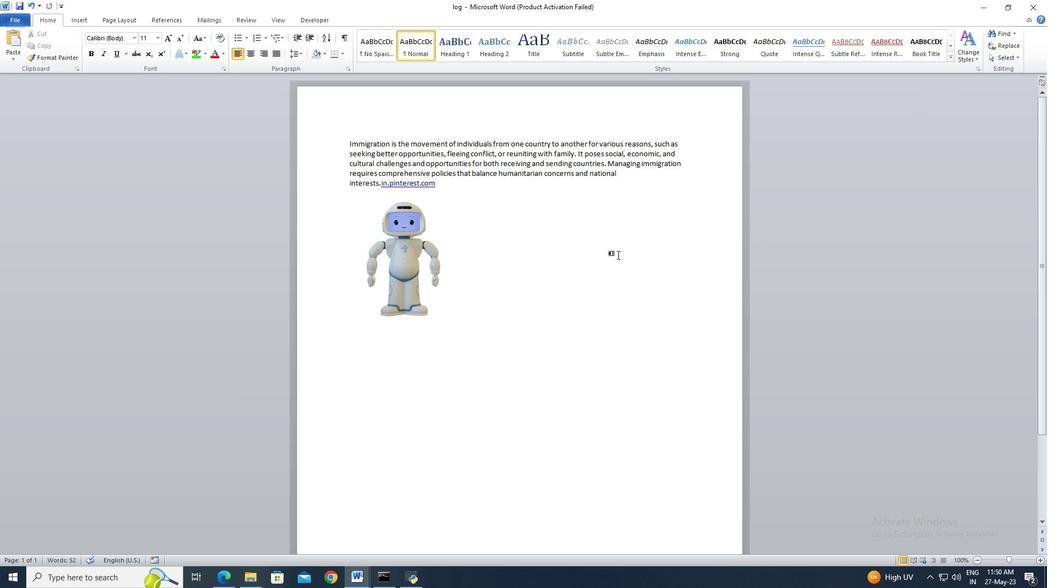 
Action: Mouse scrolled (272, 327) with delta (0, 0)
Screenshot: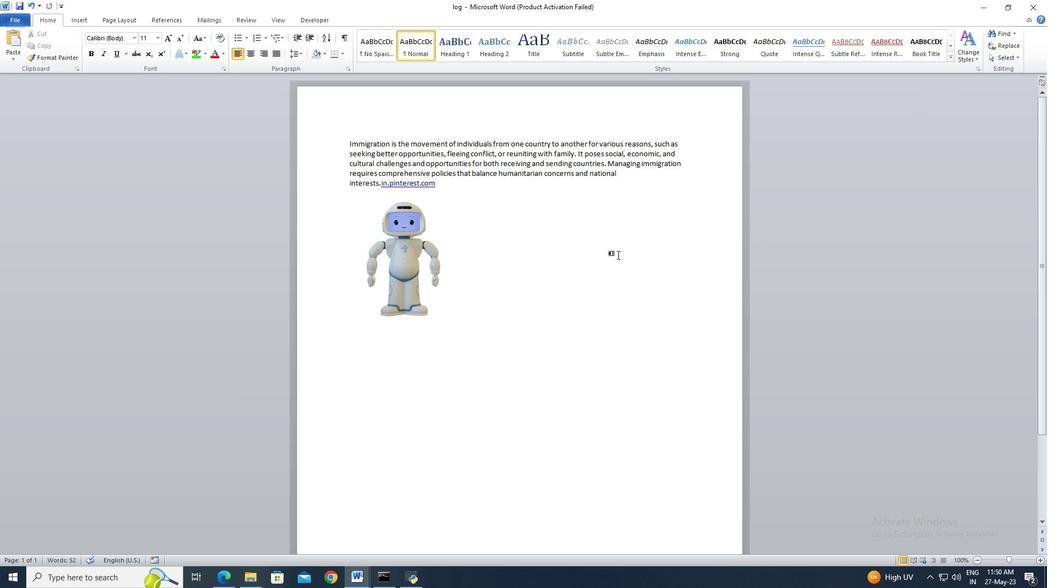 
Action: Mouse moved to (209, 189)
Screenshot: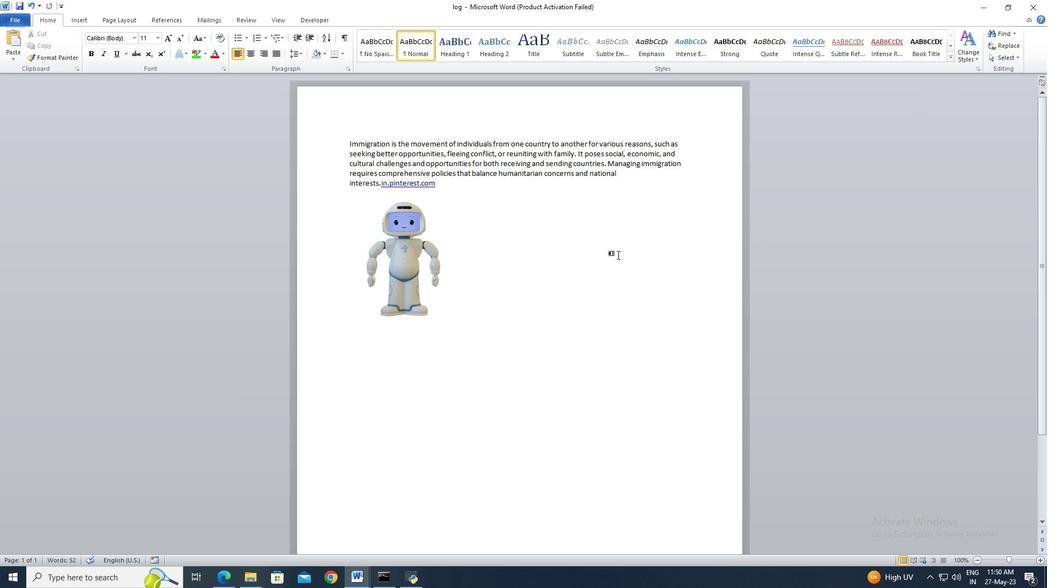 
Action: Mouse scrolled (209, 189) with delta (0, 0)
Screenshot: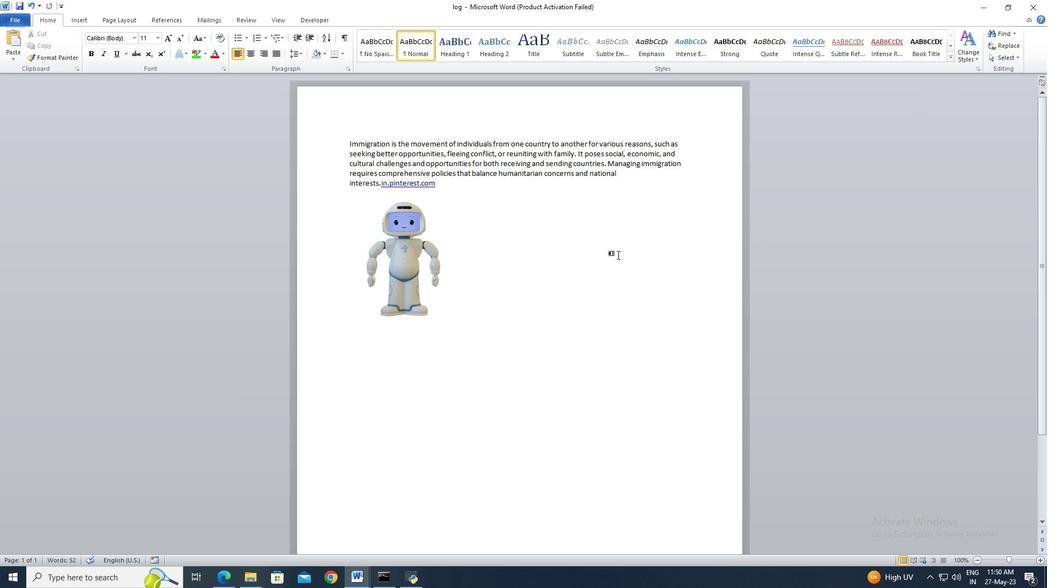
Action: Mouse scrolled (209, 189) with delta (0, 0)
Screenshot: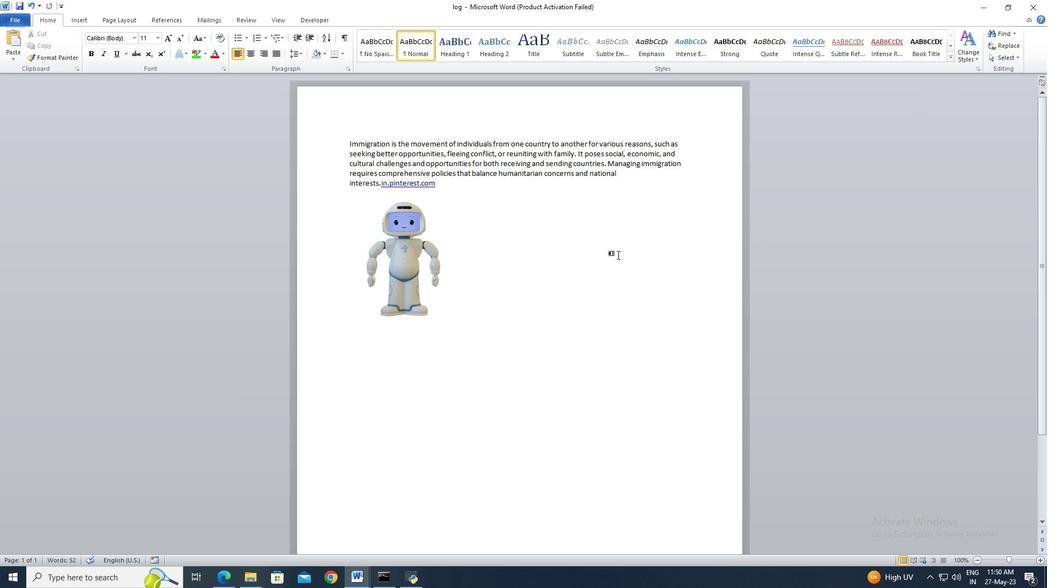 
Action: Mouse moved to (206, 191)
Screenshot: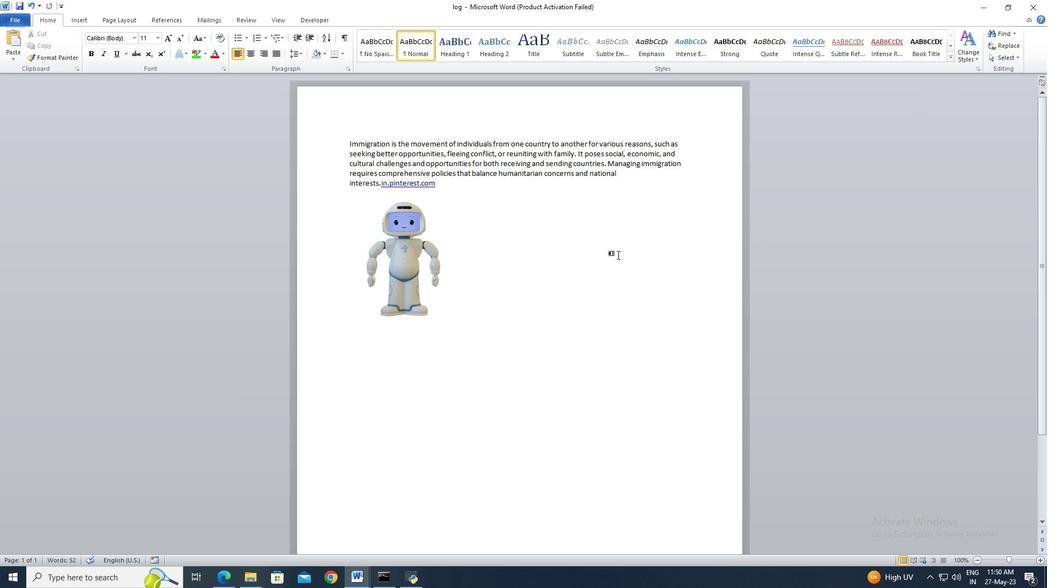 
Action: Mouse scrolled (206, 191) with delta (0, 0)
Screenshot: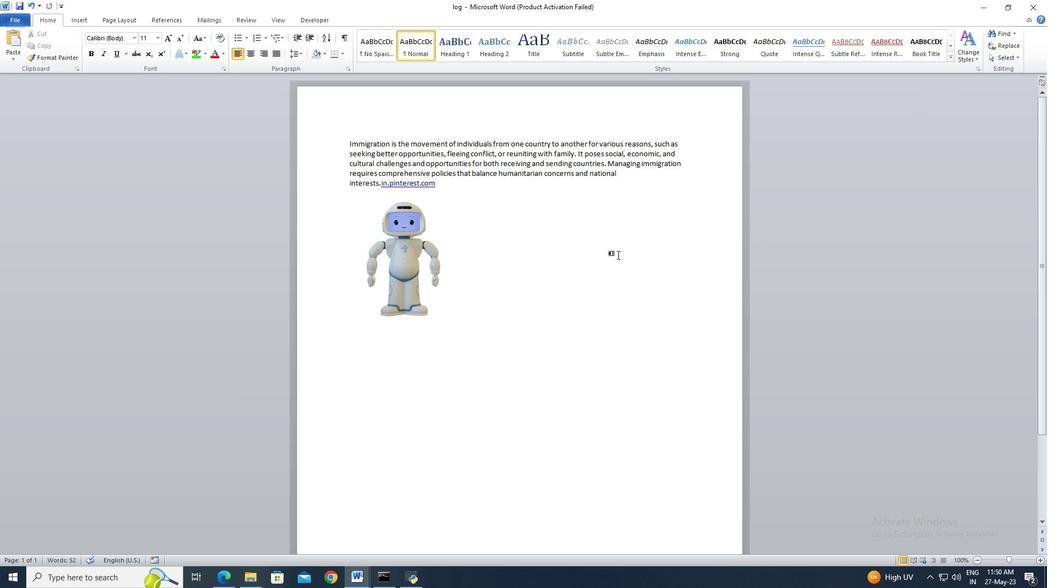 
Action: Mouse moved to (206, 190)
Screenshot: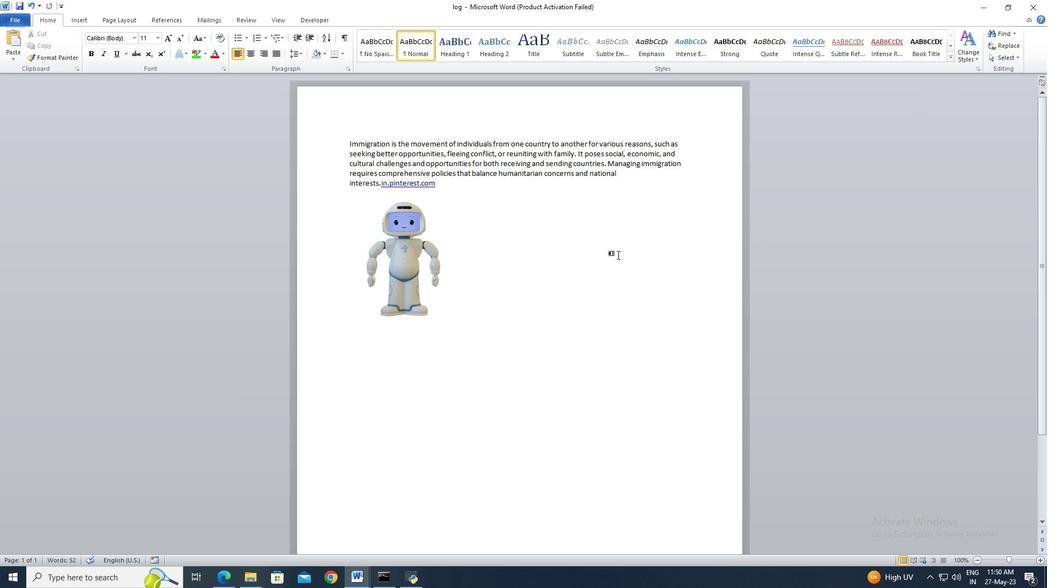 
Action: Mouse scrolled (206, 189) with delta (0, 0)
Screenshot: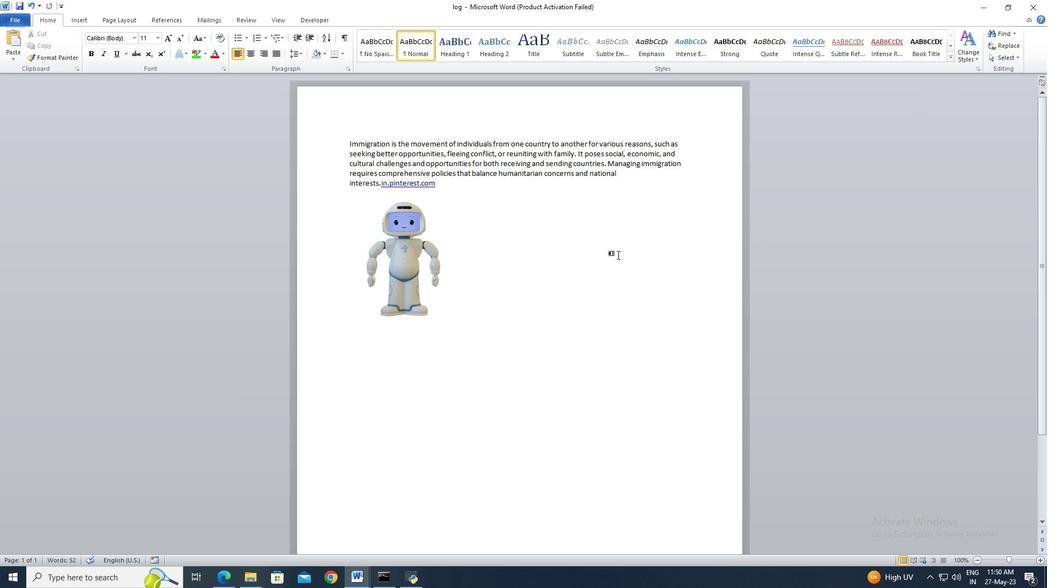 
Action: Mouse moved to (208, 188)
Screenshot: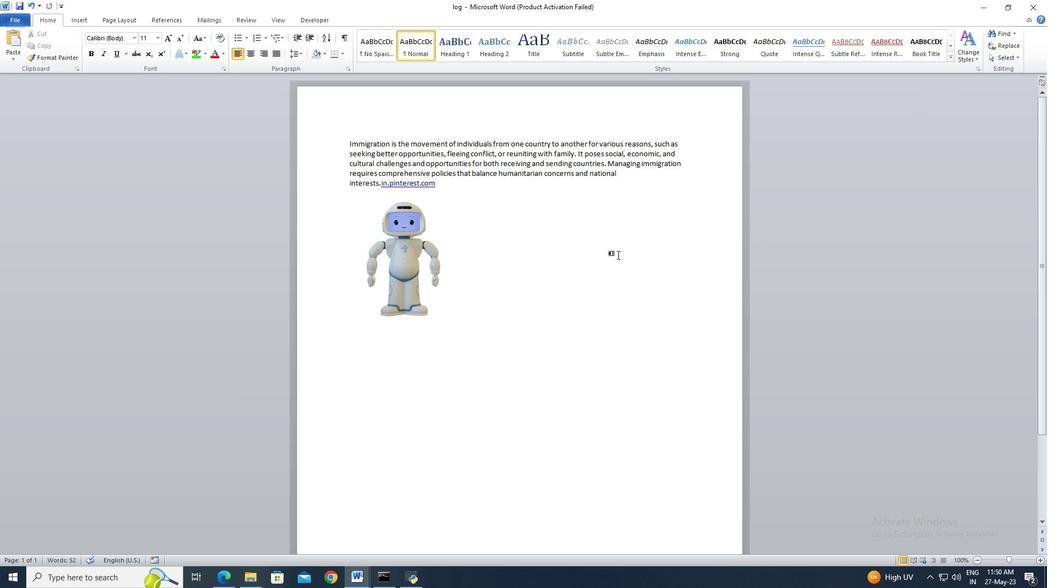 
Action: Mouse scrolled (208, 188) with delta (0, 0)
Screenshot: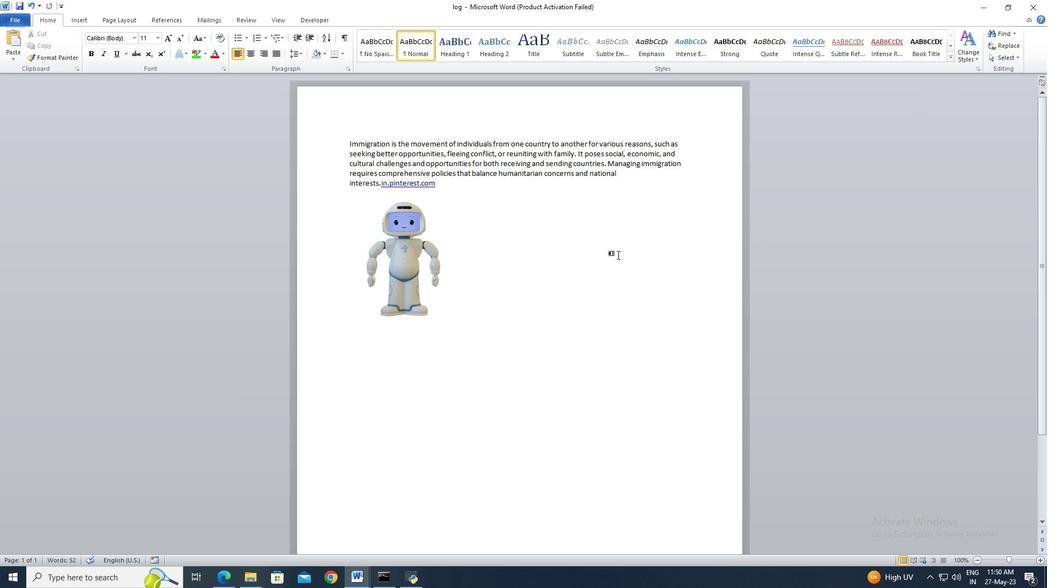 
Action: Mouse moved to (209, 188)
Screenshot: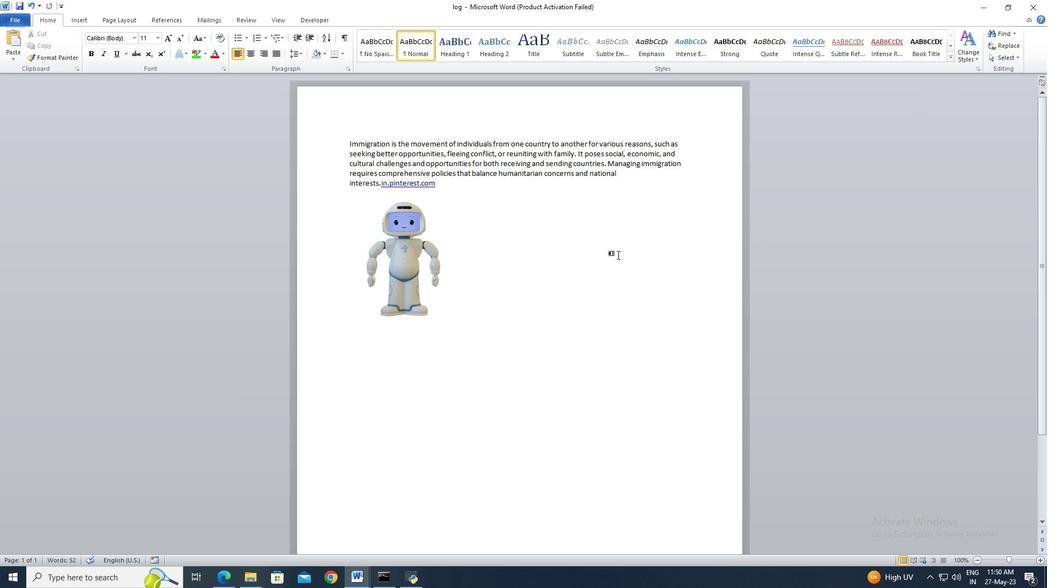 
Action: Mouse scrolled (209, 187) with delta (0, 0)
Screenshot: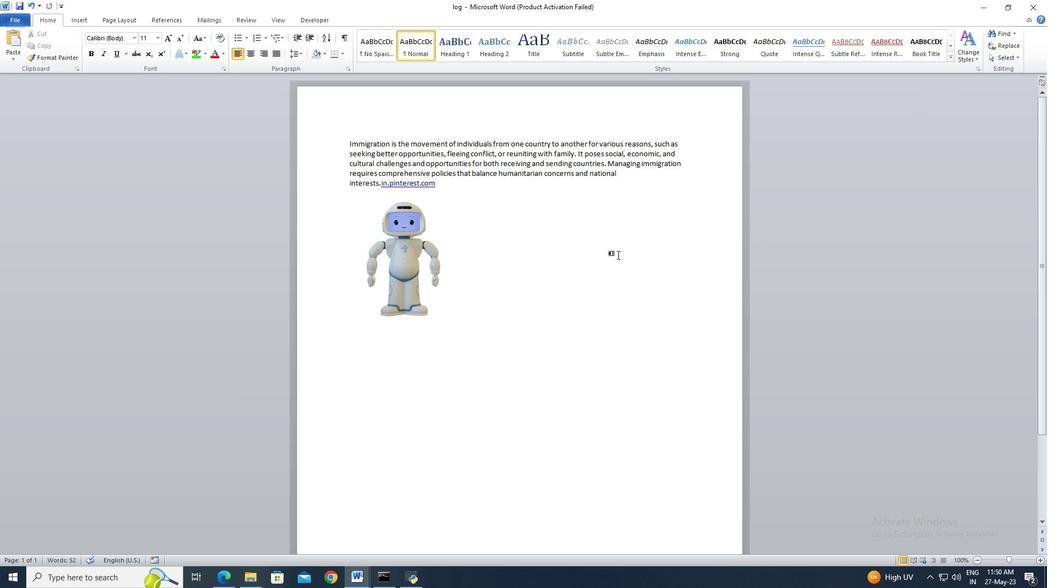 
Action: Mouse moved to (211, 182)
Screenshot: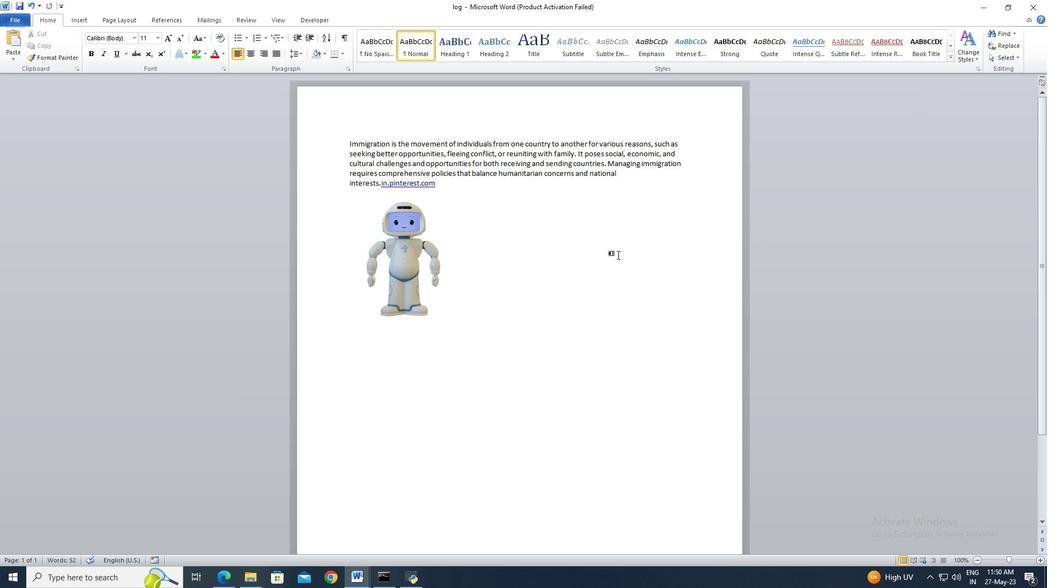 
Action: Mouse scrolled (211, 182) with delta (0, 0)
Screenshot: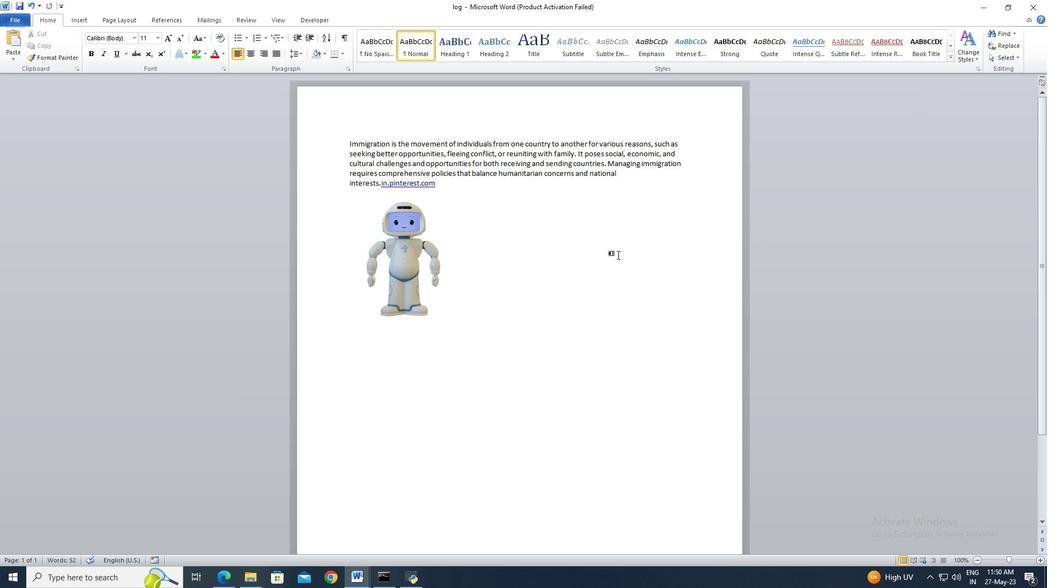 
Action: Mouse moved to (215, 177)
Screenshot: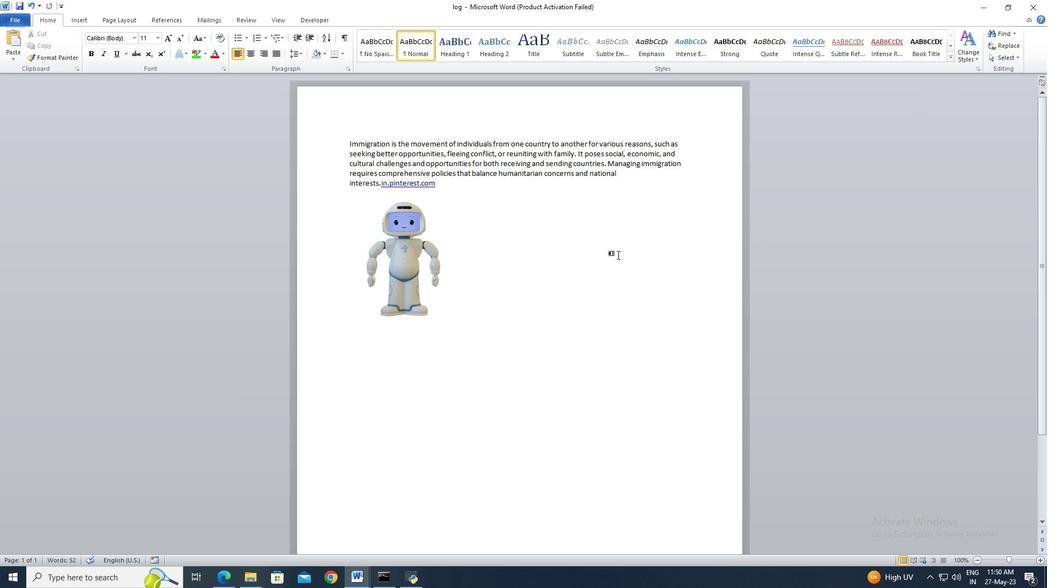 
Action: Mouse scrolled (215, 177) with delta (0, 0)
Screenshot: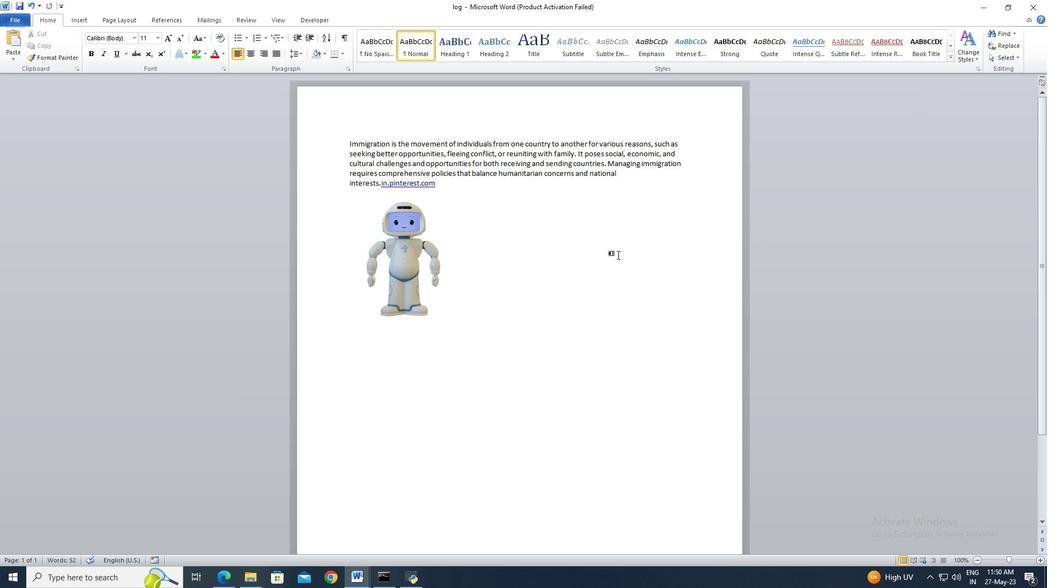 
Action: Mouse moved to (214, 175)
Screenshot: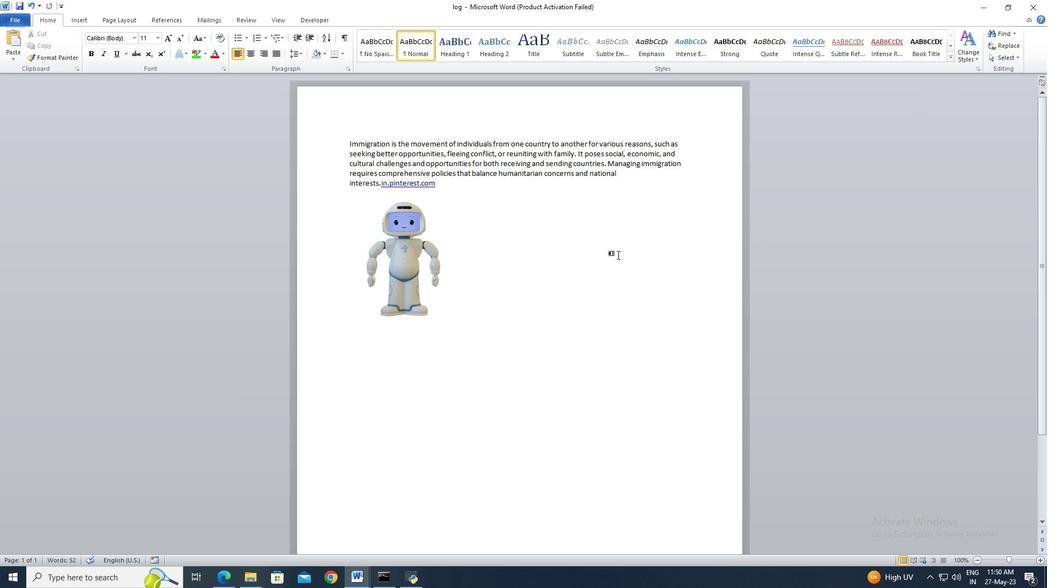 
Action: Mouse scrolled (214, 175) with delta (0, 0)
Screenshot: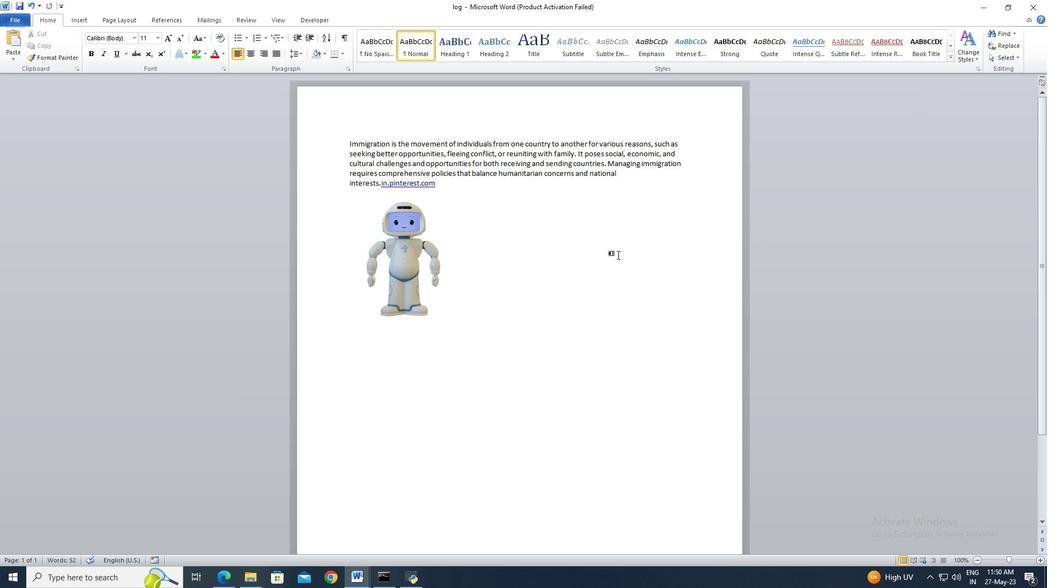 
Action: Mouse moved to (297, 81)
Screenshot: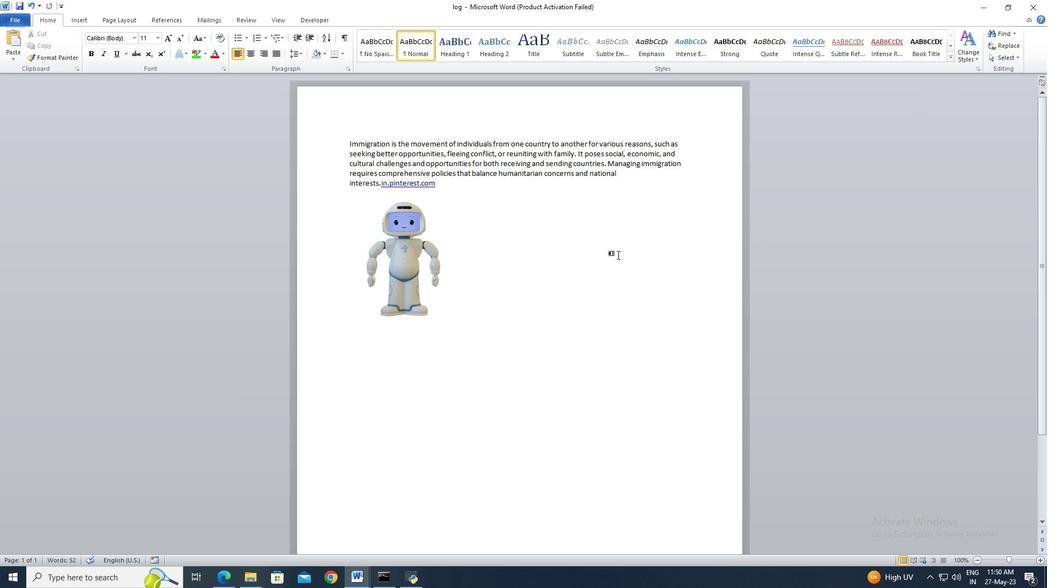 
Action: Mouse scrolled (297, 80) with delta (0, 0)
Screenshot: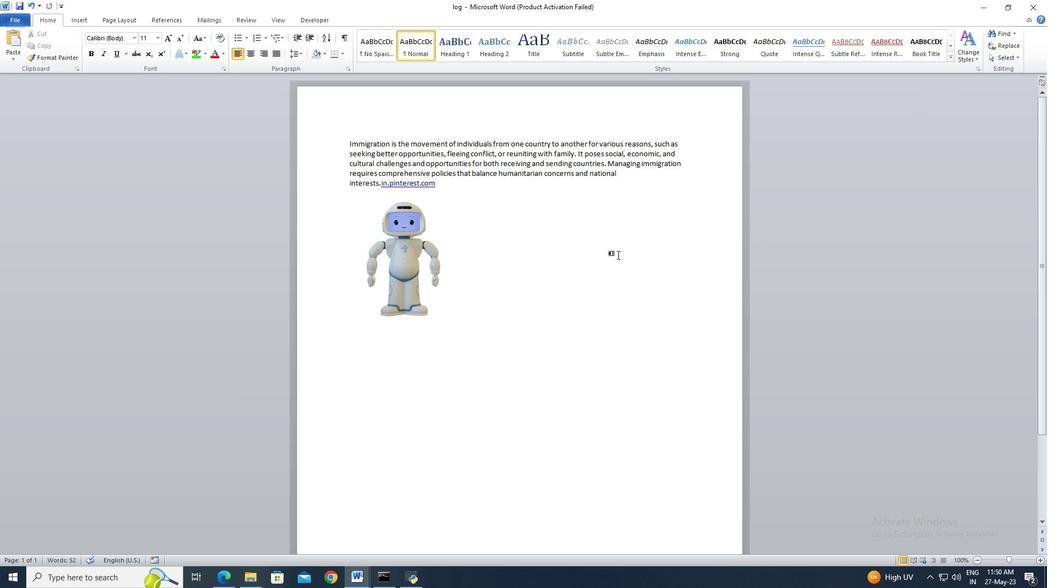 
Action: Mouse moved to (302, 74)
Screenshot: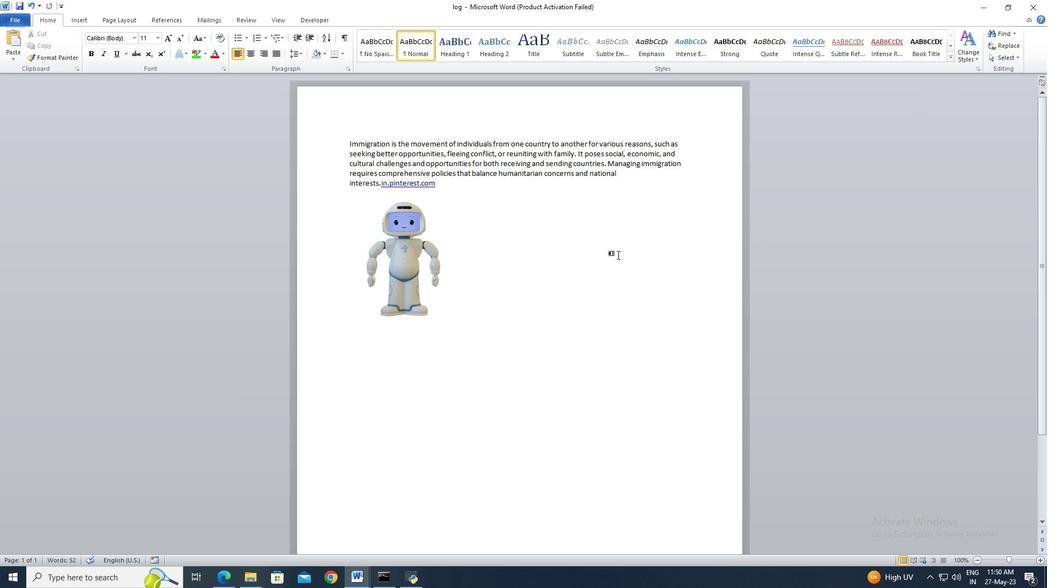 
Action: Mouse scrolled (302, 74) with delta (0, 0)
Screenshot: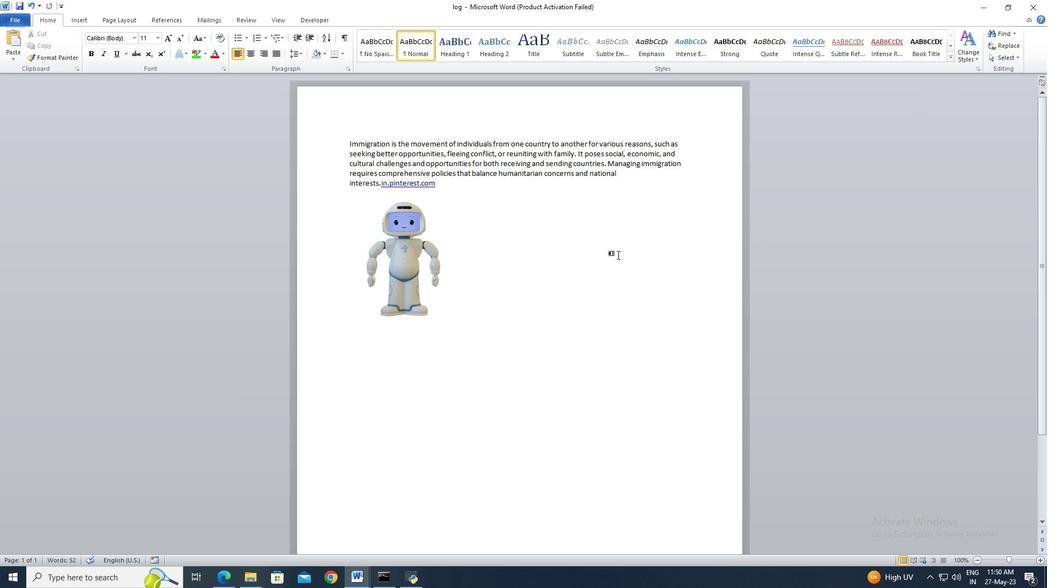 
Action: Mouse moved to (220, 0)
Screenshot: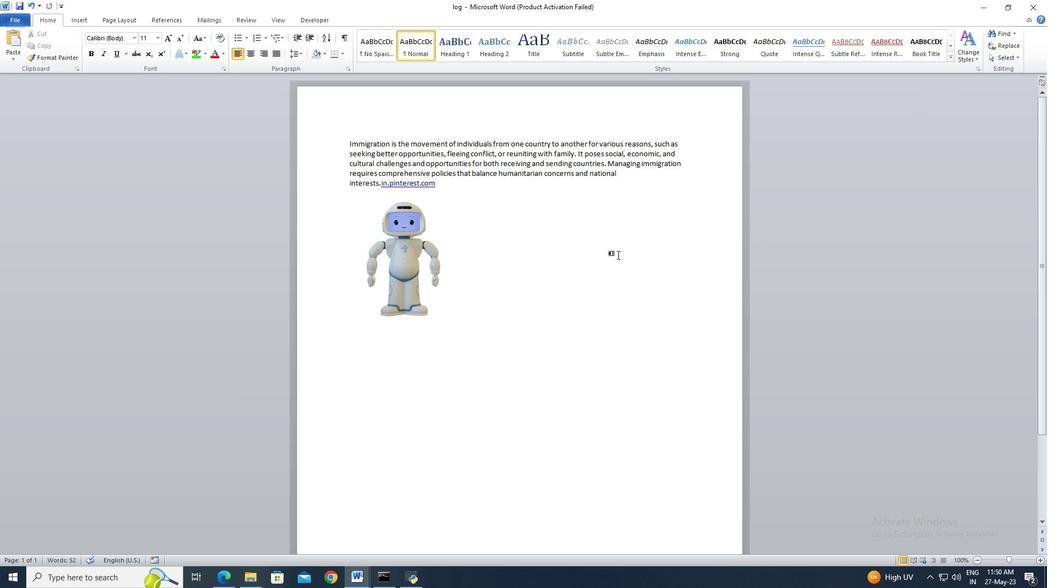 
Action: Mouse scrolled (220, 0) with delta (0, 0)
Screenshot: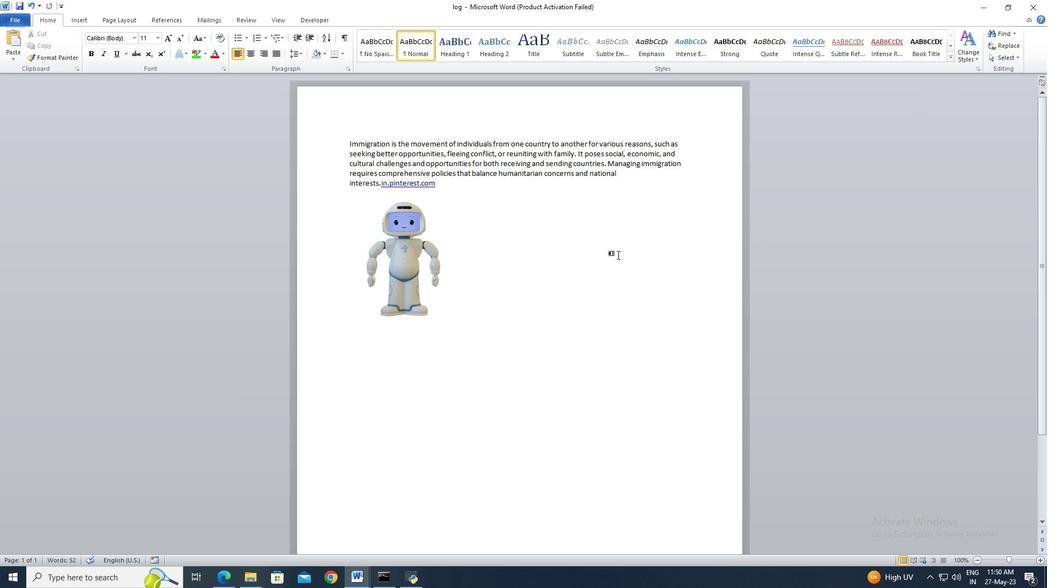 
Action: Mouse scrolled (220, 0) with delta (0, 0)
Screenshot: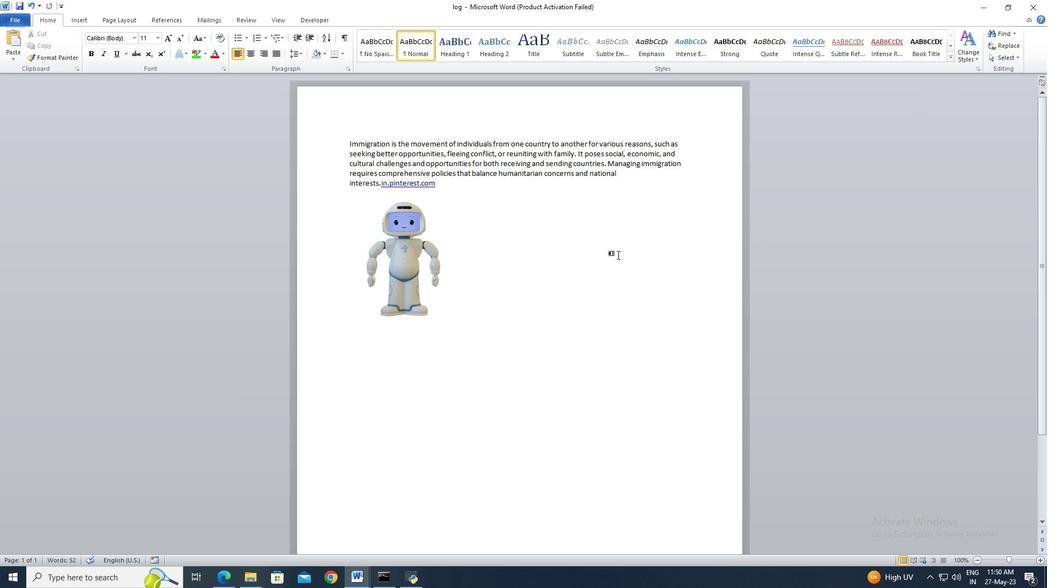 
Action: Mouse moved to (176, 32)
Screenshot: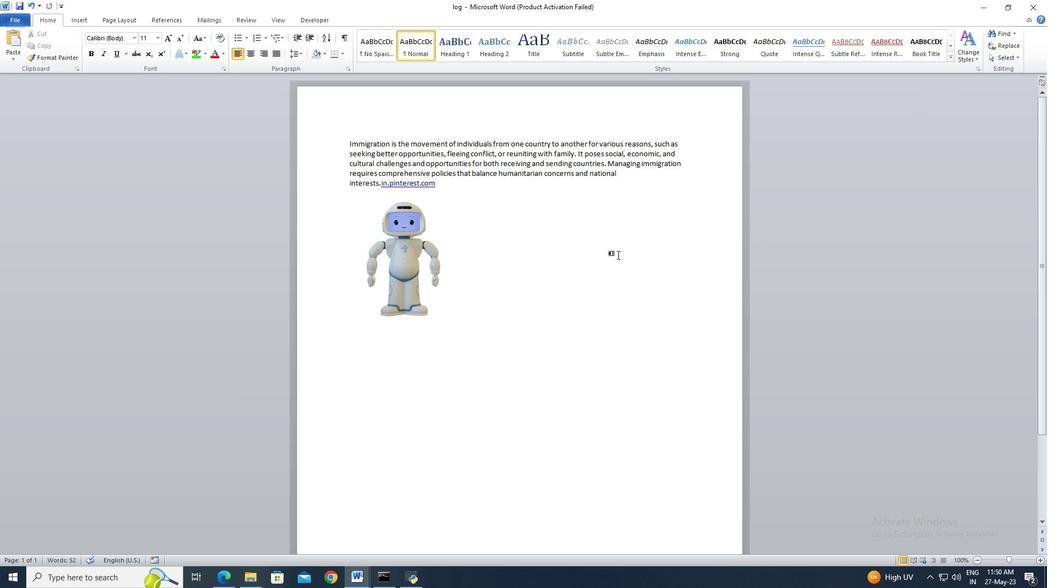 
Action: Mouse scrolled (176, 32) with delta (0, 0)
Screenshot: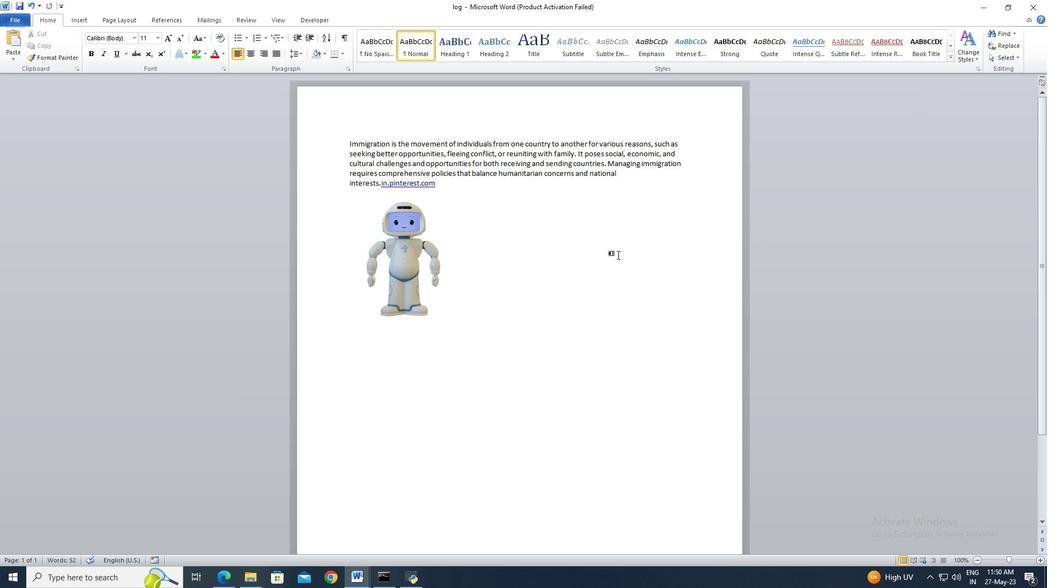 
Action: Mouse moved to (186, 12)
